 Task: Create fields in player object.
Action: Mouse moved to (1136, 89)
Screenshot: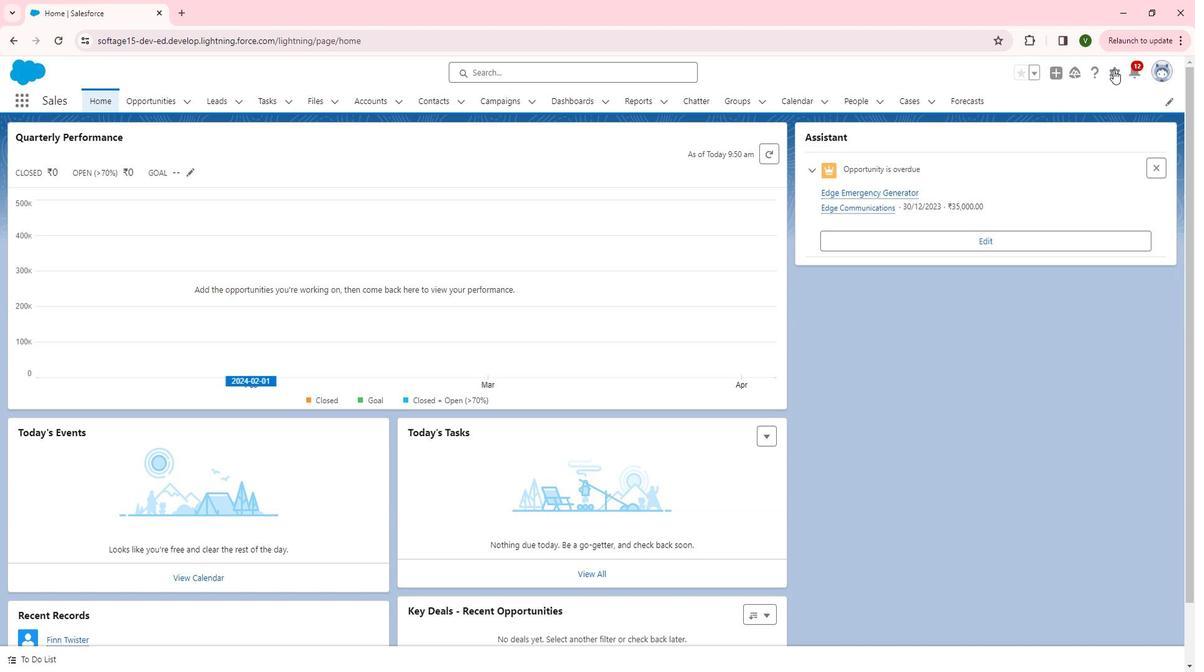 
Action: Mouse pressed left at (1136, 89)
Screenshot: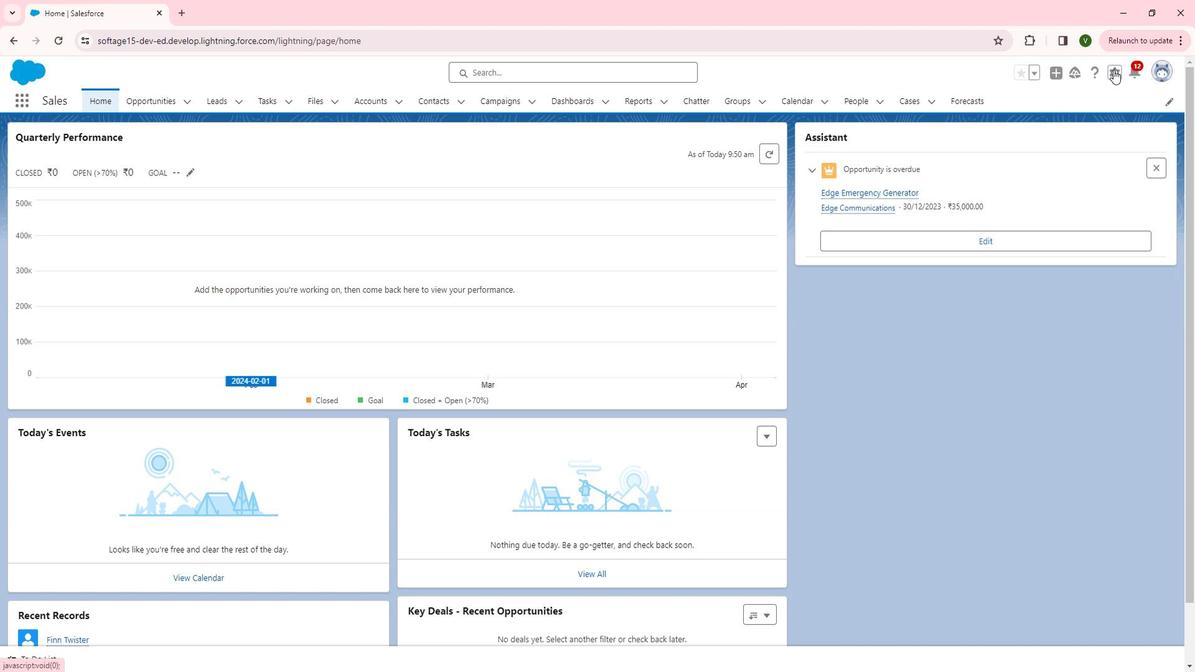 
Action: Mouse moved to (1088, 122)
Screenshot: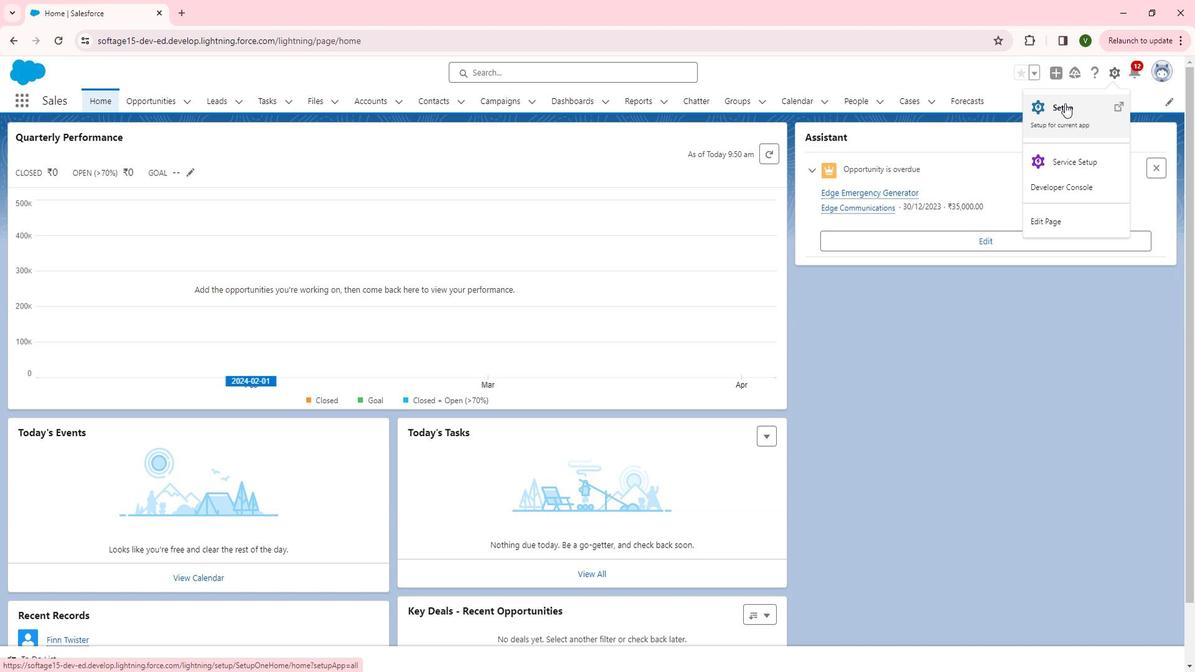 
Action: Mouse pressed left at (1088, 122)
Screenshot: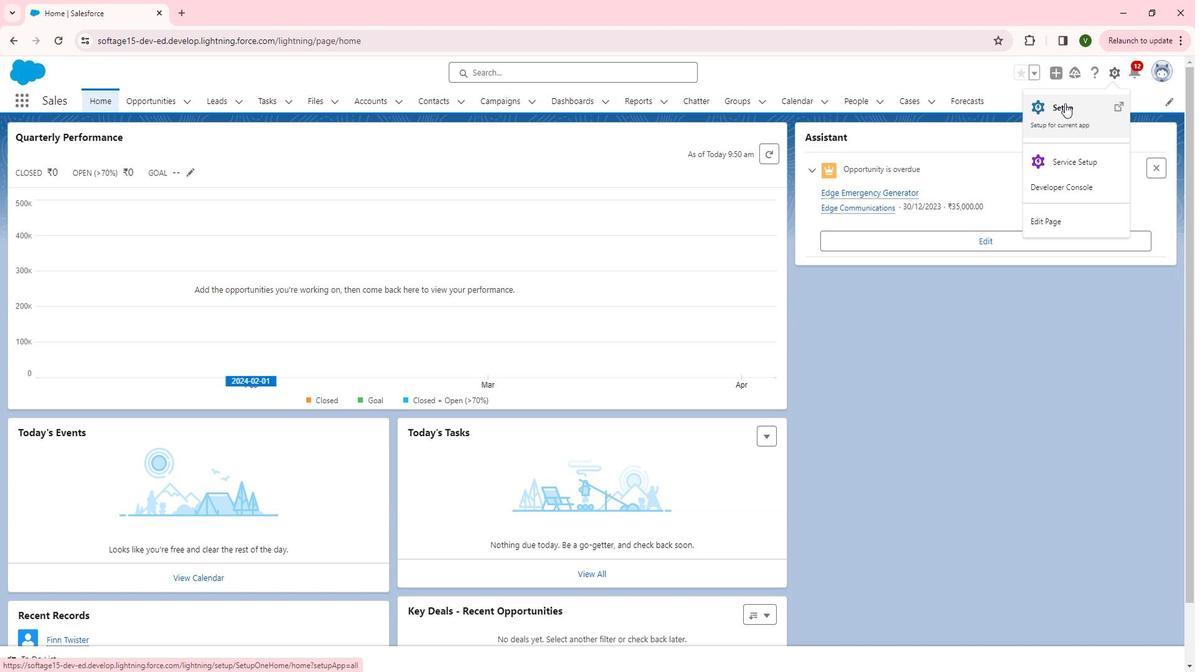 
Action: Mouse moved to (145, 359)
Screenshot: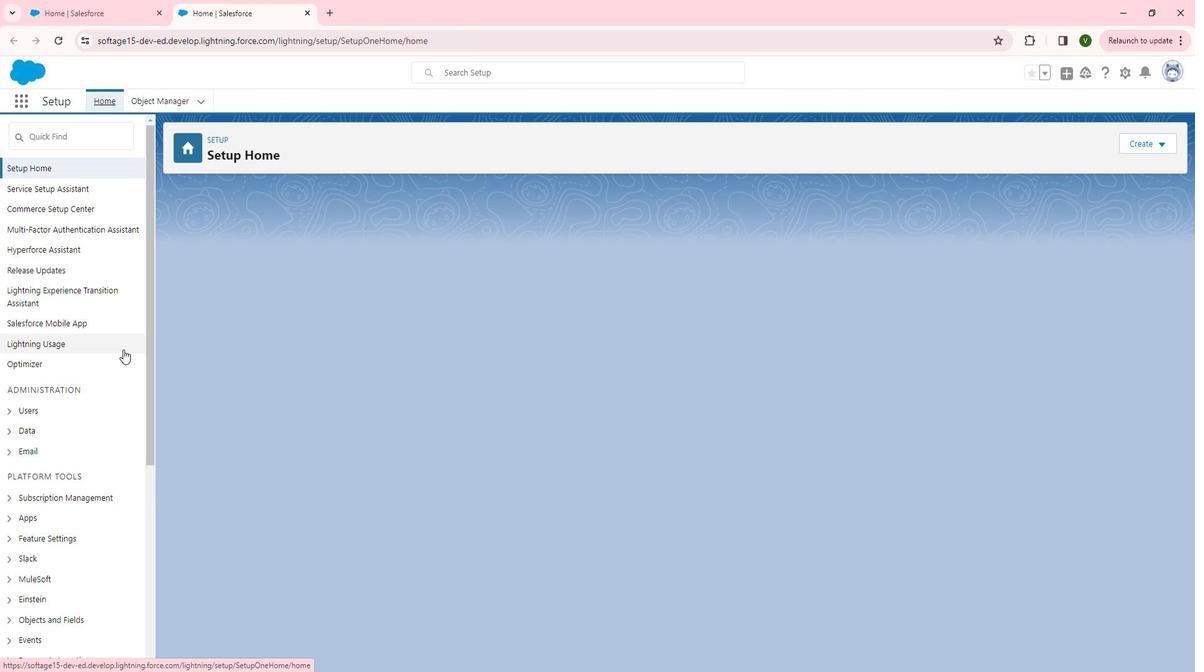 
Action: Mouse scrolled (145, 358) with delta (0, 0)
Screenshot: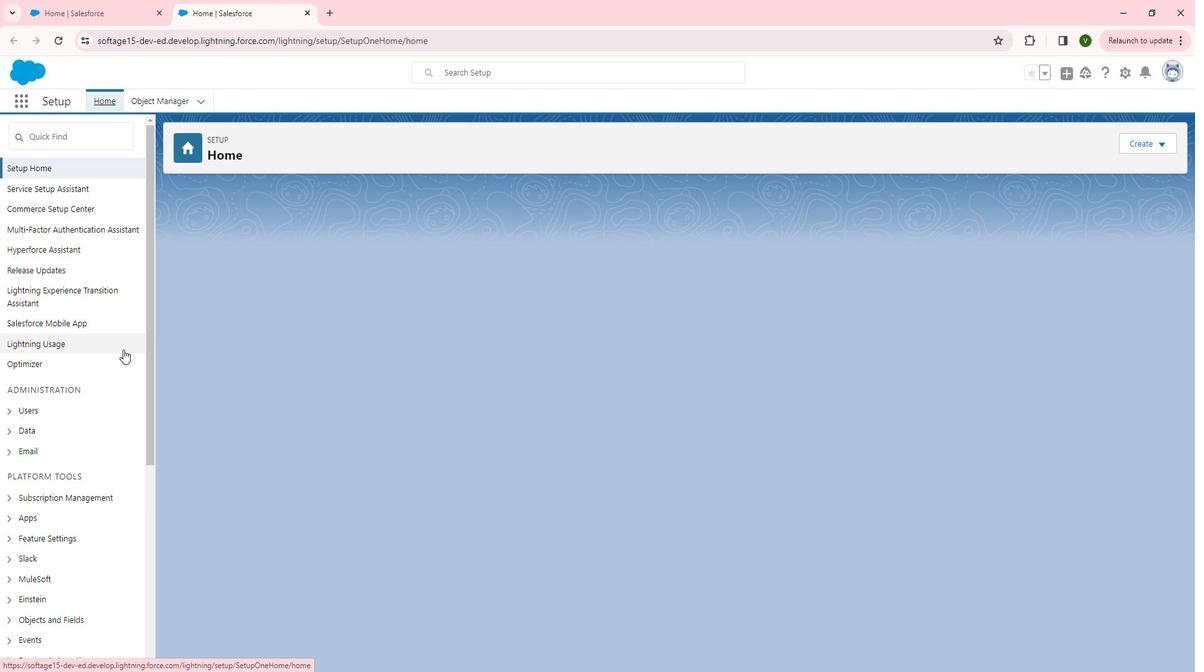 
Action: Mouse scrolled (145, 358) with delta (0, 0)
Screenshot: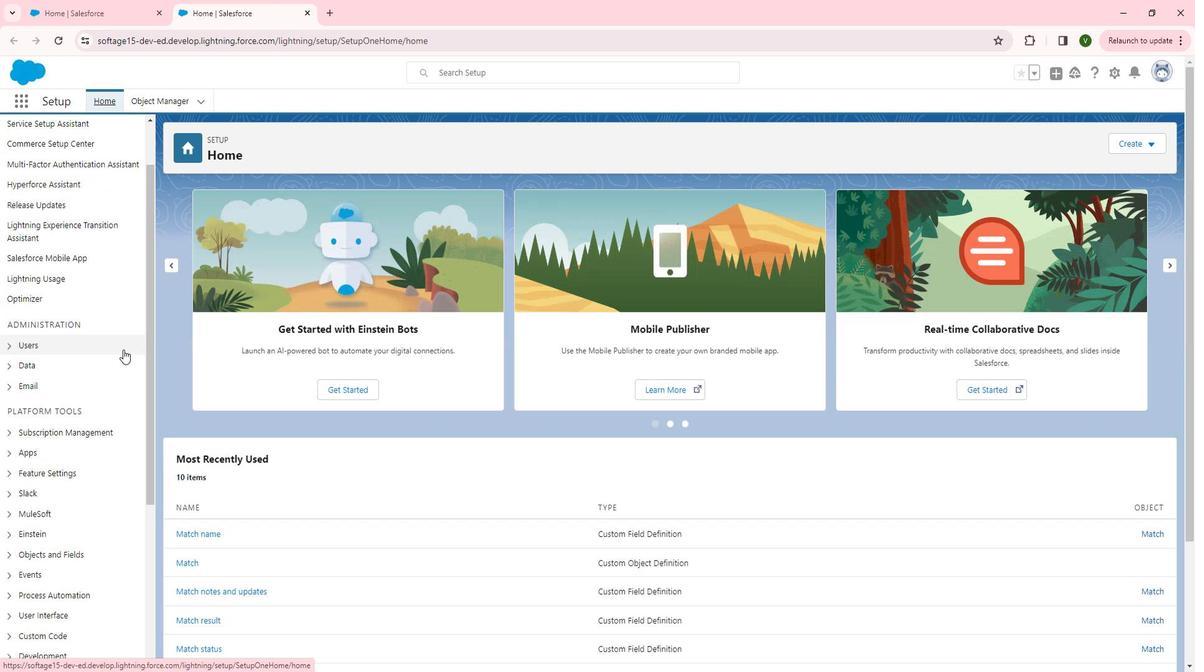
Action: Mouse moved to (33, 492)
Screenshot: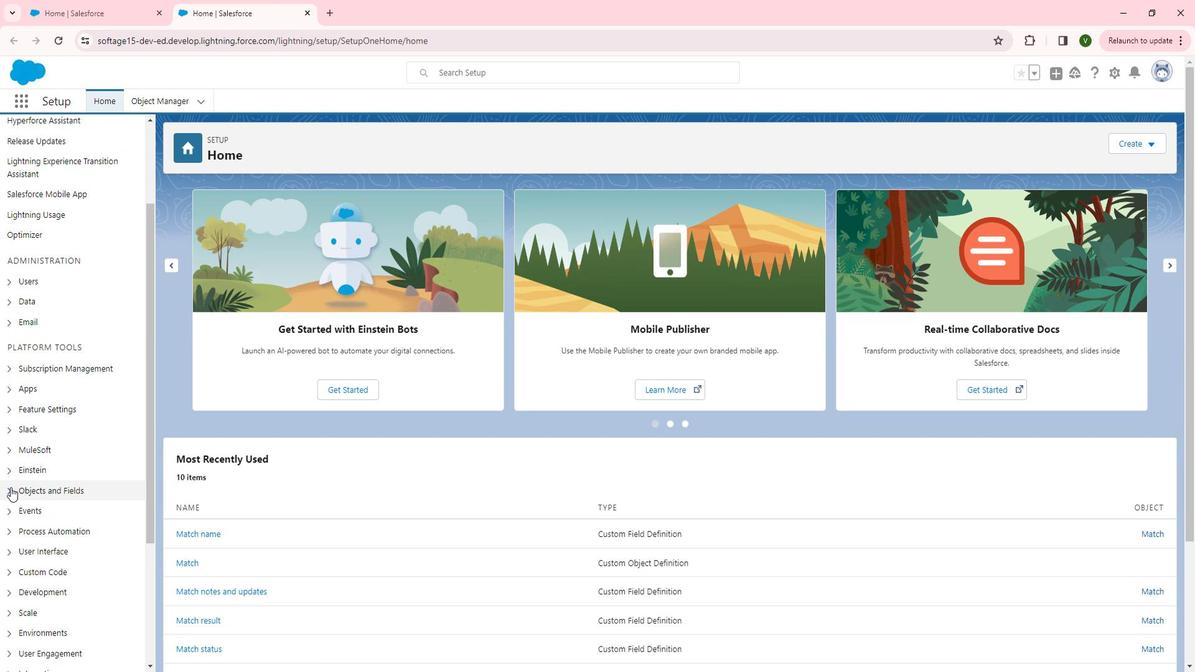 
Action: Mouse pressed left at (33, 492)
Screenshot: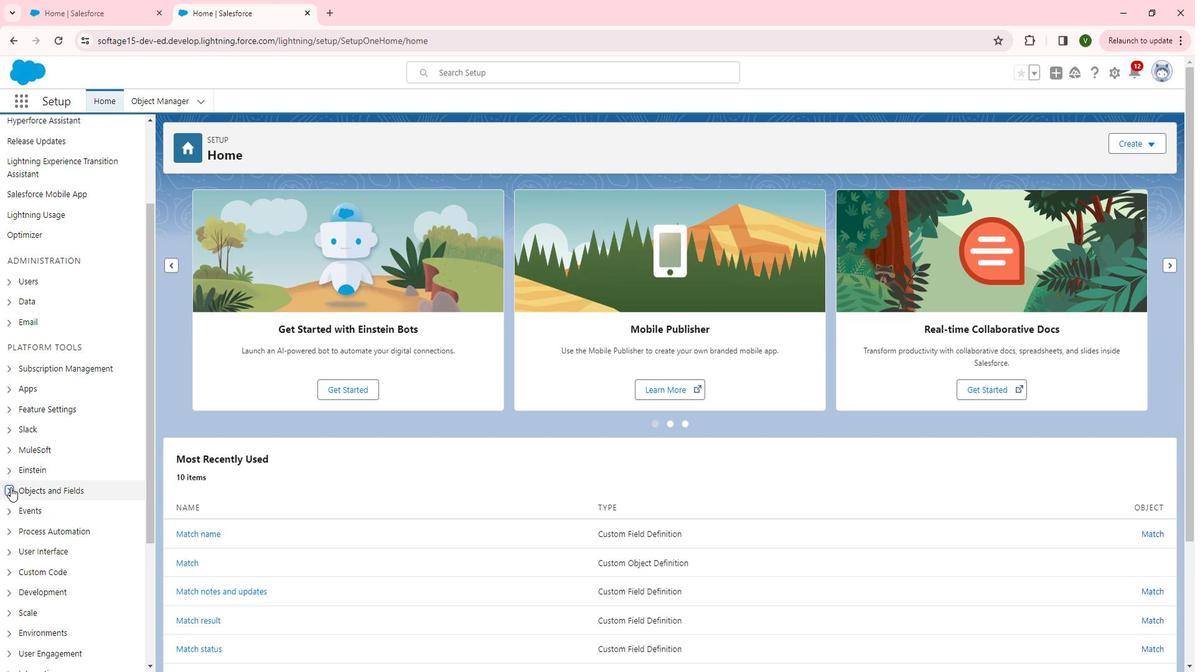 
Action: Mouse moved to (87, 513)
Screenshot: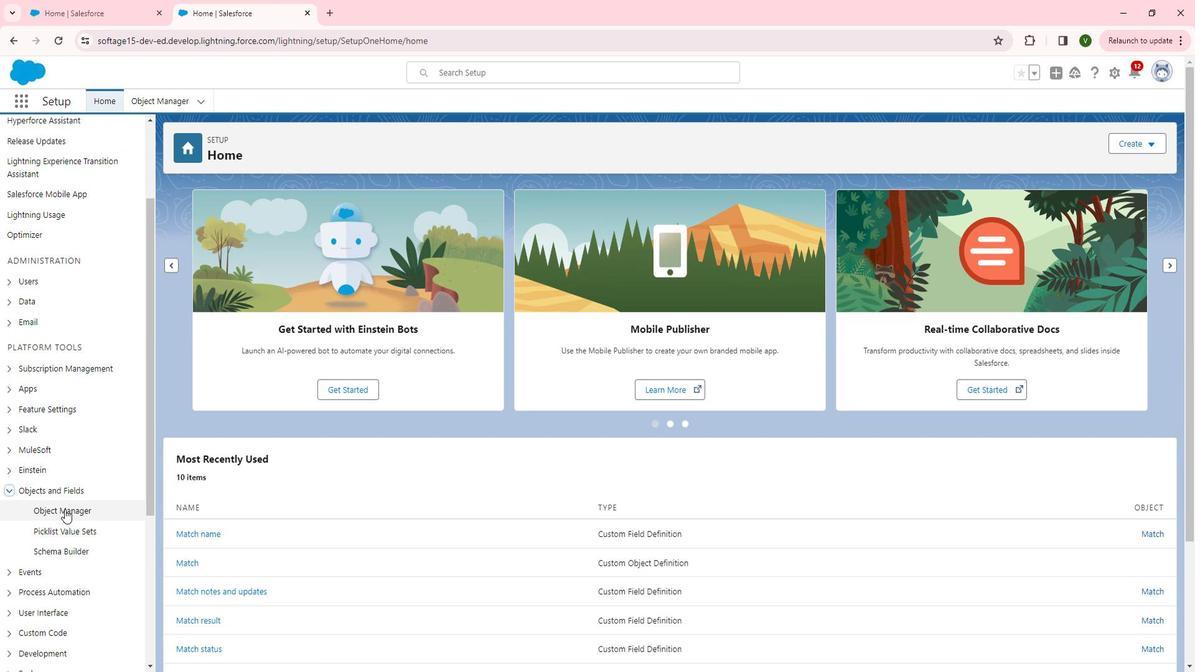
Action: Mouse pressed left at (87, 513)
Screenshot: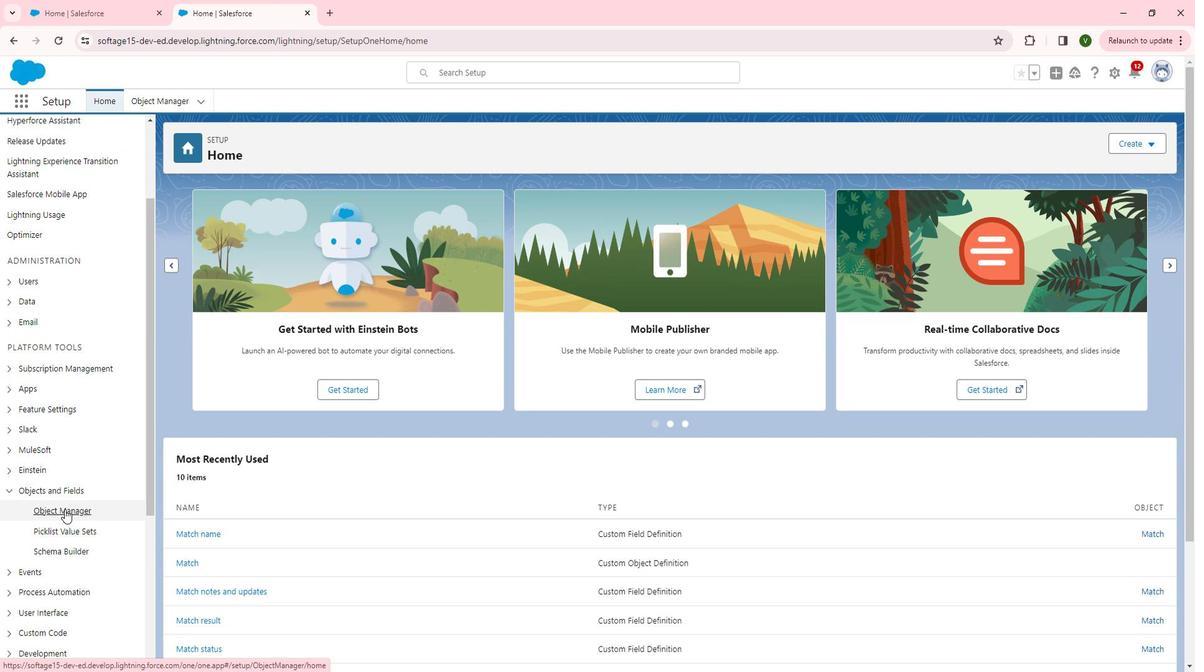 
Action: Mouse moved to (260, 449)
Screenshot: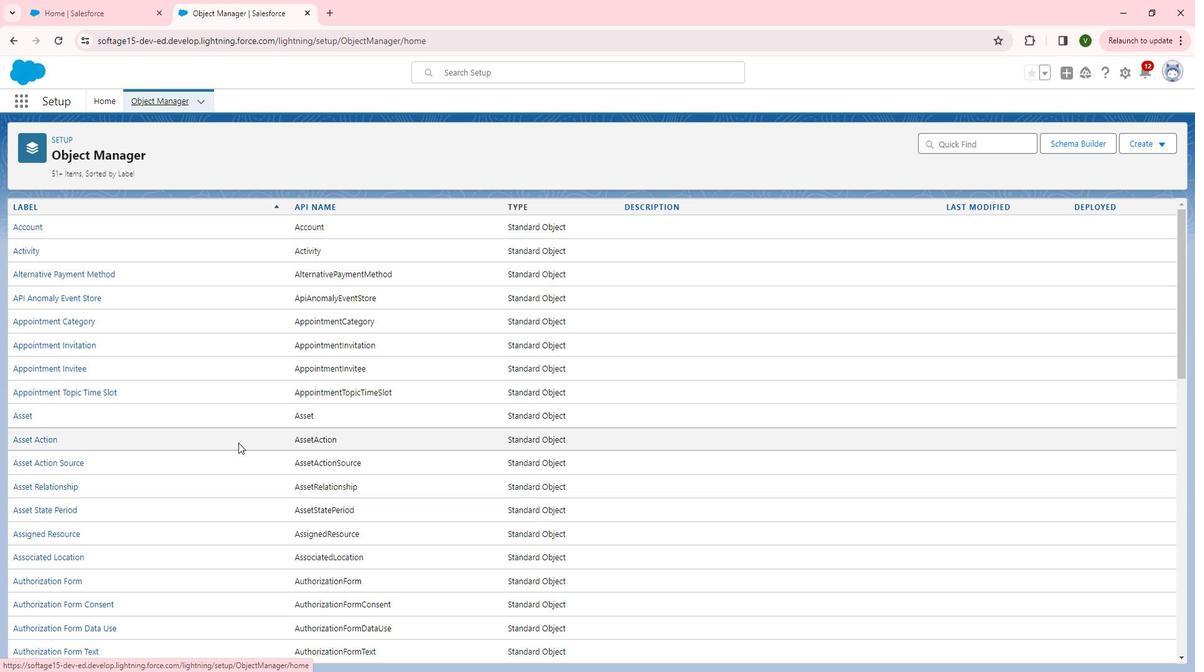 
Action: Mouse scrolled (260, 448) with delta (0, 0)
Screenshot: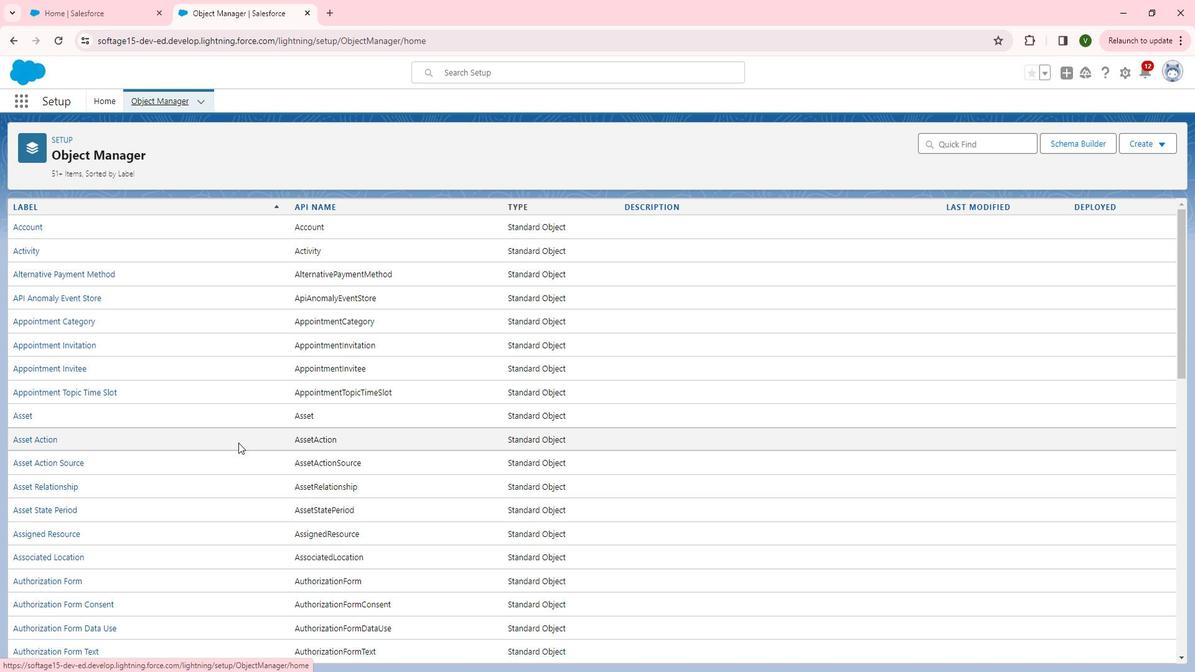 
Action: Mouse scrolled (260, 448) with delta (0, 0)
Screenshot: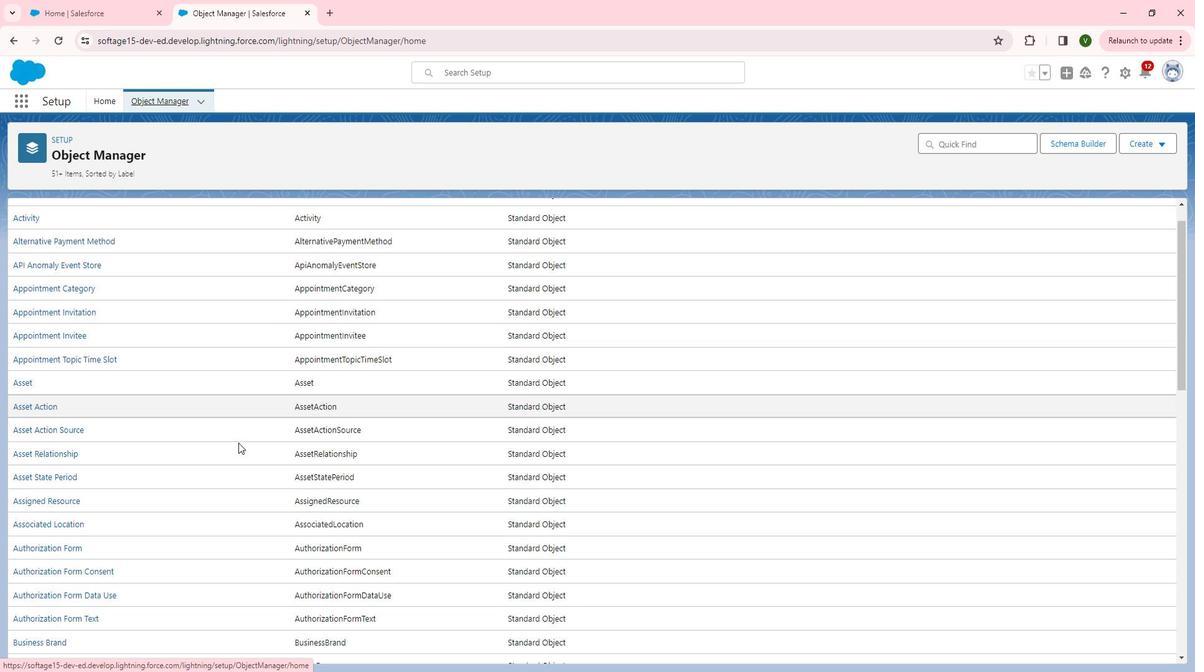 
Action: Mouse scrolled (260, 448) with delta (0, 0)
Screenshot: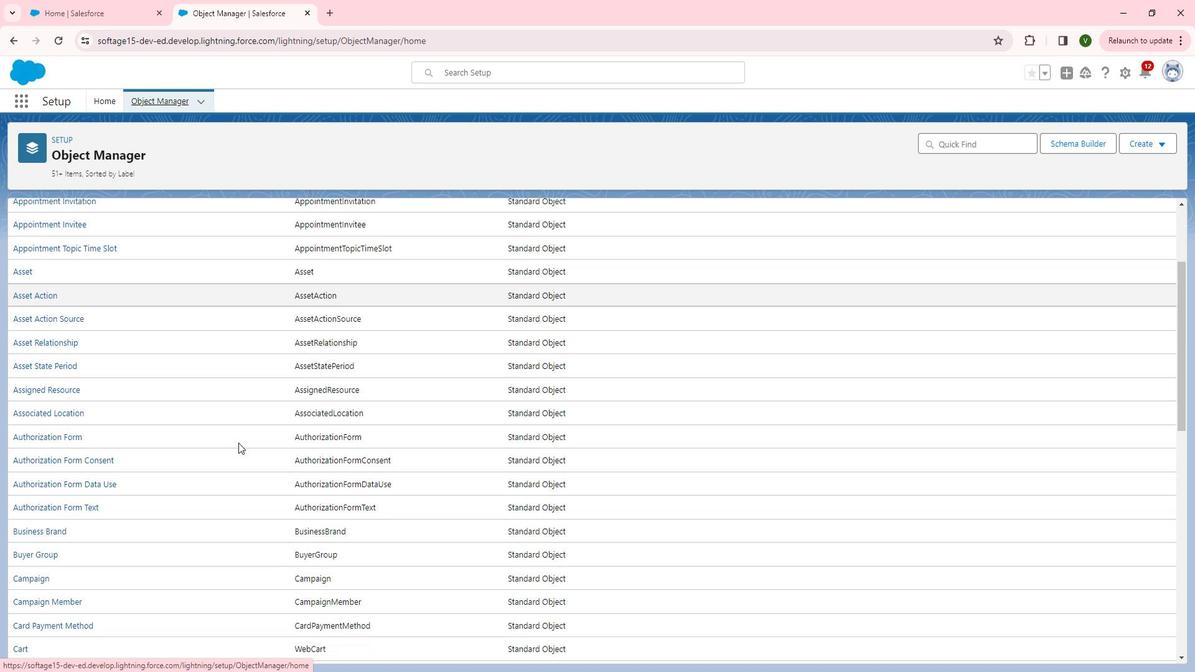 
Action: Mouse scrolled (260, 448) with delta (0, 0)
Screenshot: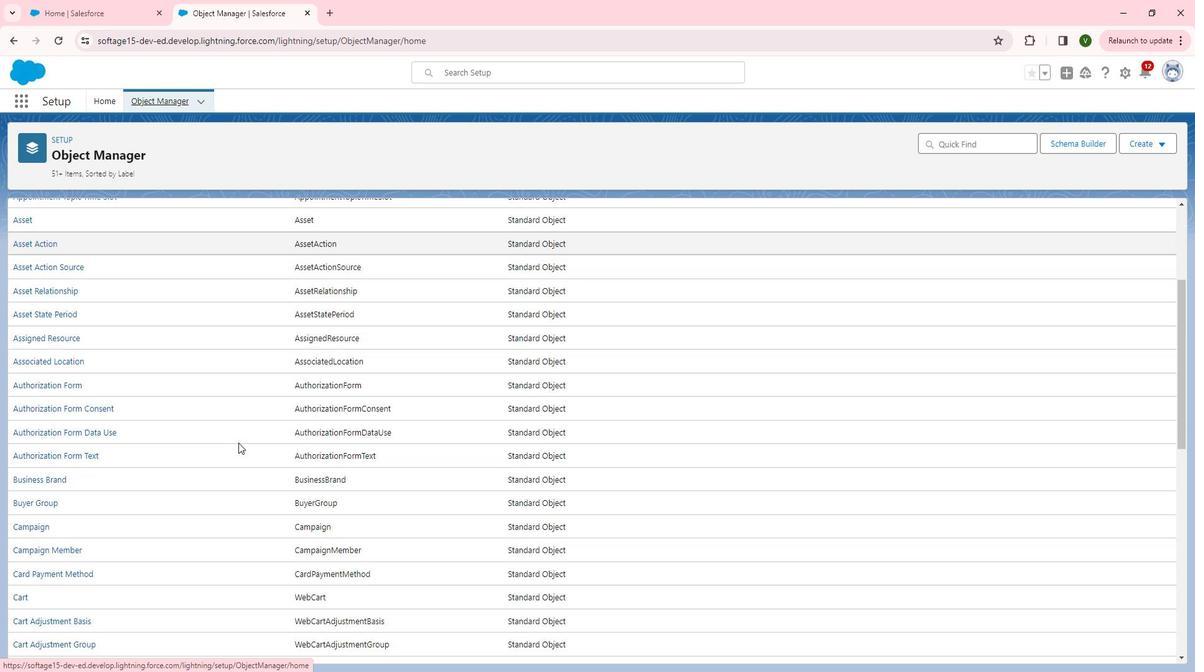 
Action: Mouse scrolled (260, 448) with delta (0, 0)
Screenshot: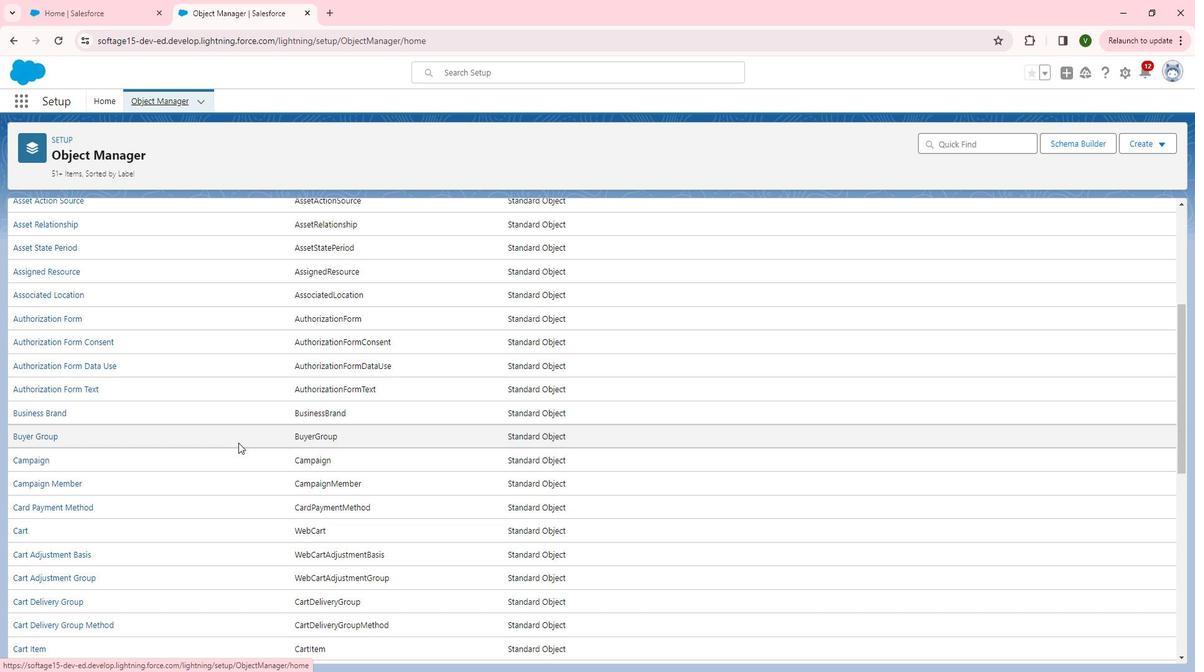 
Action: Mouse scrolled (260, 448) with delta (0, 0)
Screenshot: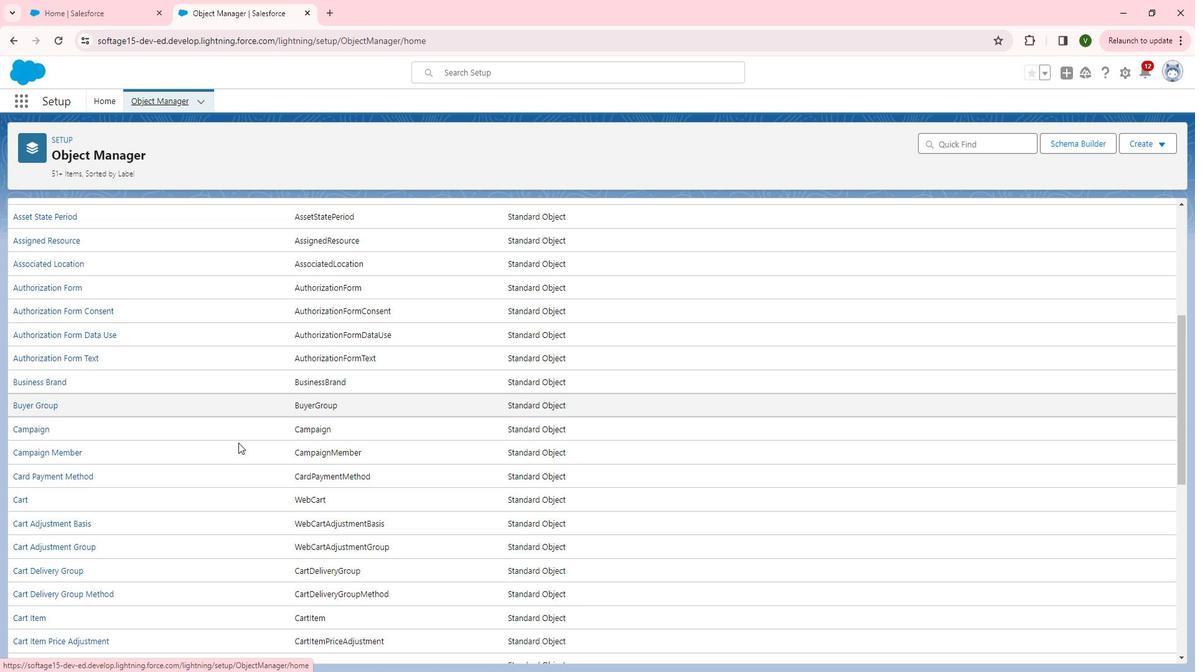 
Action: Mouse scrolled (260, 448) with delta (0, 0)
Screenshot: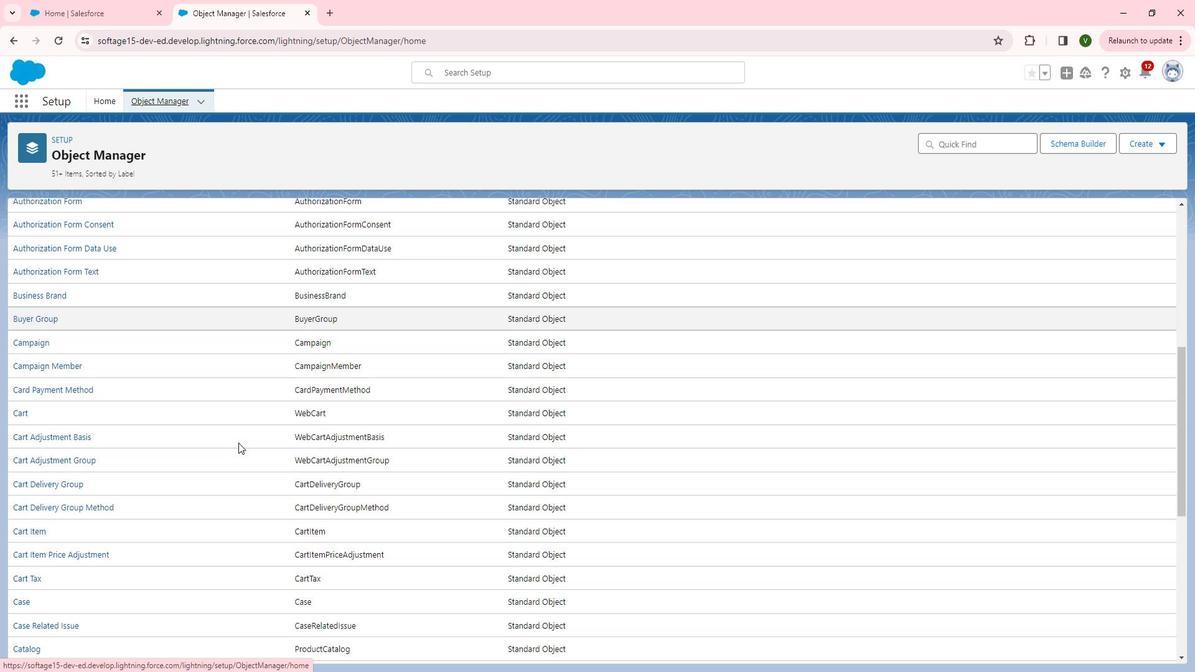 
Action: Mouse scrolled (260, 448) with delta (0, 0)
Screenshot: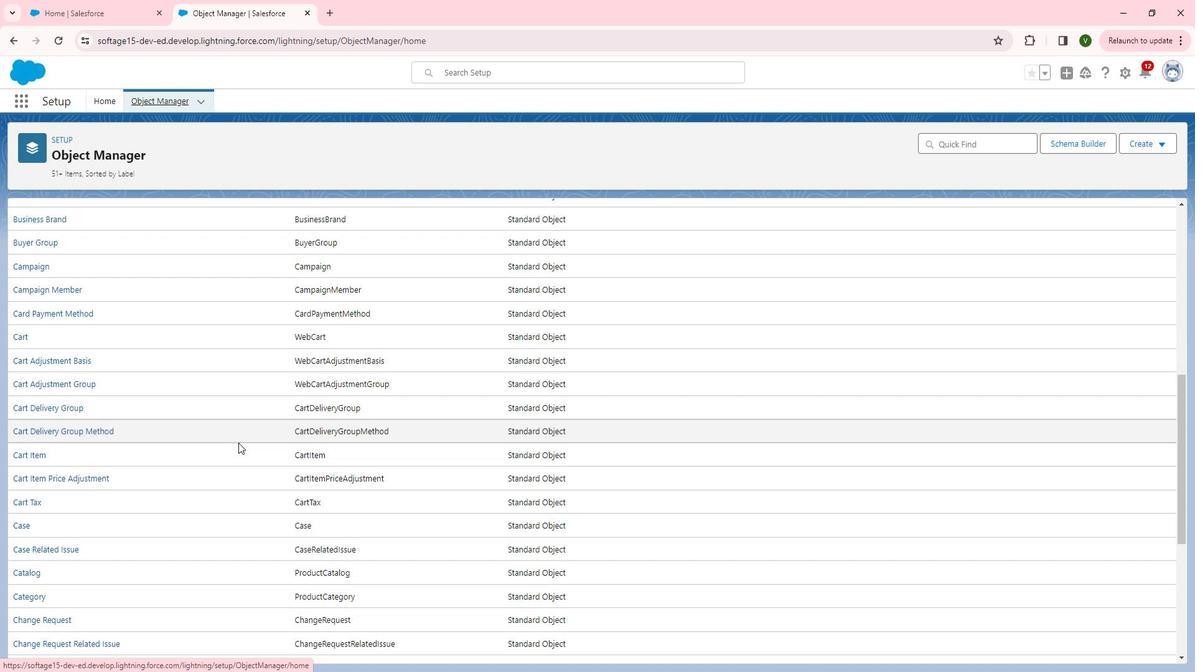 
Action: Mouse scrolled (260, 448) with delta (0, 0)
Screenshot: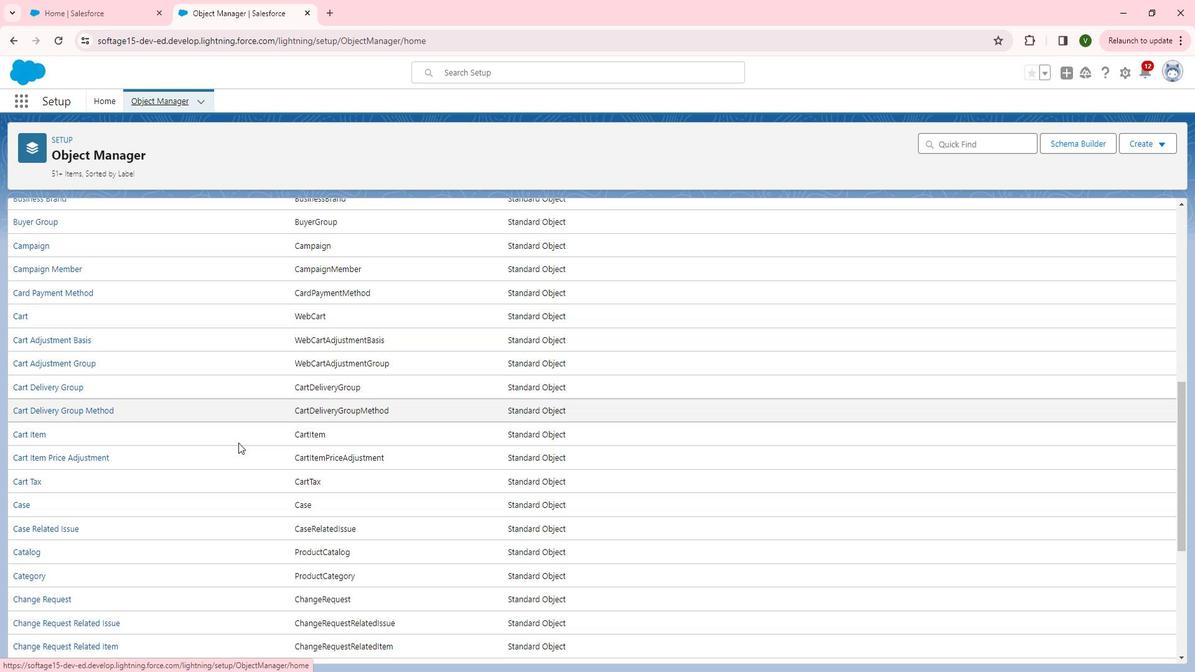 
Action: Mouse scrolled (260, 448) with delta (0, 0)
Screenshot: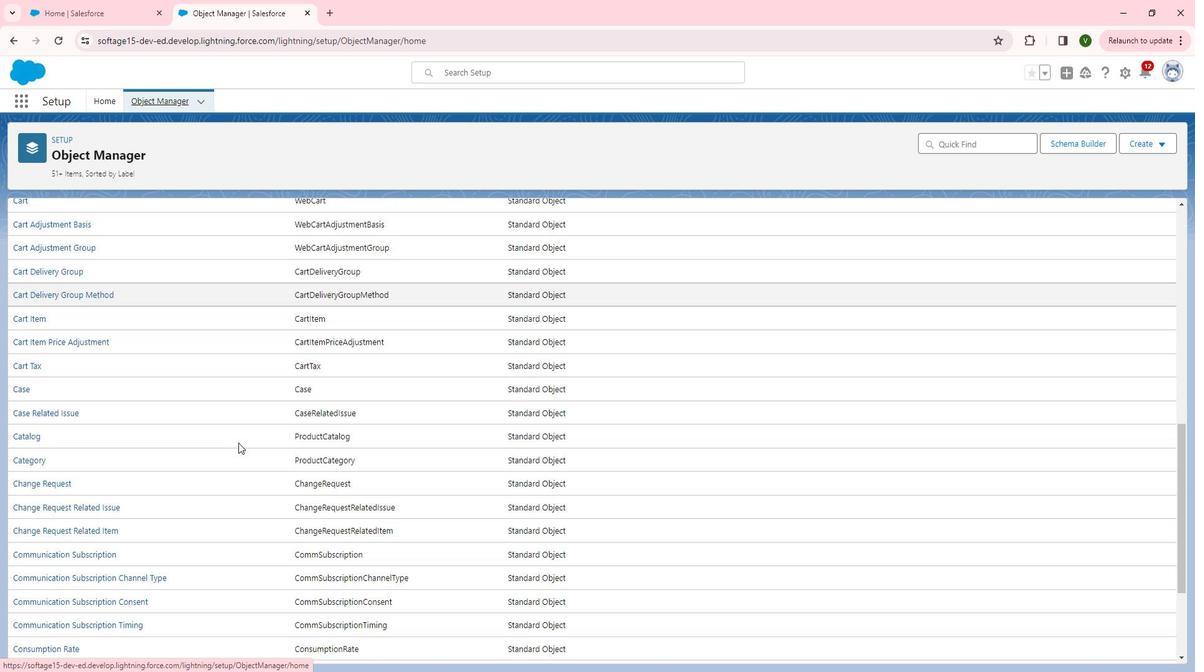
Action: Mouse scrolled (260, 448) with delta (0, 0)
Screenshot: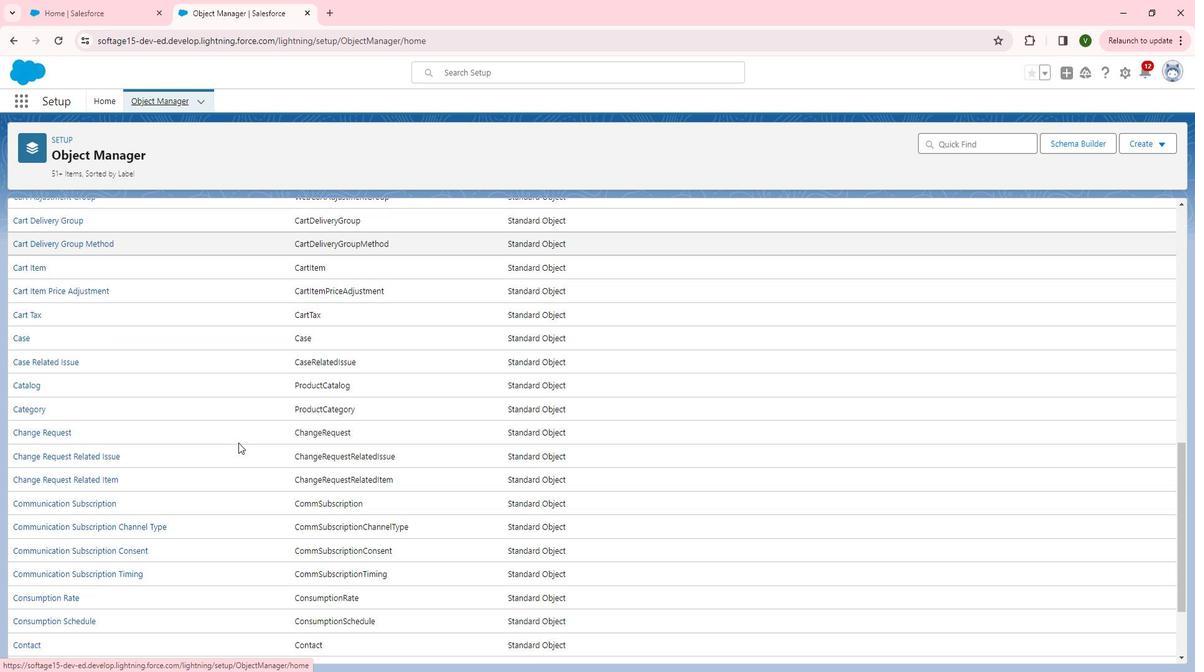 
Action: Mouse moved to (261, 449)
Screenshot: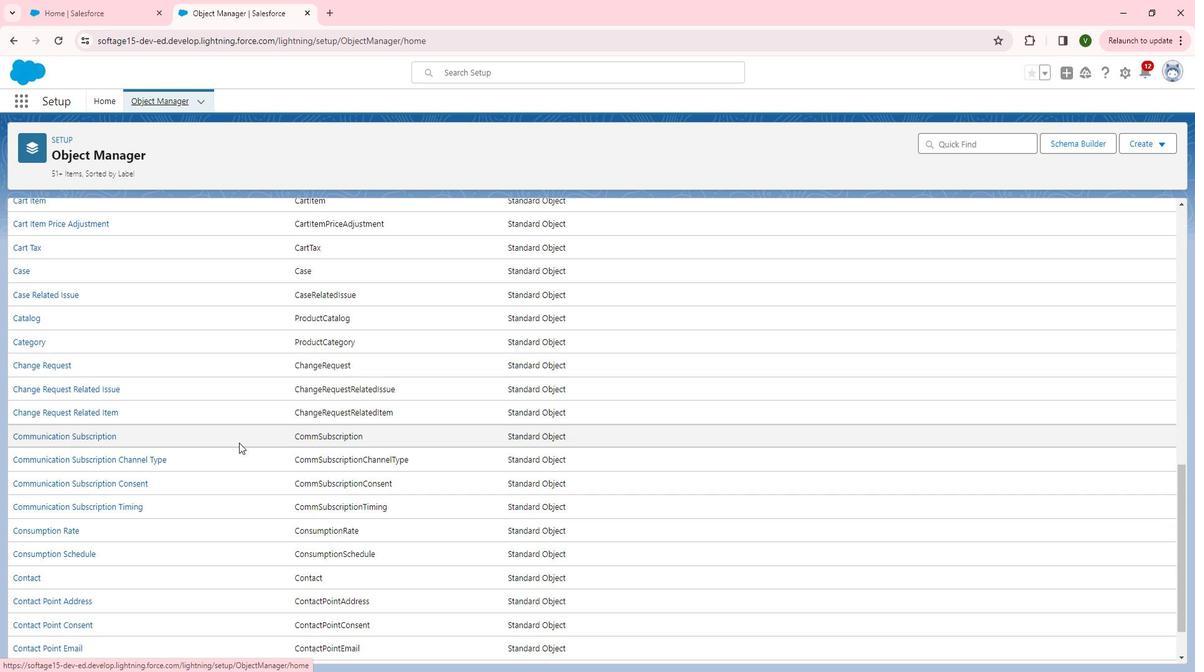 
Action: Mouse scrolled (261, 448) with delta (0, 0)
Screenshot: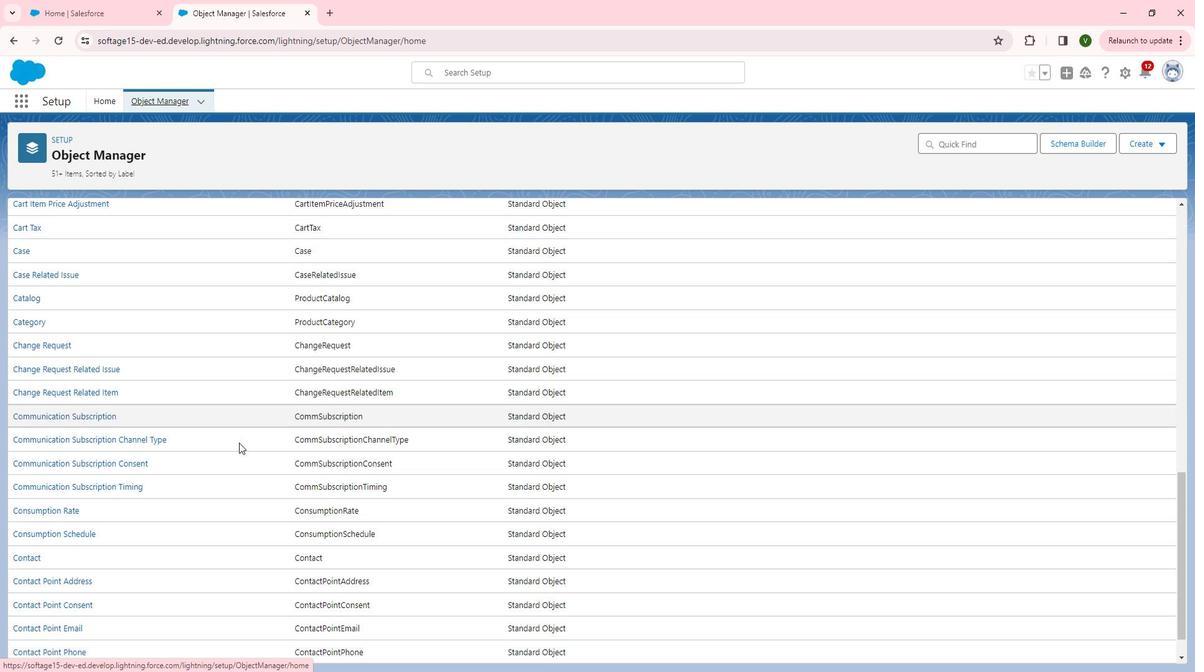 
Action: Mouse scrolled (261, 448) with delta (0, 0)
Screenshot: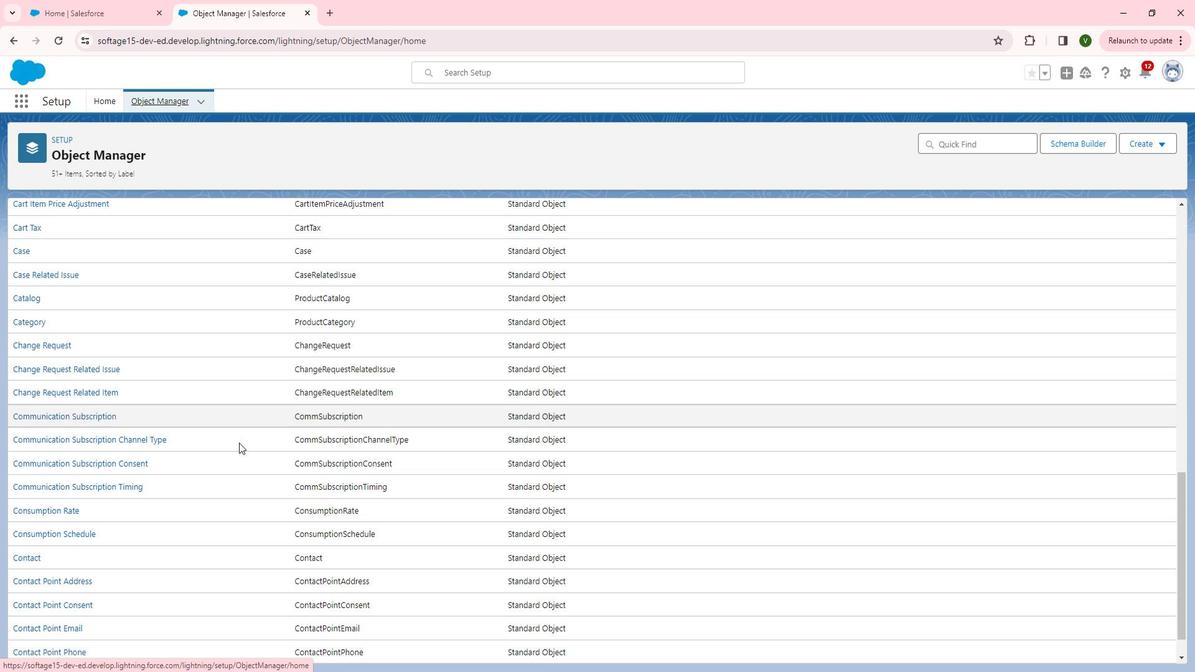 
Action: Mouse scrolled (261, 448) with delta (0, 0)
Screenshot: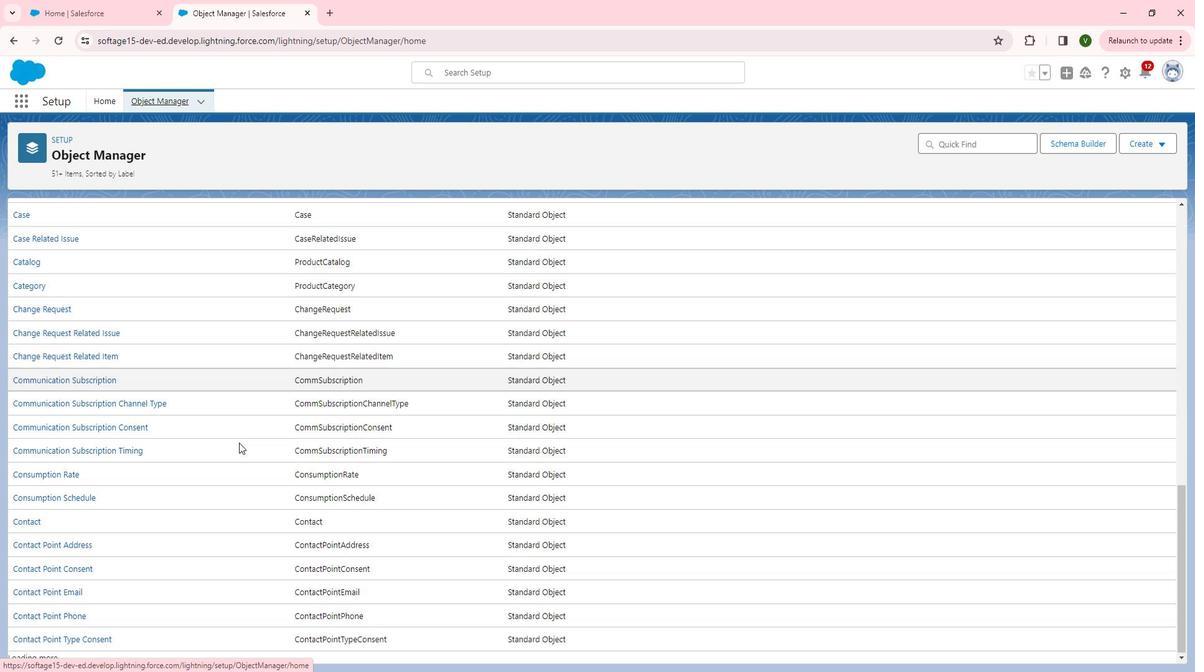 
Action: Mouse scrolled (261, 448) with delta (0, 0)
Screenshot: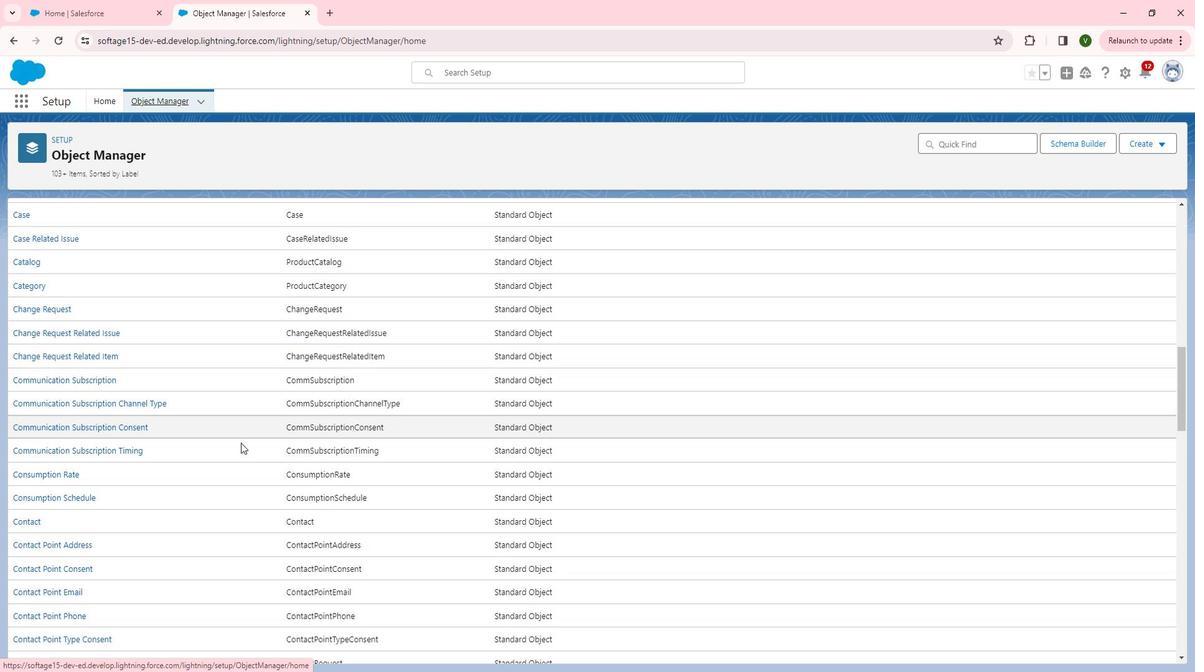 
Action: Mouse moved to (263, 449)
Screenshot: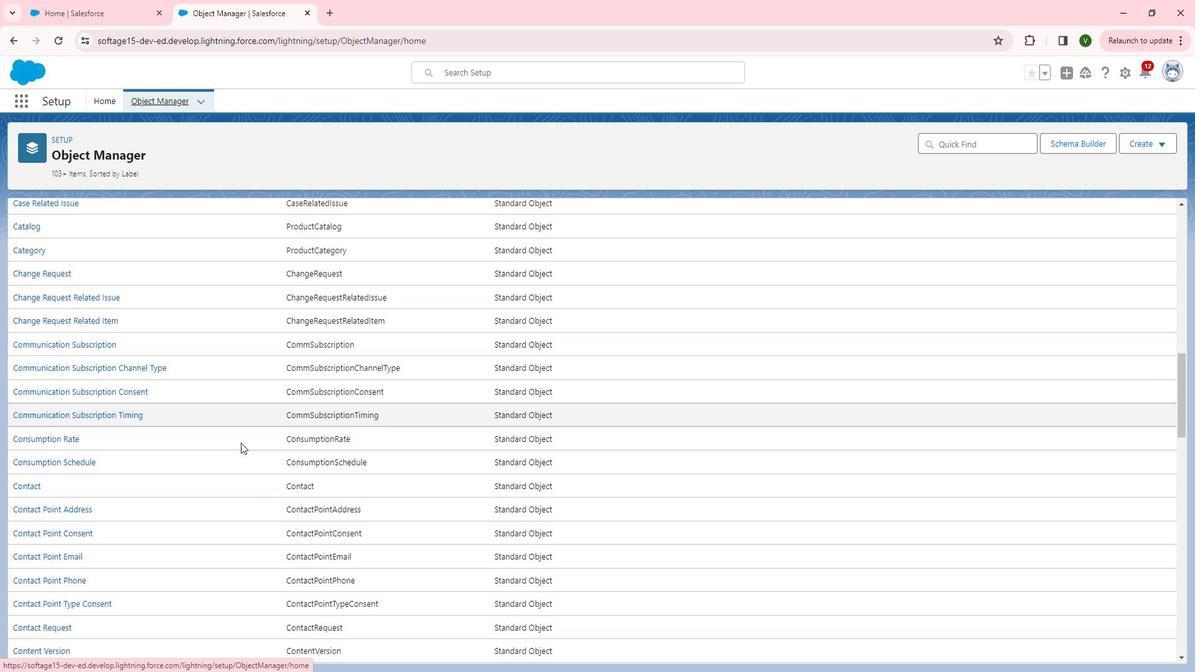 
Action: Mouse scrolled (263, 448) with delta (0, 0)
Screenshot: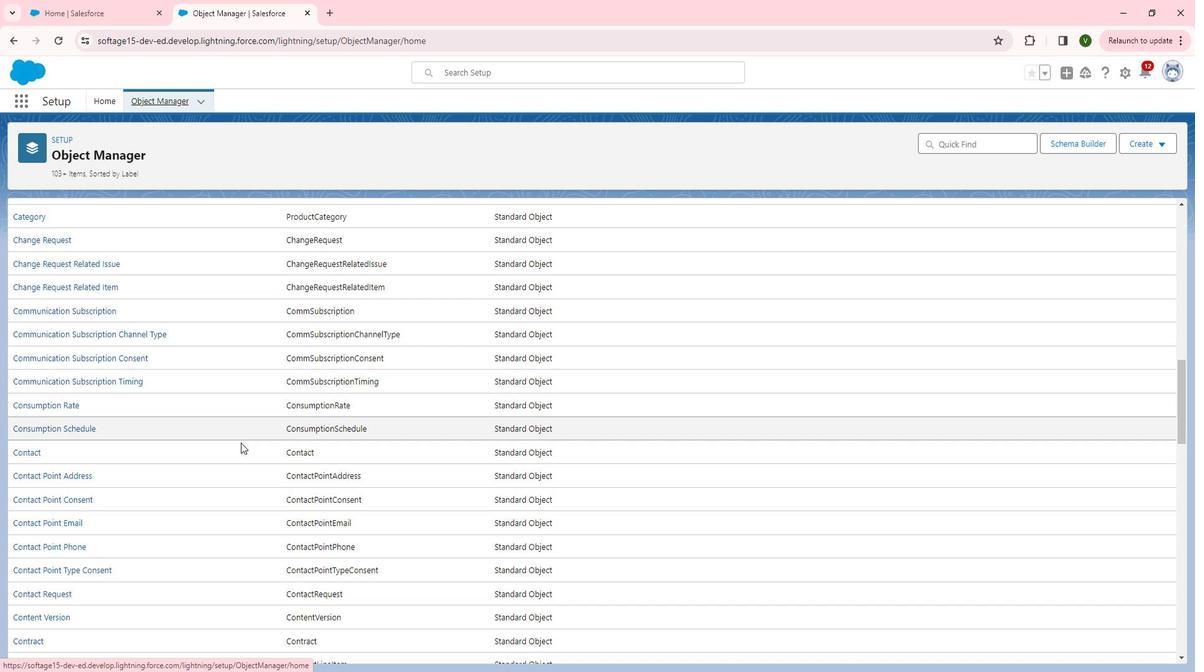 
Action: Mouse scrolled (263, 448) with delta (0, 0)
Screenshot: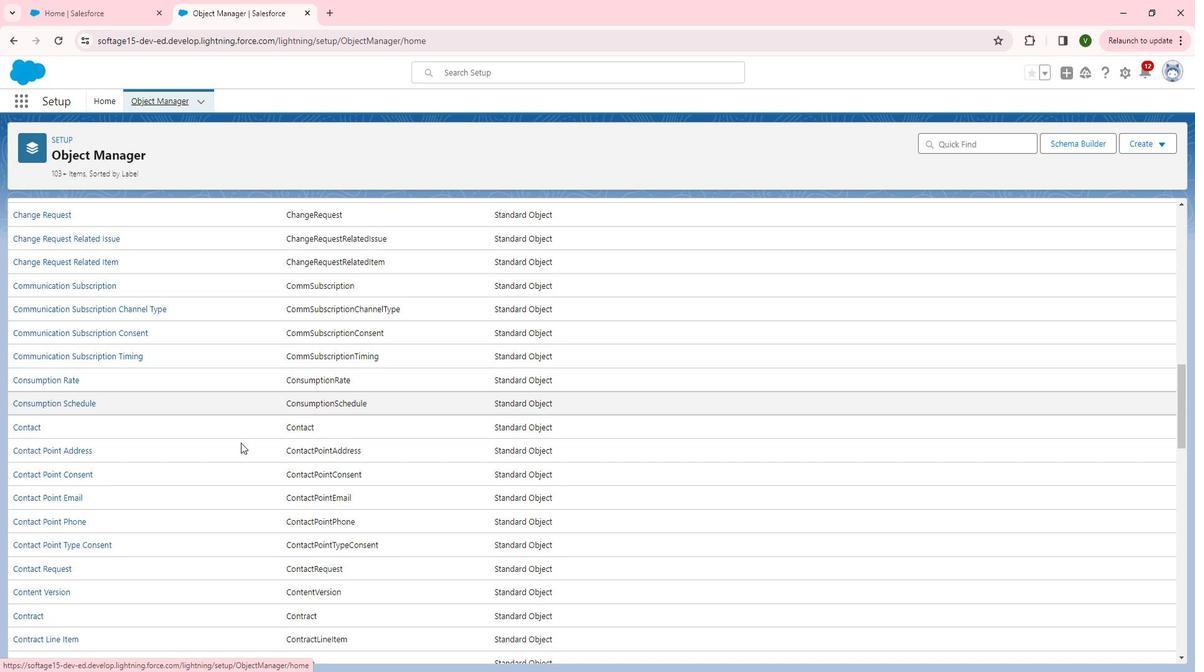 
Action: Mouse scrolled (263, 448) with delta (0, 0)
Screenshot: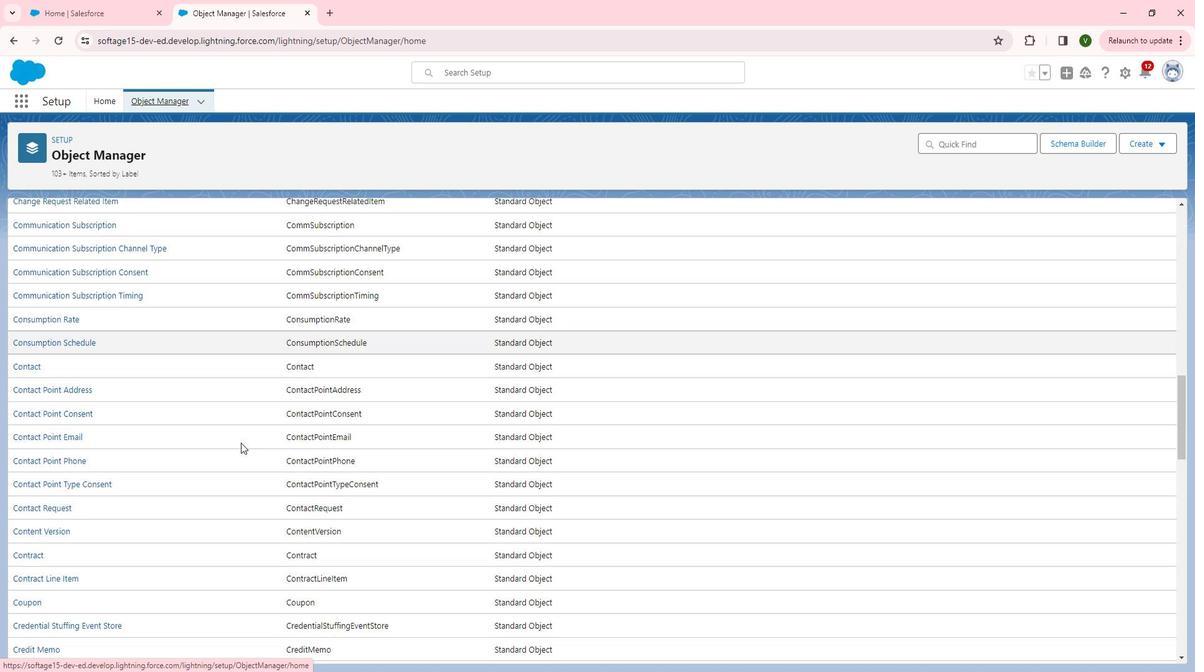 
Action: Mouse scrolled (263, 448) with delta (0, 0)
Screenshot: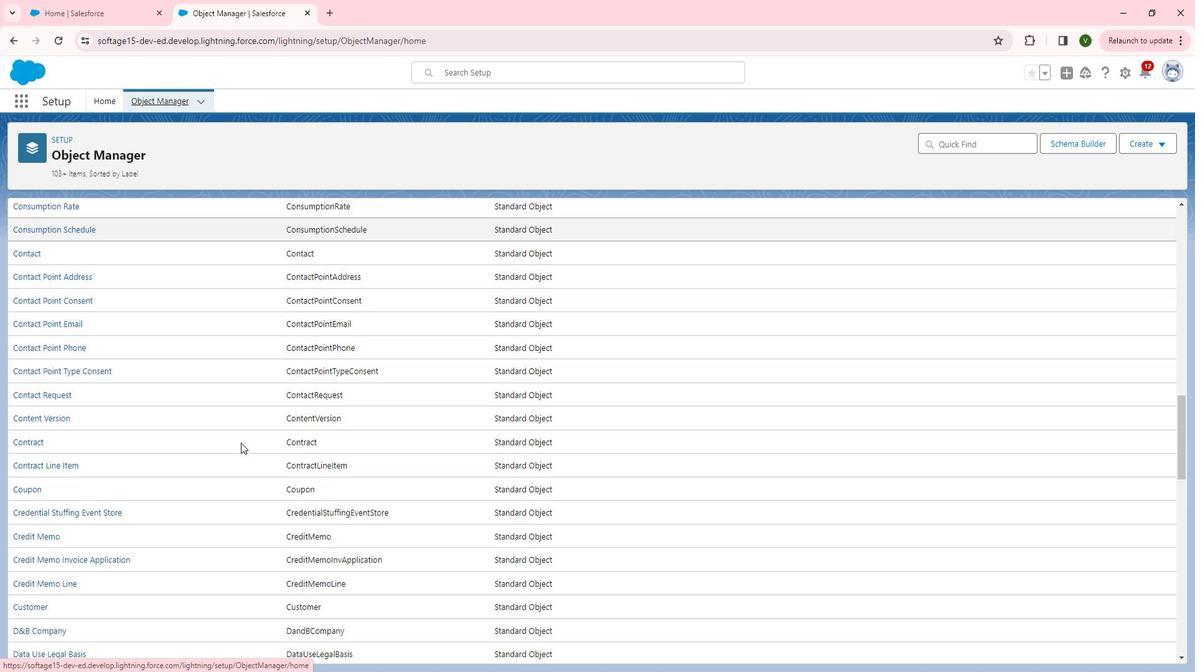 
Action: Mouse scrolled (263, 448) with delta (0, 0)
Screenshot: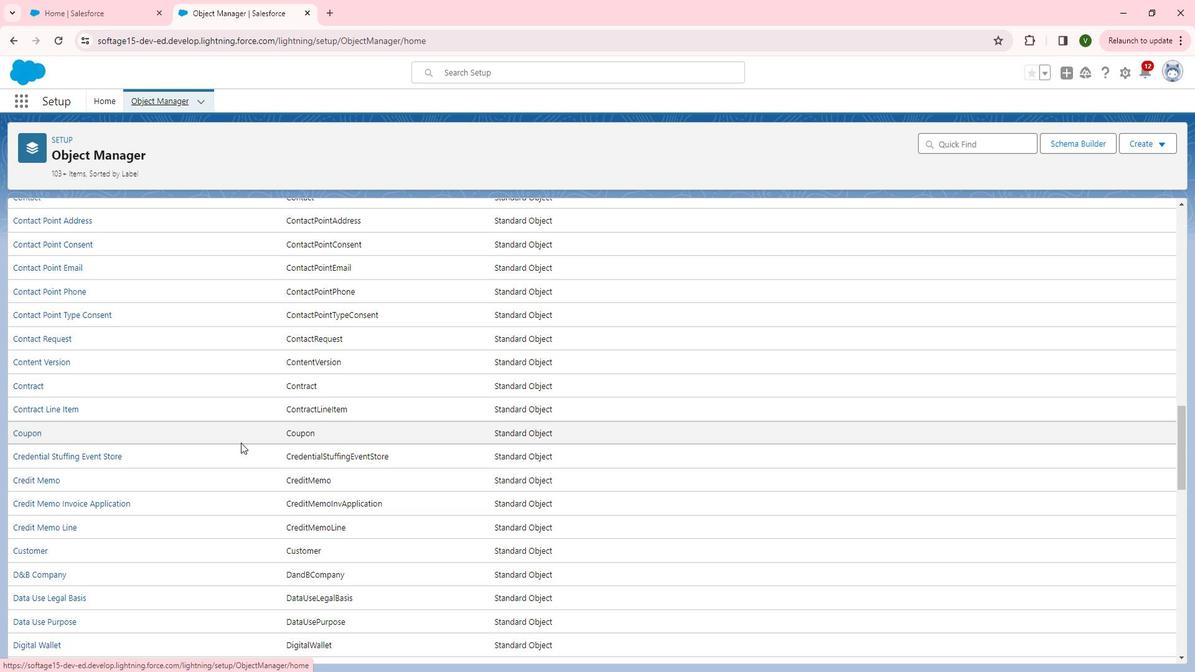
Action: Mouse scrolled (263, 448) with delta (0, 0)
Screenshot: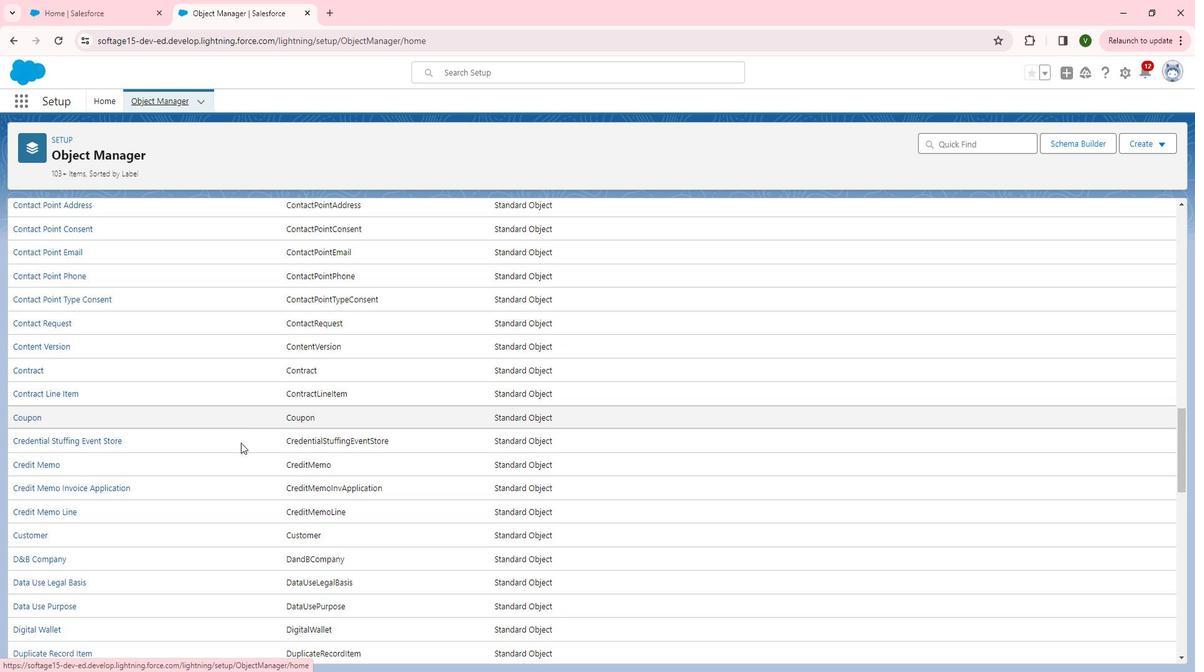
Action: Mouse scrolled (263, 448) with delta (0, 0)
Screenshot: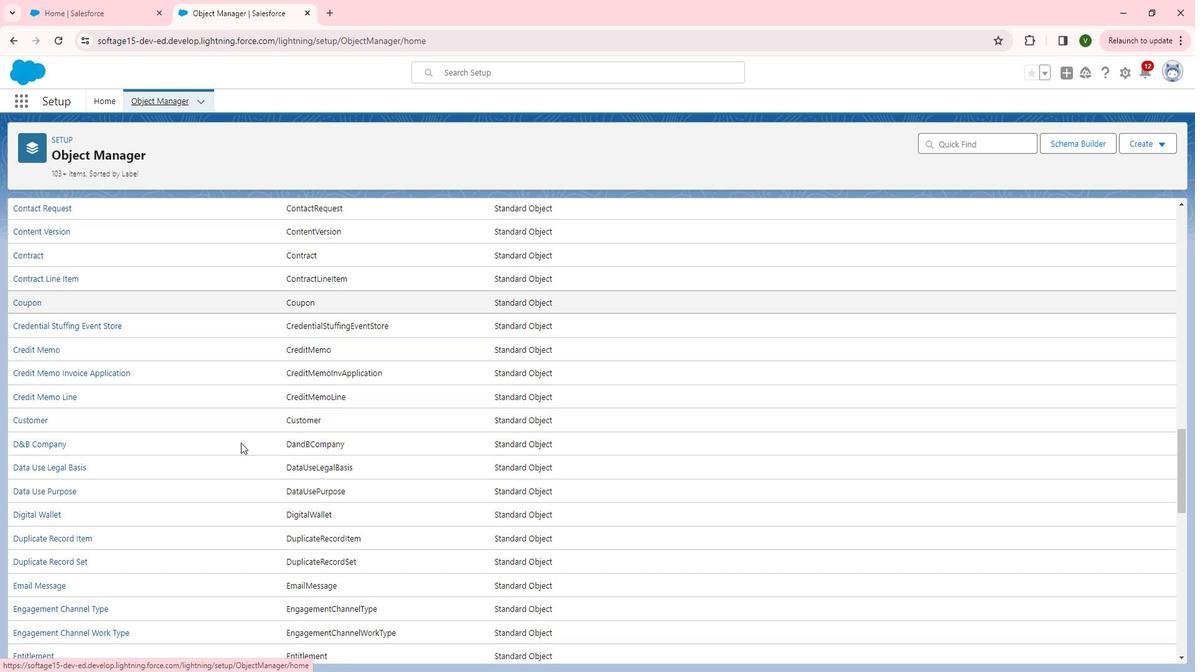 
Action: Mouse scrolled (263, 448) with delta (0, 0)
Screenshot: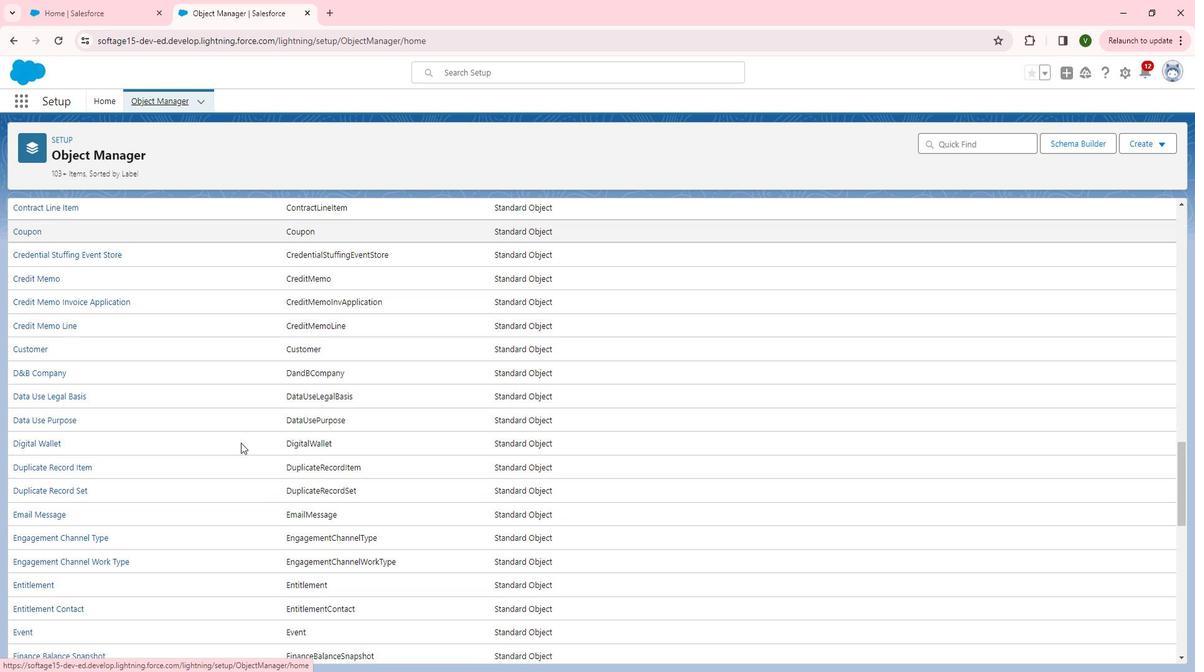 
Action: Mouse moved to (264, 448)
Screenshot: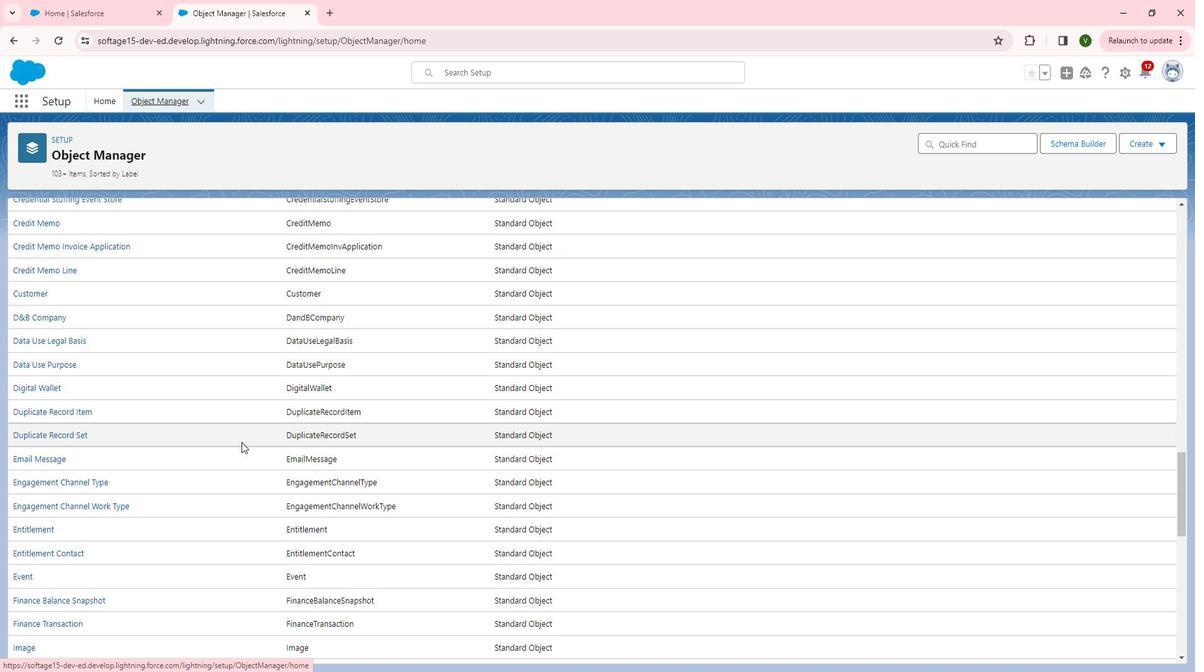 
Action: Mouse scrolled (264, 447) with delta (0, 0)
Screenshot: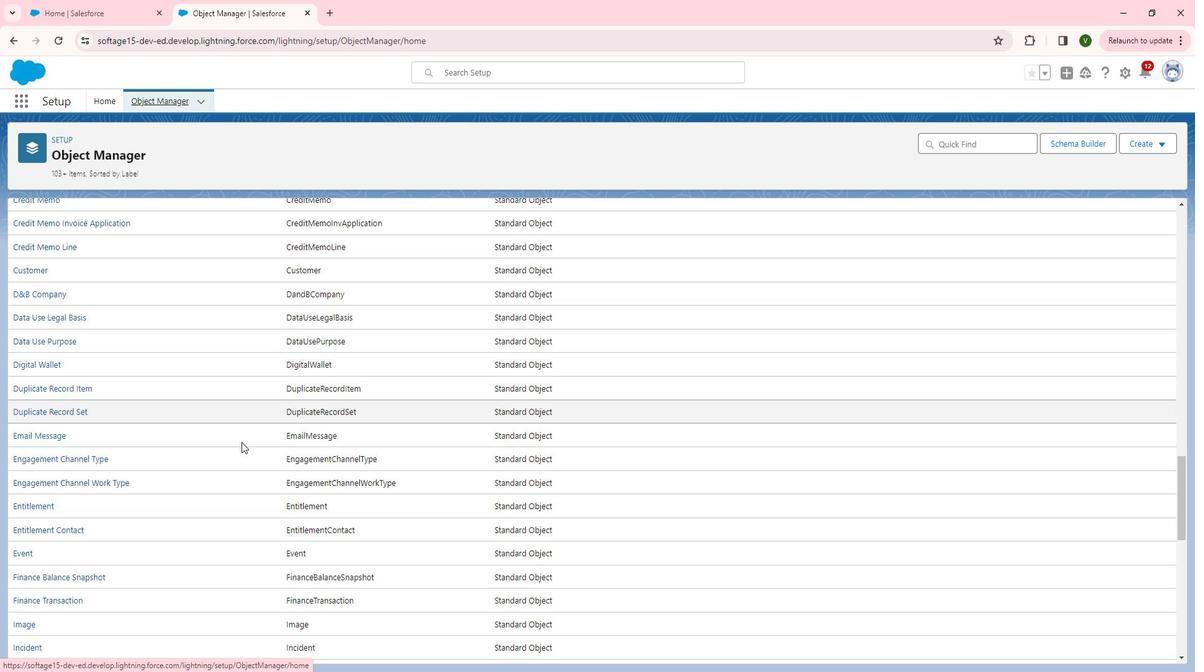 
Action: Mouse scrolled (264, 447) with delta (0, 0)
Screenshot: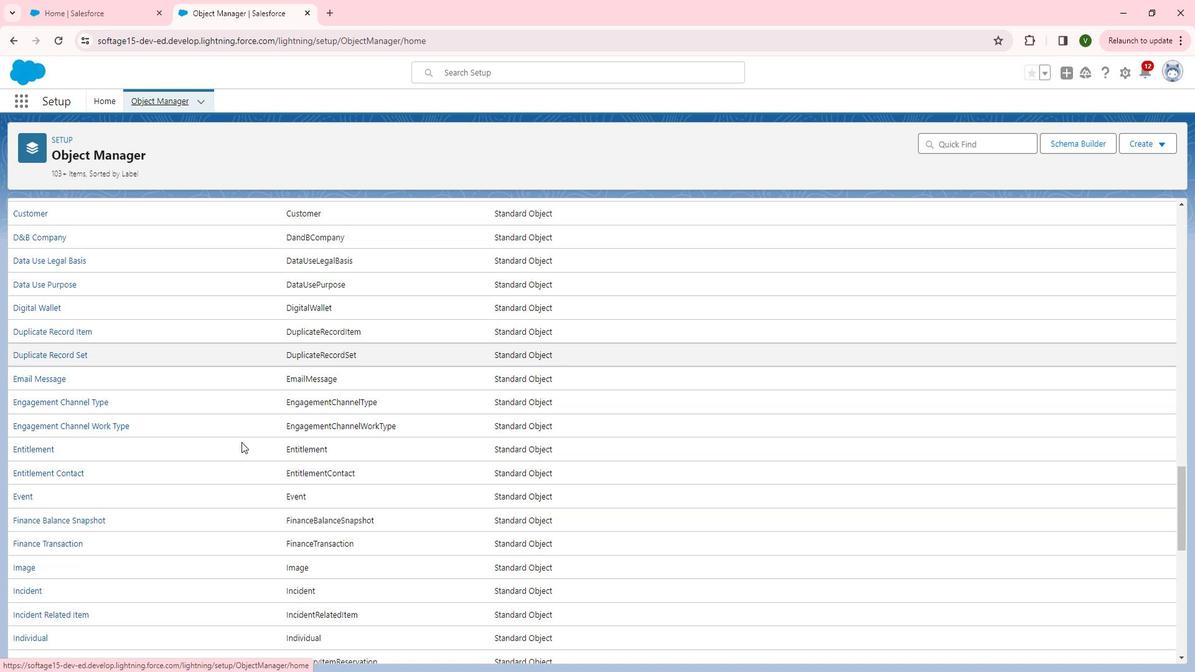 
Action: Mouse scrolled (264, 447) with delta (0, 0)
Screenshot: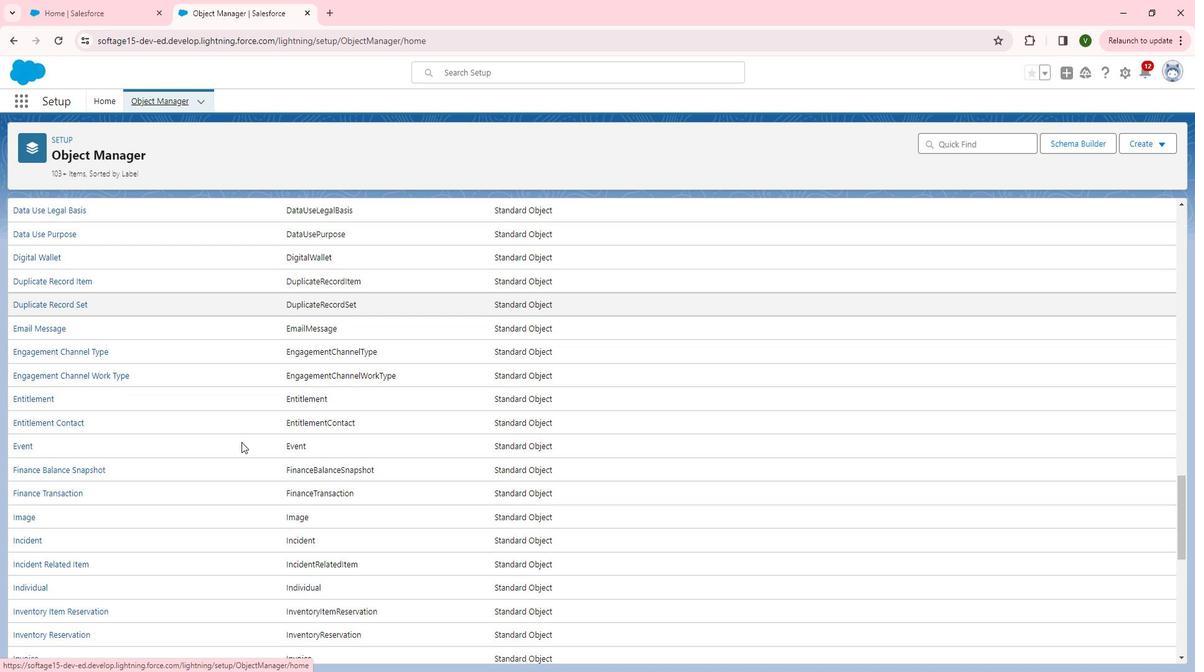 
Action: Mouse scrolled (264, 447) with delta (0, 0)
Screenshot: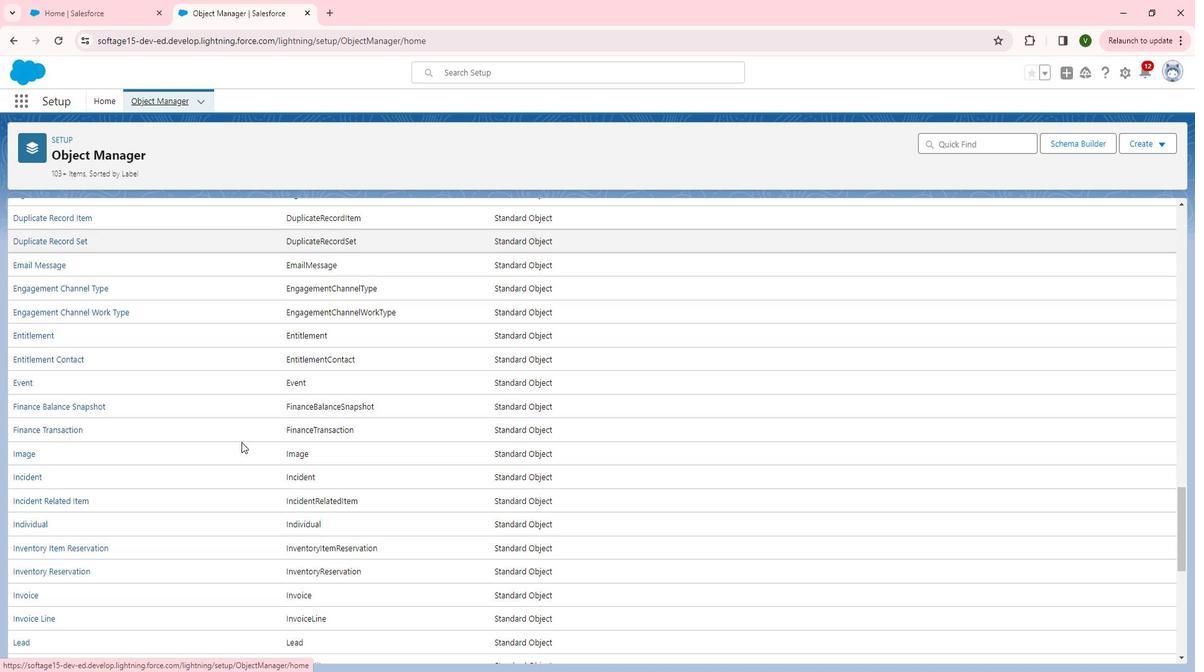
Action: Mouse scrolled (264, 447) with delta (0, 0)
Screenshot: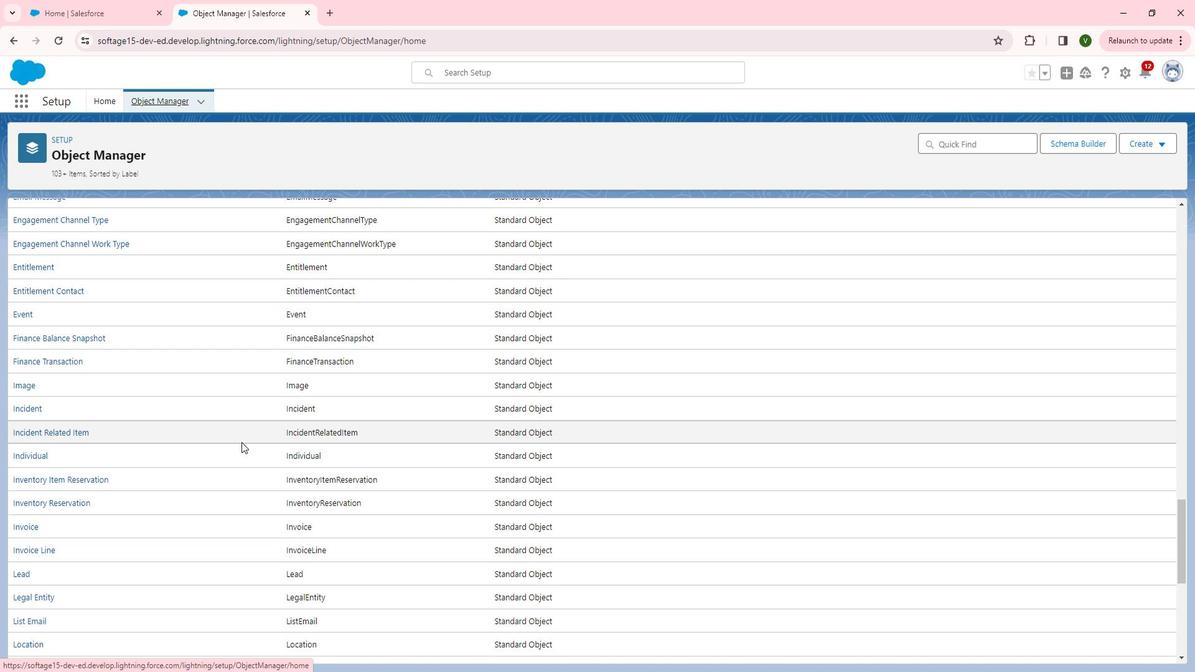 
Action: Mouse scrolled (264, 447) with delta (0, 0)
Screenshot: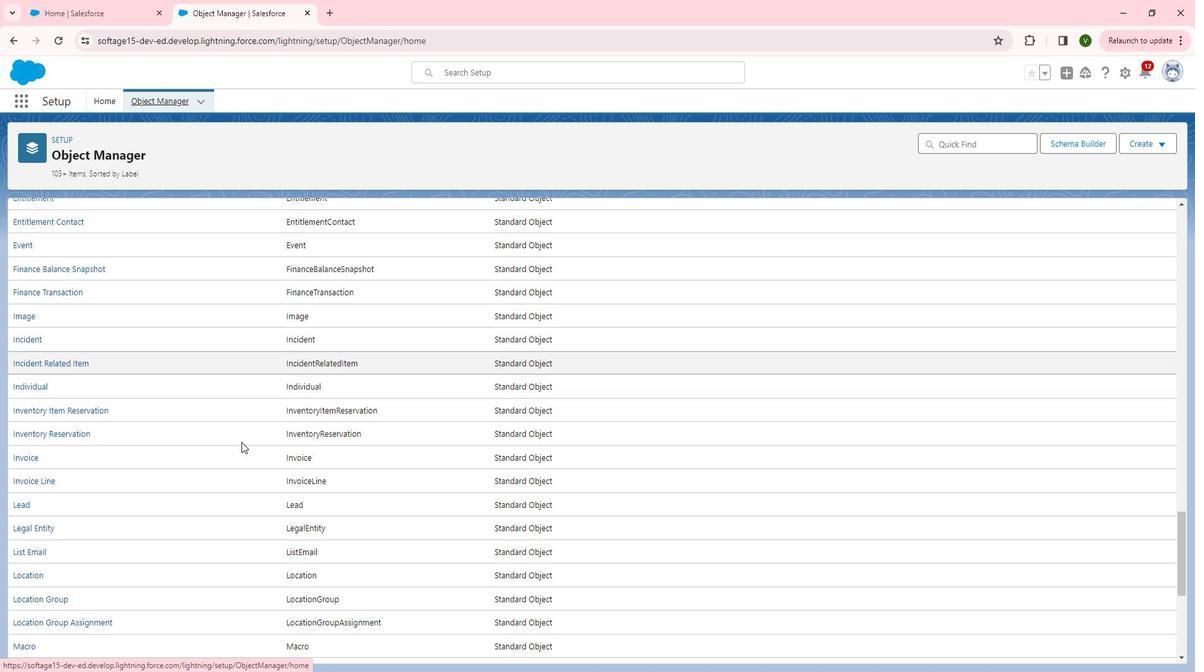 
Action: Mouse scrolled (264, 447) with delta (0, 0)
Screenshot: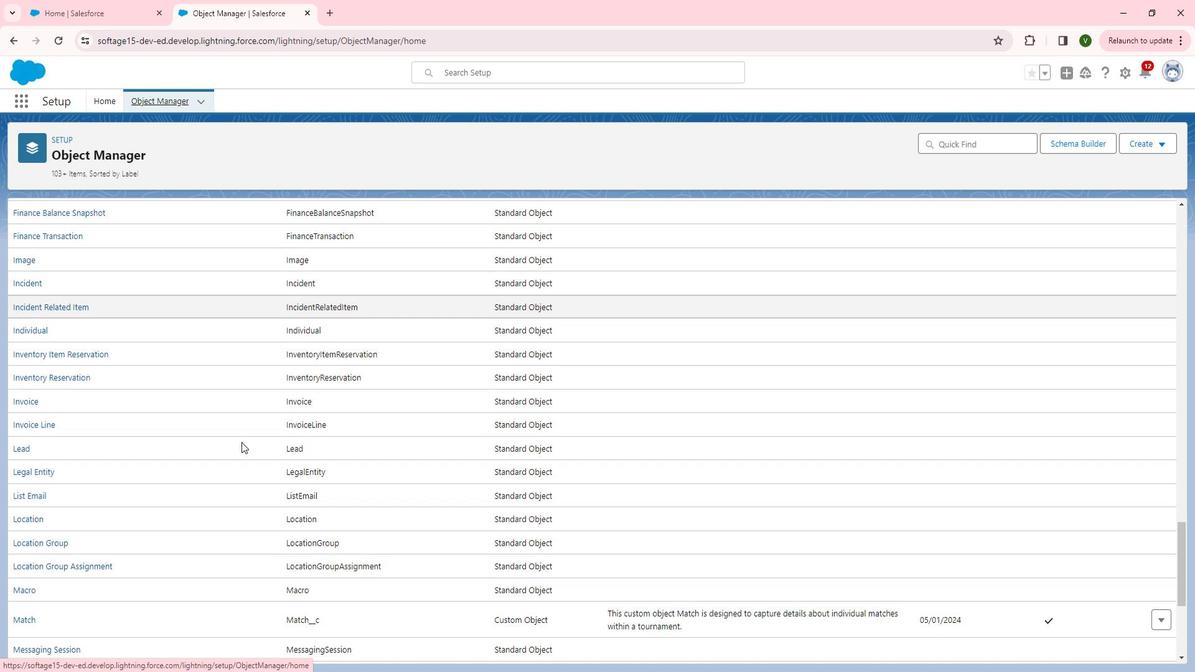 
Action: Mouse scrolled (264, 447) with delta (0, 0)
Screenshot: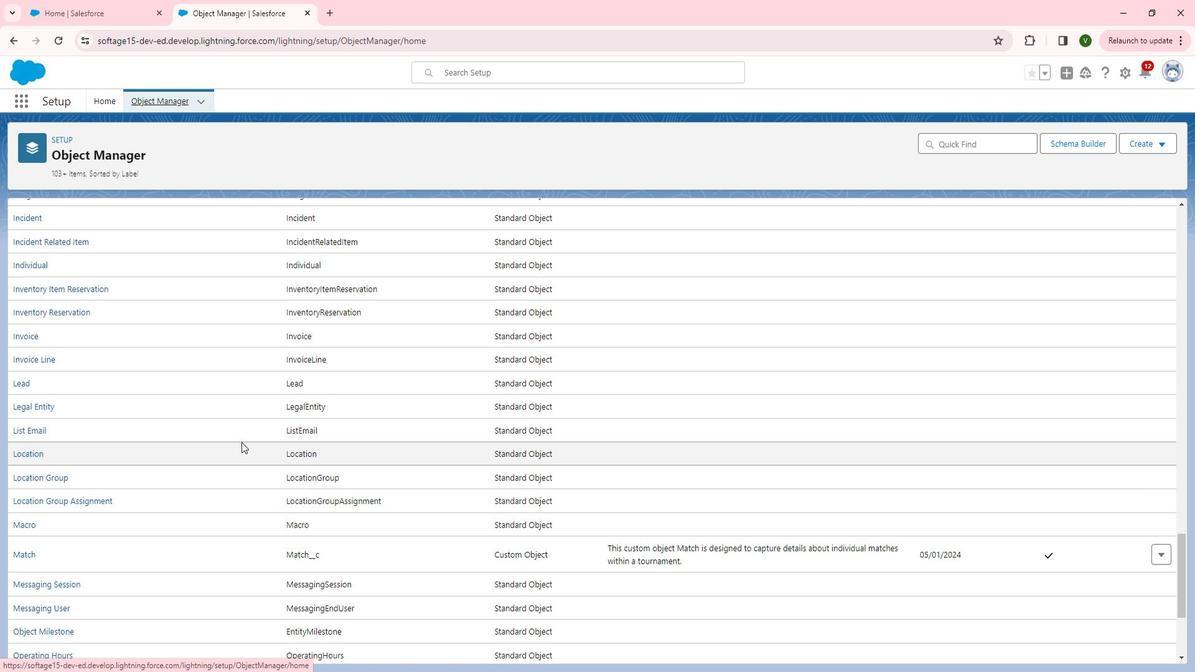 
Action: Mouse scrolled (264, 447) with delta (0, 0)
Screenshot: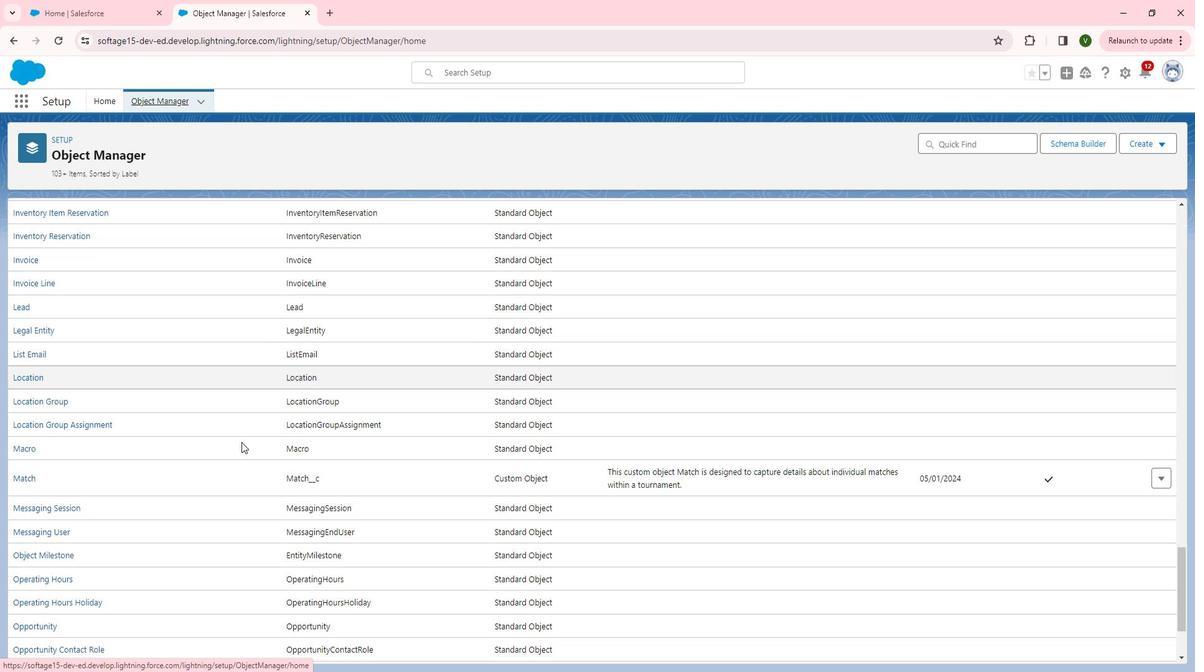 
Action: Mouse scrolled (264, 447) with delta (0, 0)
Screenshot: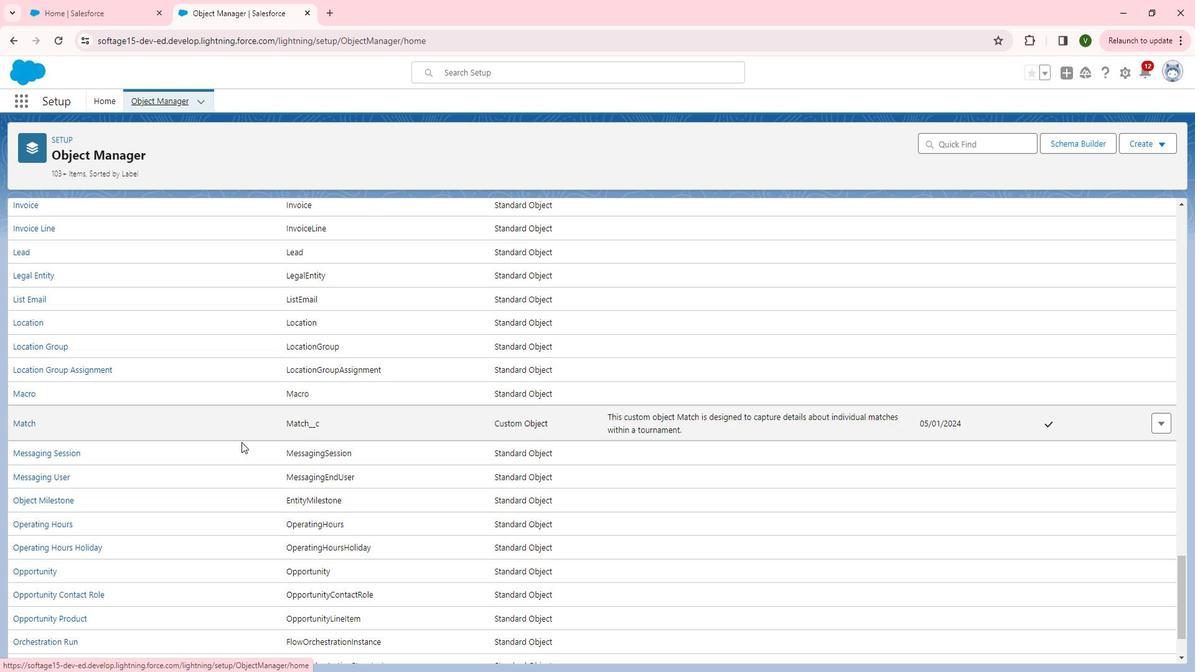 
Action: Mouse scrolled (264, 447) with delta (0, 0)
Screenshot: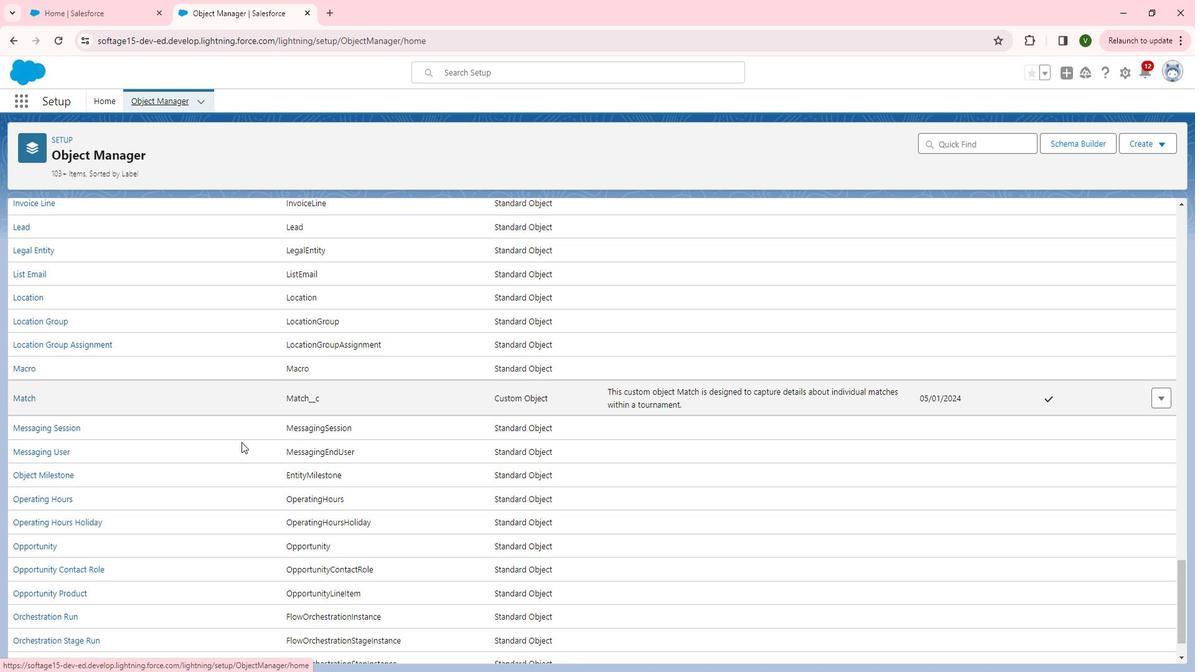 
Action: Mouse scrolled (264, 447) with delta (0, 0)
Screenshot: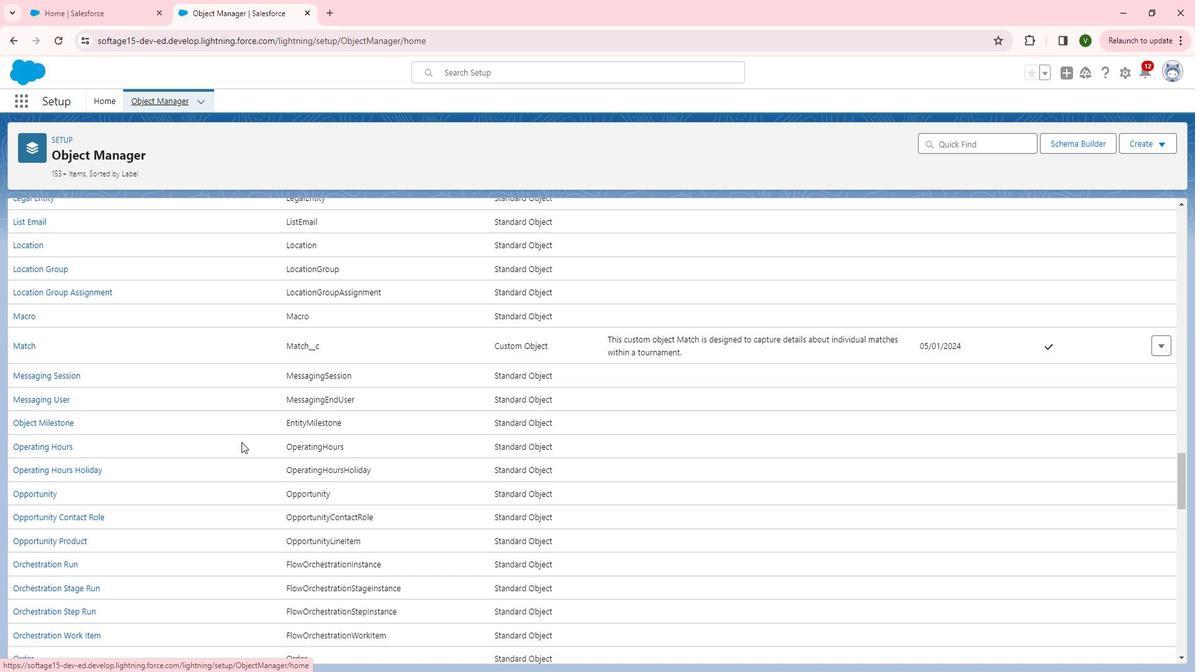 
Action: Mouse scrolled (264, 447) with delta (0, 0)
Screenshot: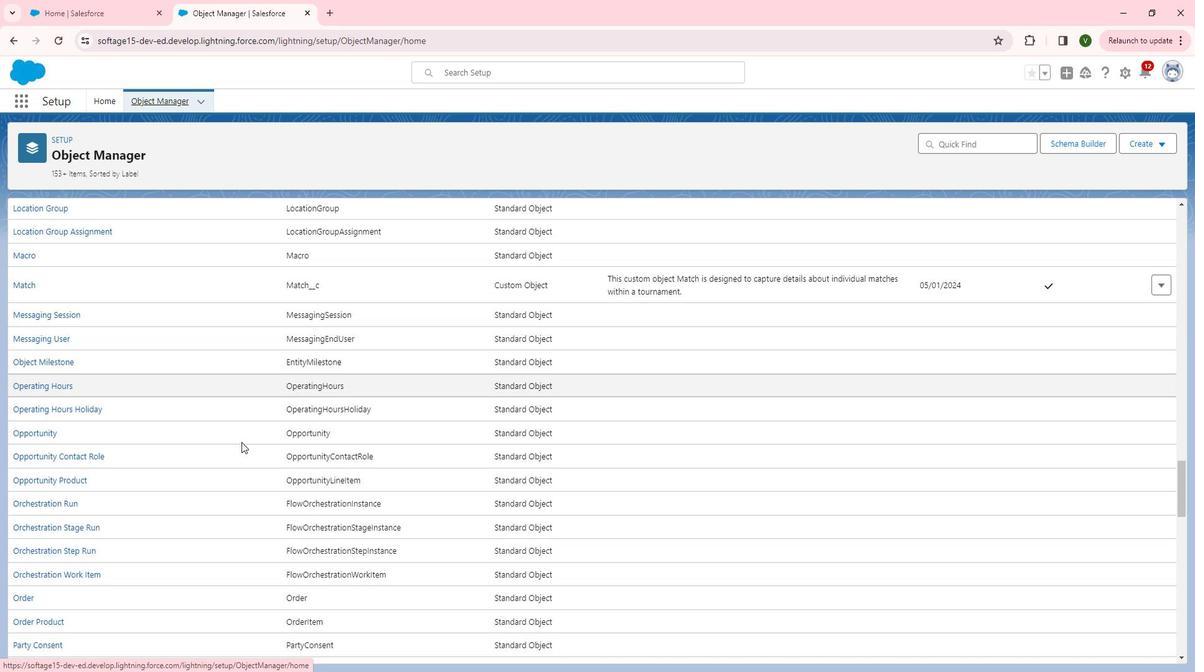 
Action: Mouse scrolled (264, 447) with delta (0, 0)
Screenshot: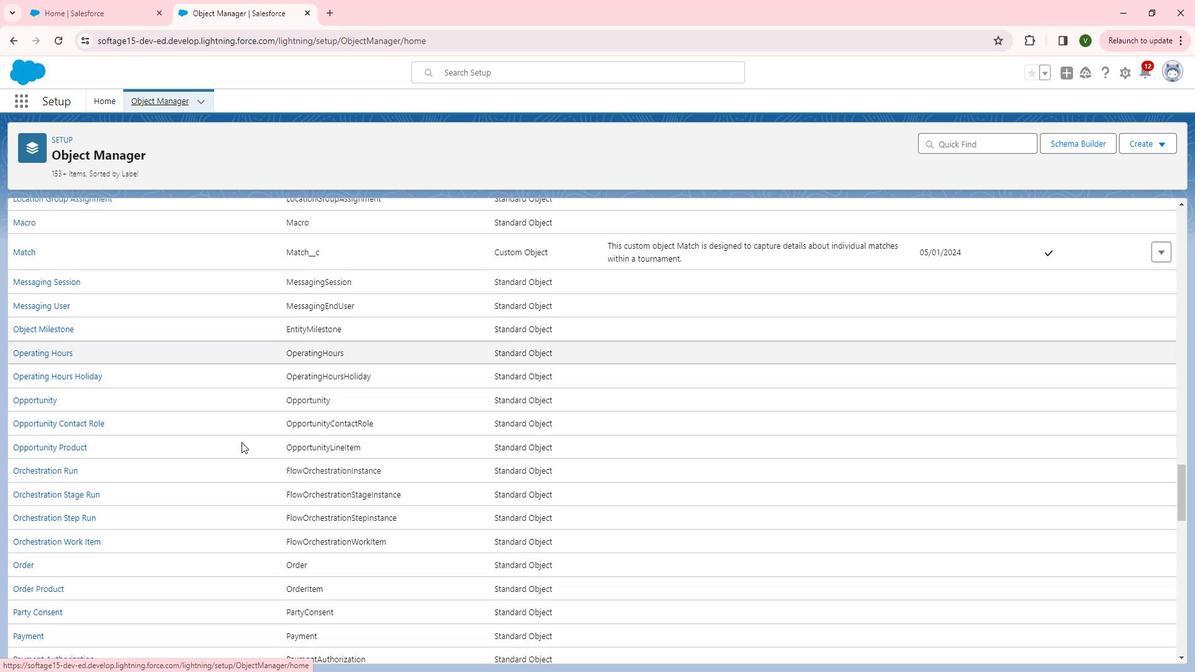 
Action: Mouse scrolled (264, 447) with delta (0, 0)
Screenshot: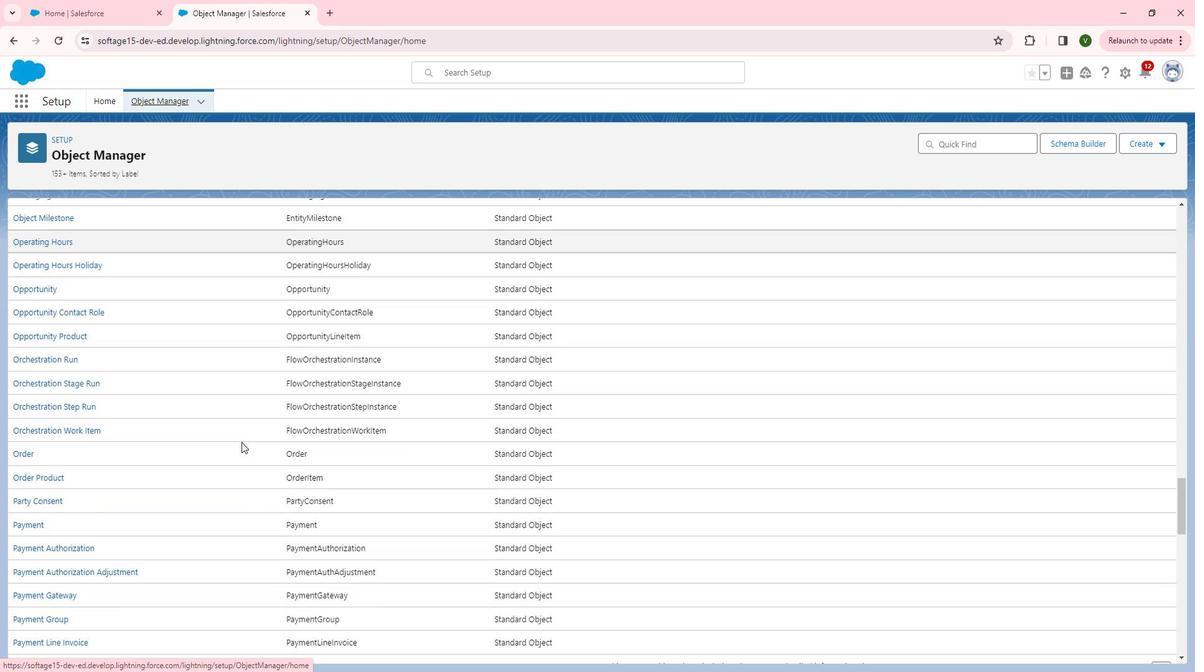 
Action: Mouse scrolled (264, 447) with delta (0, 0)
Screenshot: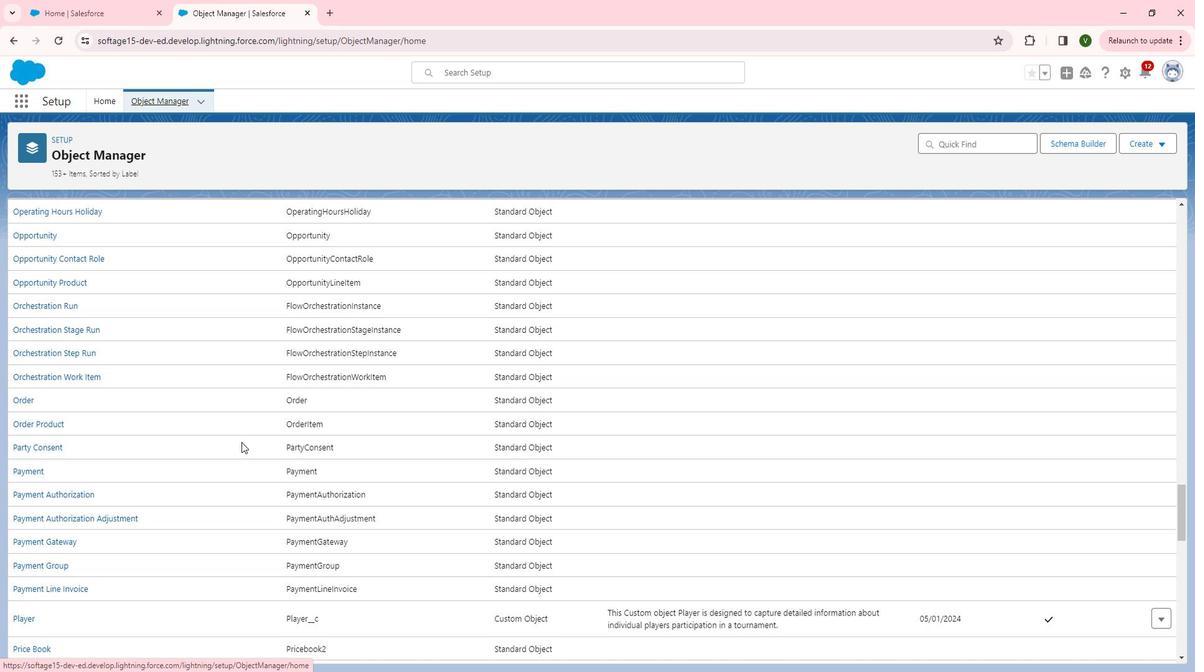 
Action: Mouse scrolled (264, 447) with delta (0, 0)
Screenshot: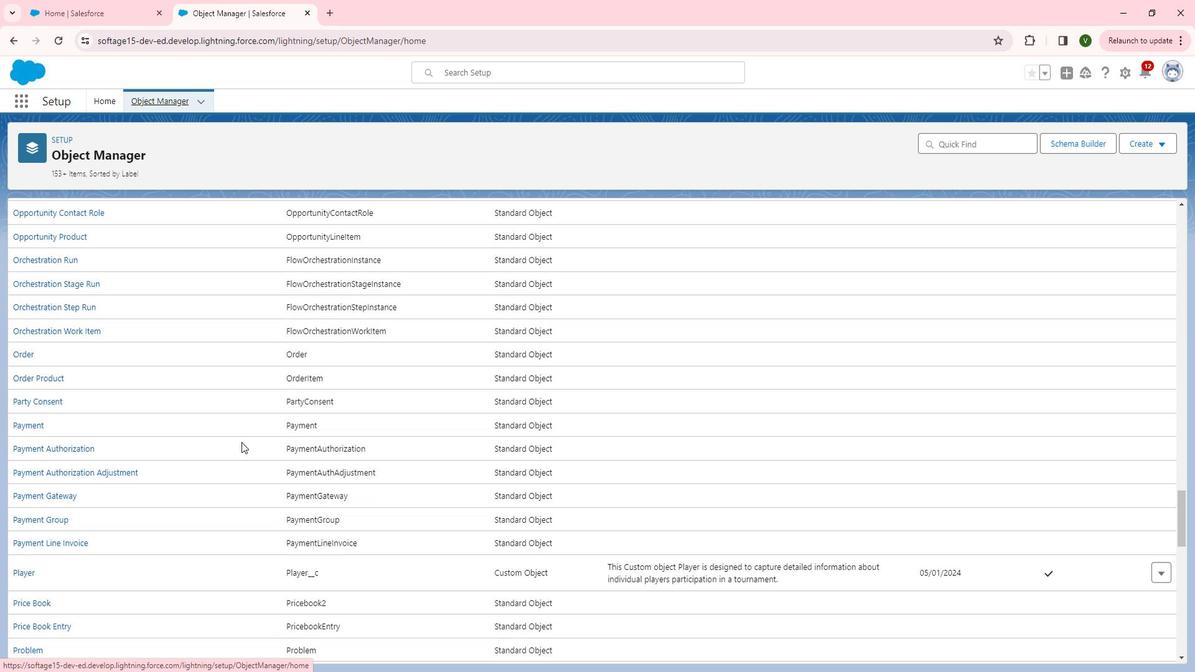 
Action: Mouse scrolled (264, 447) with delta (0, 0)
Screenshot: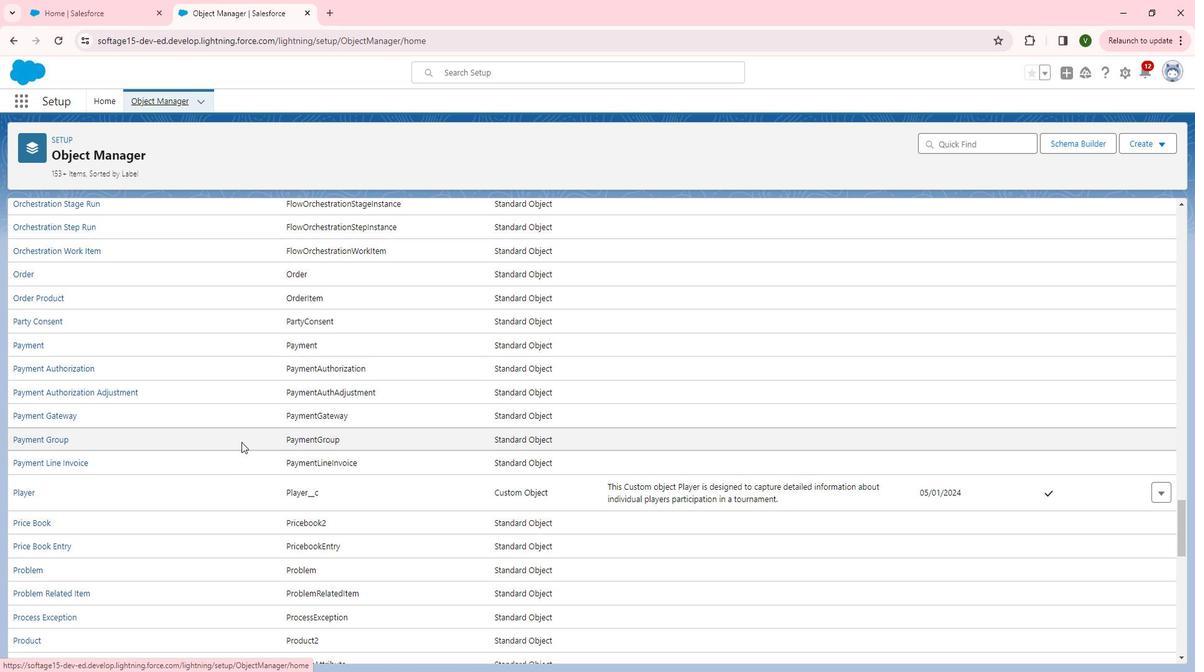
Action: Mouse moved to (44, 435)
Screenshot: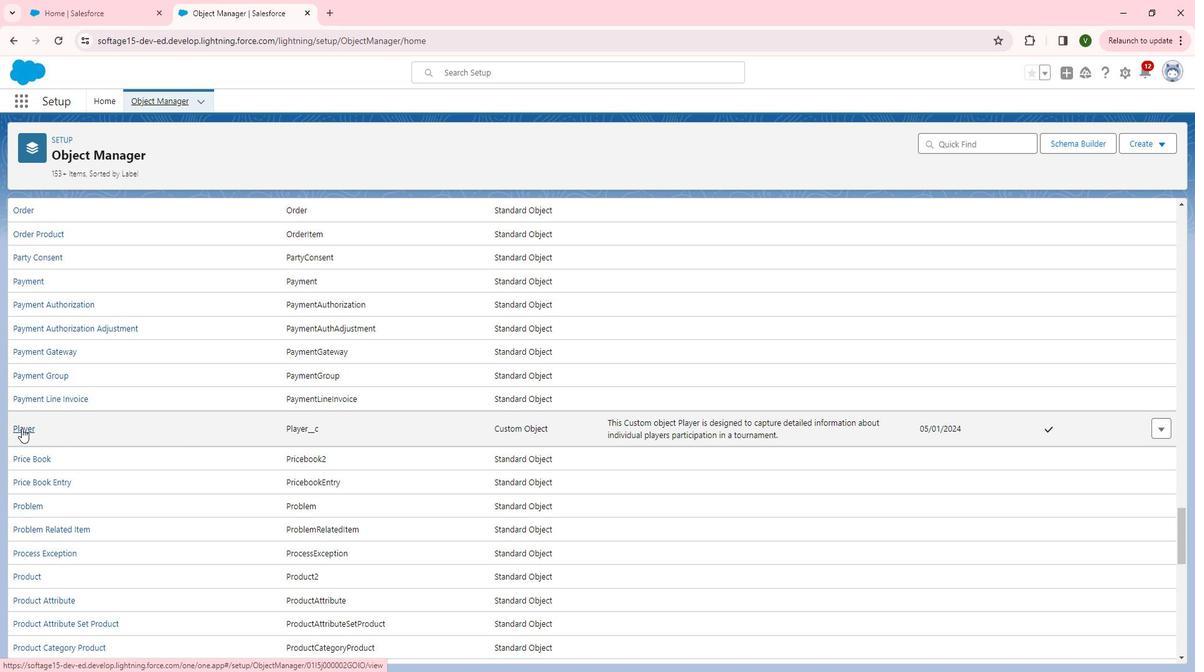 
Action: Mouse pressed left at (44, 435)
Screenshot: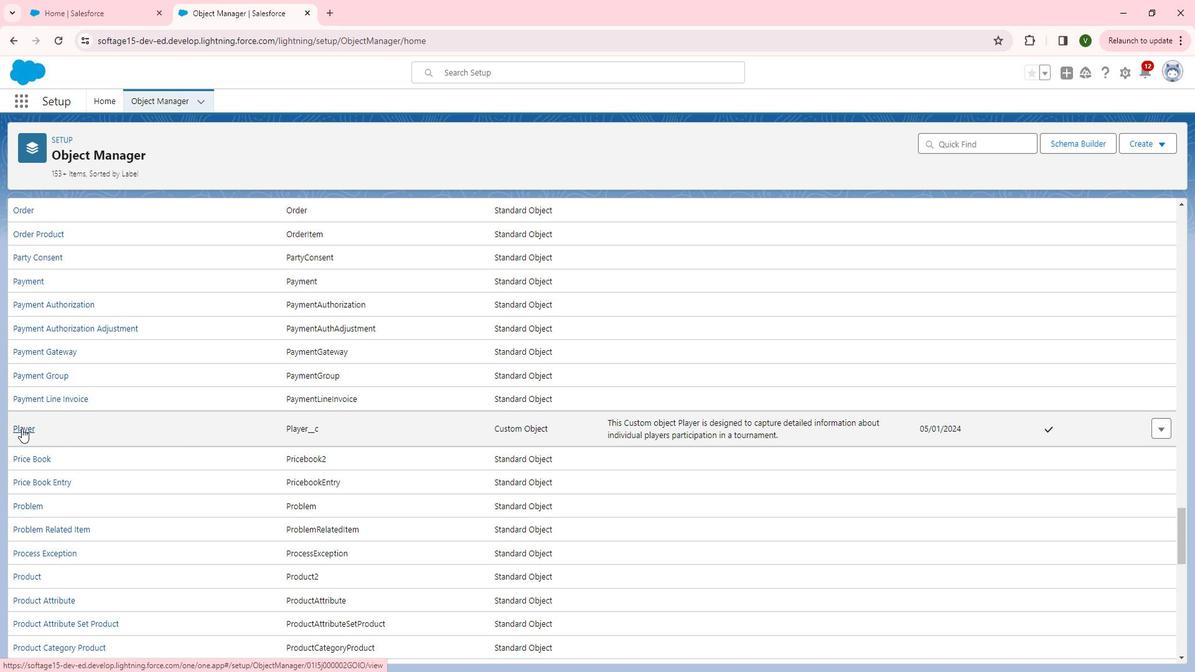 
Action: Mouse moved to (82, 242)
Screenshot: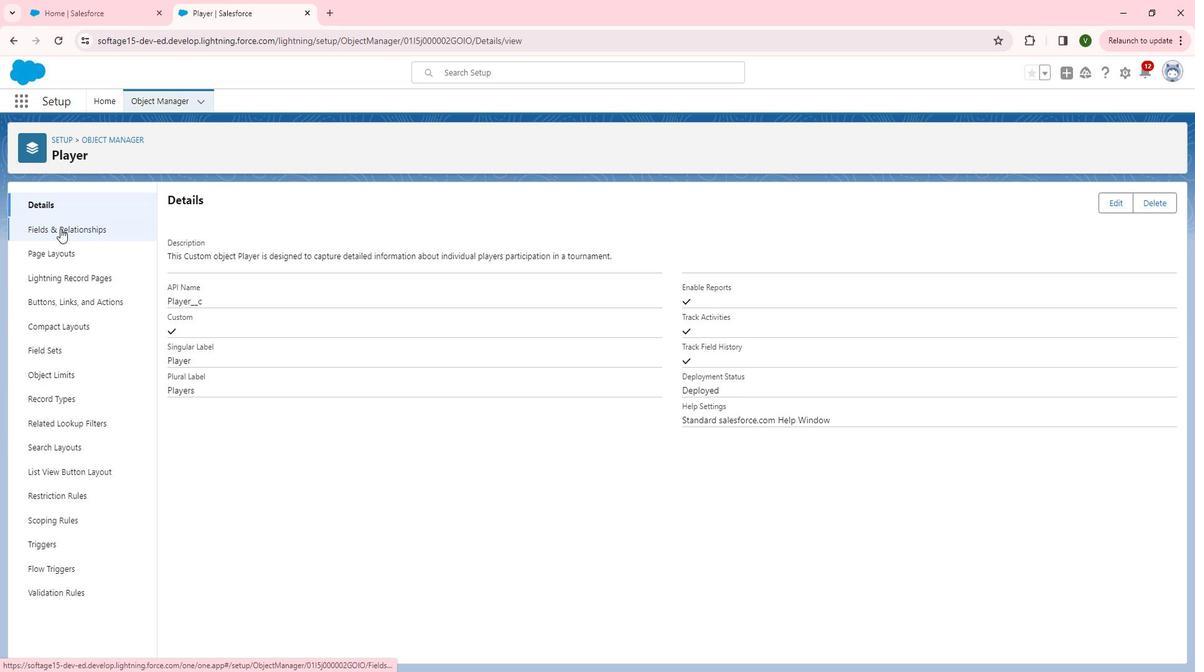 
Action: Mouse pressed left at (82, 242)
Screenshot: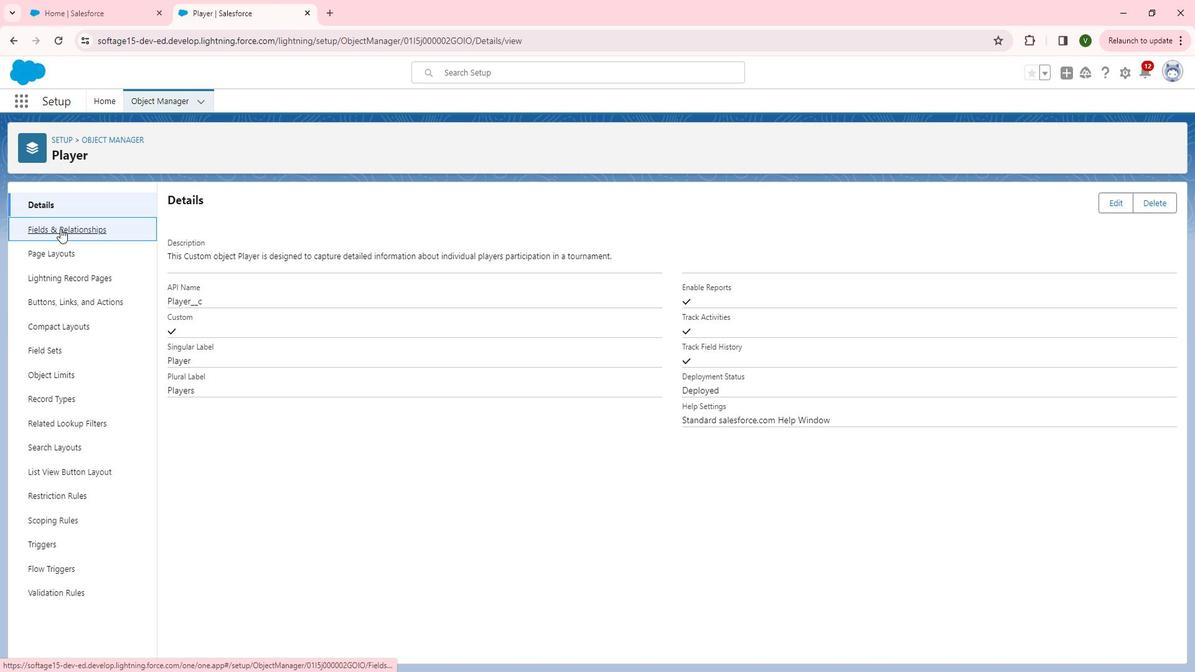 
Action: Mouse moved to (836, 450)
Screenshot: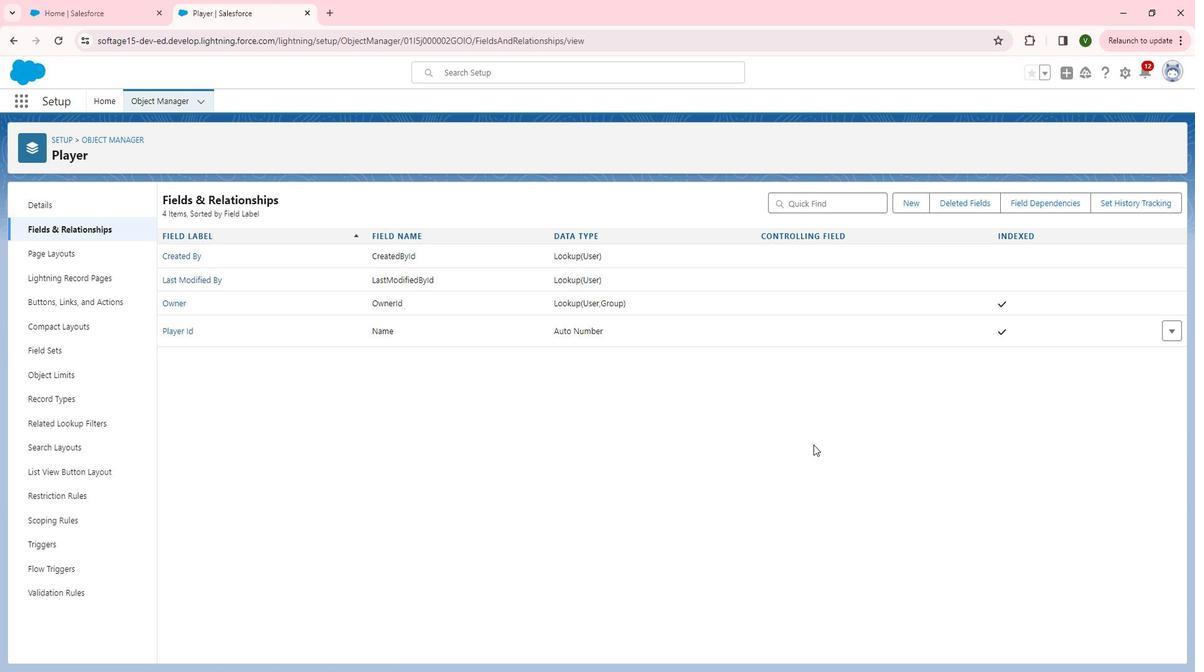 
Action: Mouse pressed left at (836, 450)
Screenshot: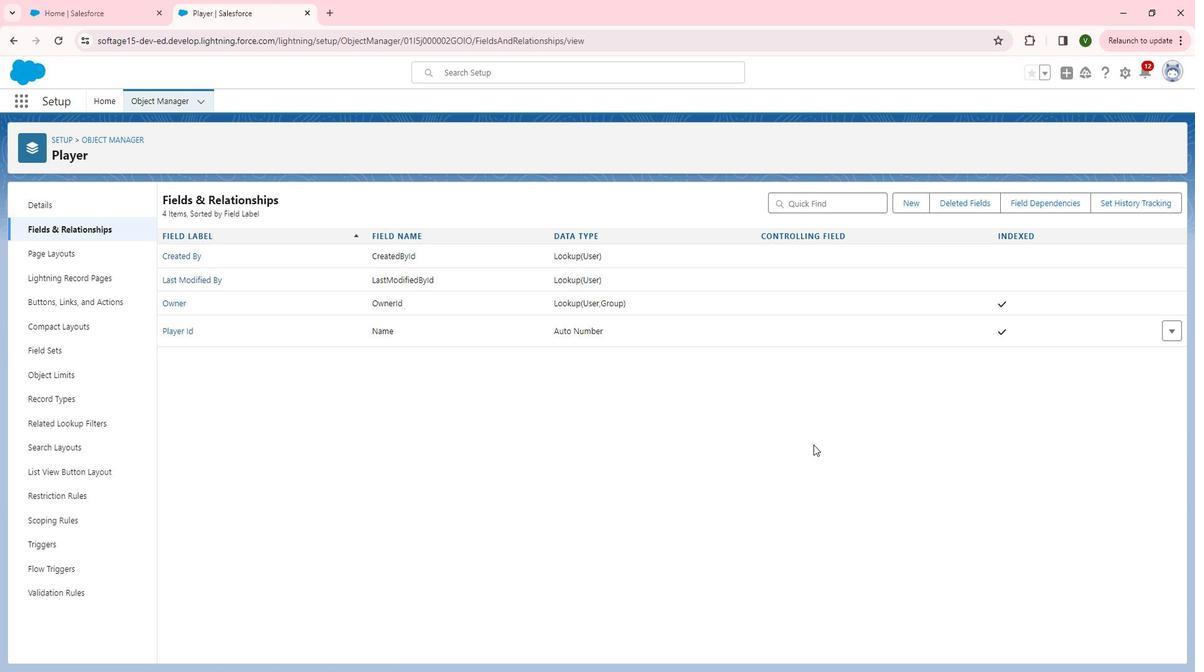 
Action: Mouse moved to (933, 216)
Screenshot: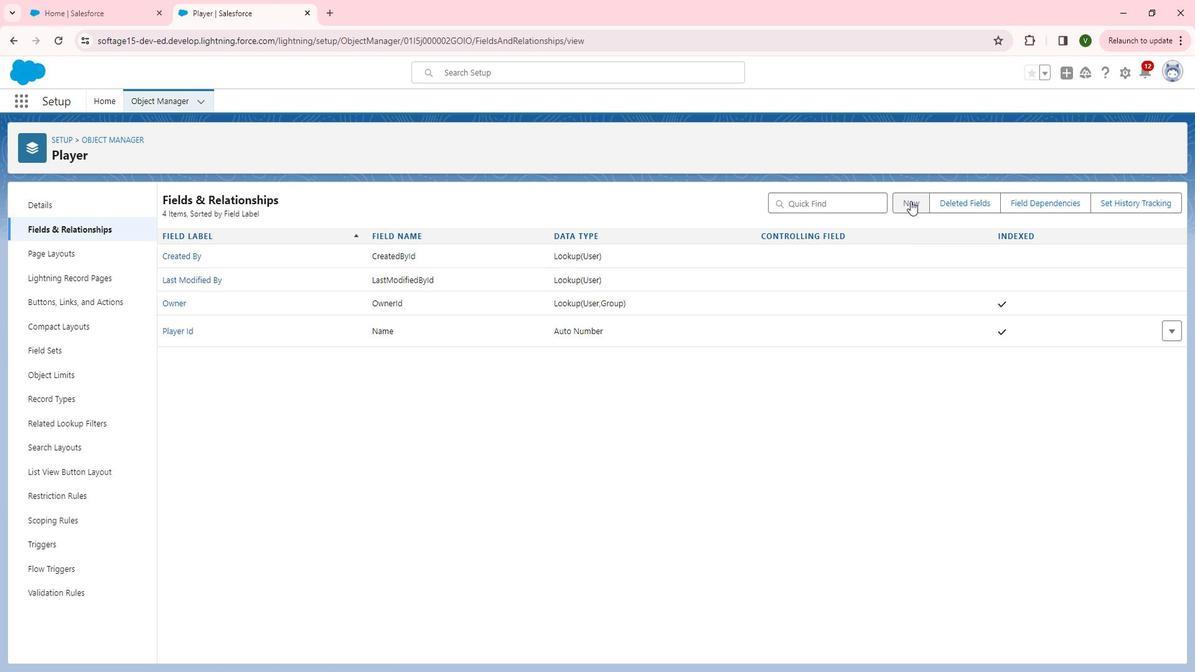 
Action: Mouse pressed left at (933, 216)
Screenshot: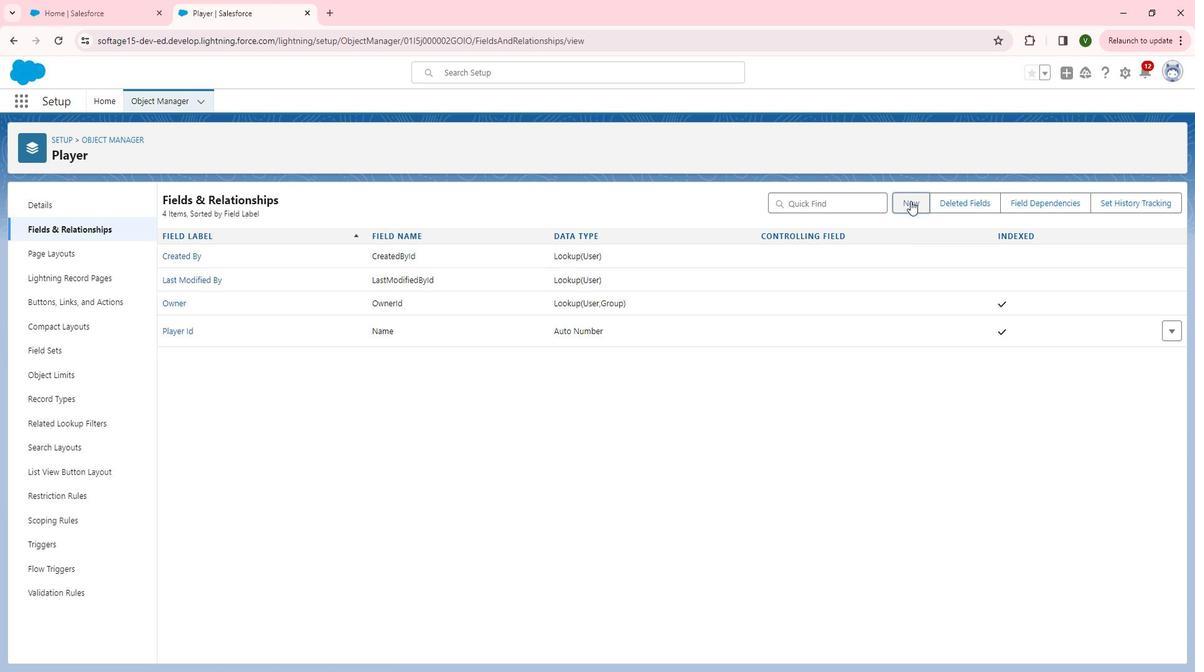 
Action: Mouse moved to (459, 530)
Screenshot: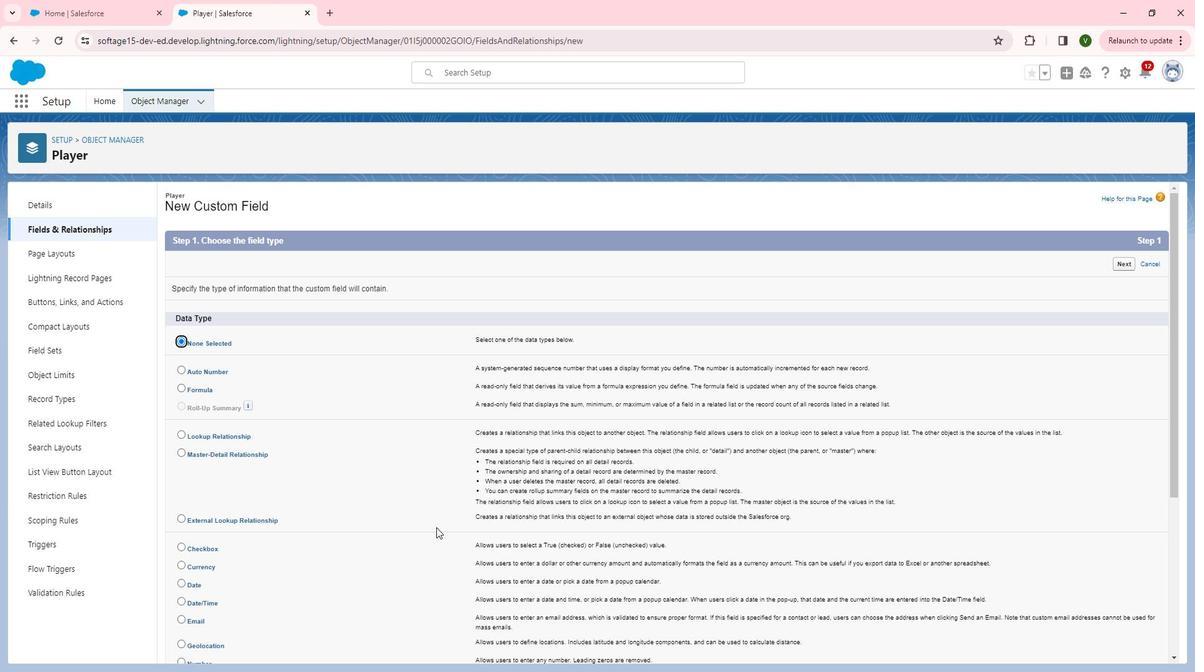 
Action: Mouse scrolled (459, 530) with delta (0, 0)
Screenshot: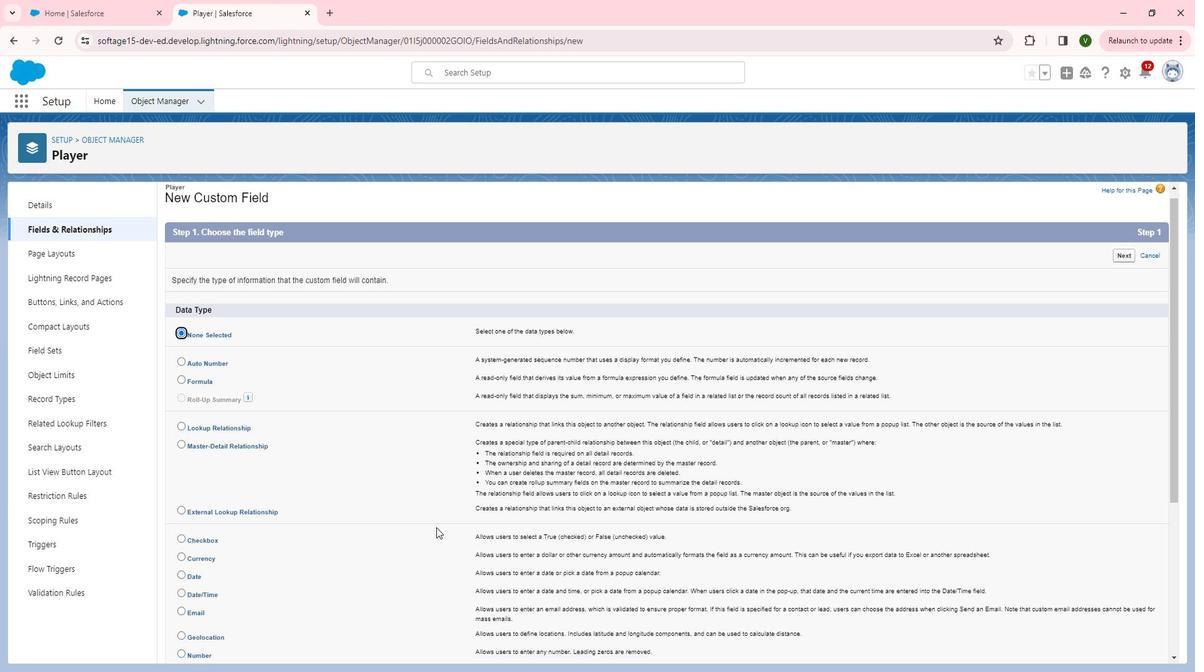 
Action: Mouse scrolled (459, 530) with delta (0, 0)
Screenshot: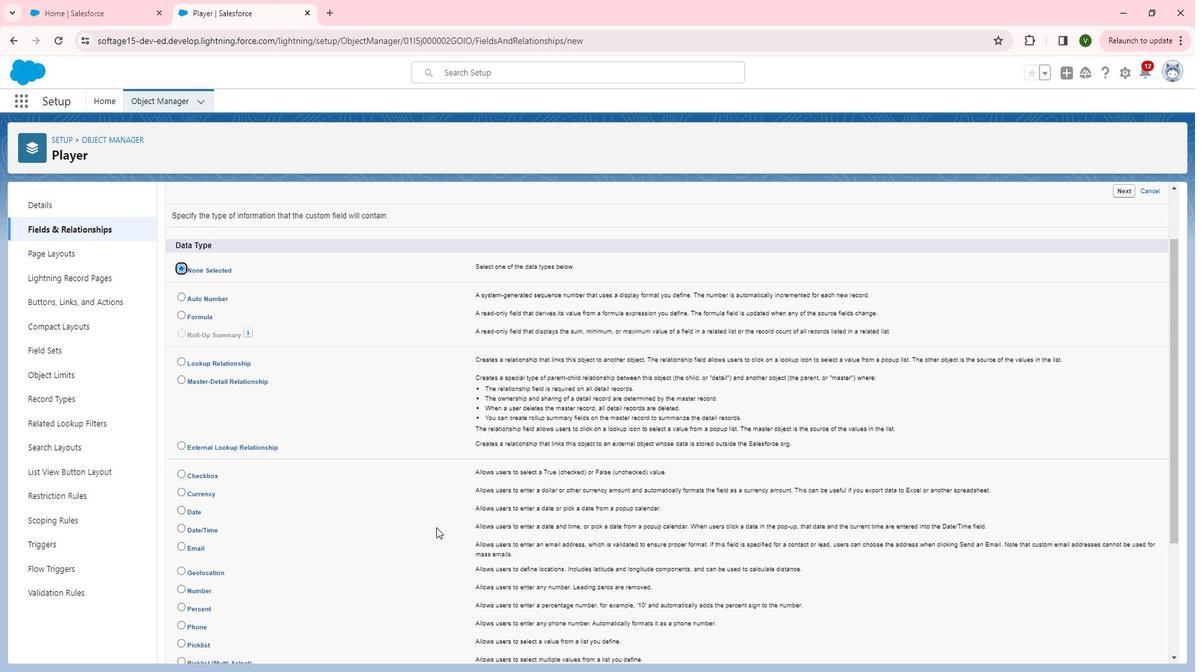 
Action: Mouse moved to (246, 569)
Screenshot: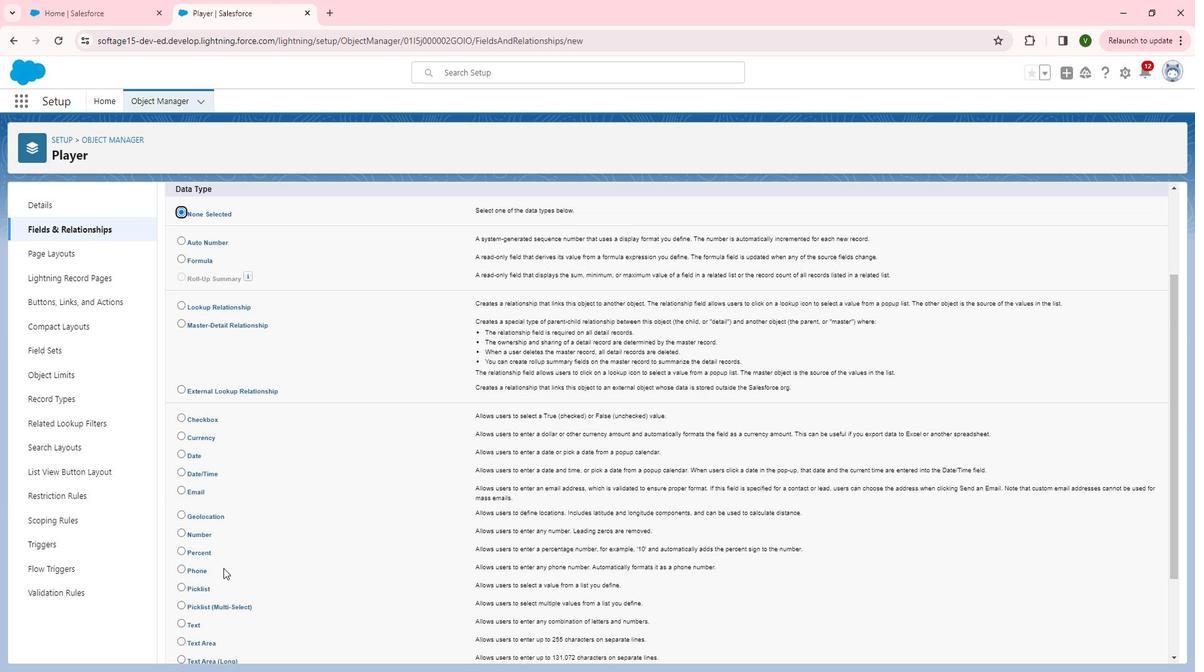 
Action: Mouse scrolled (246, 569) with delta (0, 0)
Screenshot: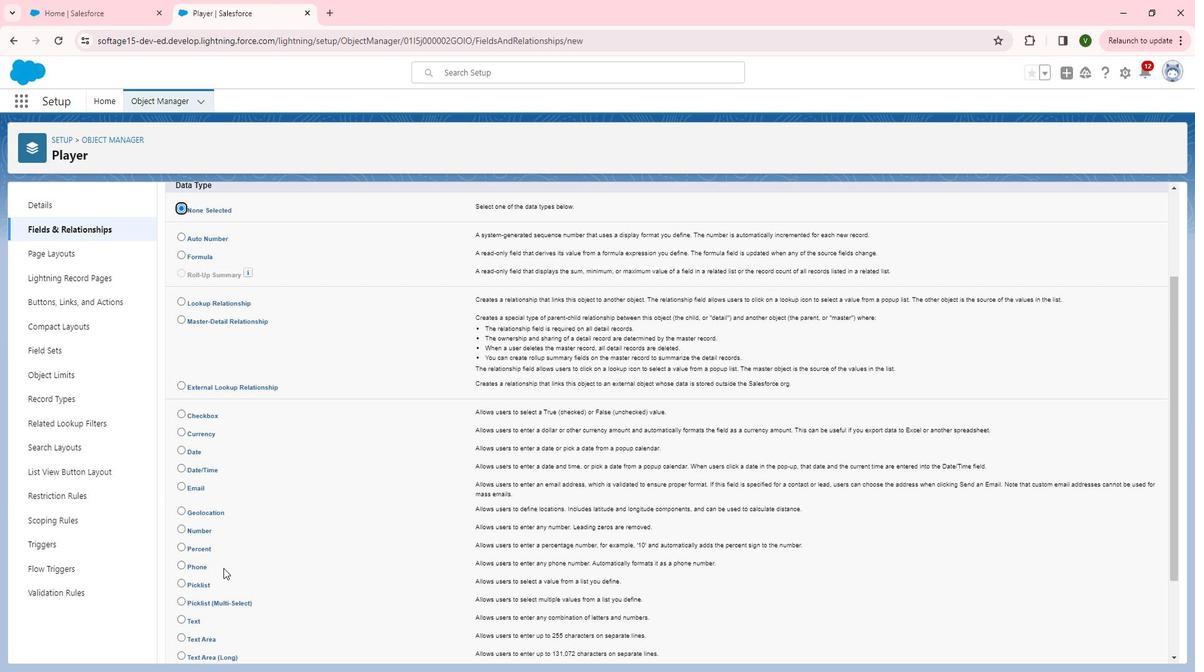 
Action: Mouse scrolled (246, 569) with delta (0, 0)
Screenshot: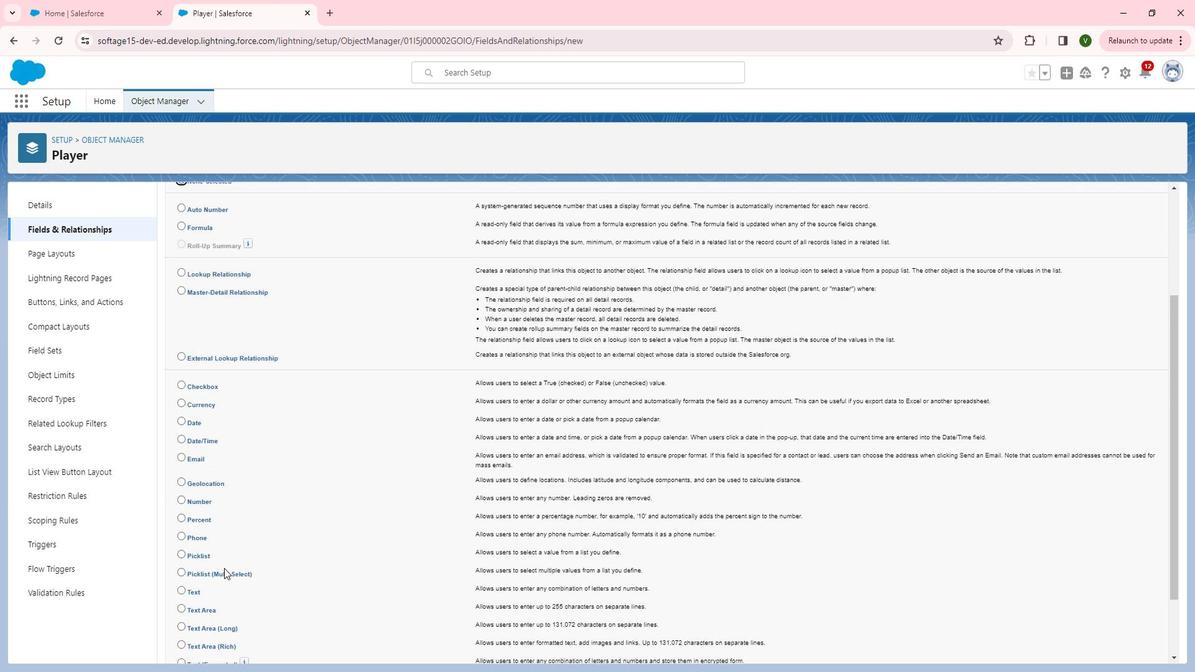 
Action: Mouse moved to (201, 511)
Screenshot: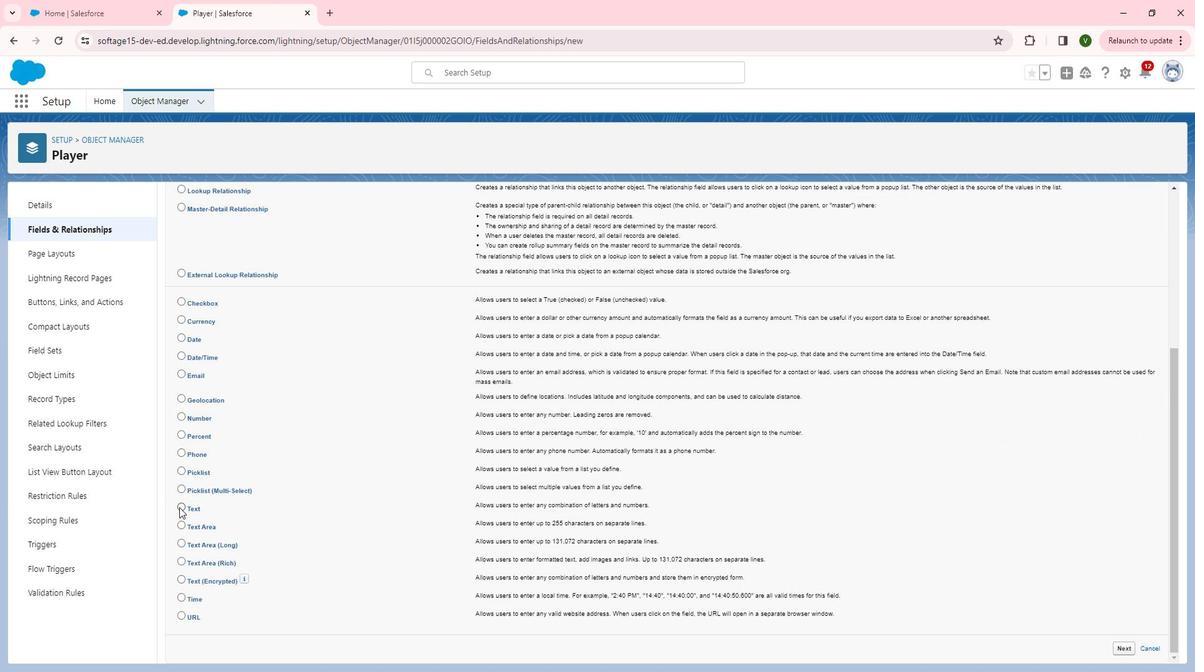 
Action: Mouse pressed left at (201, 511)
Screenshot: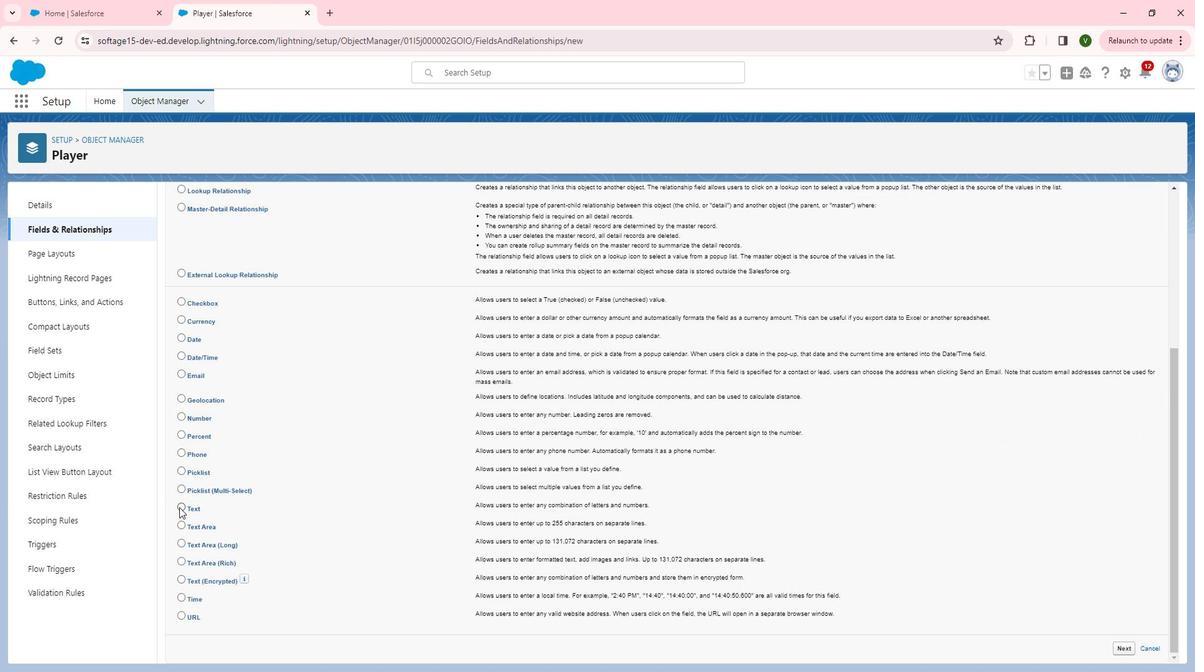 
Action: Mouse moved to (1152, 649)
Screenshot: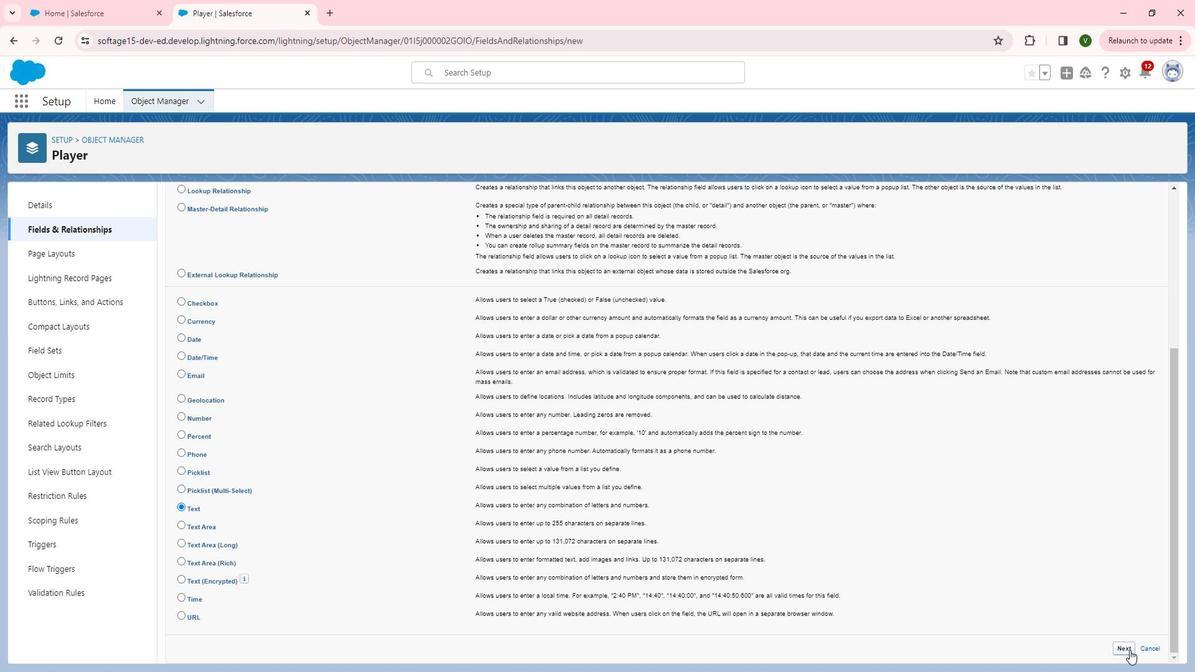 
Action: Mouse pressed left at (1152, 649)
Screenshot: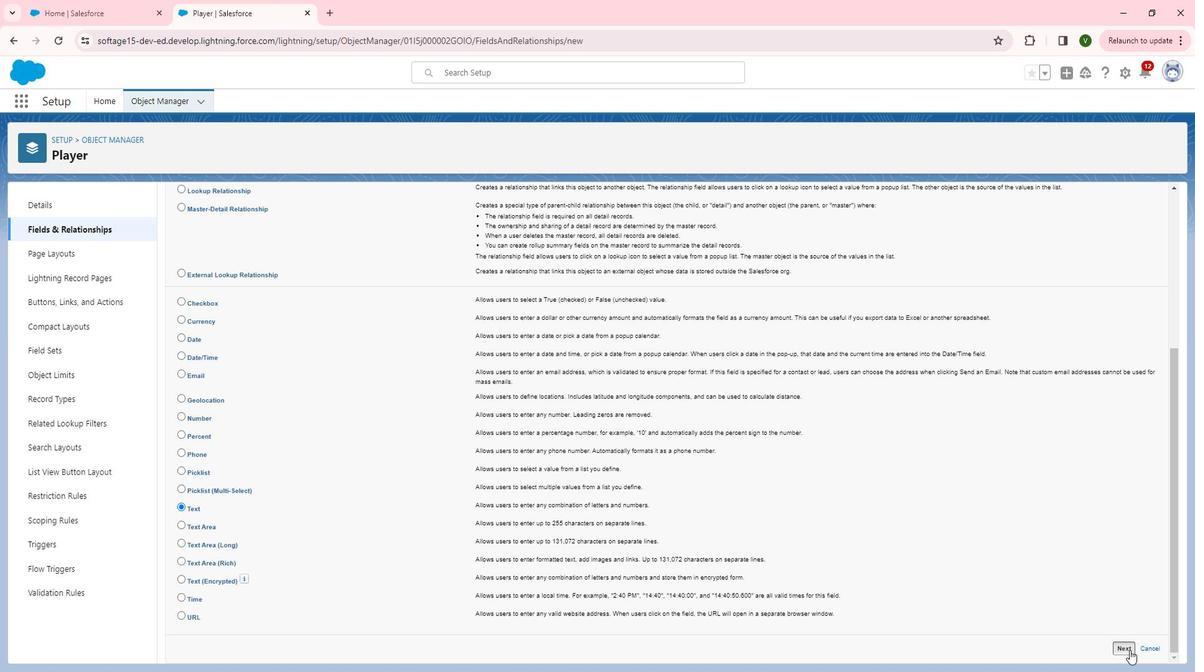 
Action: Mouse moved to (383, 300)
Screenshot: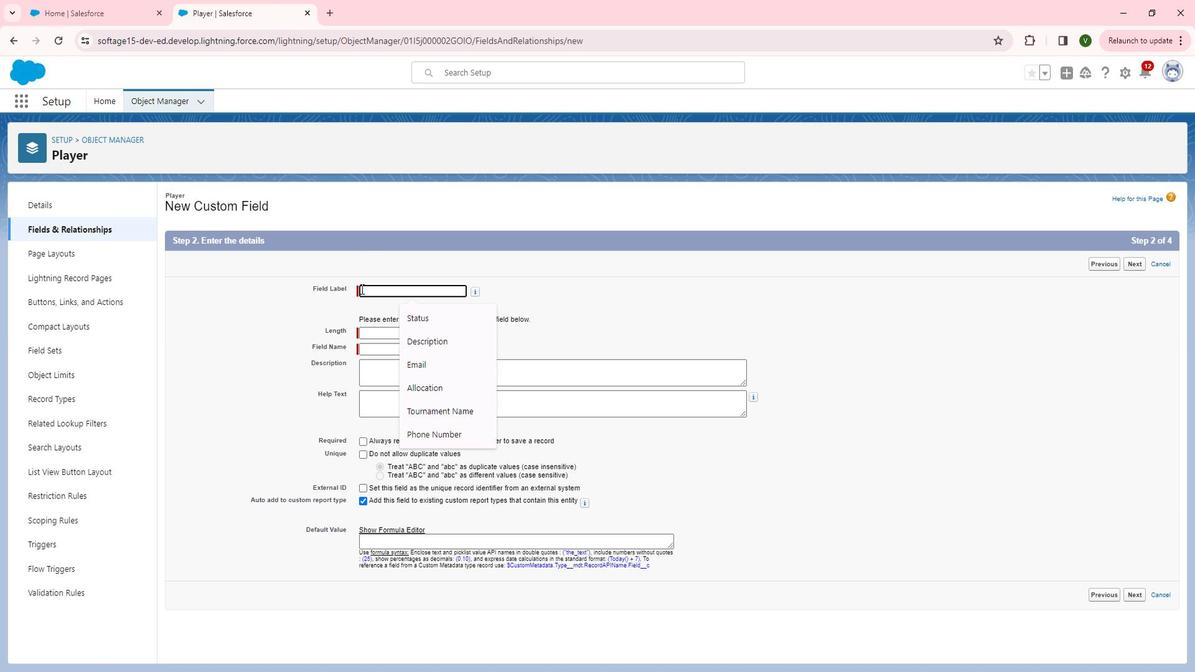 
Action: Mouse pressed left at (383, 300)
Screenshot: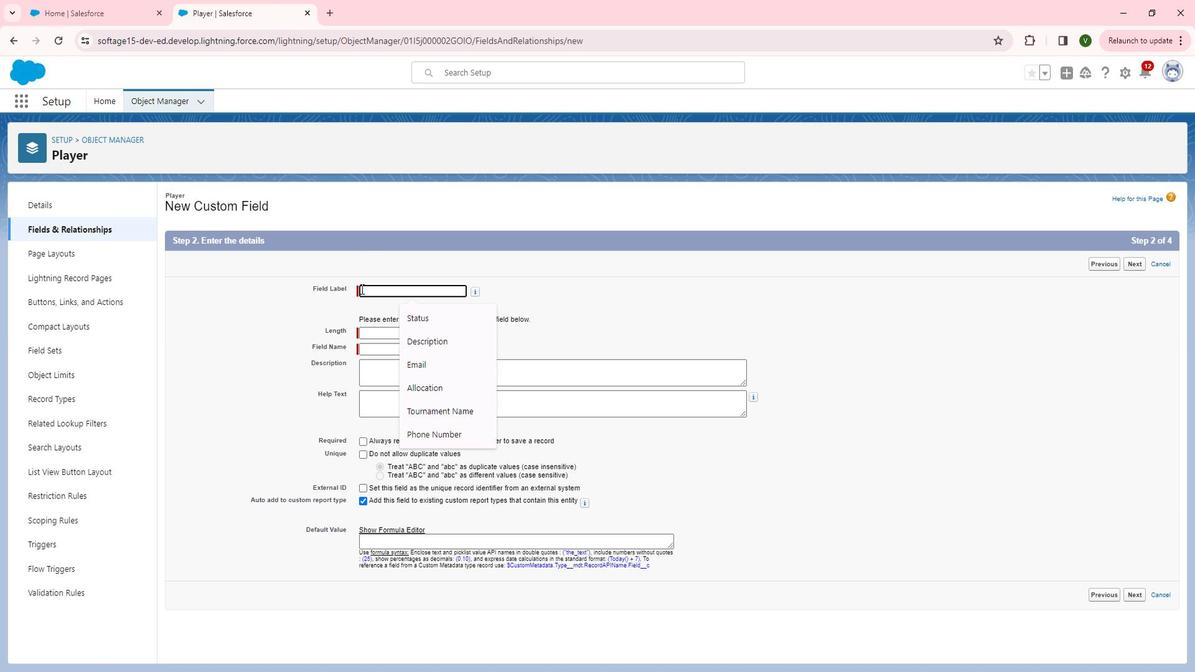 
Action: Mouse moved to (389, 298)
Screenshot: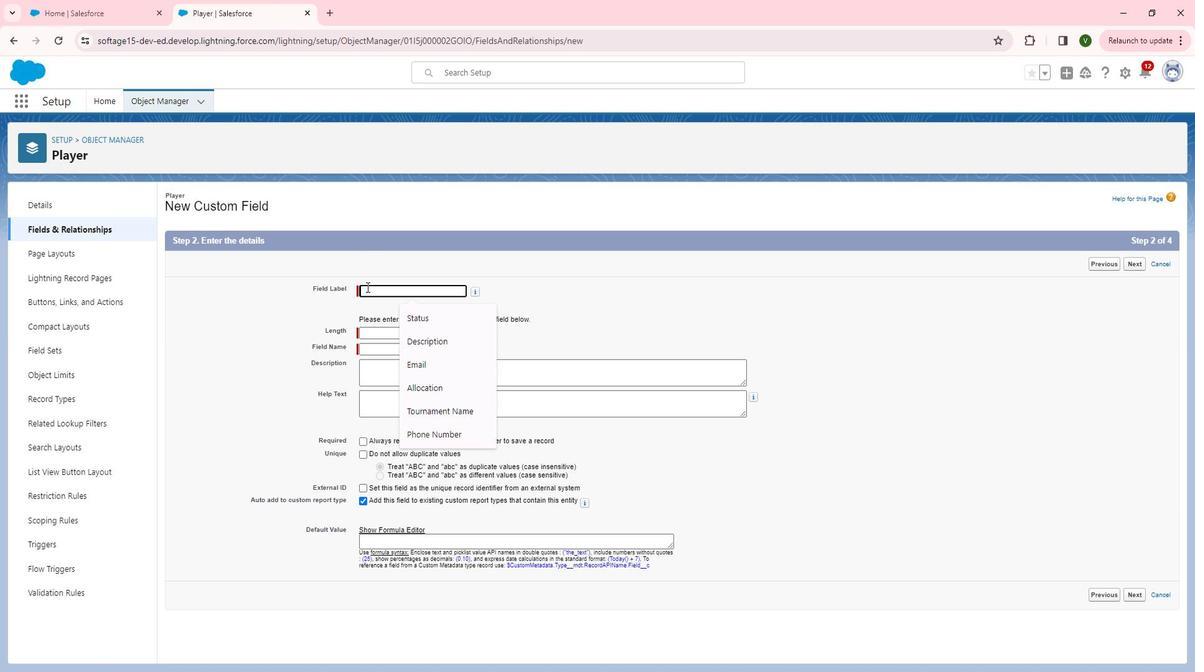 
Action: Key pressed <Key.shift>Player<Key.space><Key.shift>Name<Key.tab><Key.tab>255<Key.tab><Key.tab><Key.tab><Key.shift>This<Key.space>field<Key.space>is<Key.space>for<Key.space>the<Key.space>used<Key.space>to<Key.space>capture<Key.space>the<Key.space>complete<Key.space>name<Key.space>of<Key.space>the<Key.space>player<Key.space>for<Key.space>identification<Key.space>and<Key.space>reference<Key.space>purposes<Key.space>in<Key.space>the<Key.space>system.<Key.tab><Key.shift>Enter<Key.space>the<Key.space>full<Key.space>name<Key.space>of<Key.space>the<Key.space>player.<Key.space>fo<Key.backspace><Key.backspace><Key.shift><Key.shift><Key.shift><Key.shift><Key.shift><Key.shift><Key.shift><Key.shift><Key.shift><Key.shift><Key.shift><Key.shift><Key.shift><Key.shift><Key.shift><Key.shift><Key.shift><Key.shift><Key.shift><Key.shift><Key.shift><Key.shift><Key.shift><Key.shift><Key.shift><Key.shift><Key.shift><Key.shift>For<Key.space>the<Key.space>identification<Key.space>and<Key.space>reference<Key.space>purposes<Key.space>in<Key.space>the<Key.space>system.<Key.tab><Key.tab><Key.tab><Key.tab><Key.tab><Key.tab><Key.tab><Key.tab><Key.tab><Key.tab>
Screenshot: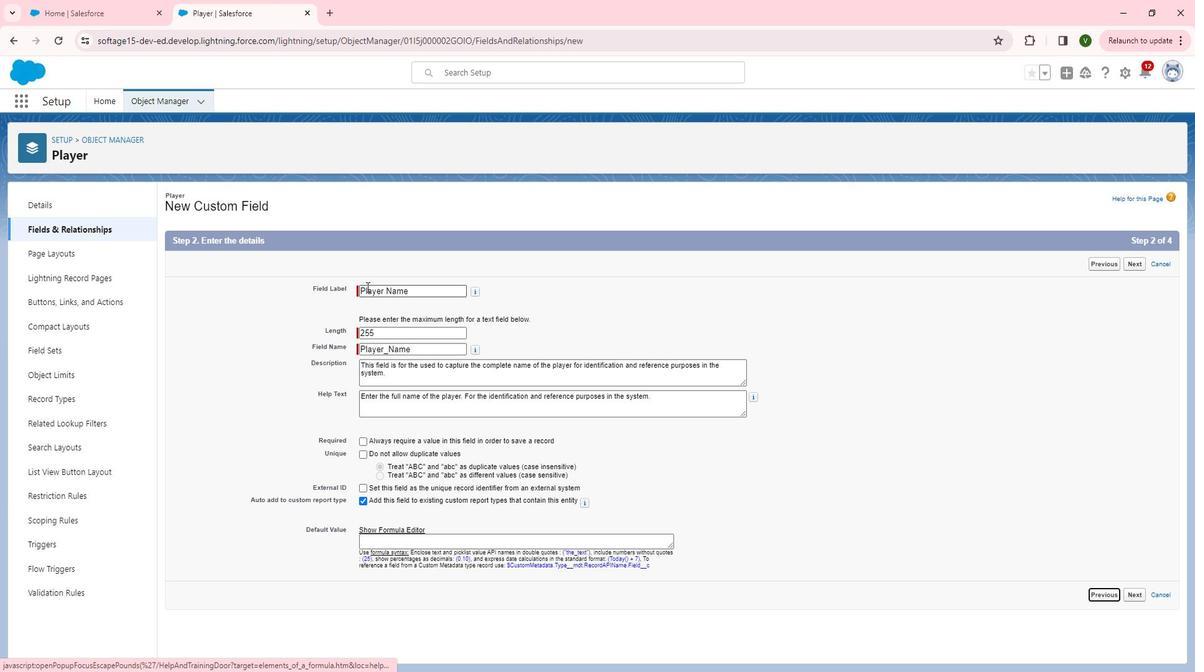
Action: Mouse moved to (1162, 592)
Screenshot: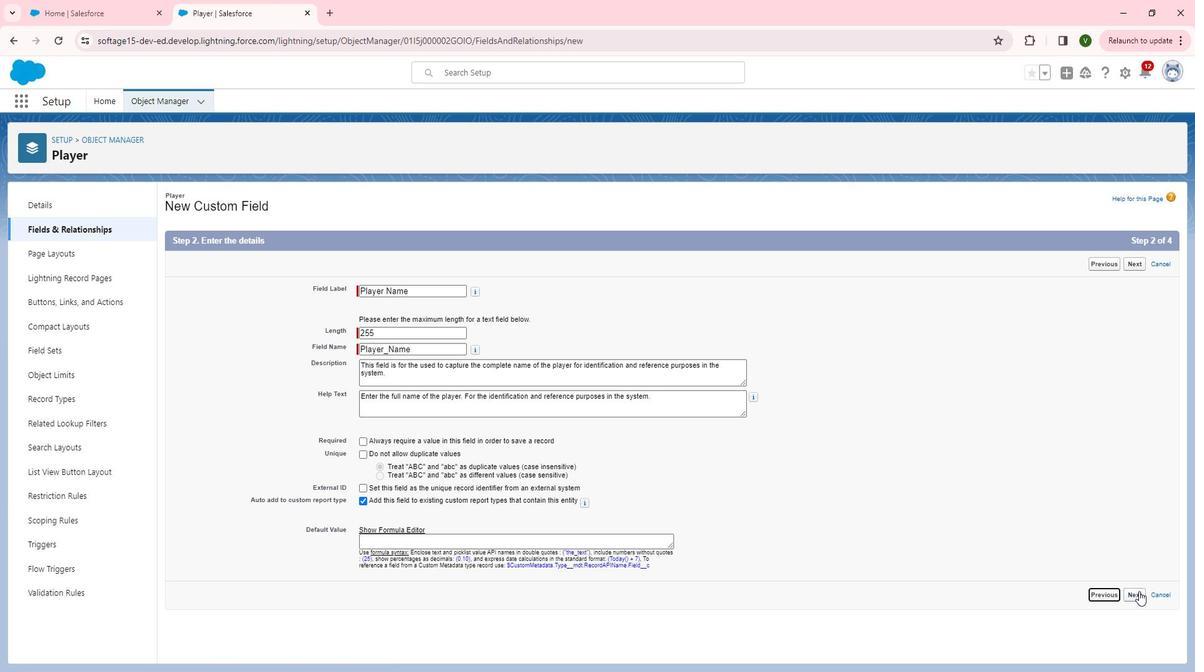 
Action: Mouse pressed left at (1162, 592)
Screenshot: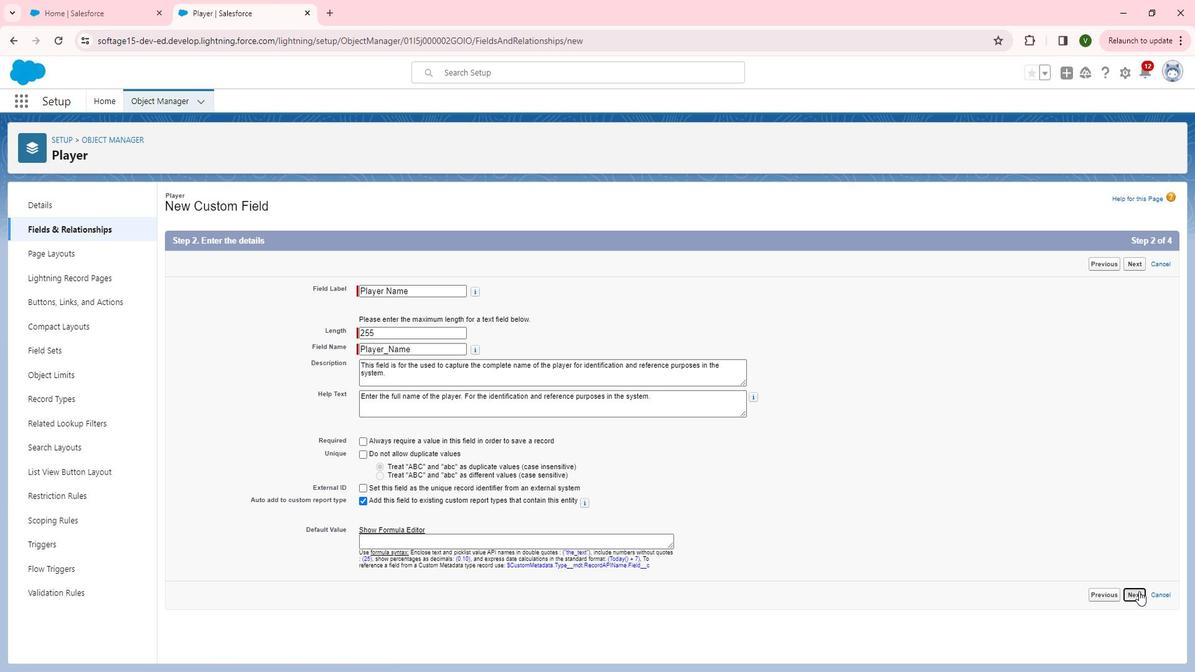 
Action: Mouse moved to (867, 379)
Screenshot: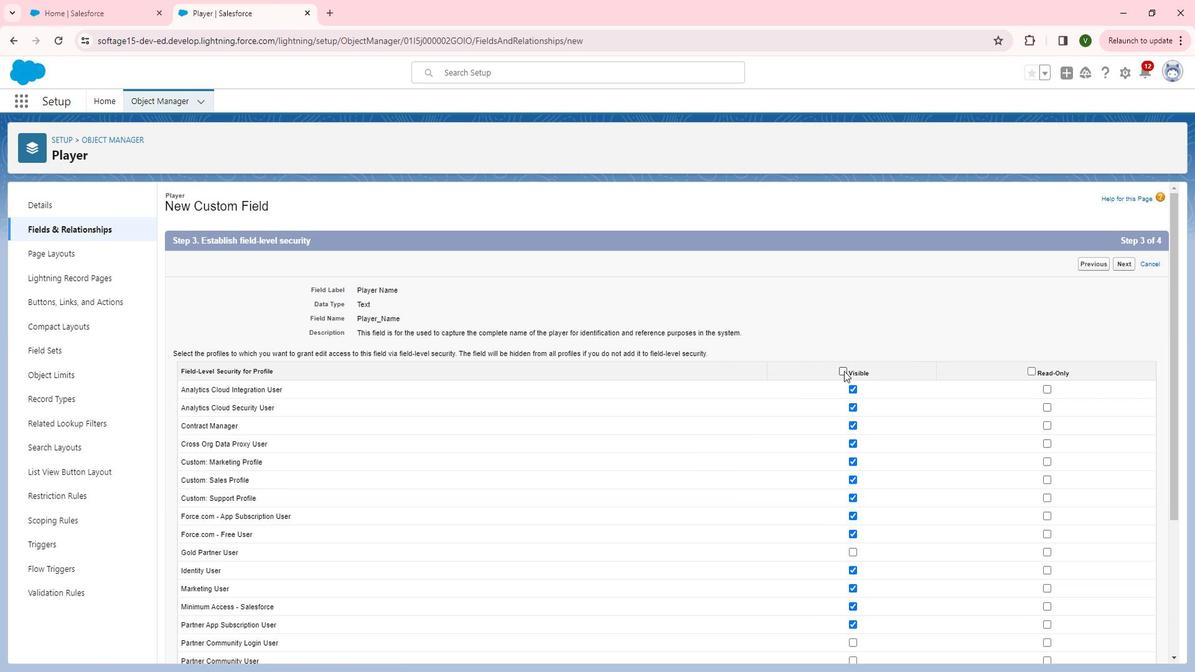 
Action: Mouse pressed left at (867, 379)
Screenshot: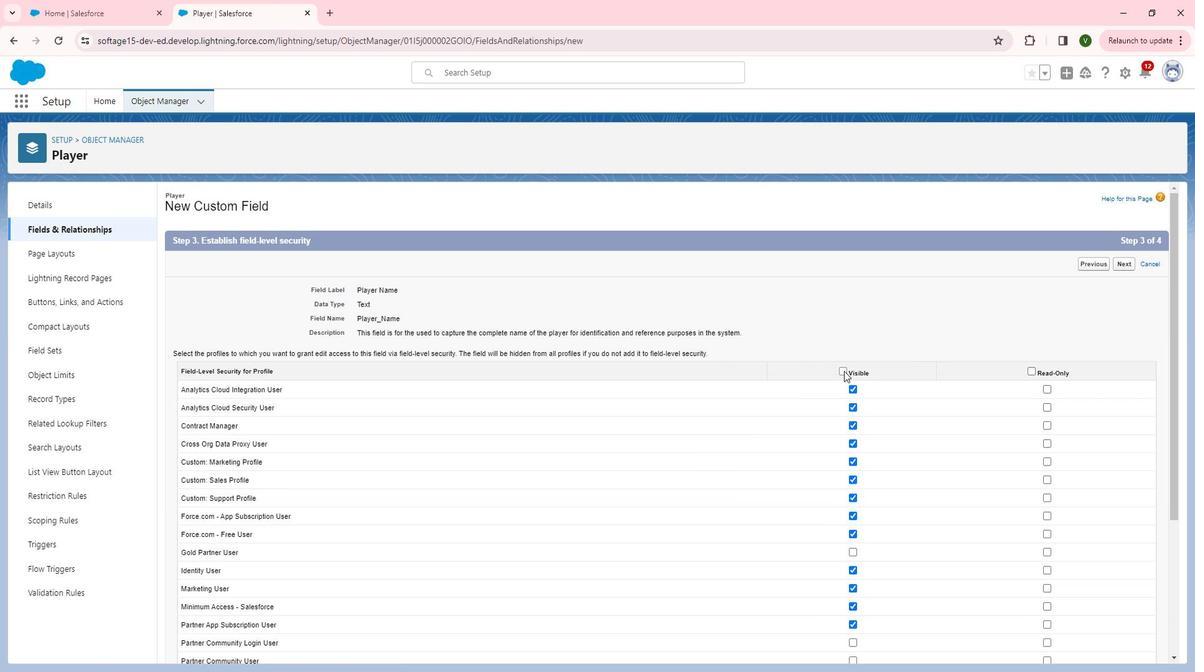 
Action: Mouse moved to (1159, 312)
Screenshot: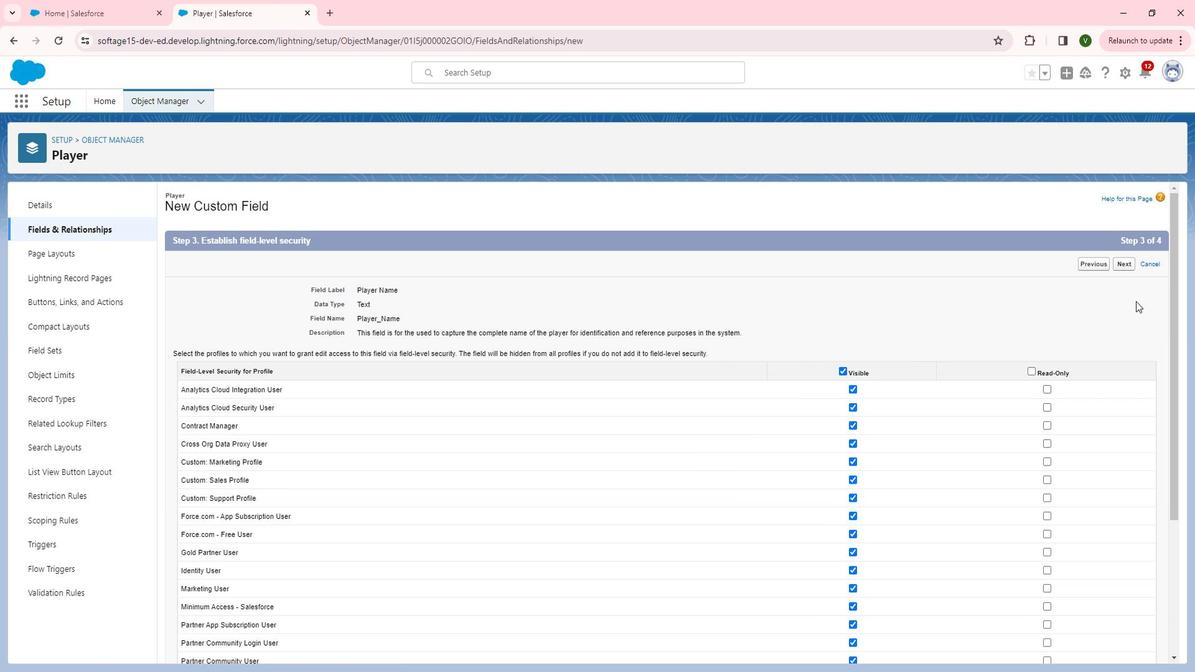
Action: Mouse scrolled (1159, 312) with delta (0, 0)
Screenshot: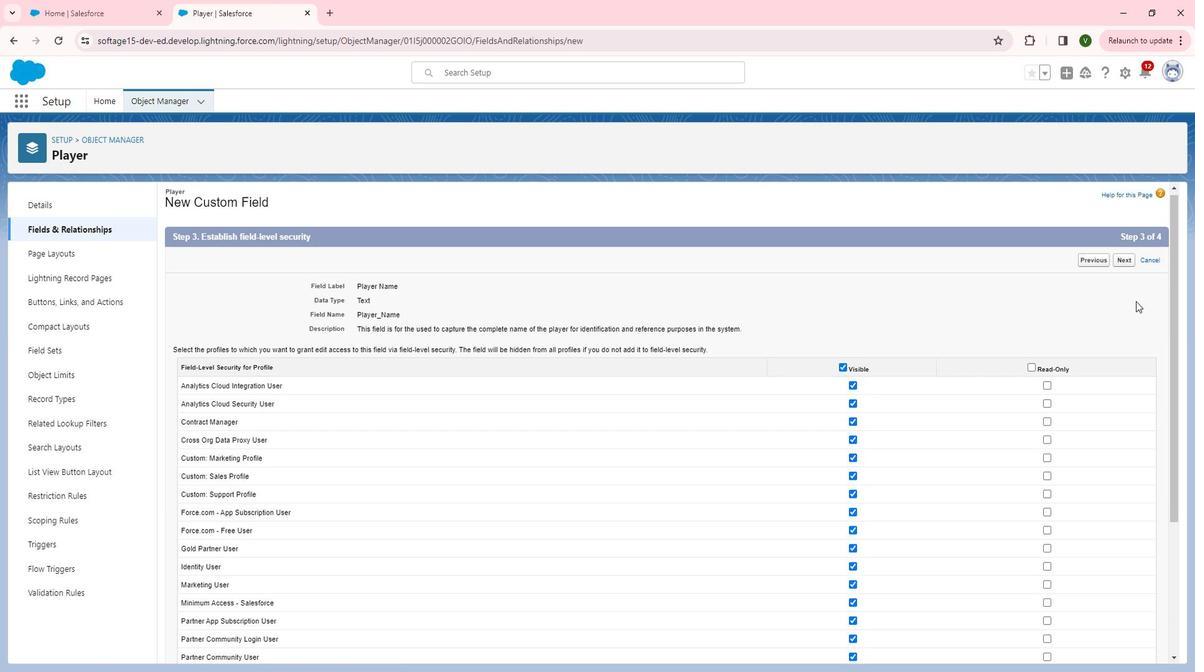 
Action: Mouse scrolled (1159, 312) with delta (0, 0)
Screenshot: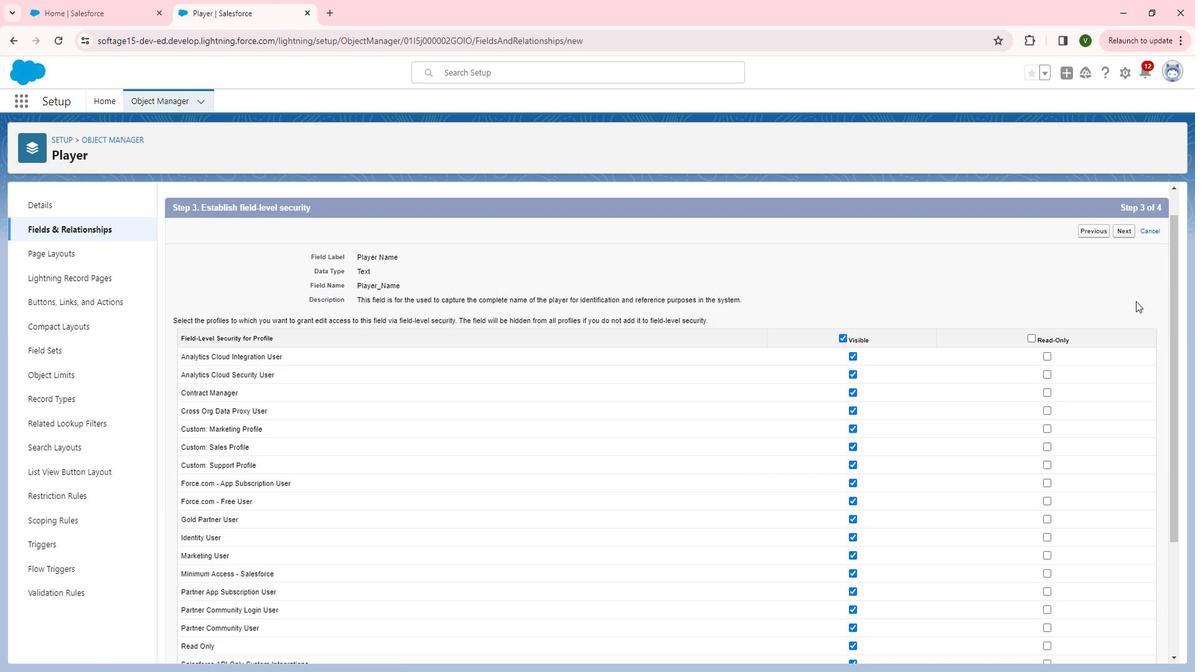 
Action: Mouse moved to (1169, 312)
Screenshot: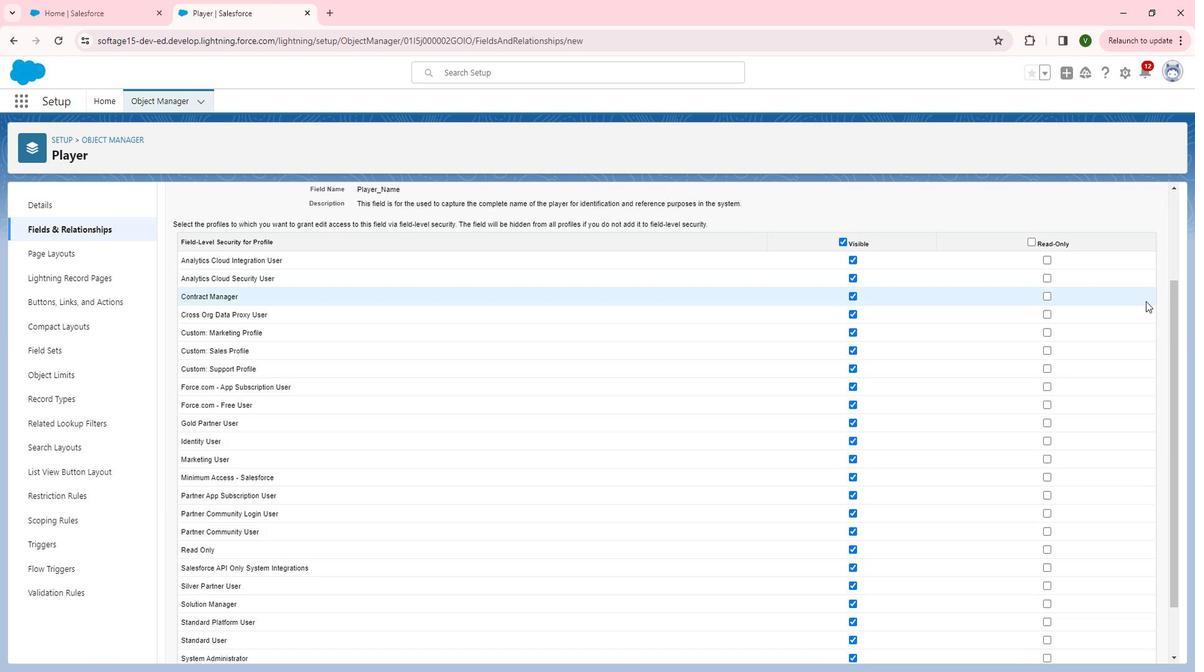 
Action: Mouse scrolled (1169, 312) with delta (0, 0)
Screenshot: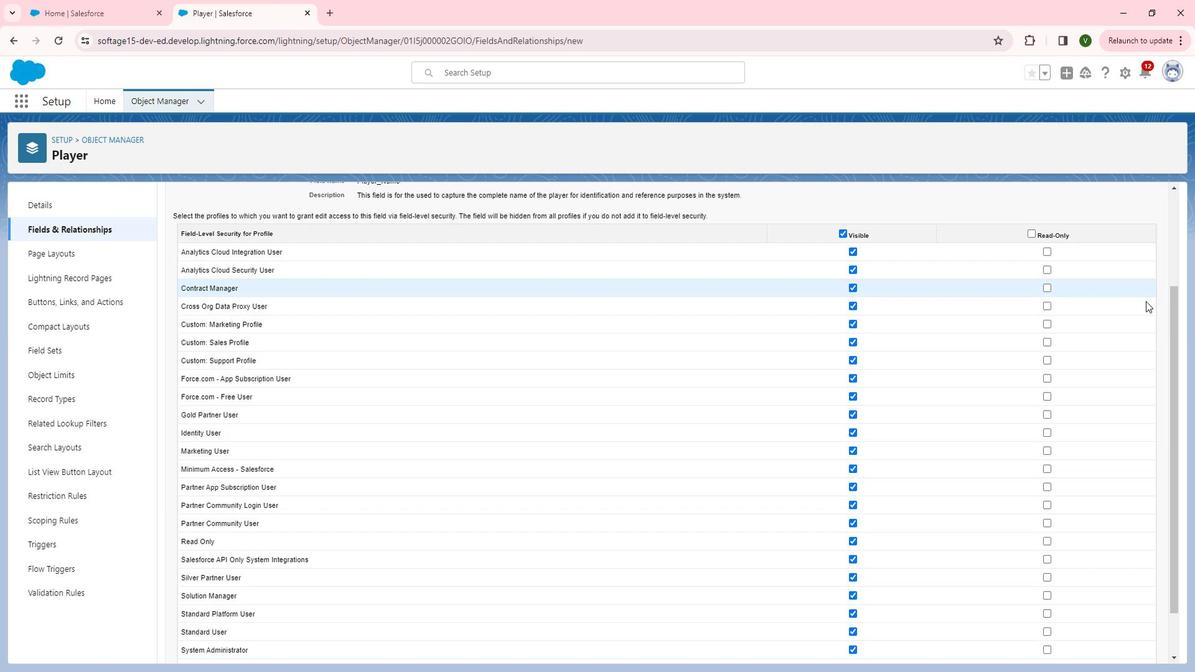 
Action: Mouse moved to (1069, 212)
Screenshot: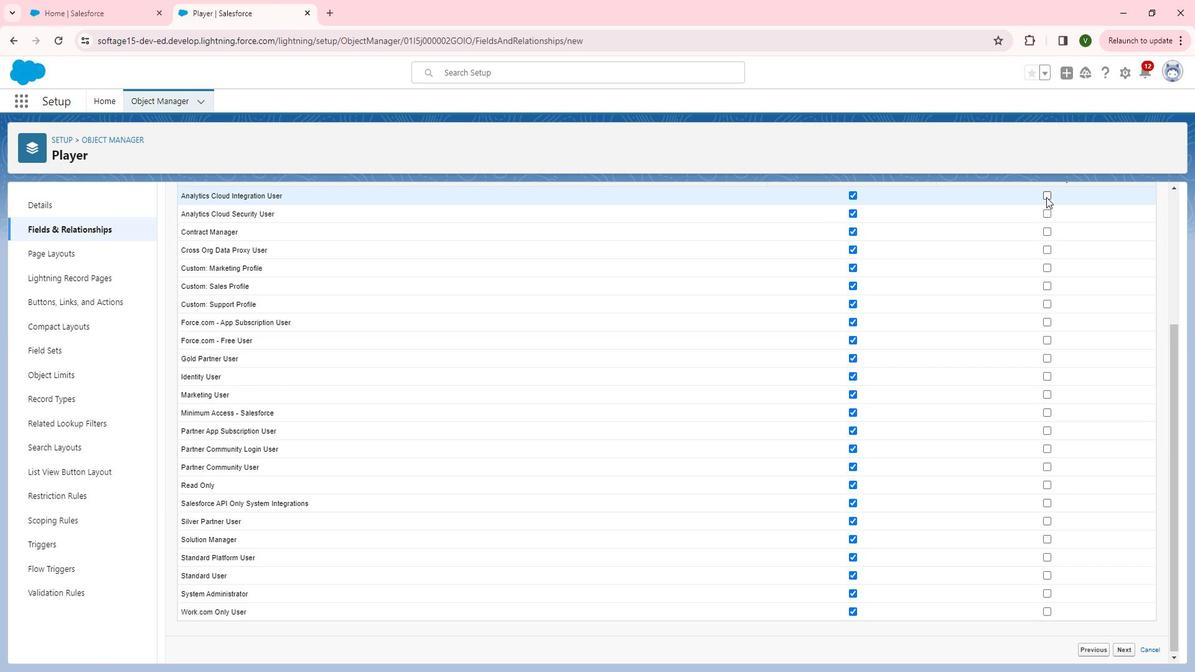 
Action: Mouse pressed left at (1069, 212)
Screenshot: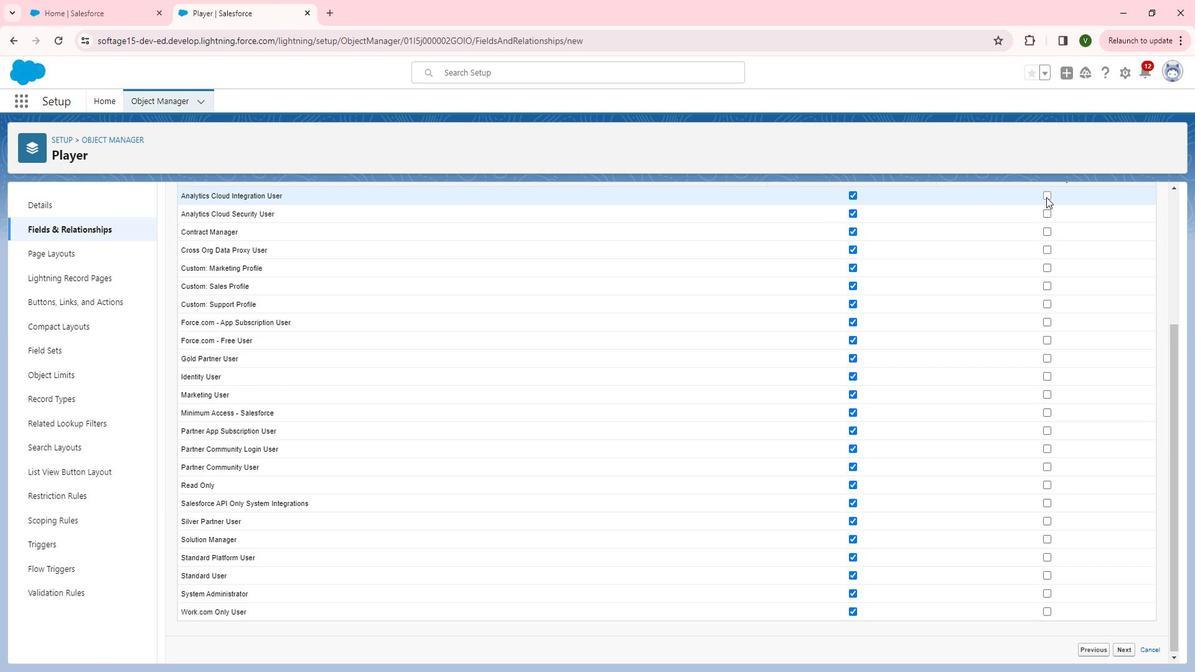 
Action: Mouse moved to (1069, 258)
Screenshot: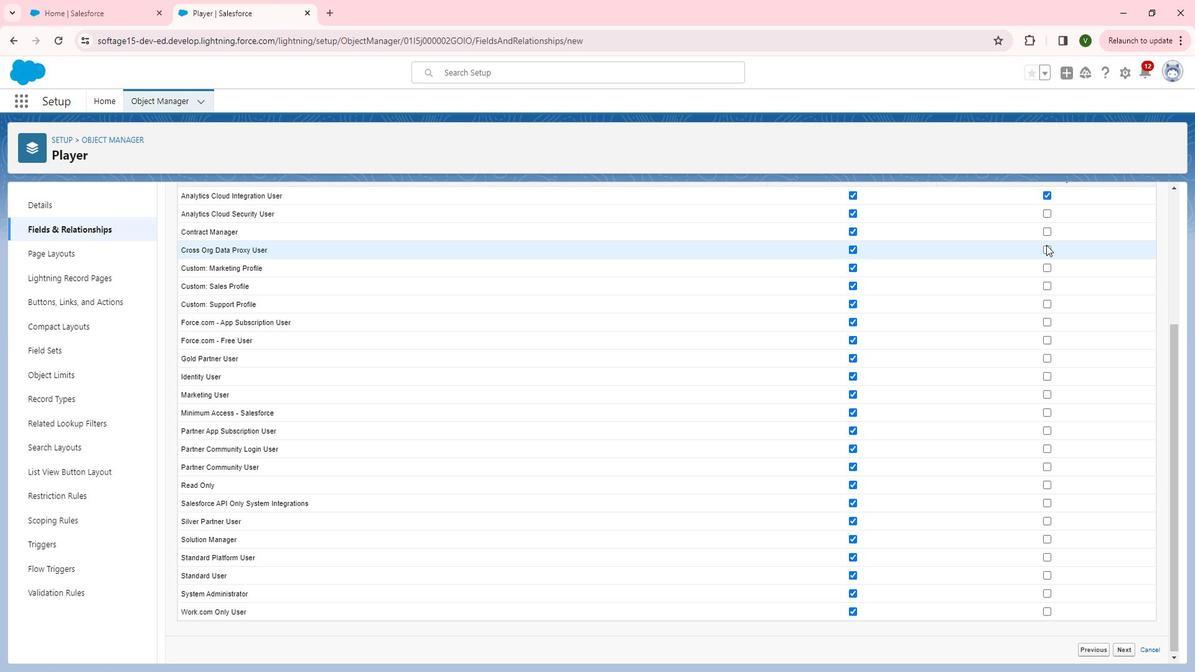 
Action: Mouse pressed left at (1069, 258)
Screenshot: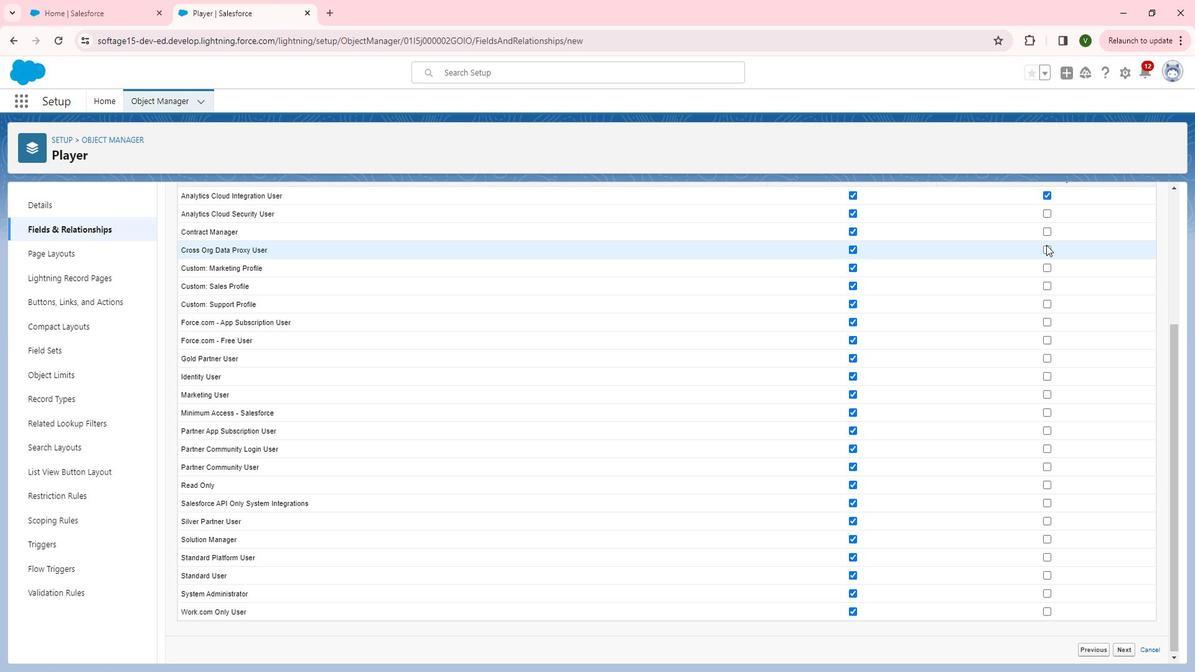 
Action: Mouse moved to (1069, 260)
Screenshot: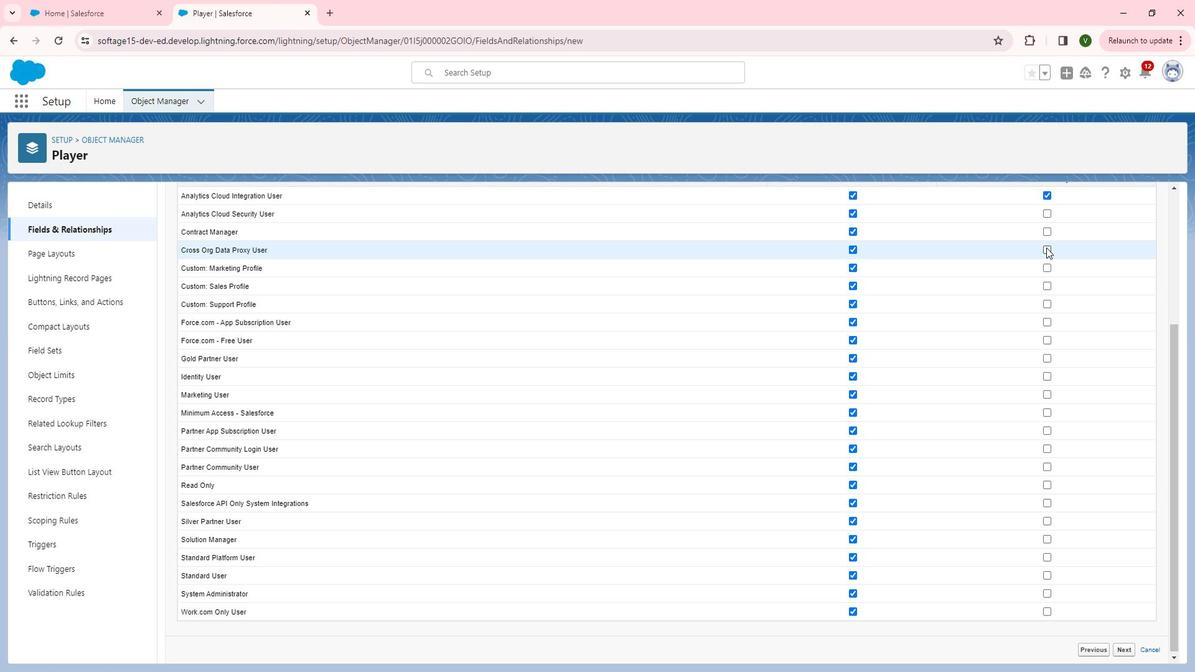 
Action: Mouse pressed left at (1069, 260)
Screenshot: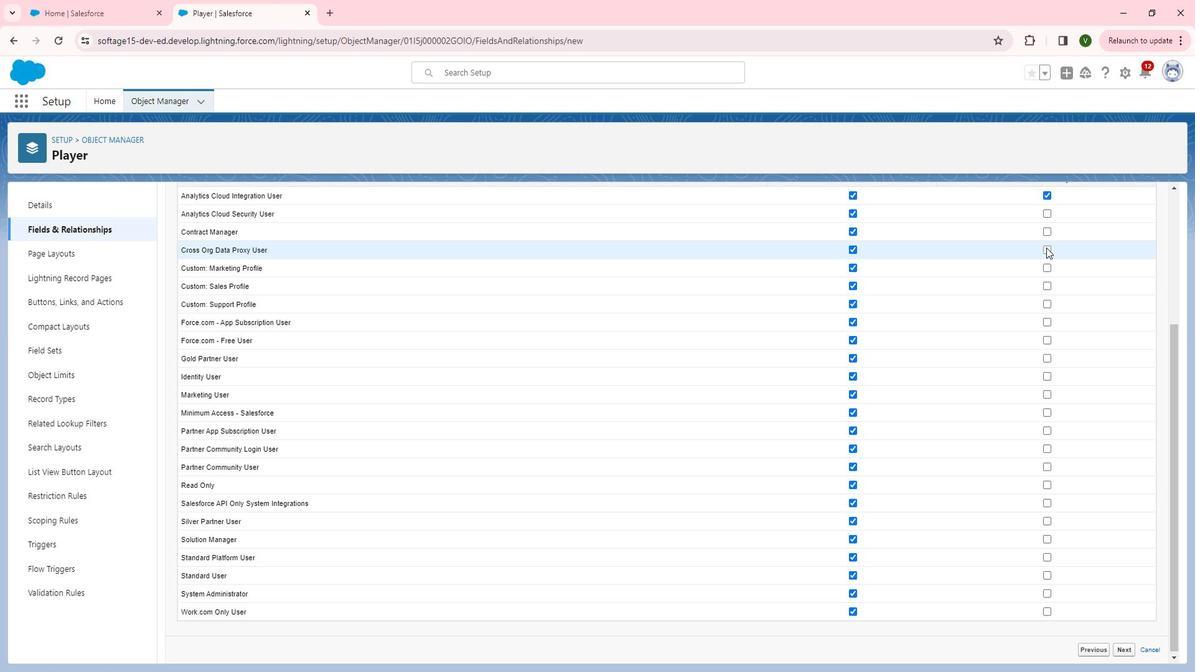 
Action: Mouse moved to (1071, 283)
Screenshot: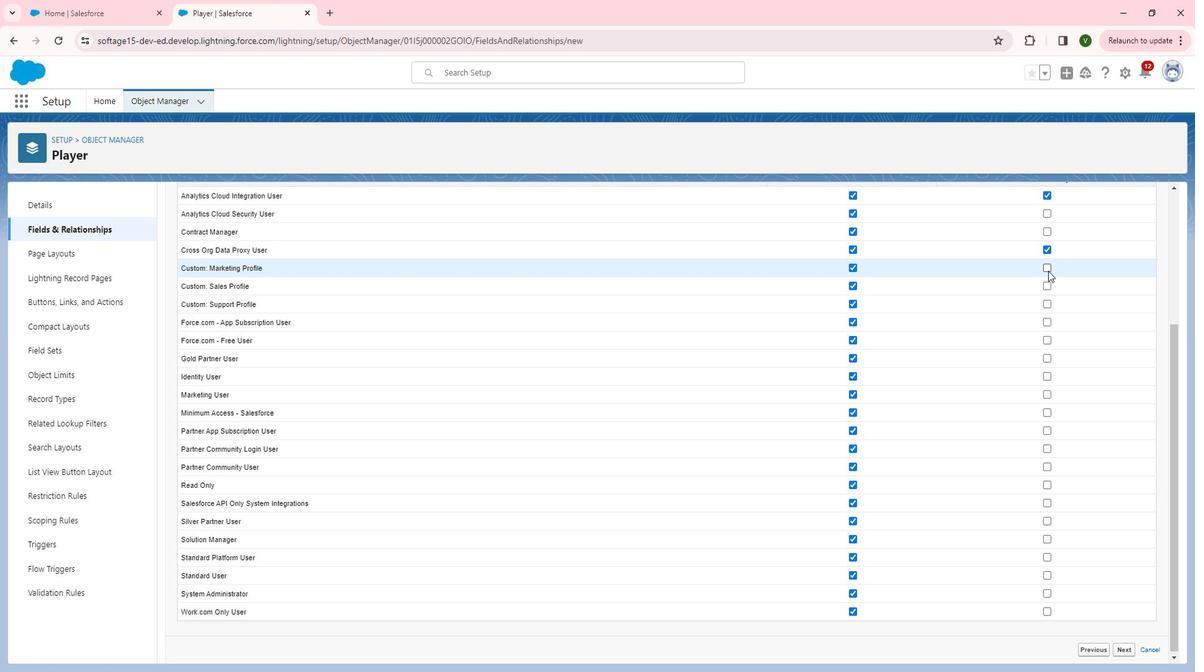 
Action: Mouse pressed left at (1071, 283)
Screenshot: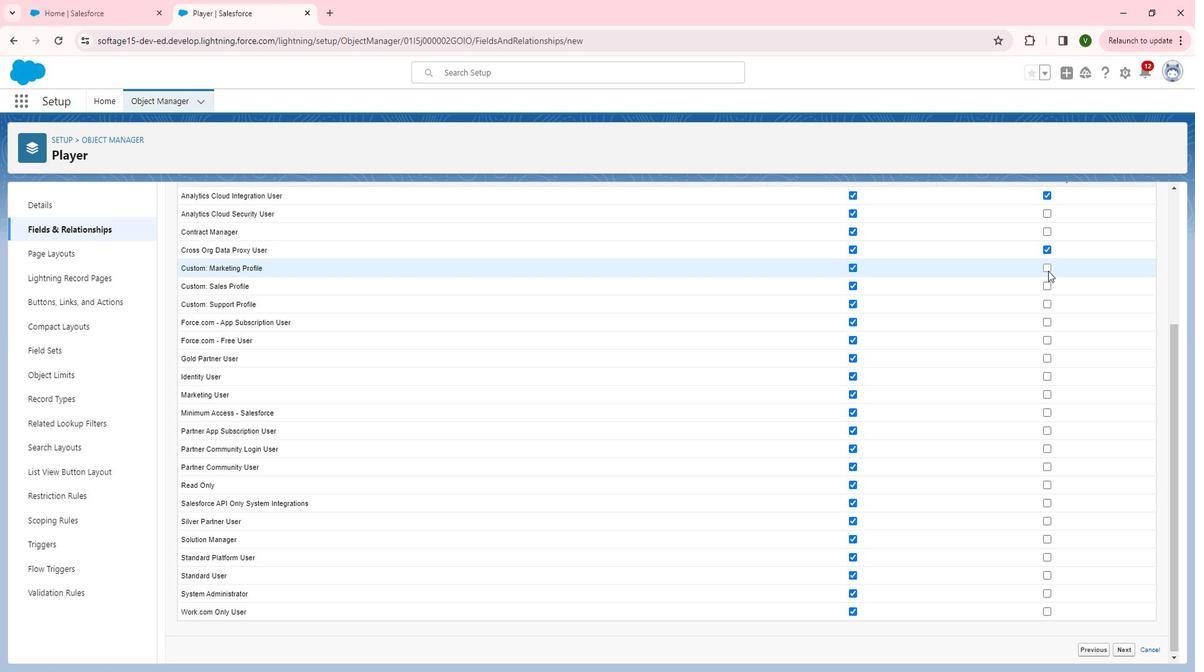 
Action: Mouse moved to (1070, 330)
Screenshot: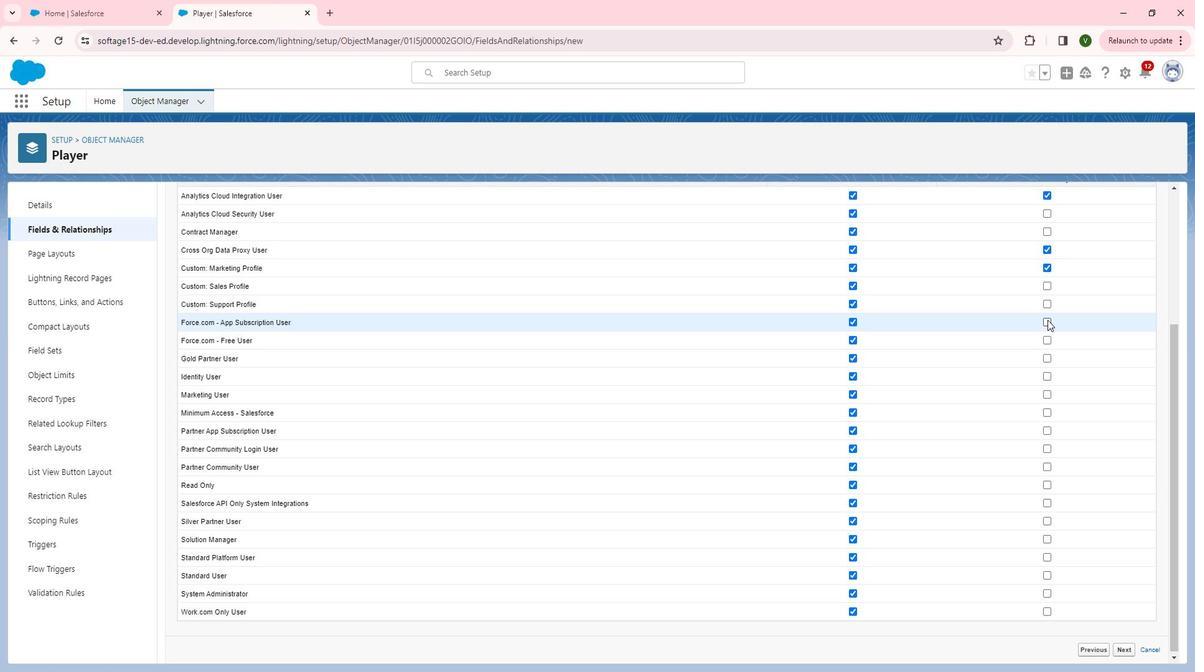 
Action: Mouse pressed left at (1070, 330)
Screenshot: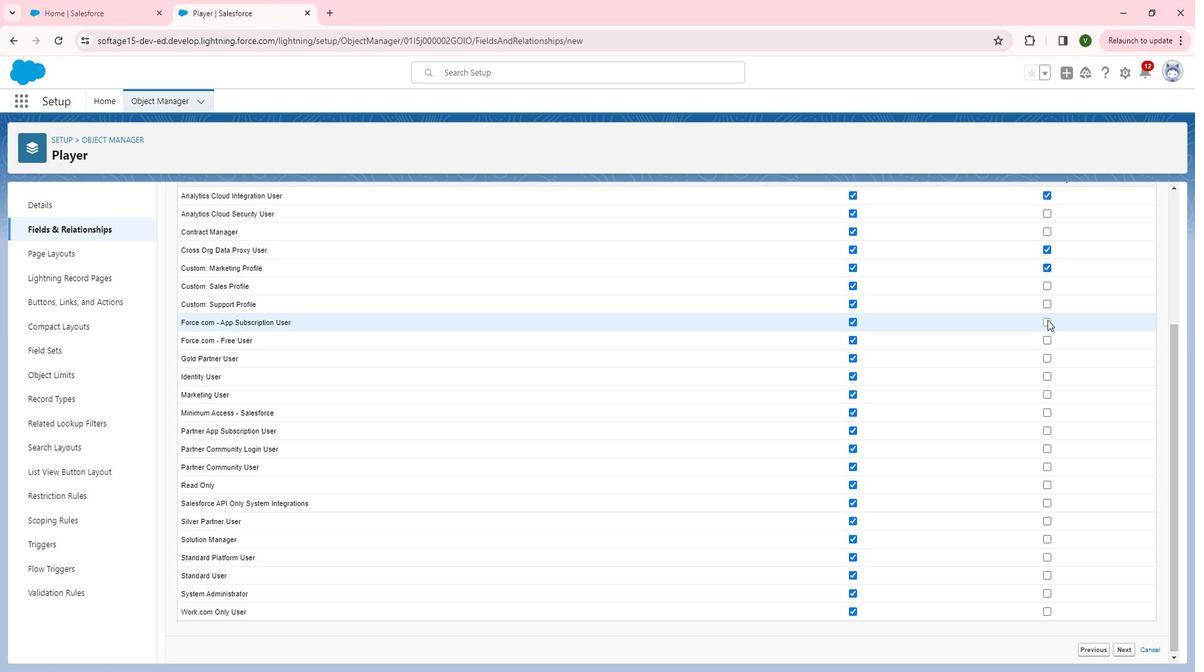 
Action: Mouse moved to (1068, 350)
Screenshot: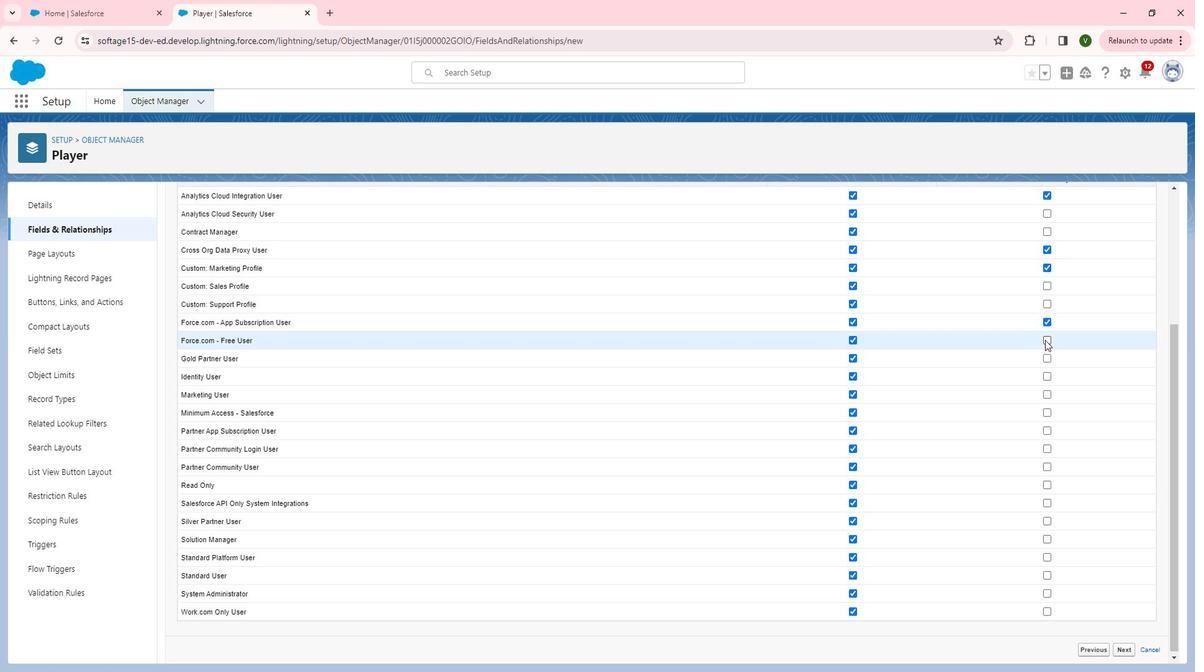 
Action: Mouse pressed left at (1068, 350)
Screenshot: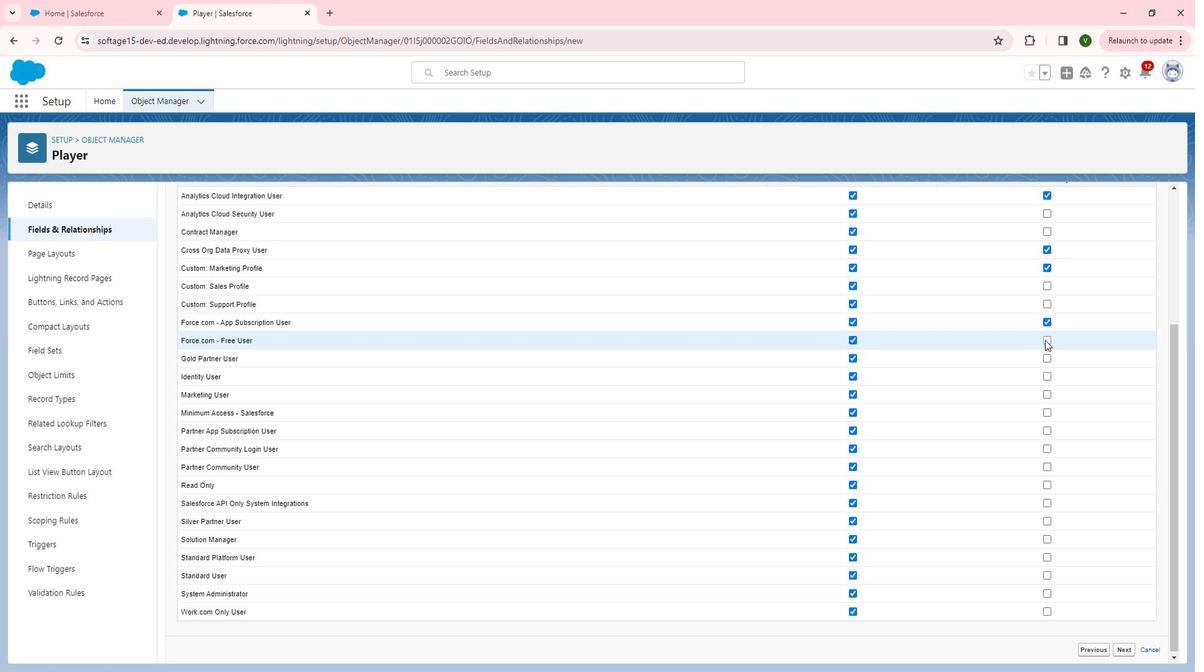 
Action: Mouse moved to (1070, 404)
Screenshot: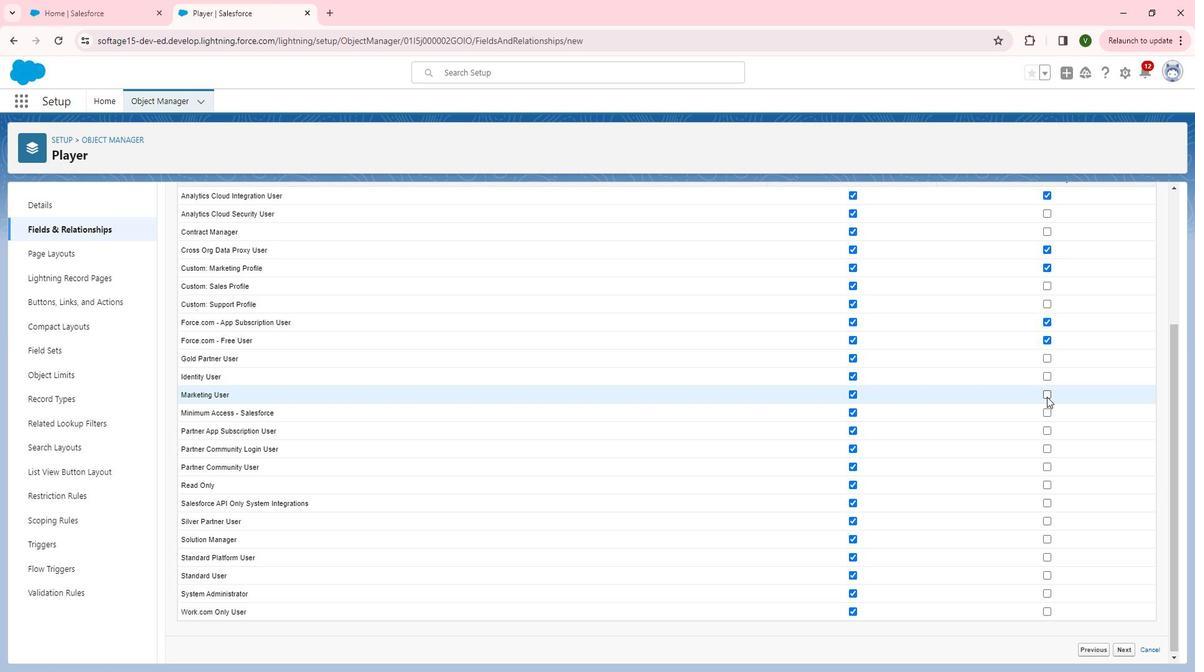 
Action: Mouse pressed left at (1070, 404)
Screenshot: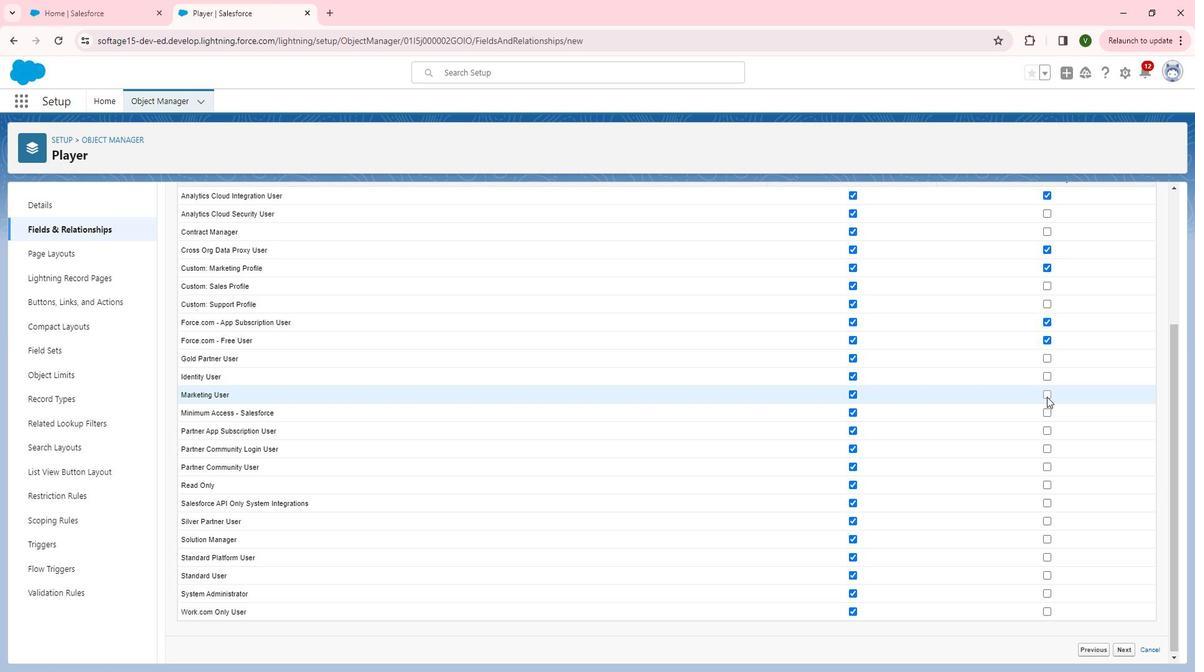 
Action: Mouse moved to (1068, 440)
Screenshot: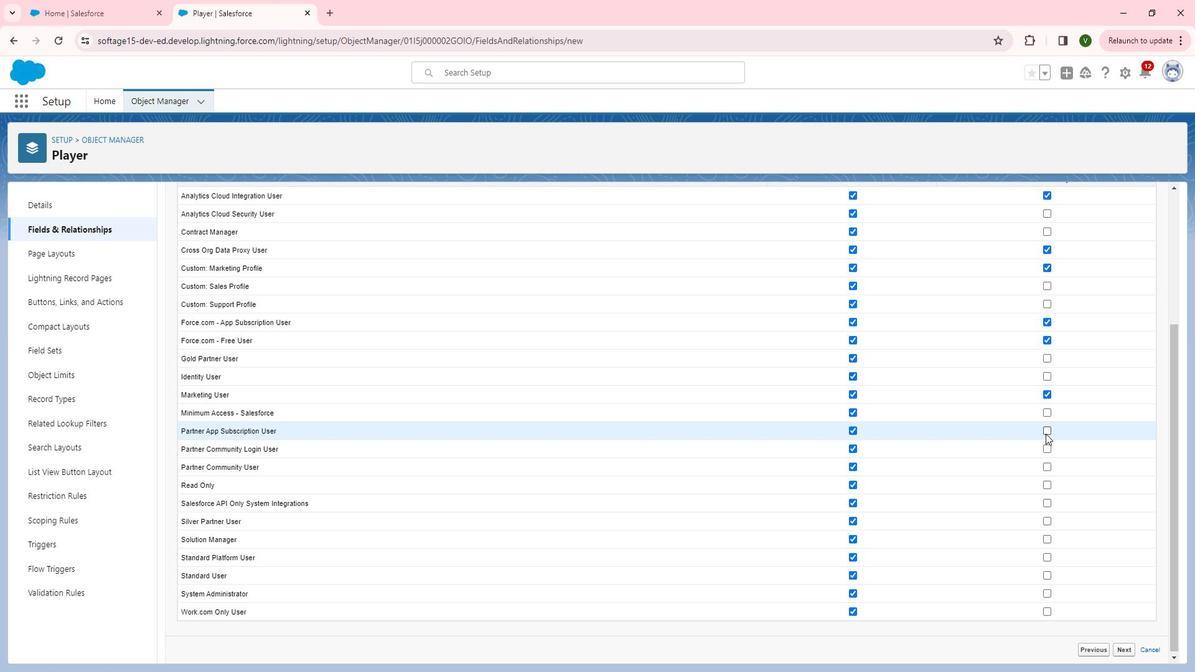 
Action: Mouse pressed left at (1068, 440)
Screenshot: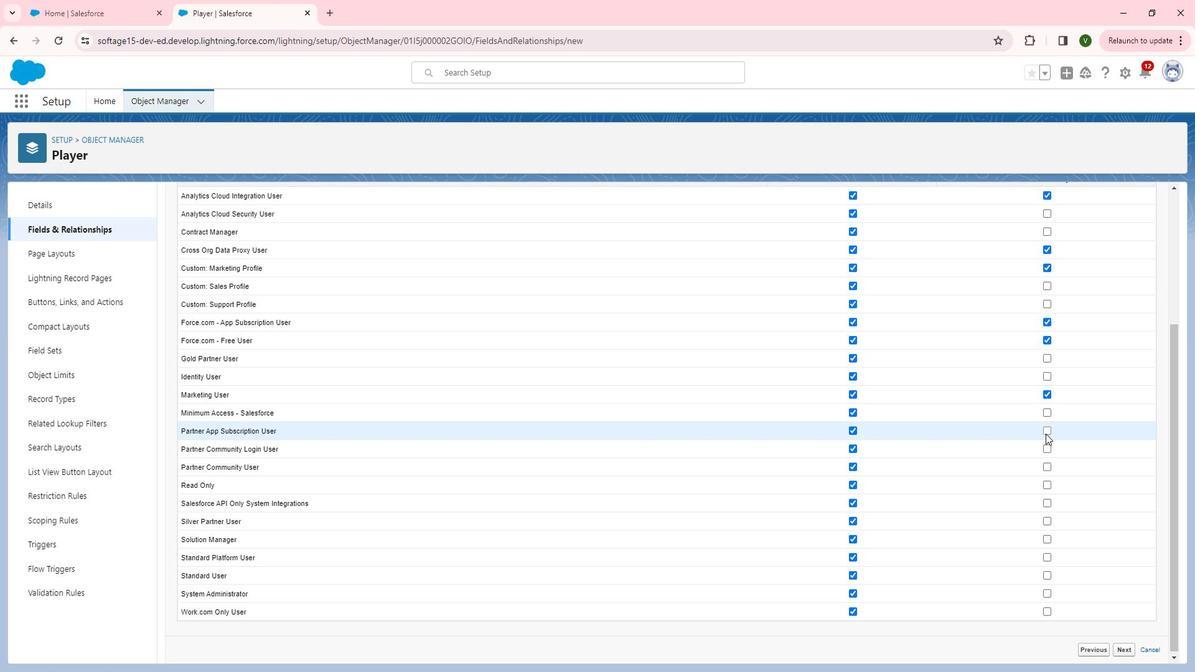 
Action: Mouse moved to (1067, 485)
Screenshot: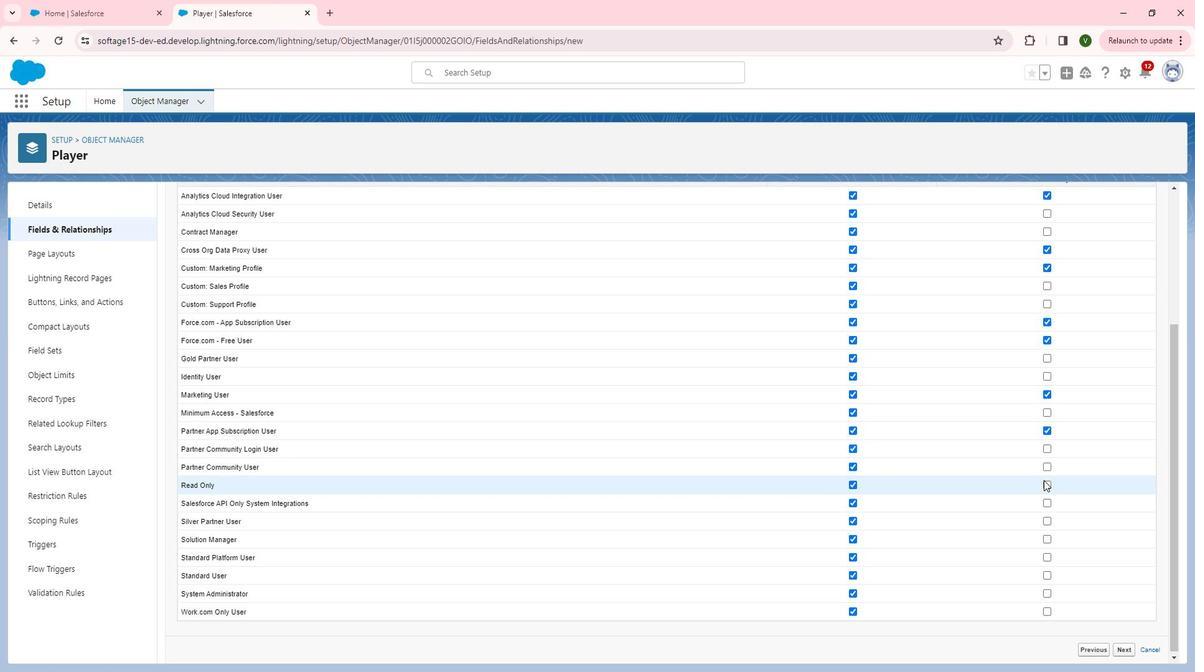 
Action: Mouse pressed left at (1067, 485)
Screenshot: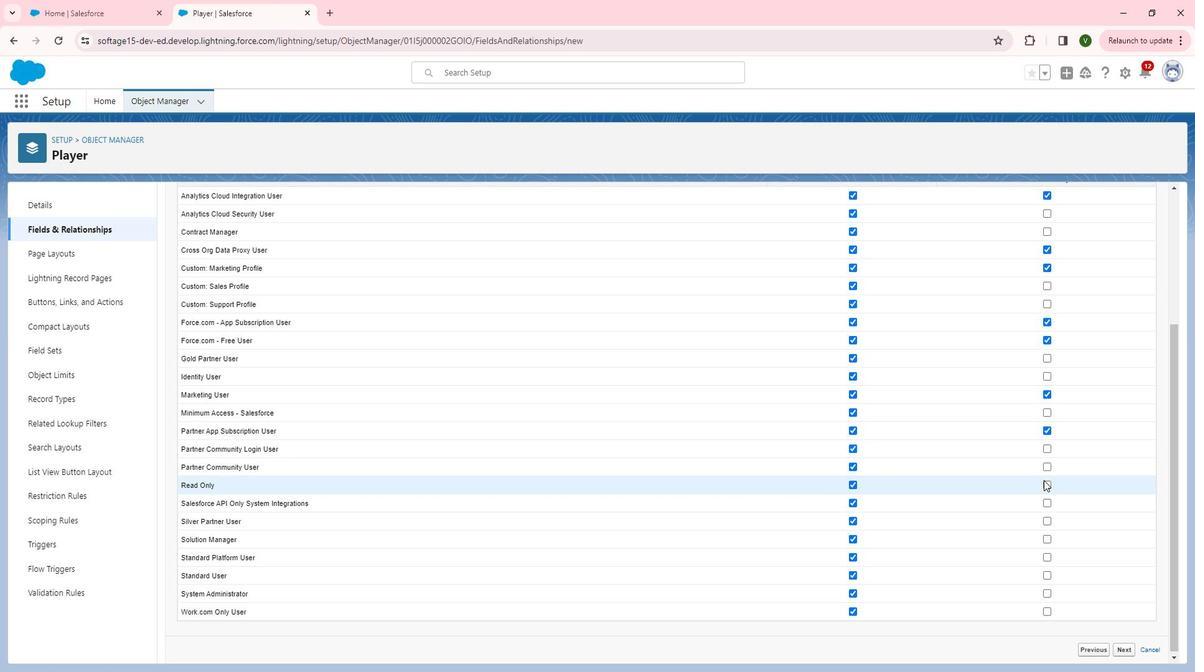 
Action: Mouse moved to (1072, 490)
Screenshot: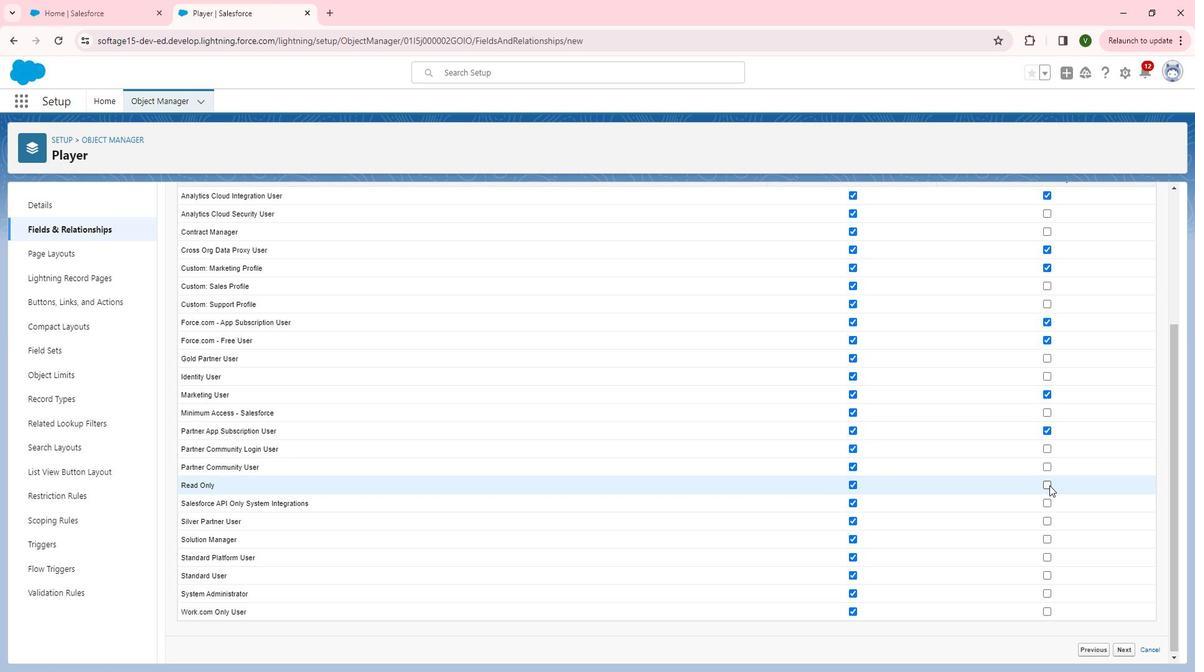 
Action: Mouse pressed left at (1072, 490)
Screenshot: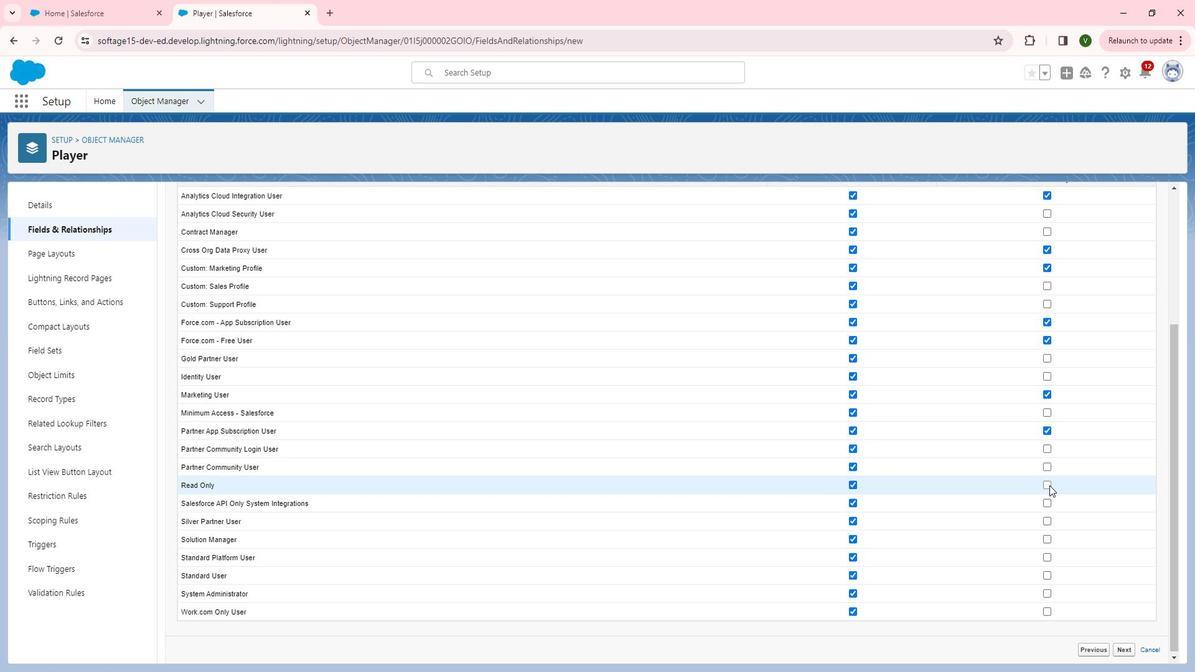 
Action: Mouse moved to (1070, 523)
Screenshot: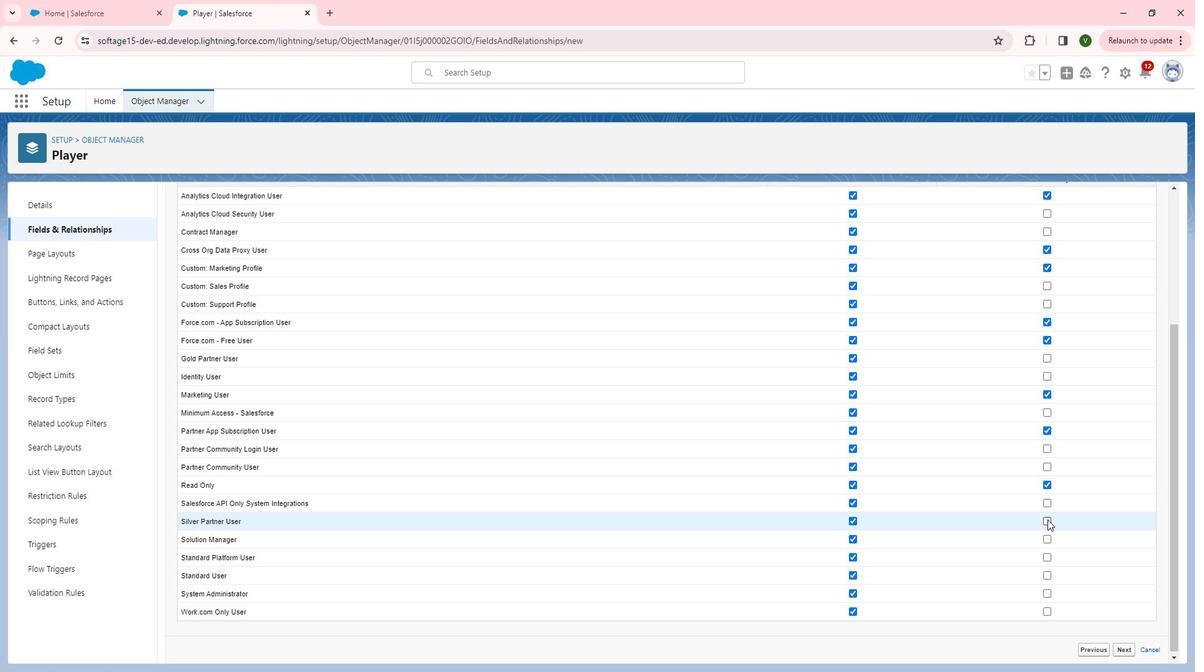
Action: Mouse pressed left at (1070, 523)
Screenshot: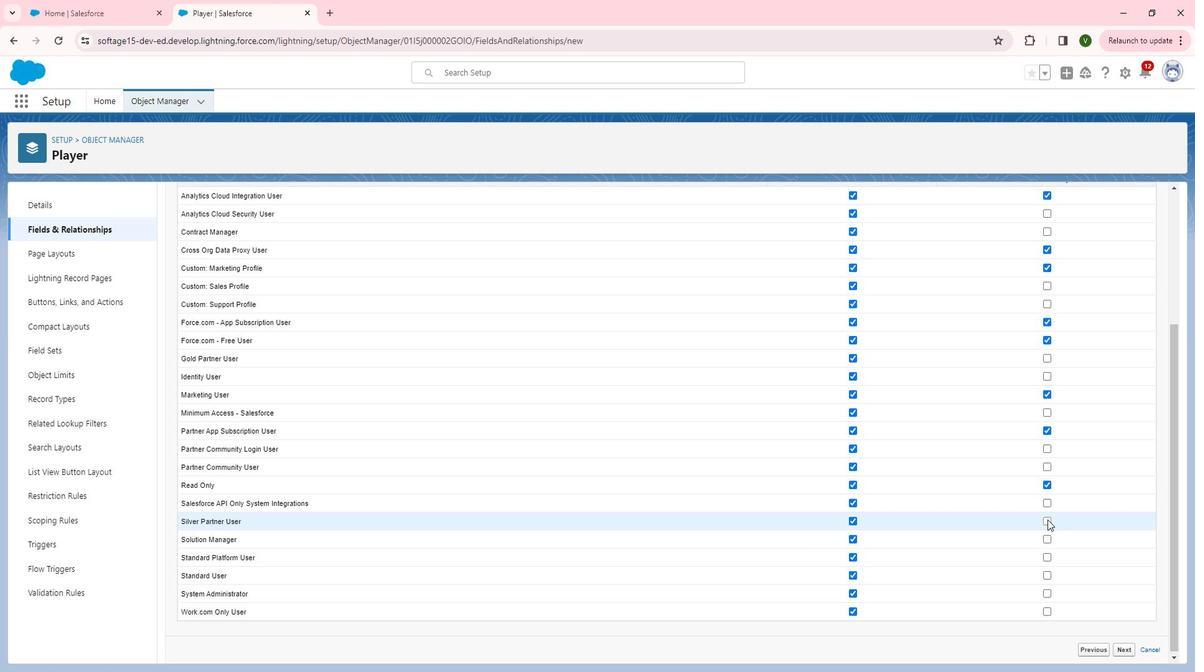 
Action: Mouse moved to (1070, 611)
Screenshot: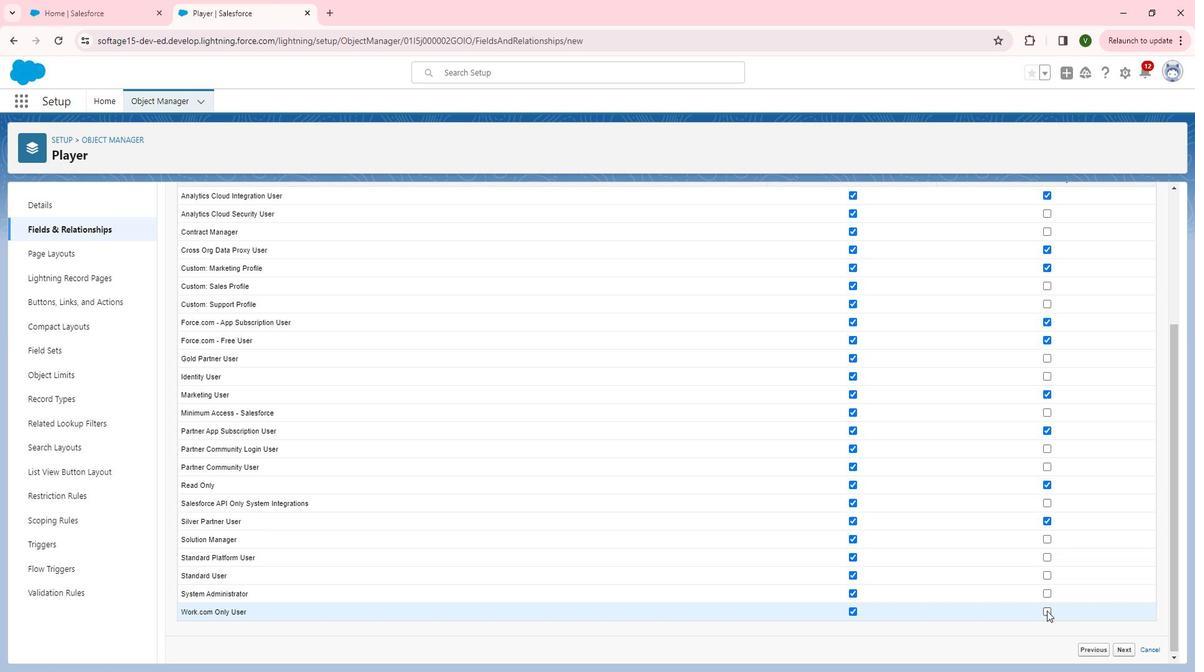 
Action: Mouse pressed left at (1070, 611)
Screenshot: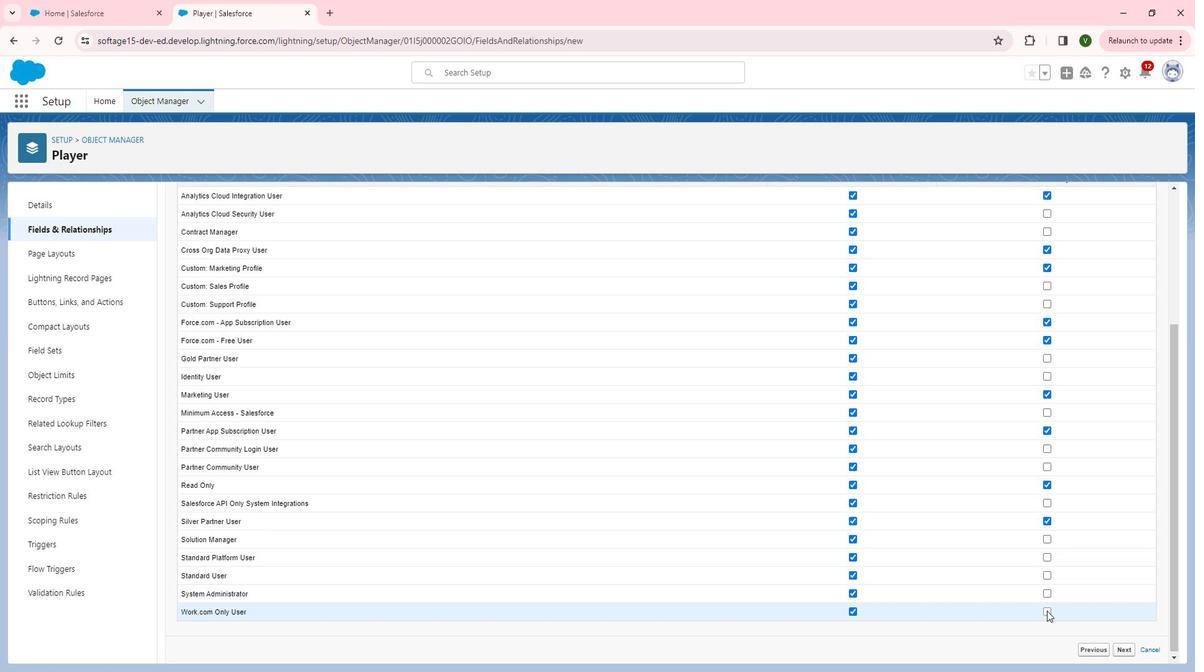 
Action: Mouse moved to (872, 507)
Screenshot: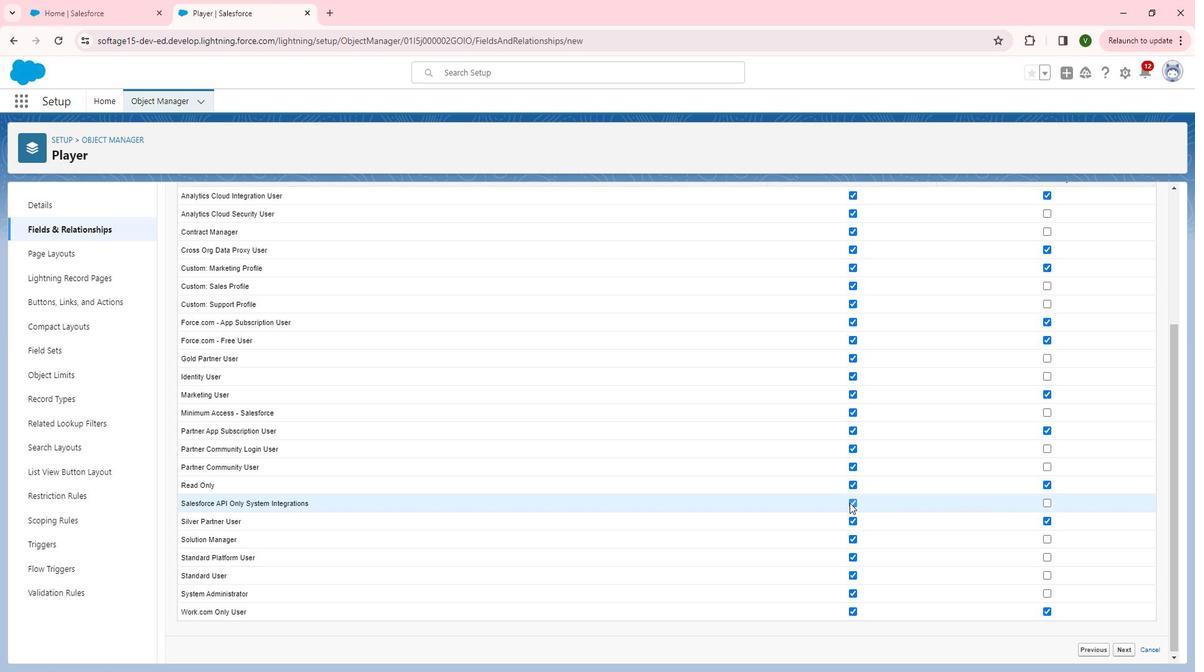 
Action: Mouse pressed left at (872, 507)
Screenshot: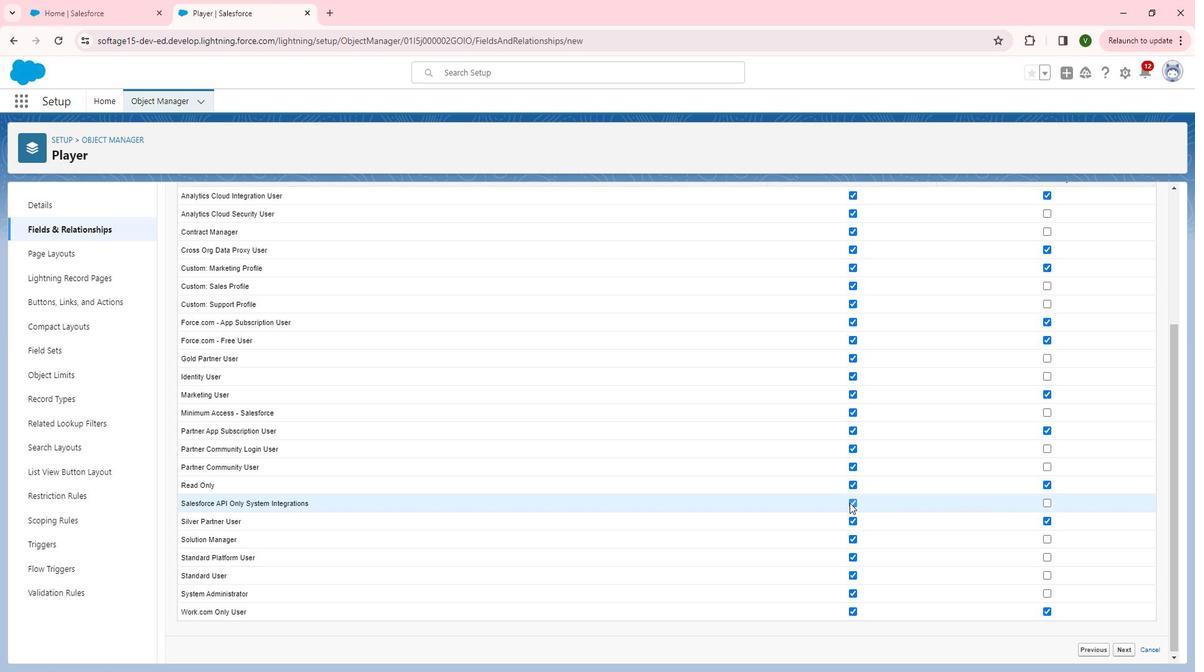 
Action: Mouse moved to (870, 470)
Screenshot: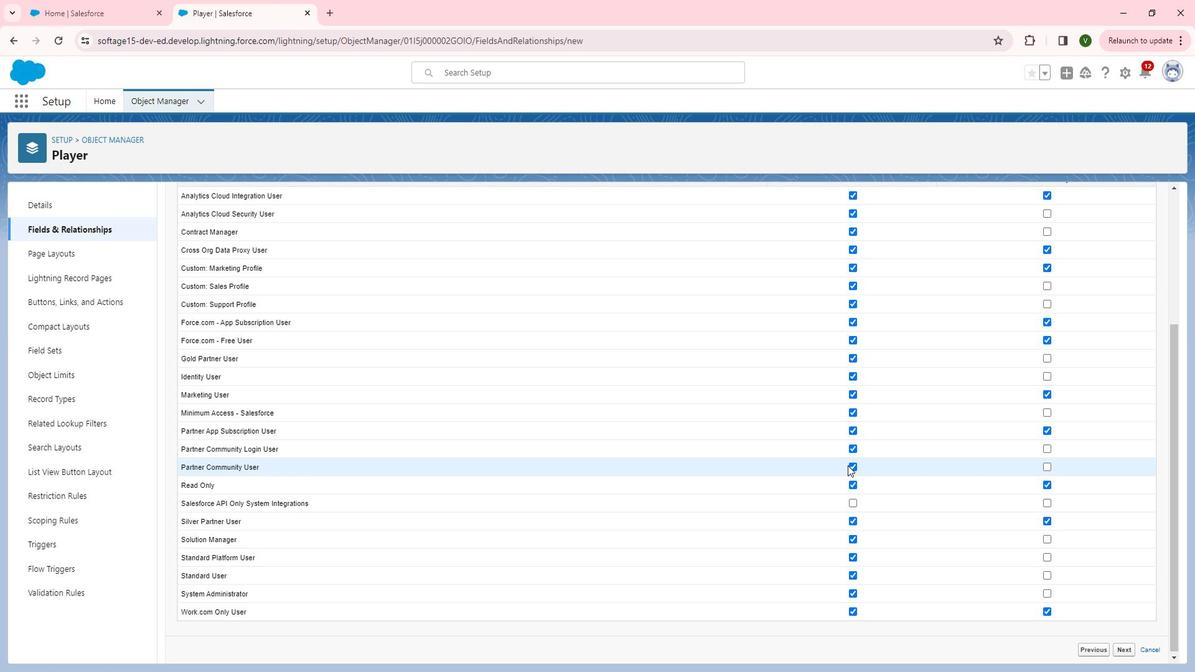 
Action: Mouse pressed left at (870, 470)
Screenshot: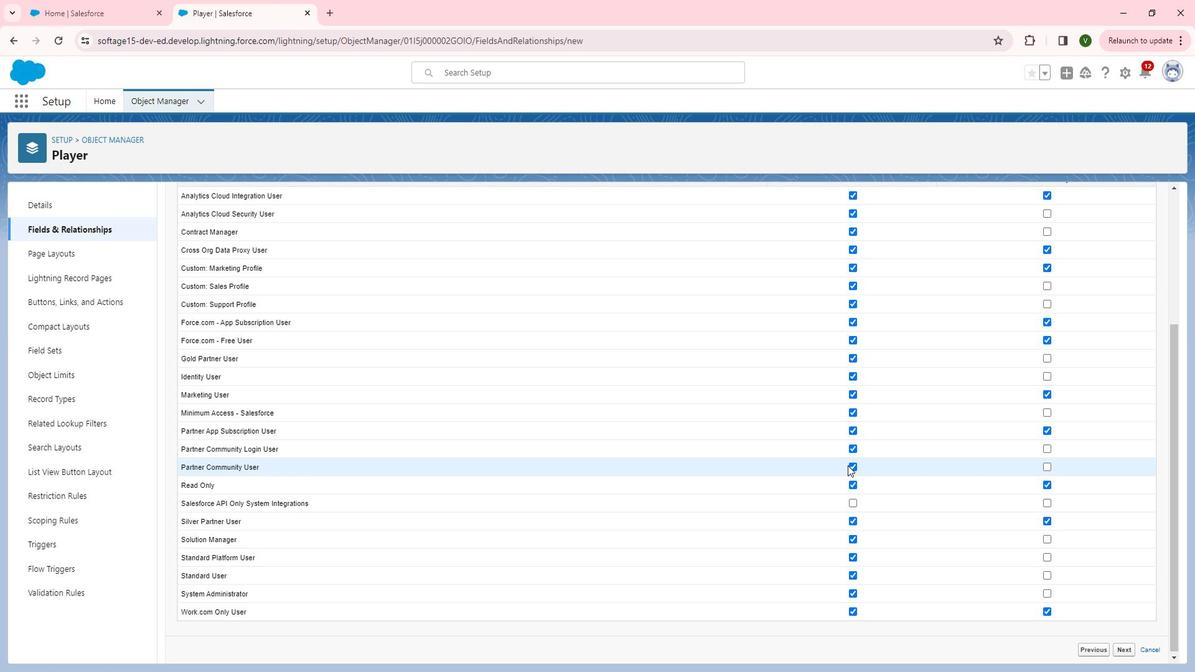 
Action: Mouse moved to (877, 472)
Screenshot: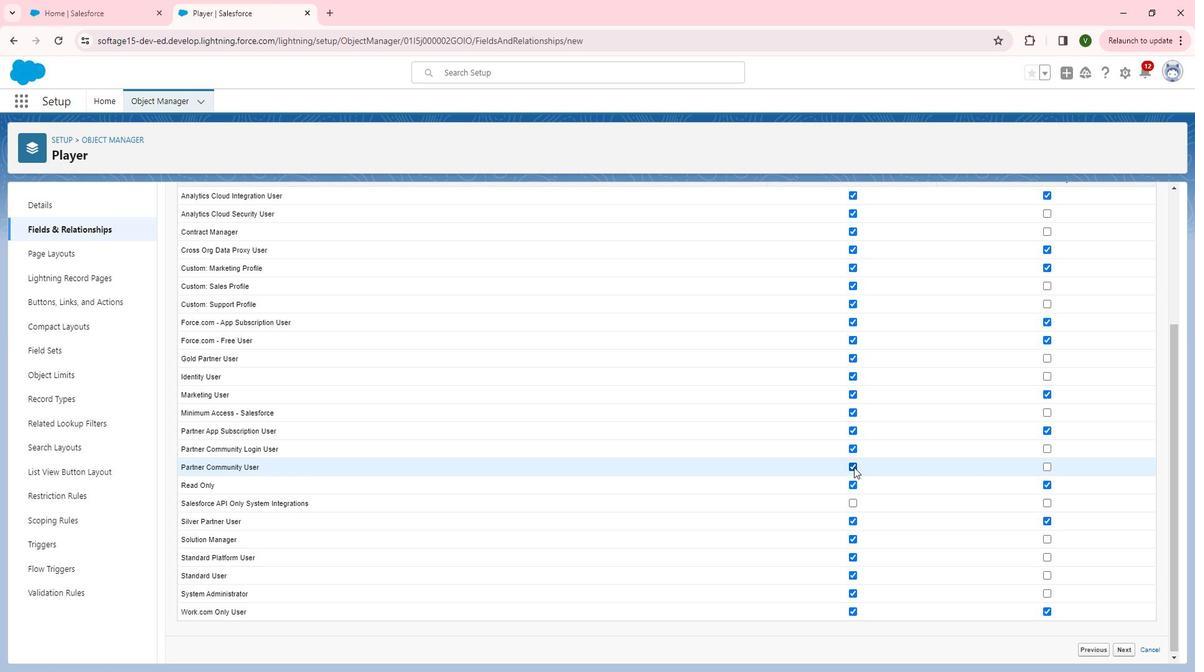 
Action: Mouse pressed left at (877, 472)
Screenshot: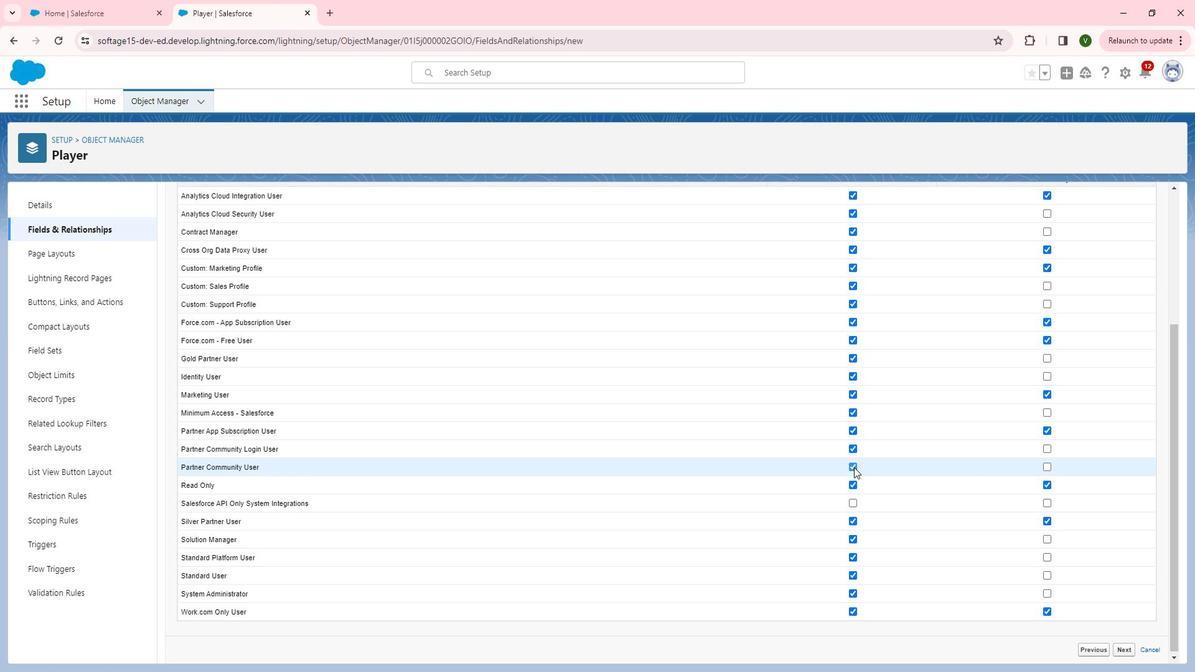 
Action: Mouse moved to (877, 454)
Screenshot: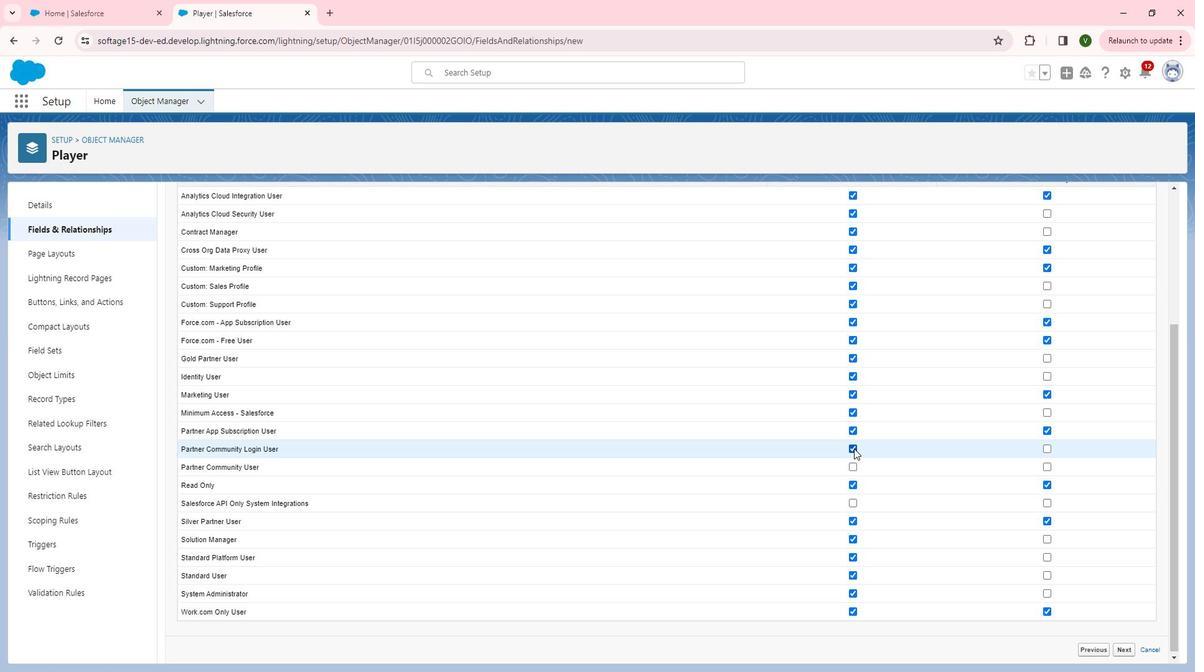 
Action: Mouse pressed left at (877, 454)
Screenshot: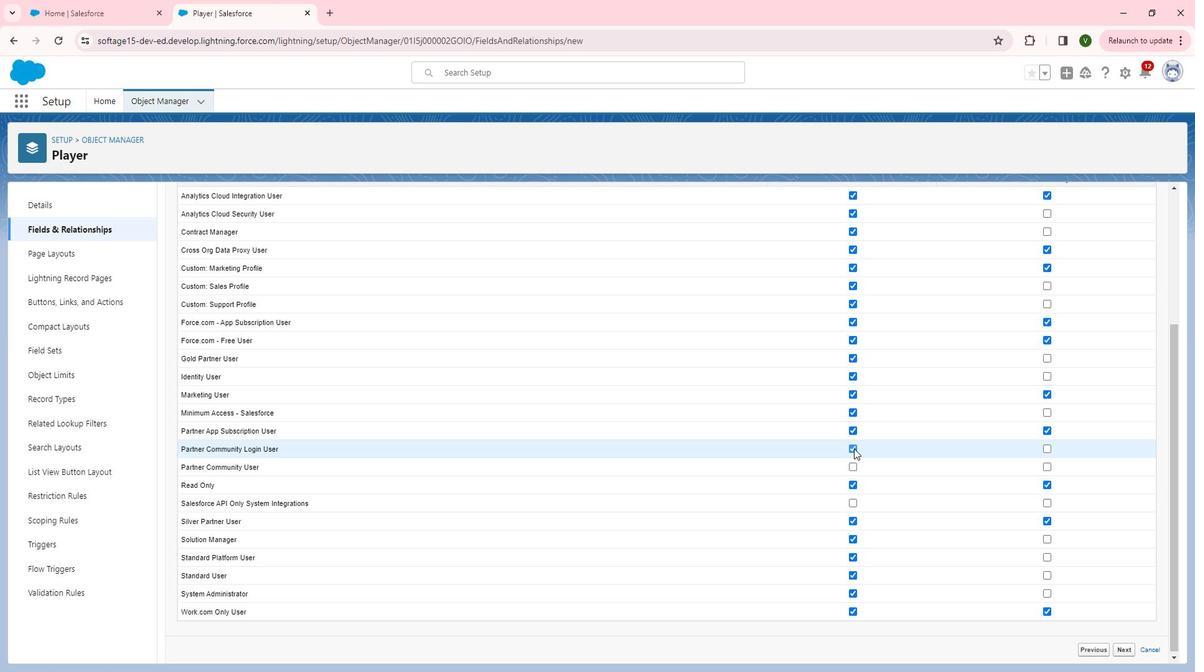 
Action: Mouse moved to (877, 416)
Screenshot: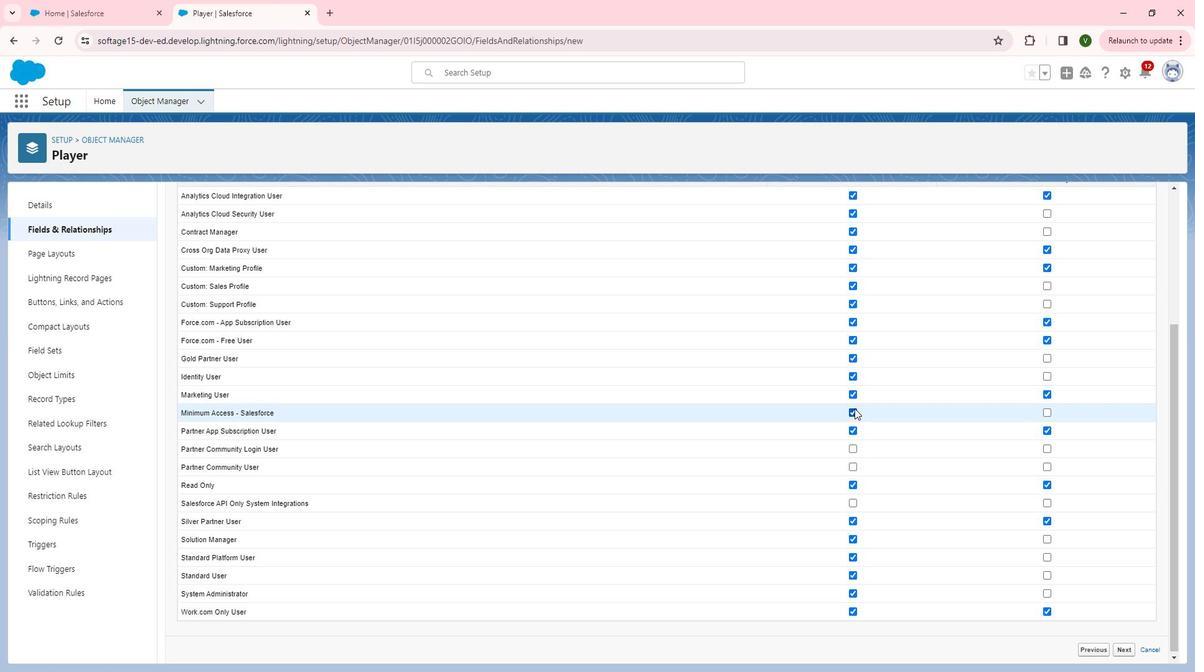 
Action: Mouse pressed left at (877, 416)
Screenshot: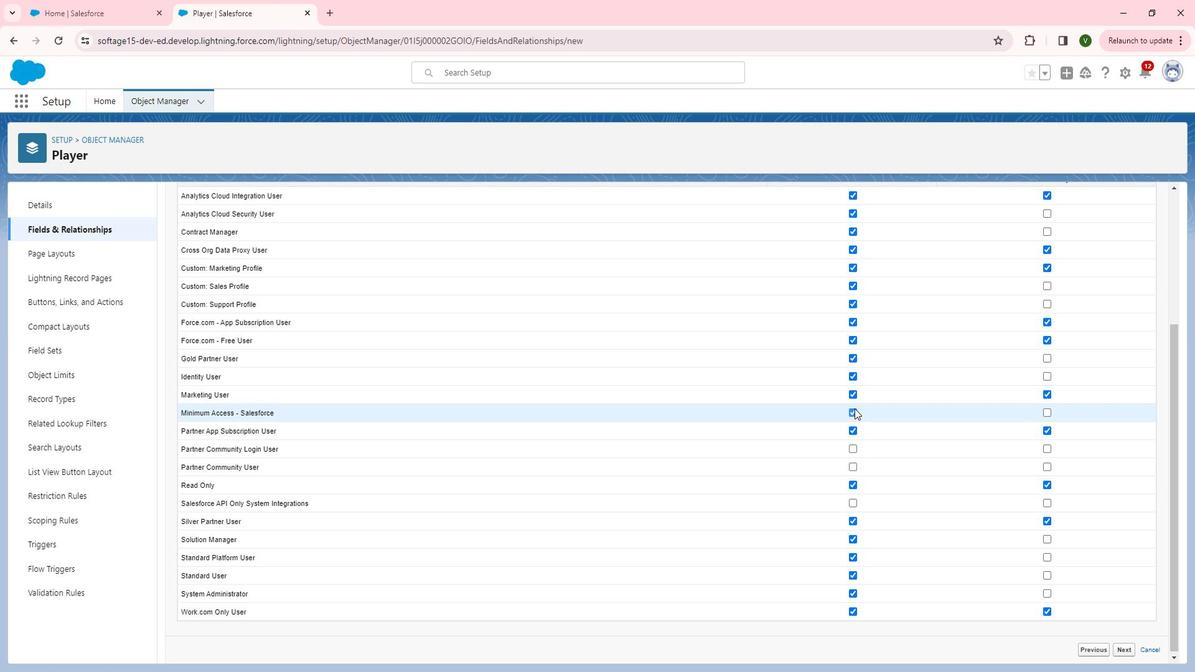 
Action: Mouse moved to (876, 386)
Screenshot: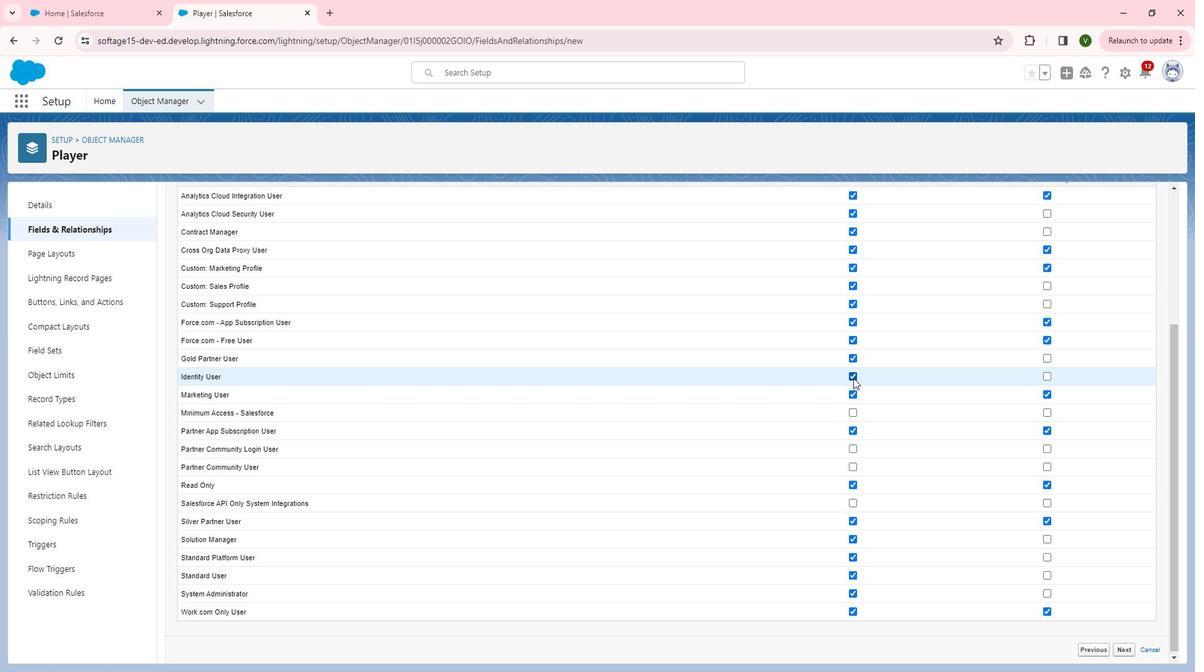 
Action: Mouse pressed left at (876, 386)
Screenshot: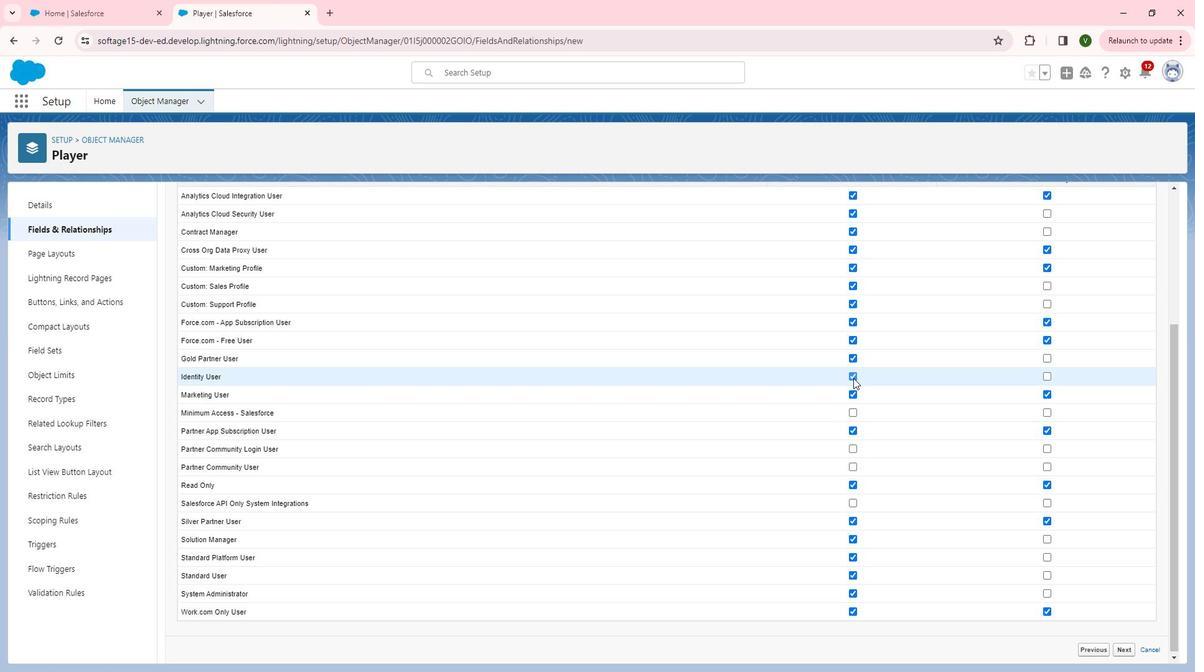 
Action: Mouse scrolled (876, 387) with delta (0, 0)
Screenshot: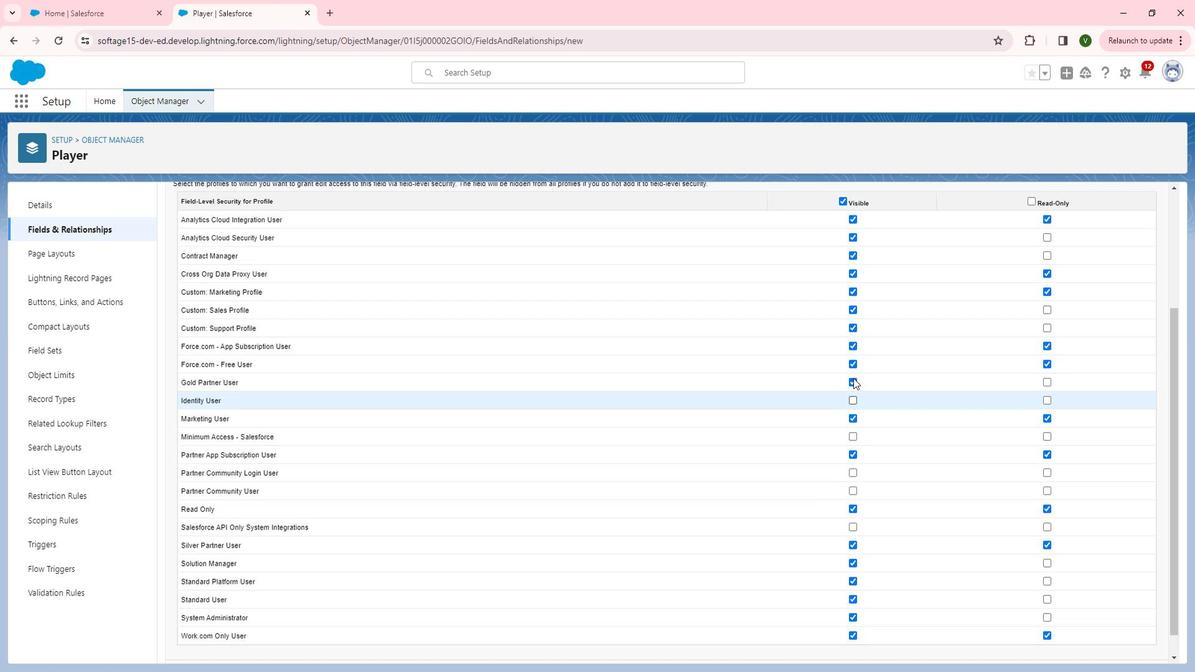 
Action: Mouse moved to (873, 381)
Screenshot: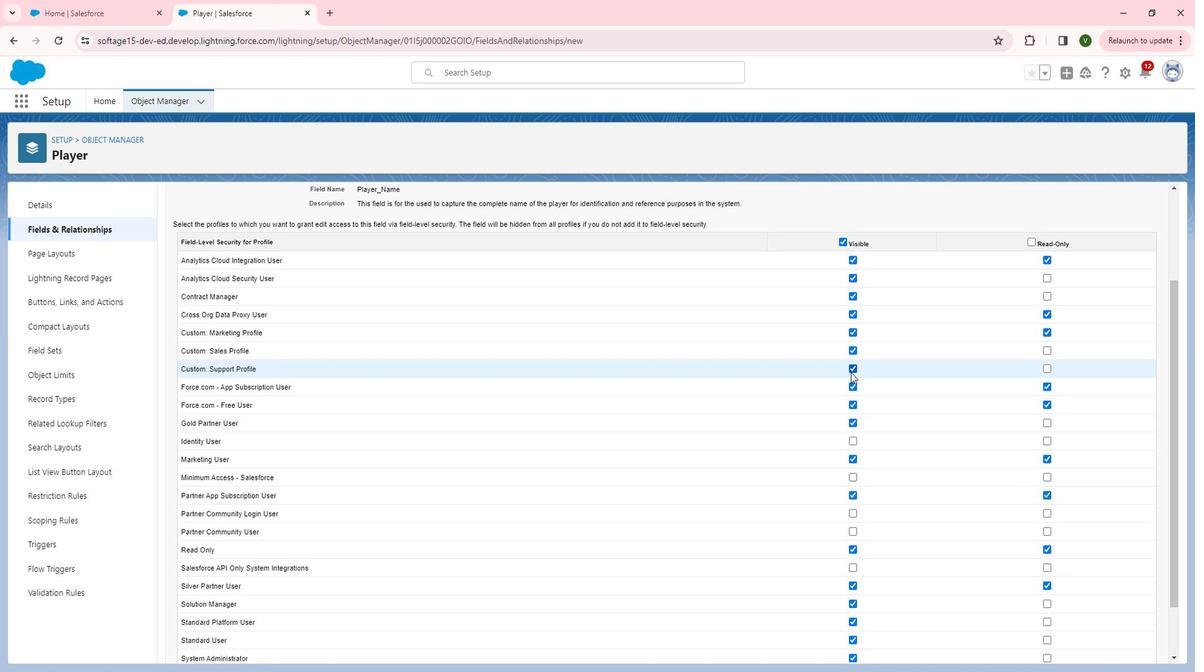 
Action: Mouse pressed left at (873, 381)
Screenshot: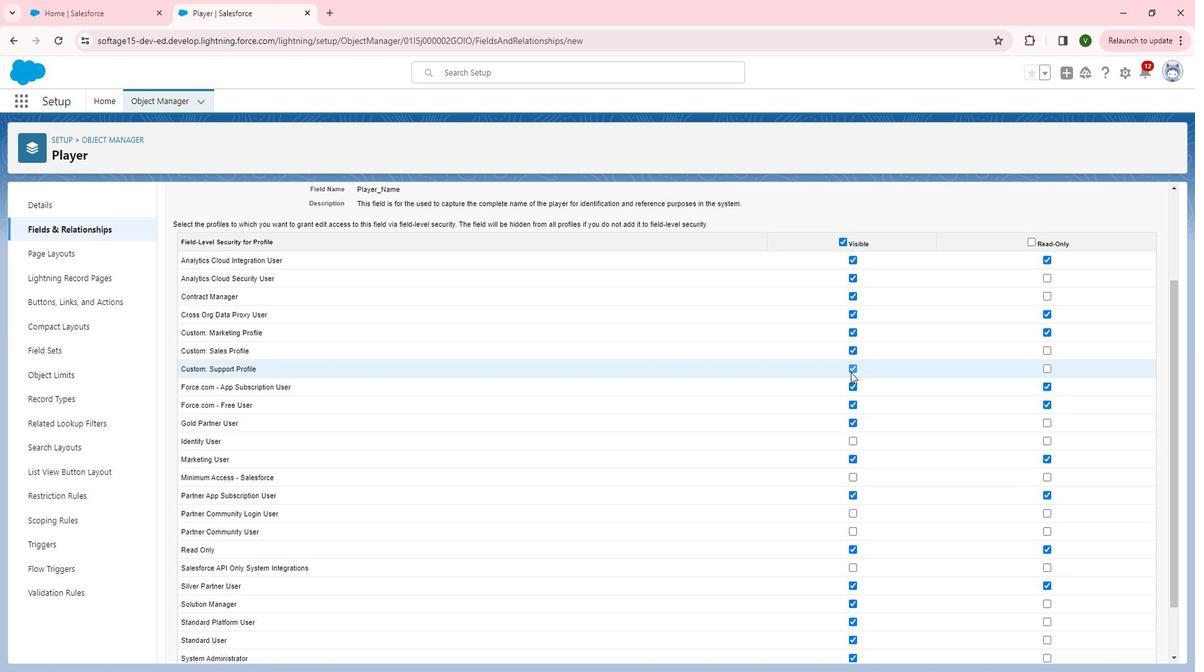 
Action: Mouse moved to (877, 362)
Screenshot: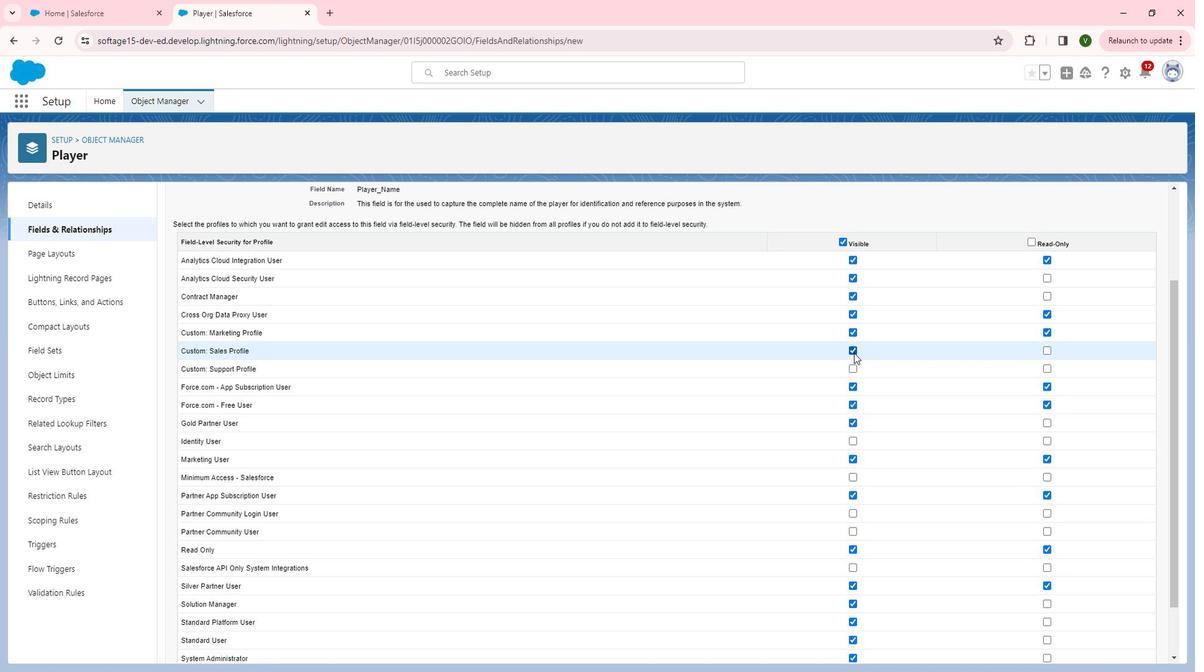 
Action: Mouse pressed left at (877, 362)
Screenshot: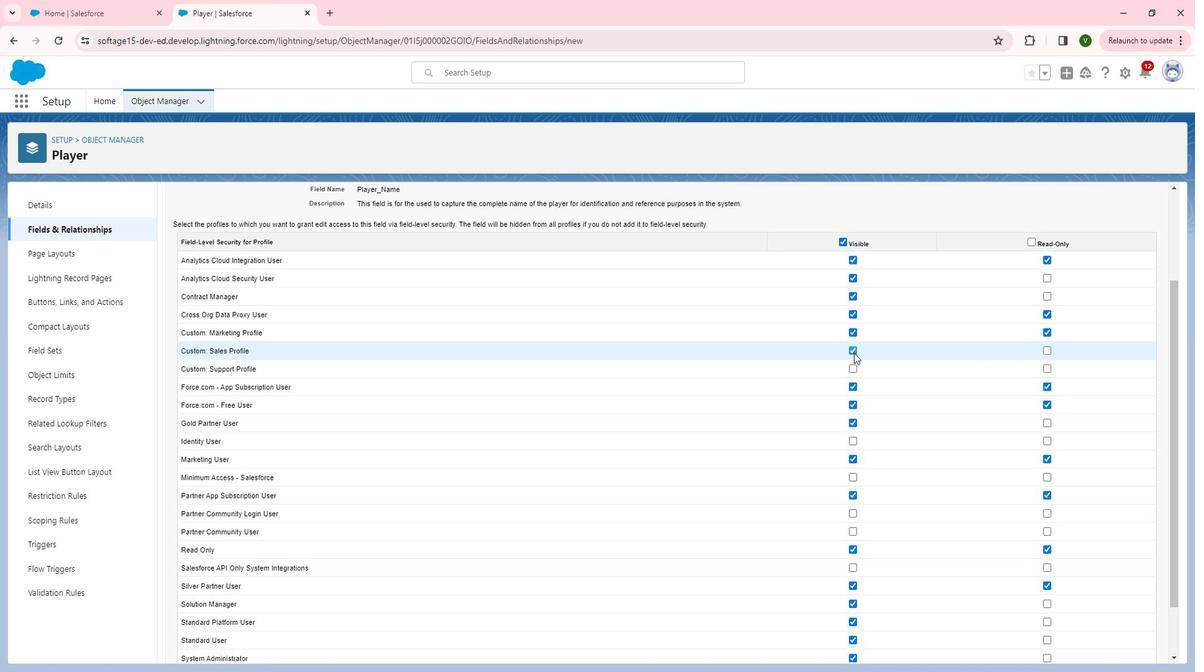 
Action: Mouse moved to (874, 308)
Screenshot: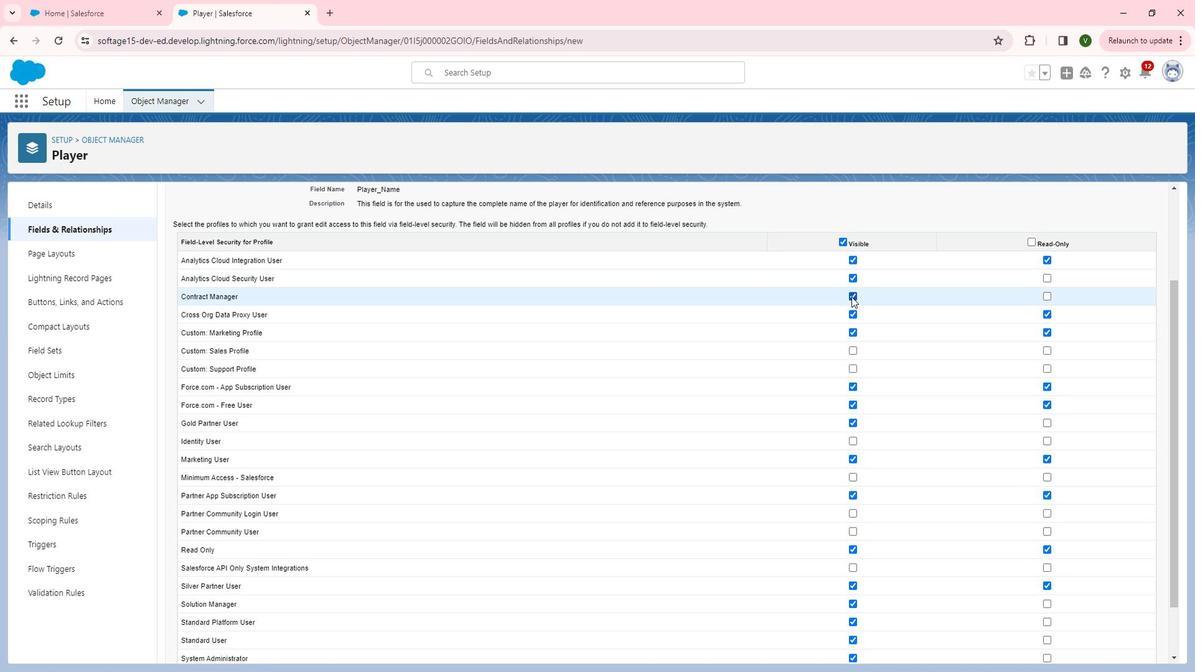 
Action: Mouse pressed left at (874, 308)
Screenshot: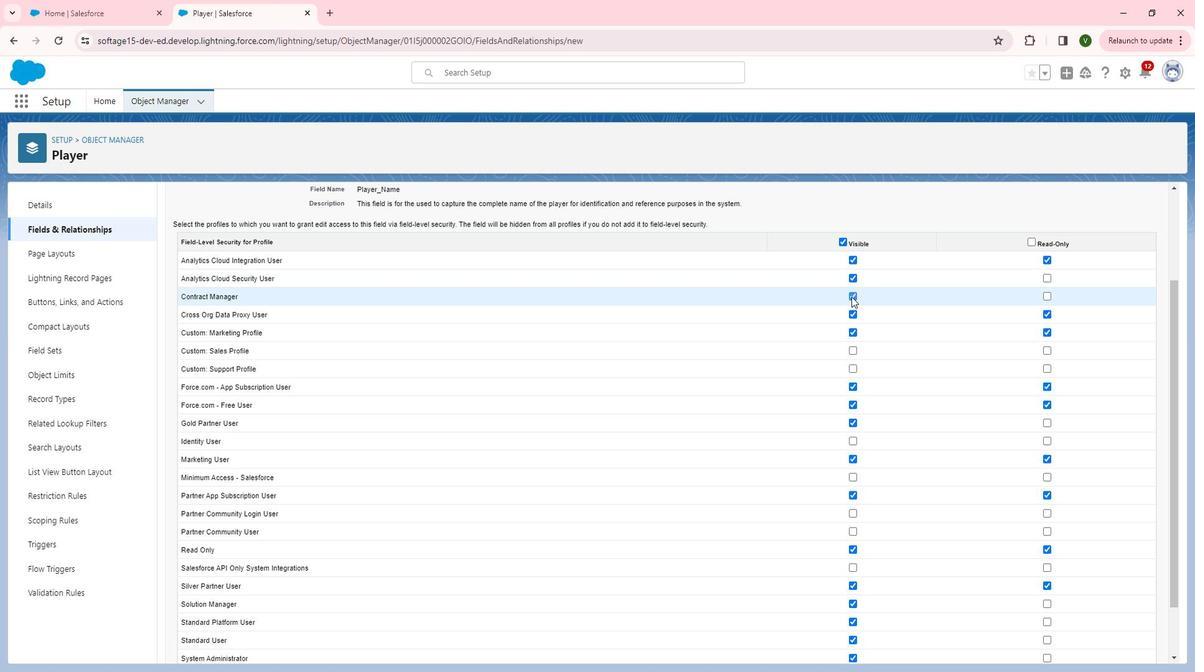 
Action: Mouse moved to (873, 293)
Screenshot: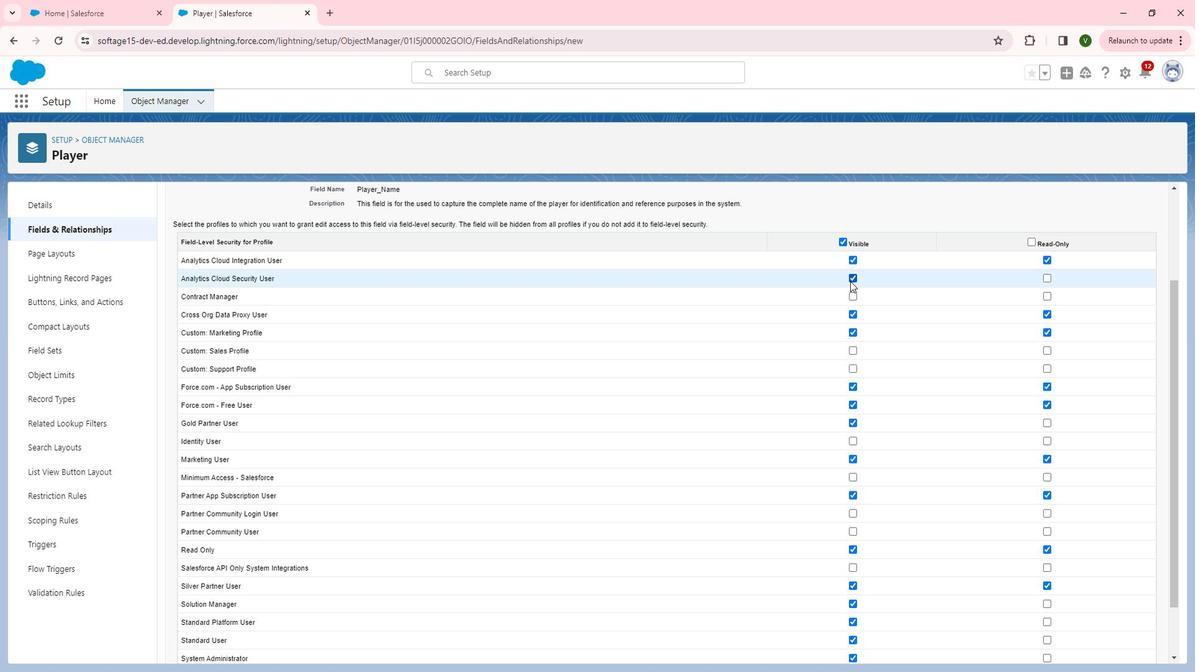 
Action: Mouse pressed left at (873, 293)
Screenshot: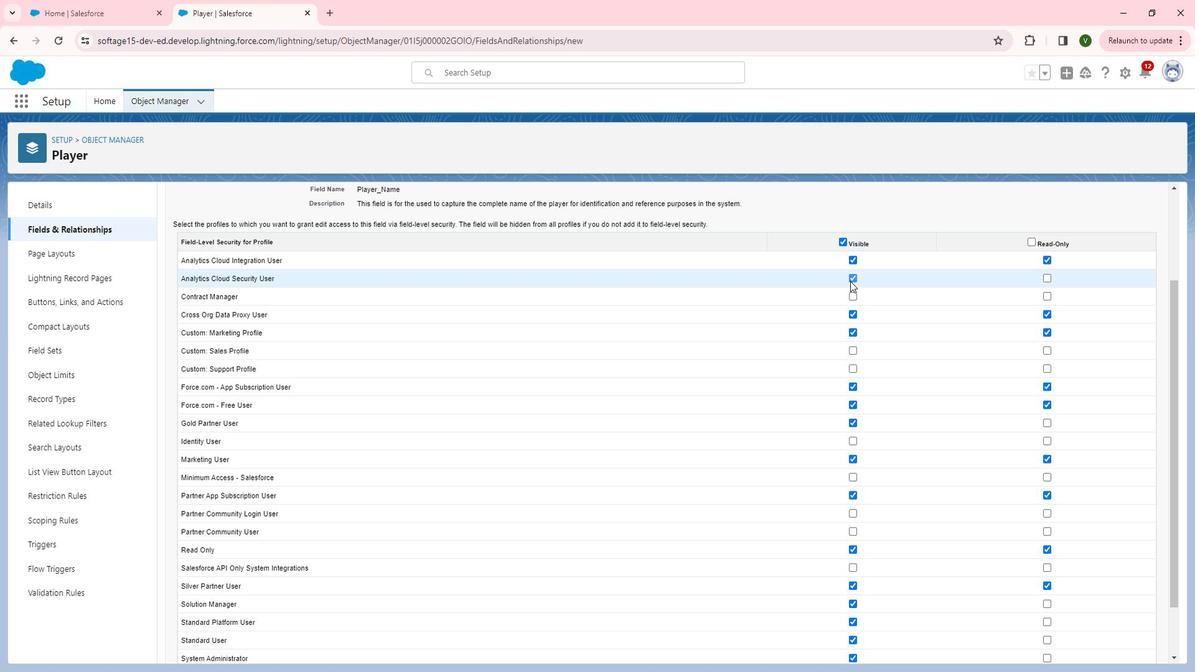 
Action: Mouse moved to (981, 465)
Screenshot: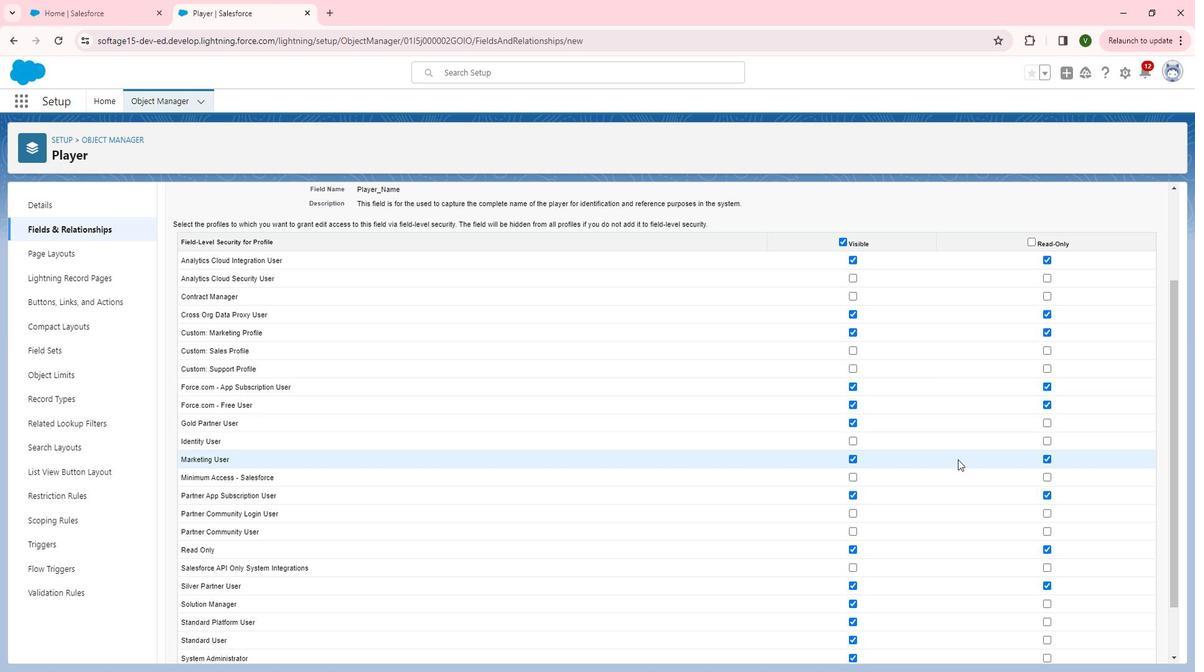
Action: Mouse scrolled (981, 464) with delta (0, 0)
Screenshot: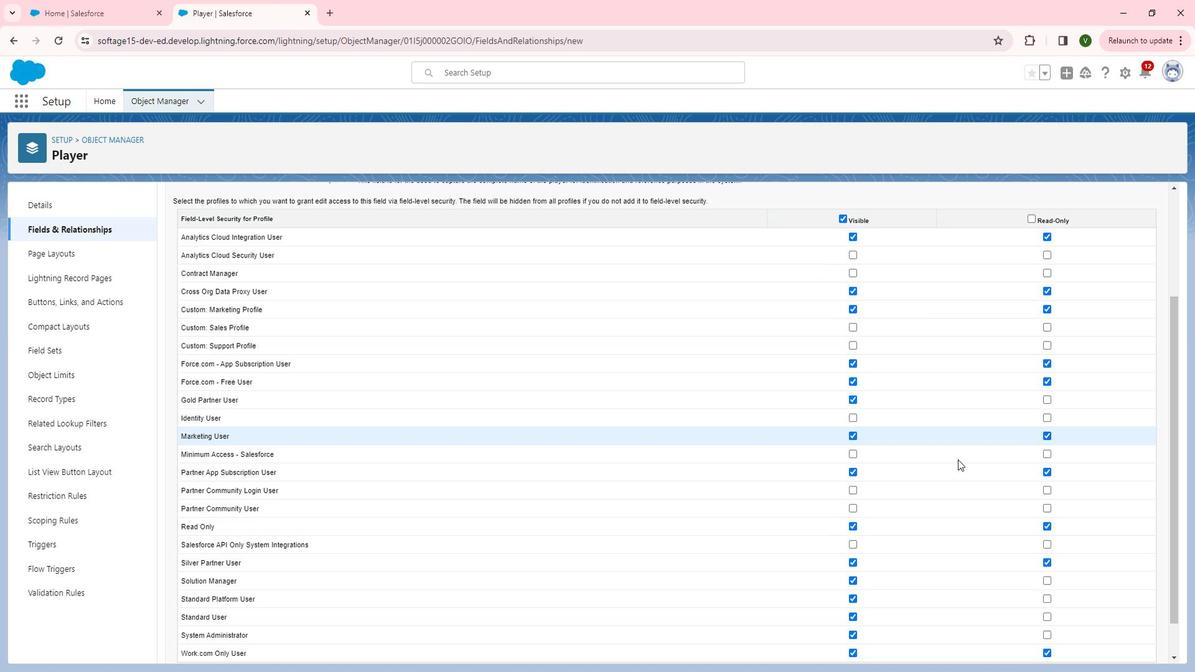 
Action: Mouse scrolled (981, 464) with delta (0, 0)
Screenshot: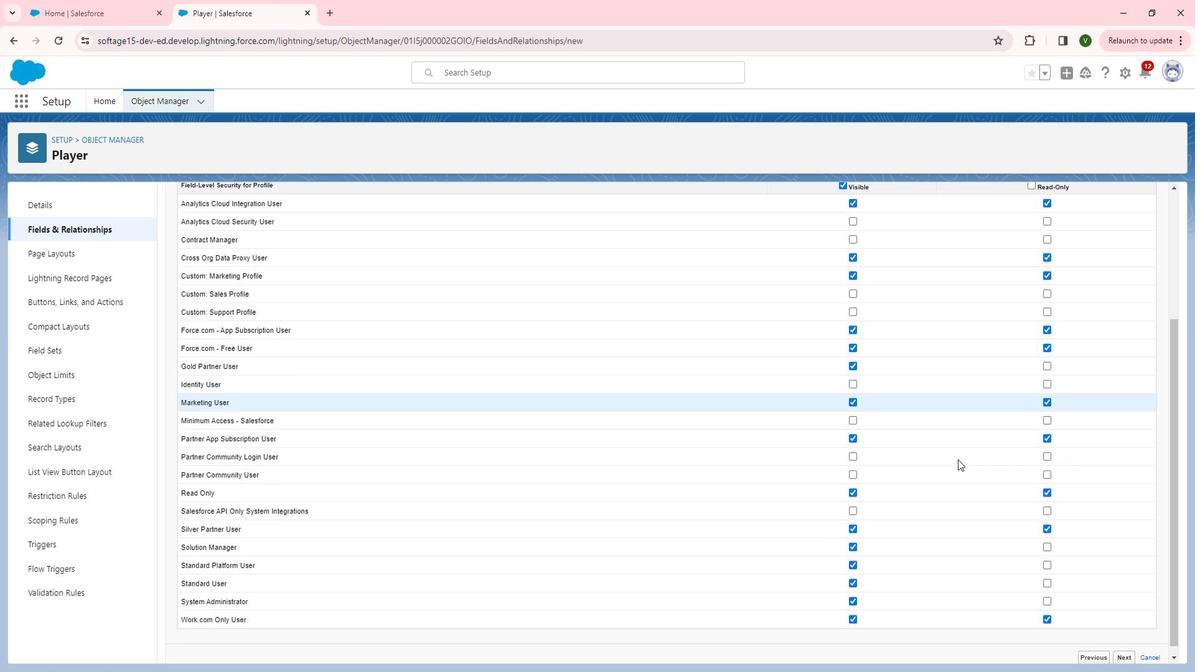 
Action: Mouse moved to (1149, 646)
Screenshot: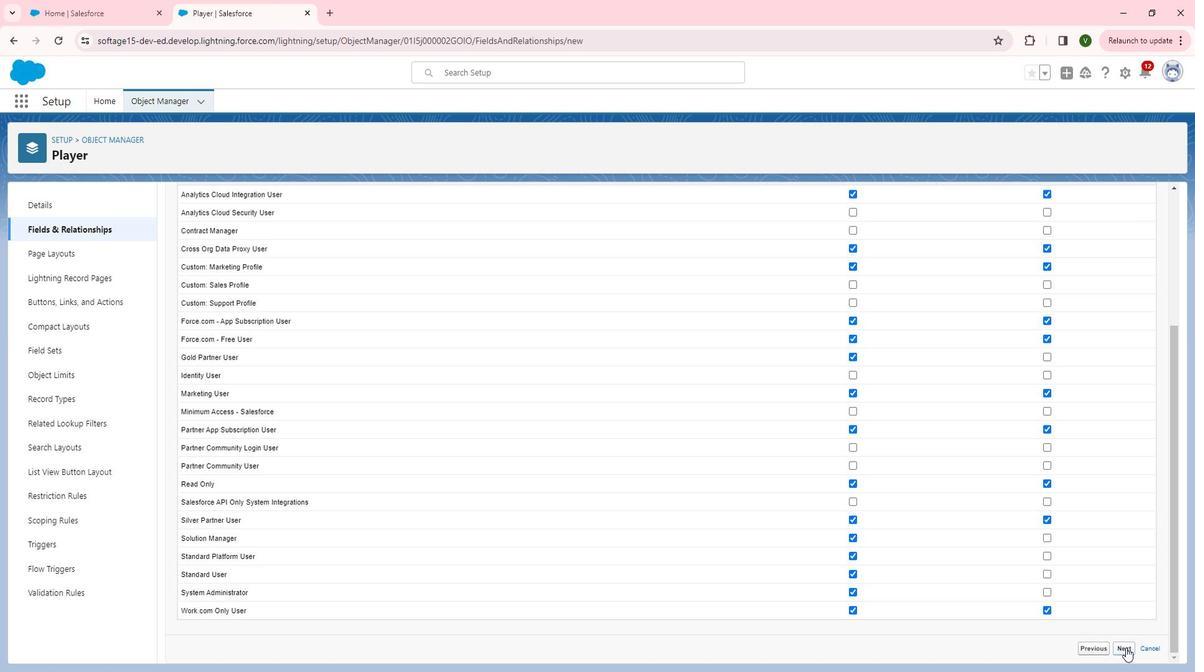 
Action: Mouse pressed left at (1149, 646)
Screenshot: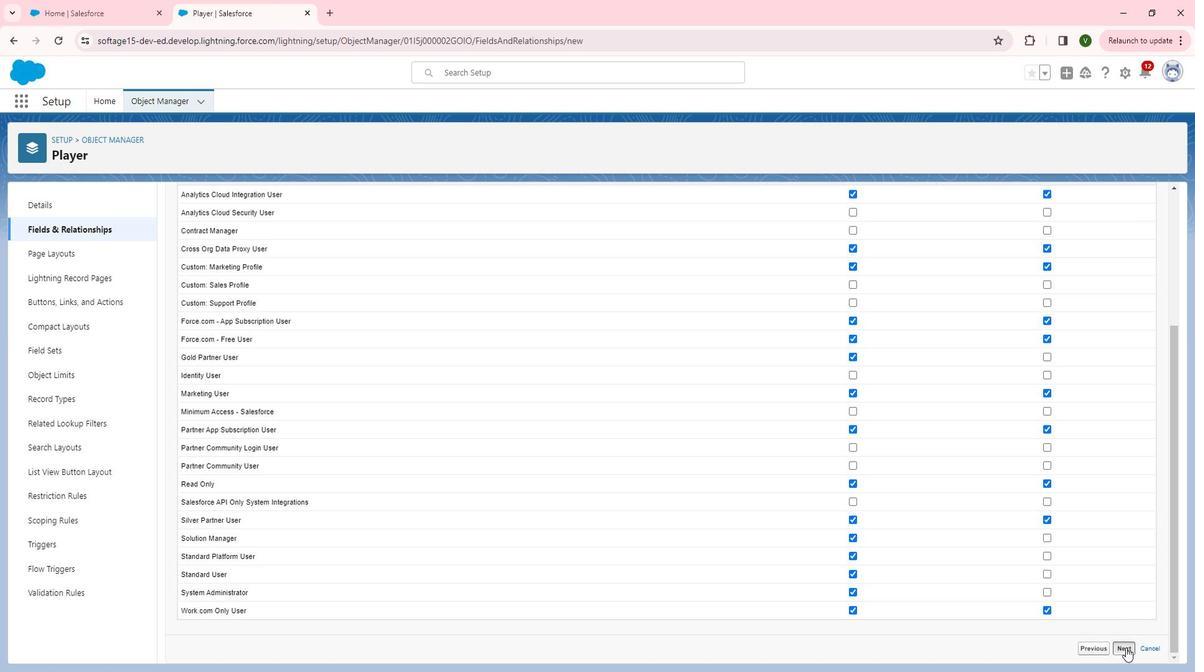 
Action: Mouse moved to (1158, 461)
Screenshot: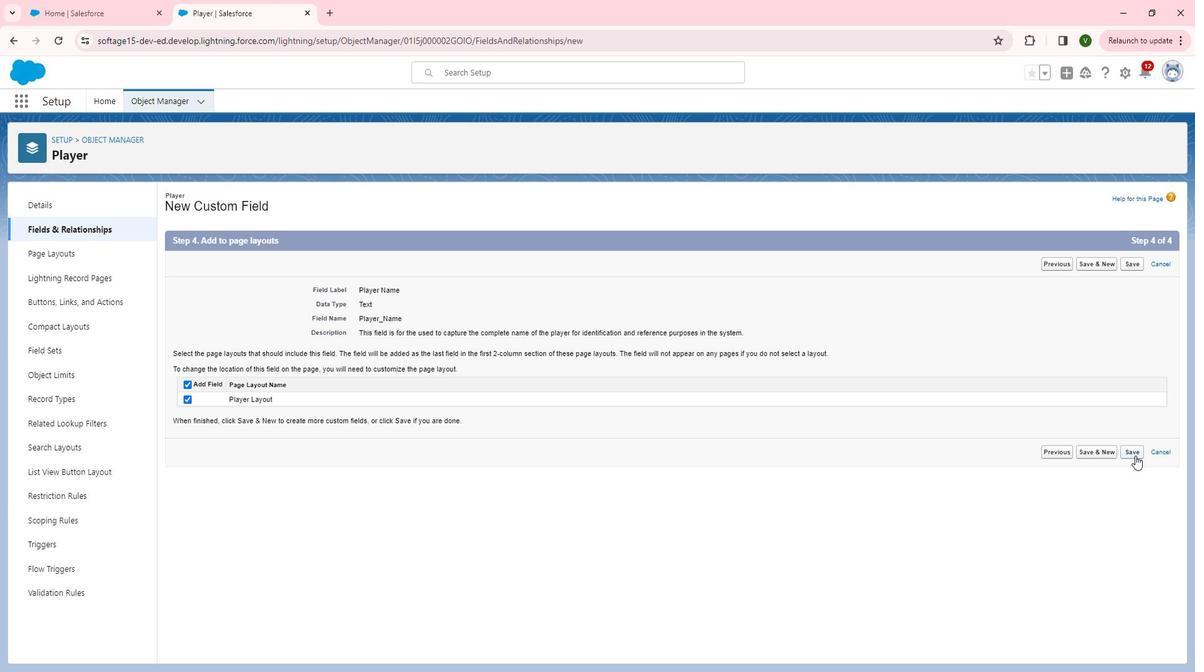 
Action: Mouse pressed left at (1158, 461)
Screenshot: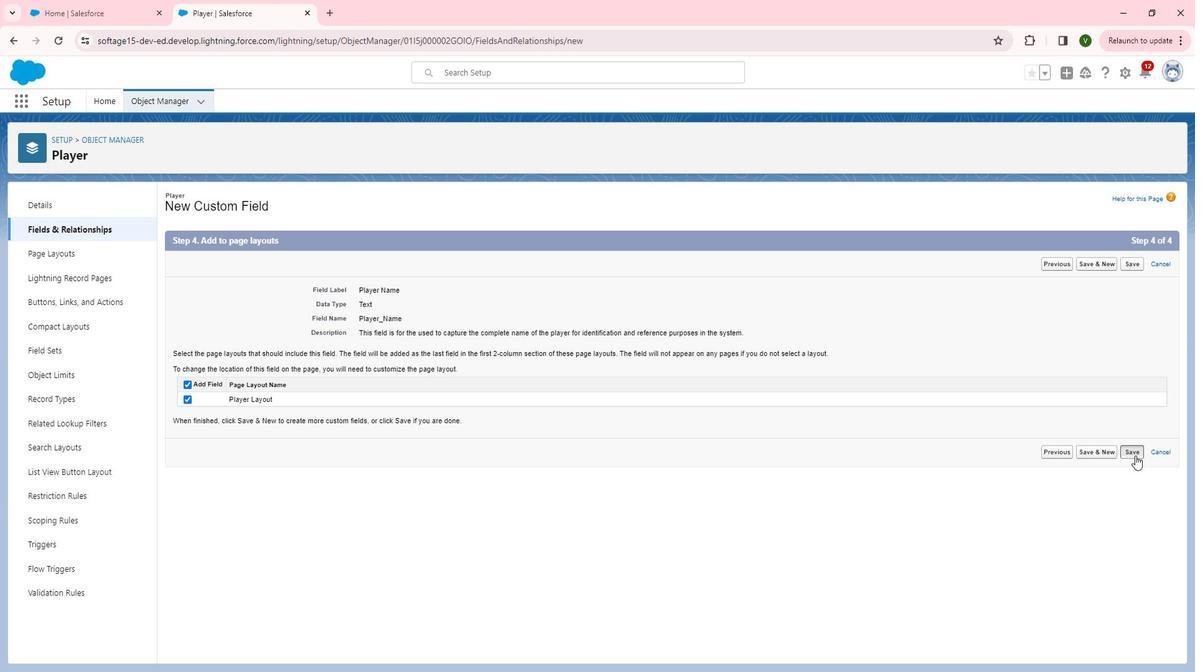 
Action: Mouse moved to (936, 219)
Screenshot: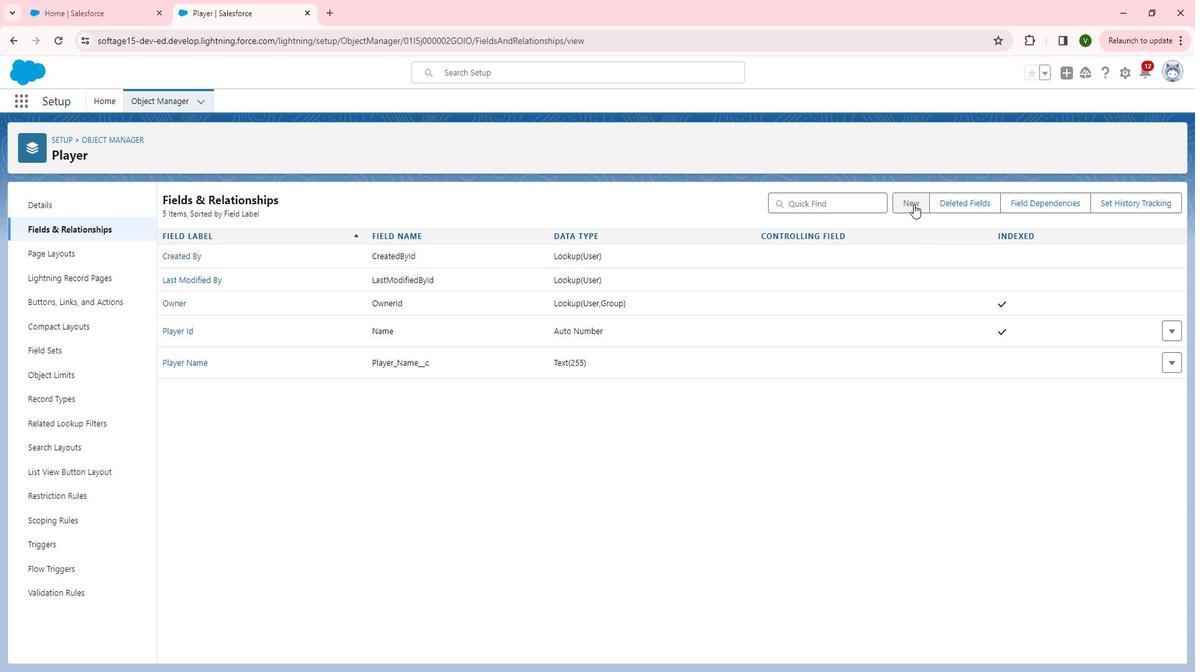 
Action: Mouse pressed left at (936, 219)
Screenshot: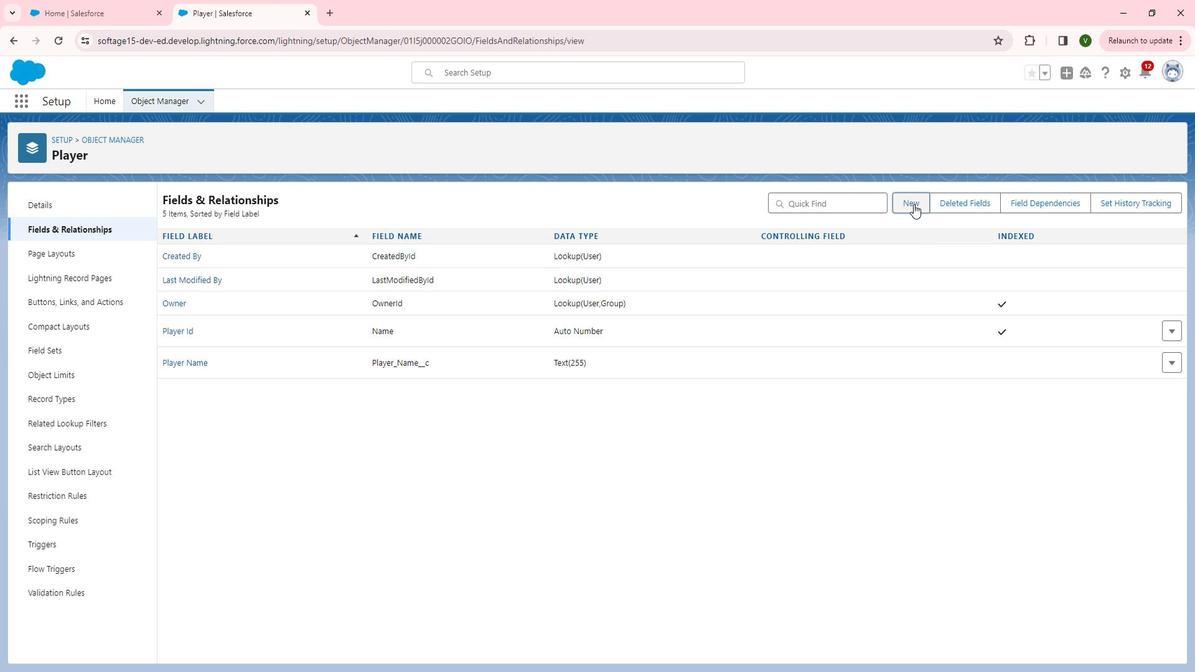 
Action: Mouse moved to (231, 520)
Screenshot: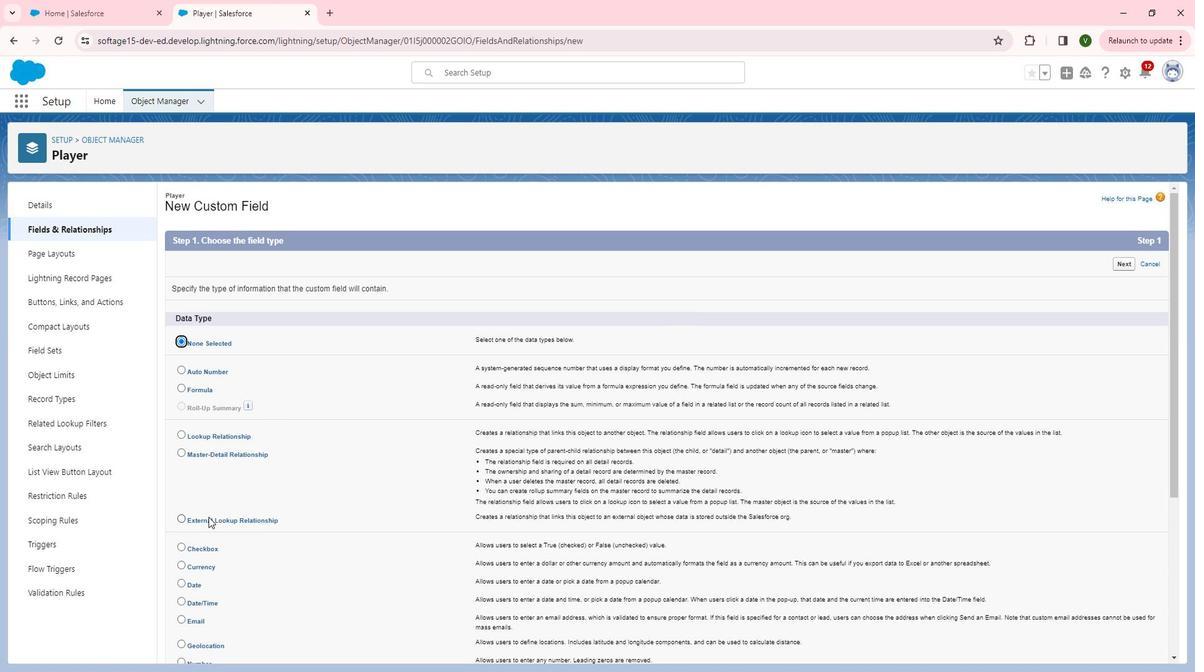 
Action: Mouse scrolled (231, 520) with delta (0, 0)
Screenshot: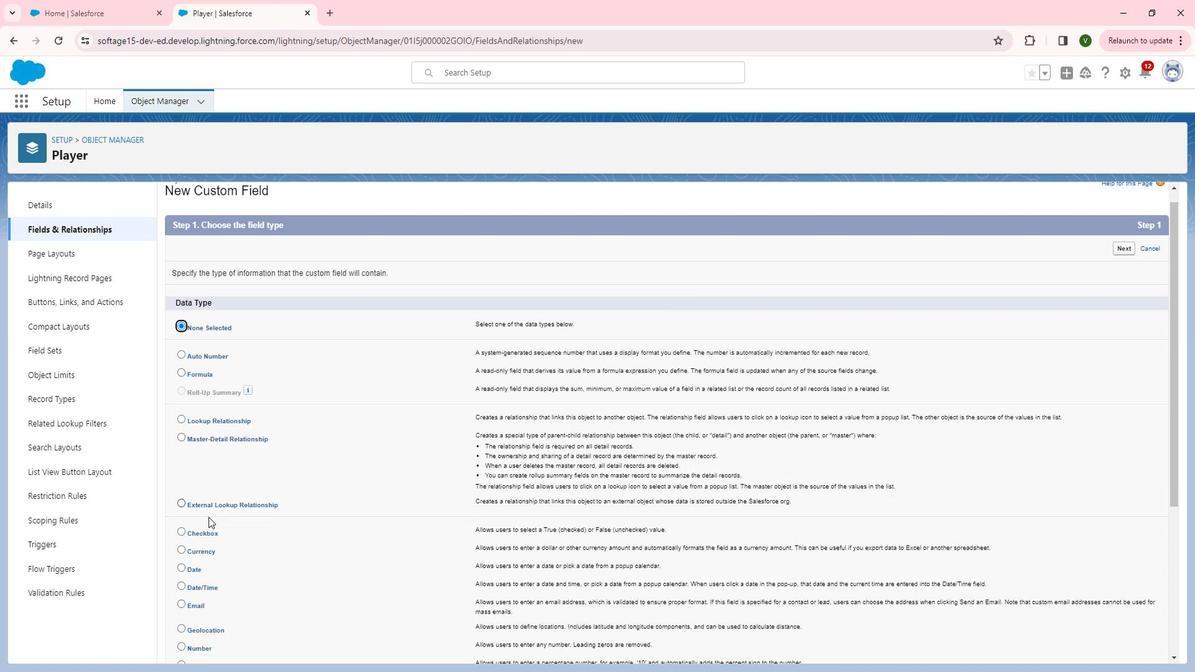 
Action: Mouse scrolled (231, 520) with delta (0, 0)
Screenshot: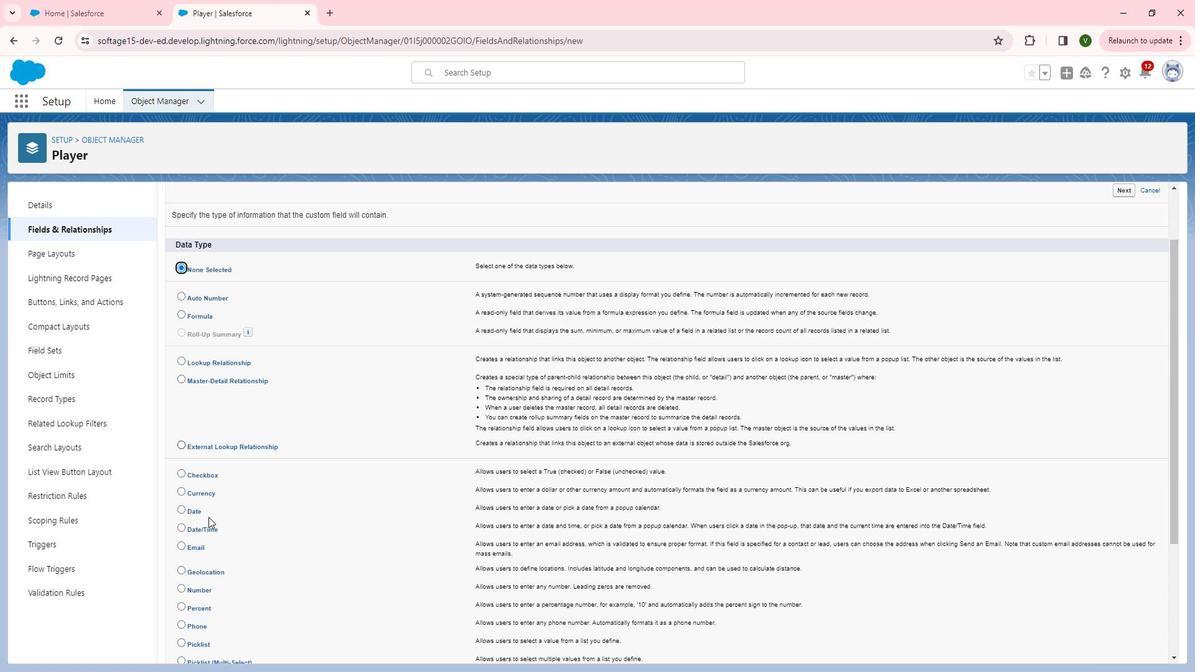 
Action: Mouse scrolled (231, 520) with delta (0, 0)
Screenshot: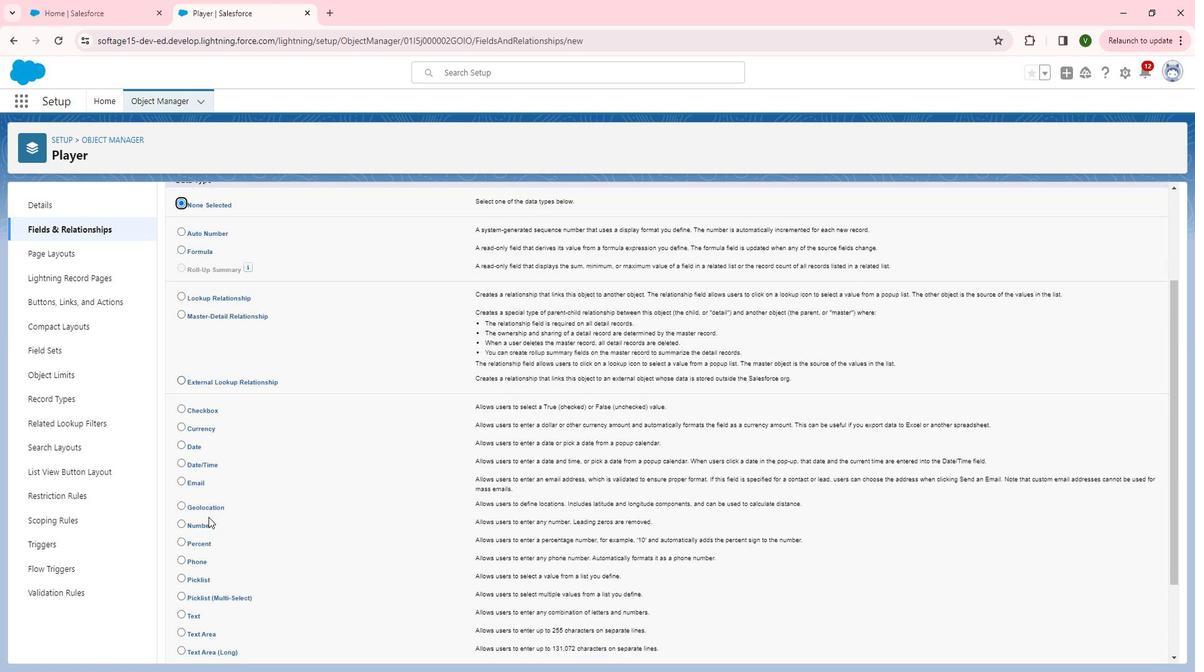 
Action: Mouse scrolled (231, 520) with delta (0, 0)
Screenshot: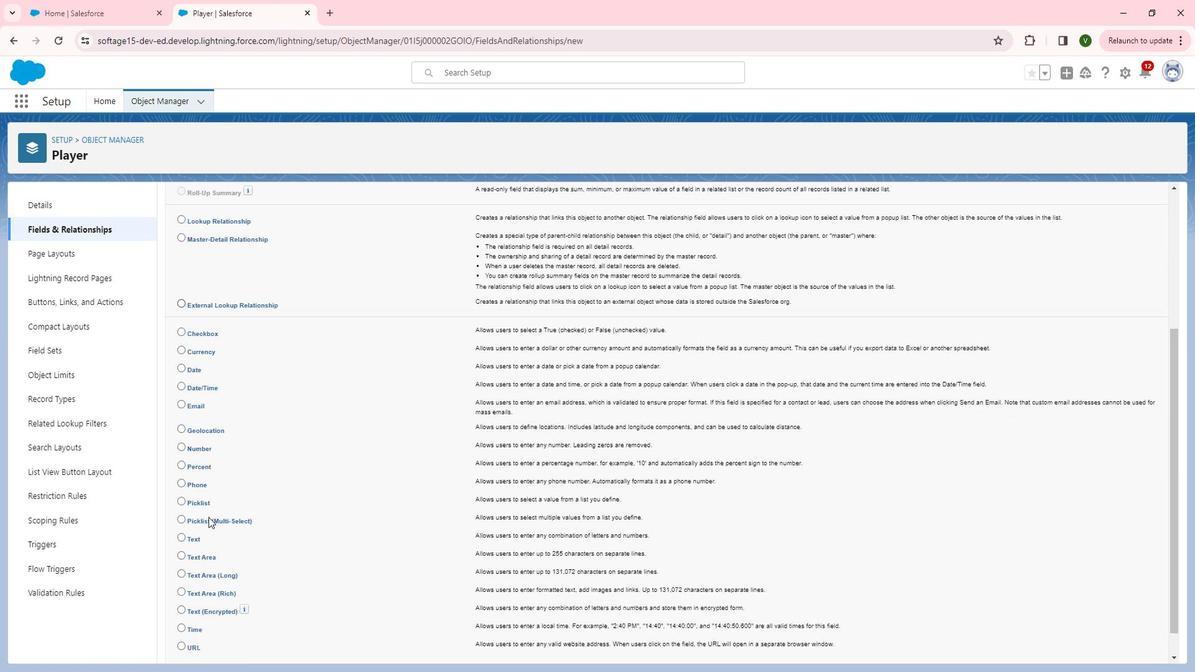 
Action: Mouse moved to (201, 511)
Screenshot: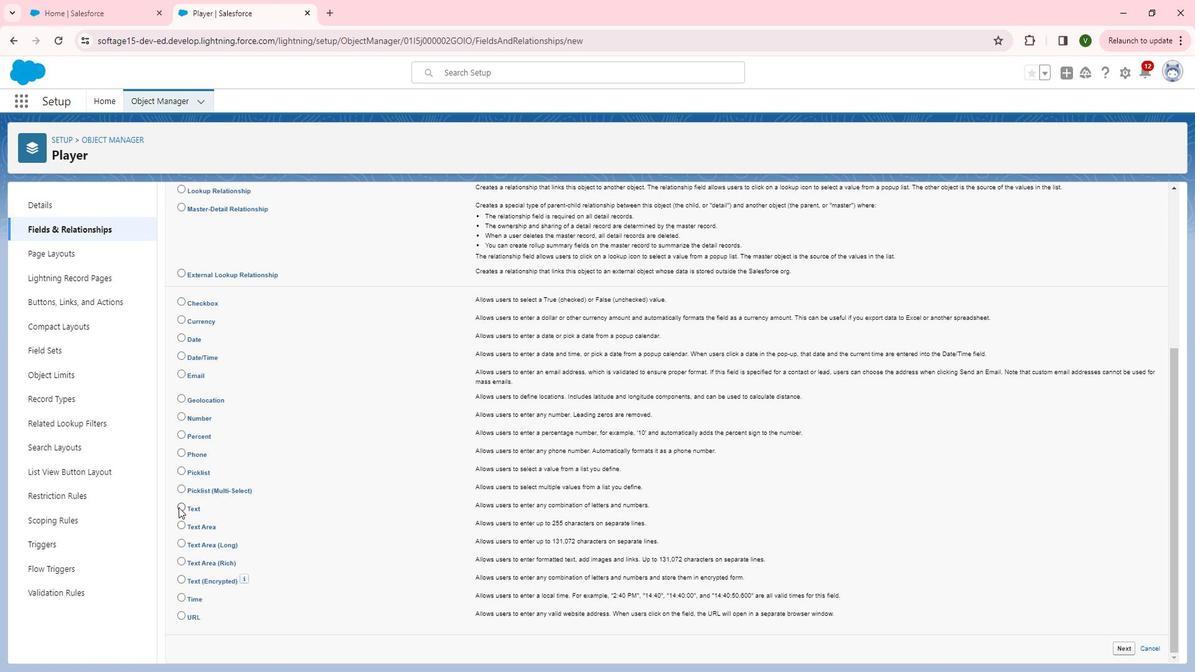 
Action: Mouse pressed left at (201, 511)
Screenshot: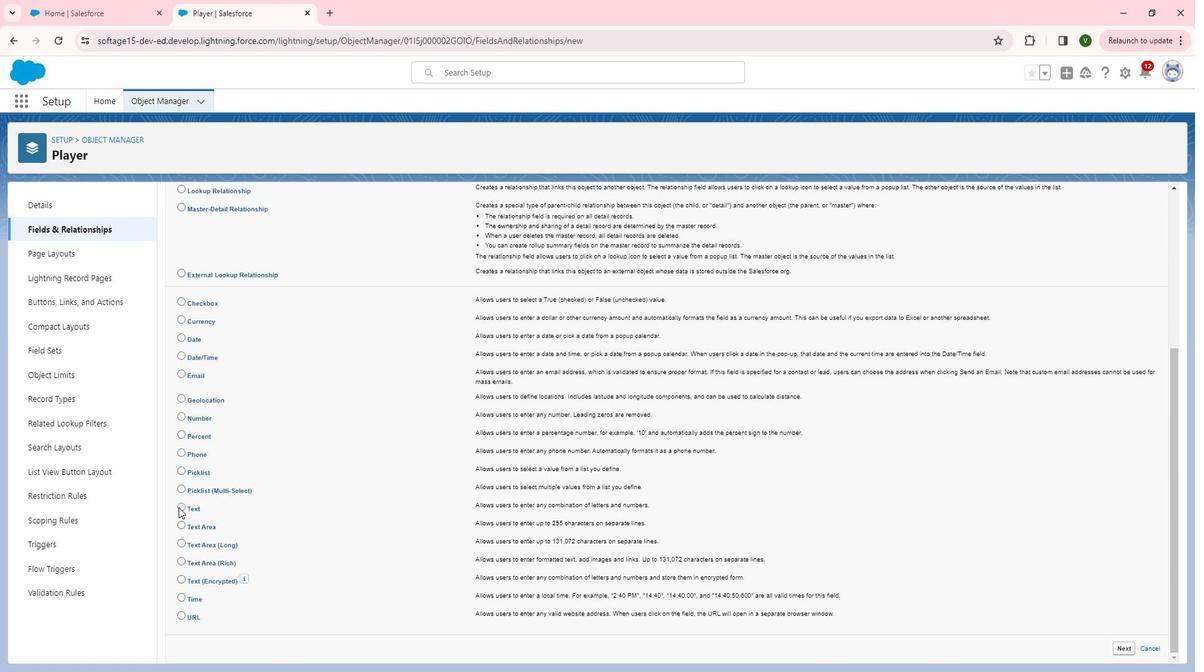 
Action: Mouse moved to (1145, 644)
Screenshot: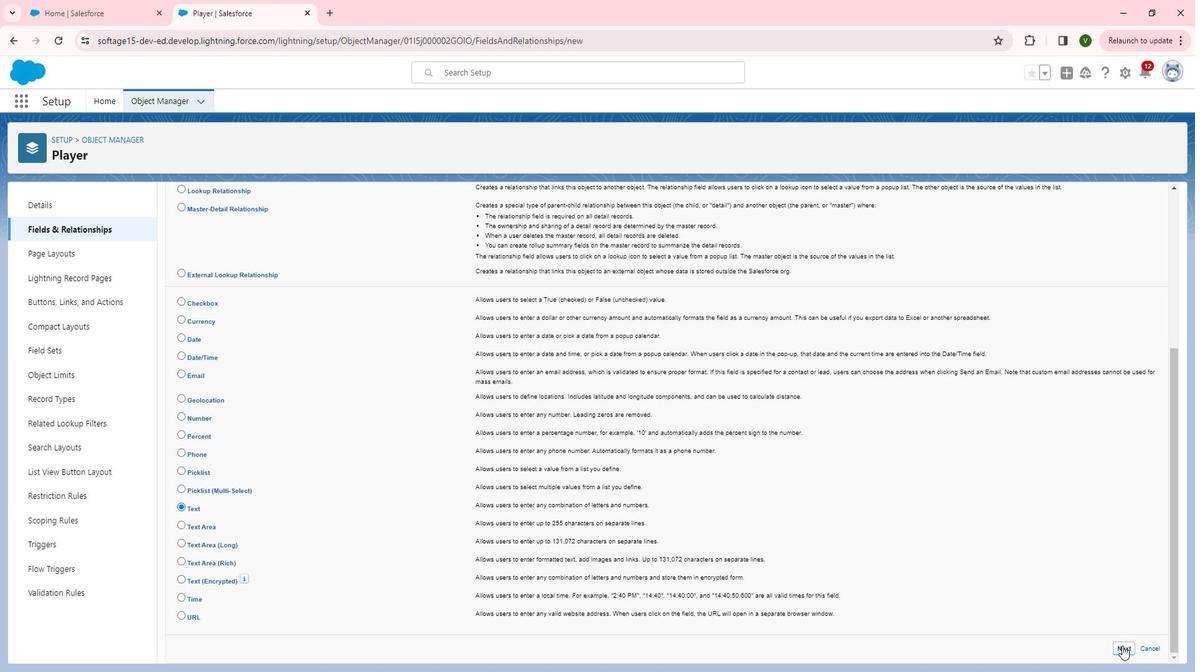 
Action: Mouse pressed left at (1145, 644)
Screenshot: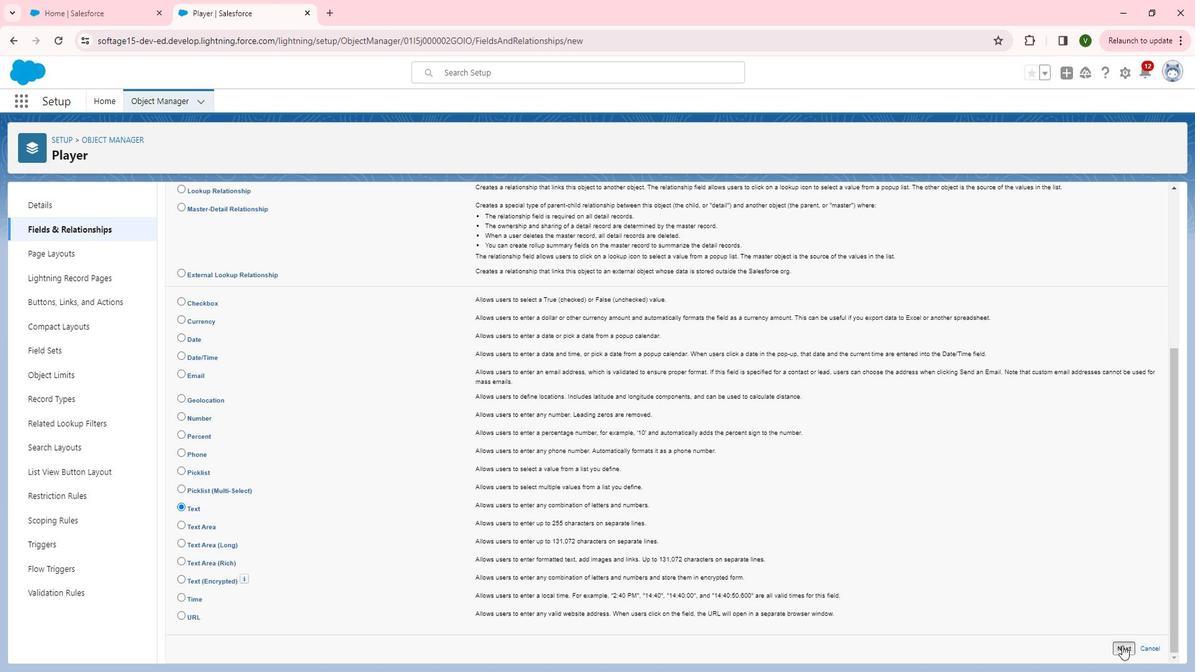 
Action: Mouse moved to (926, 530)
Screenshot: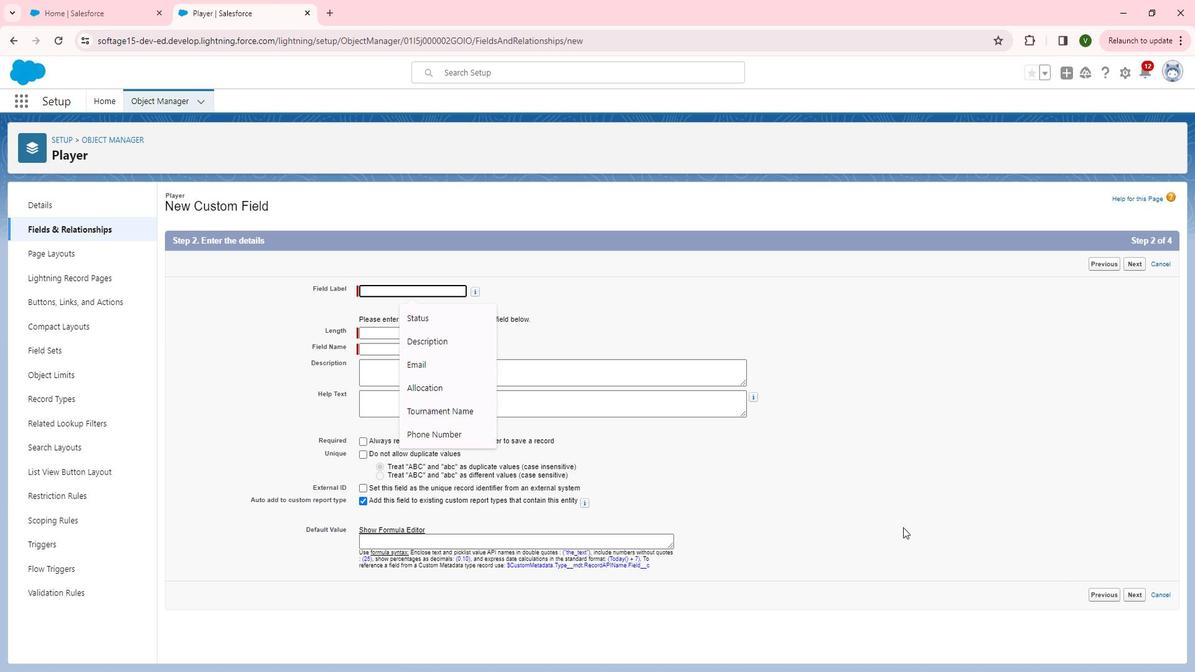 
Action: Key pressed <Key.shift><Key.shift><Key.shift>Contact<Key.space><Key.shift><Key.shift><Key.shift><Key.shift><Key.shift><Key.shift>Email<Key.tab><Key.tab>
Screenshot: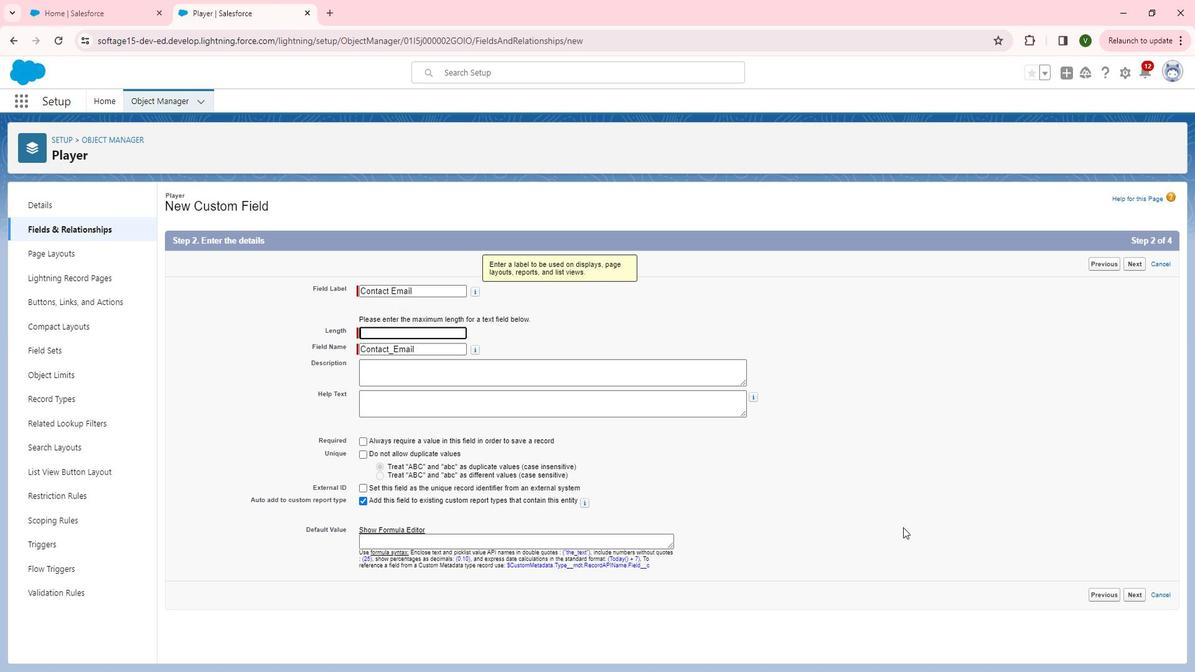 
Action: Mouse moved to (1025, 536)
Screenshot: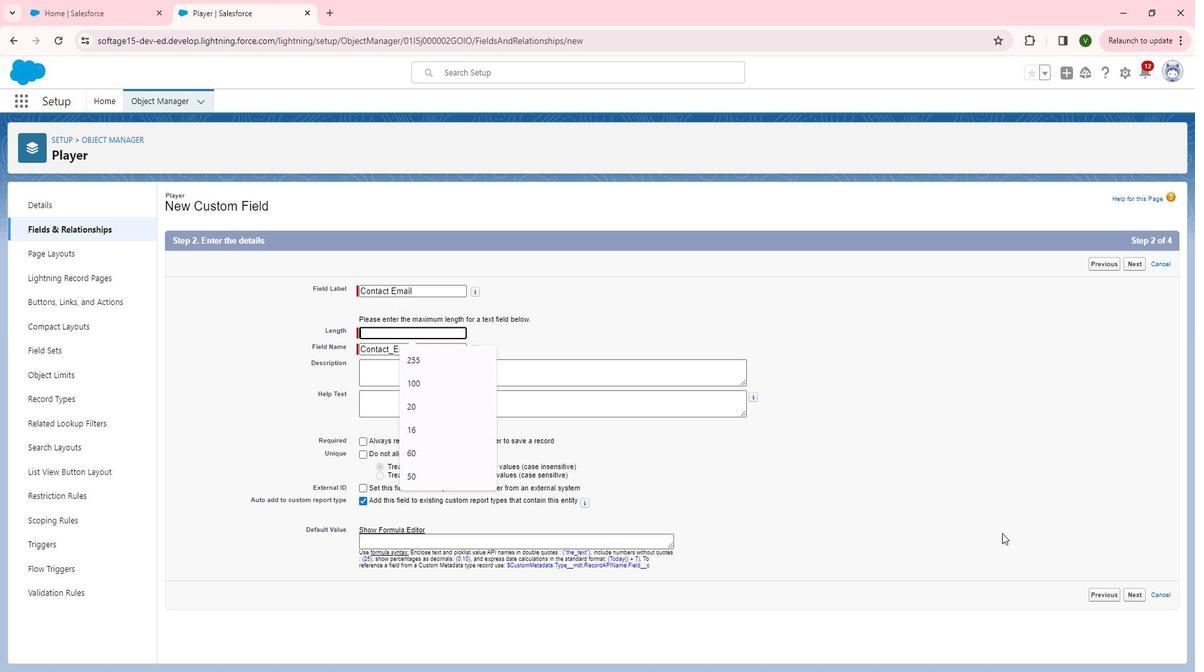 
Action: Key pressed 100<Key.backspace><Key.backspace><Key.backspace>255<Key.tab><Key.tab><Key.tab><Key.shift>This<Key.space>field<Key.space>is<Key.space>used<Key.space>tp<Key.space>capture<Key.space>the<Key.space>
Screenshot: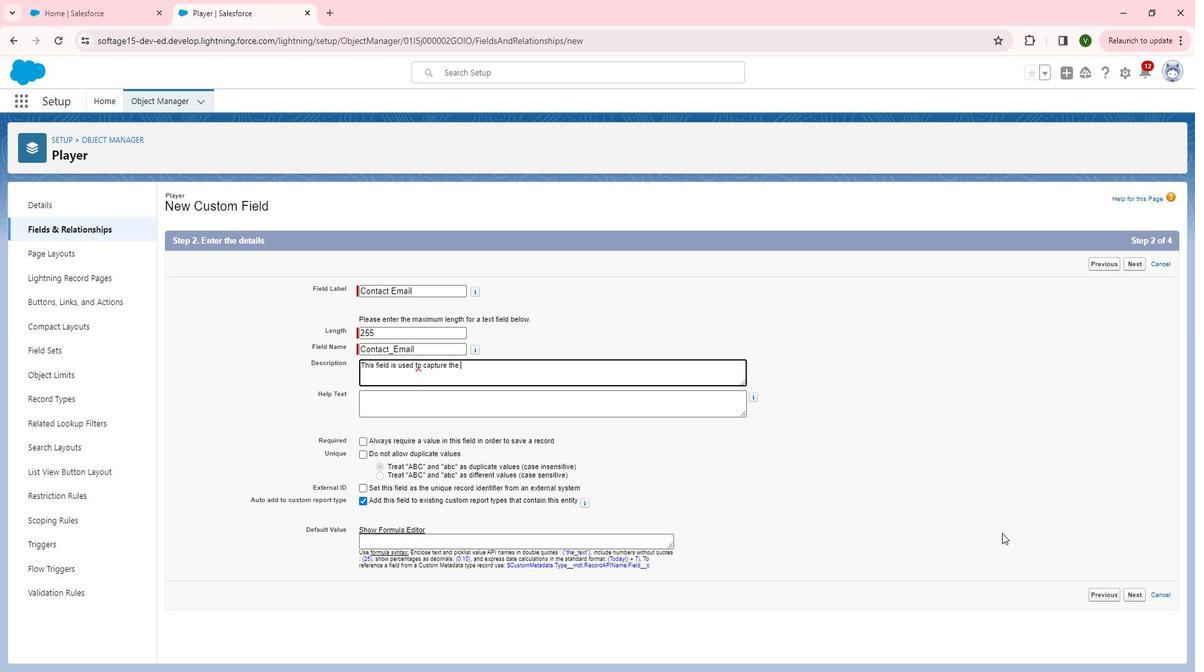 
Action: Mouse moved to (443, 376)
Screenshot: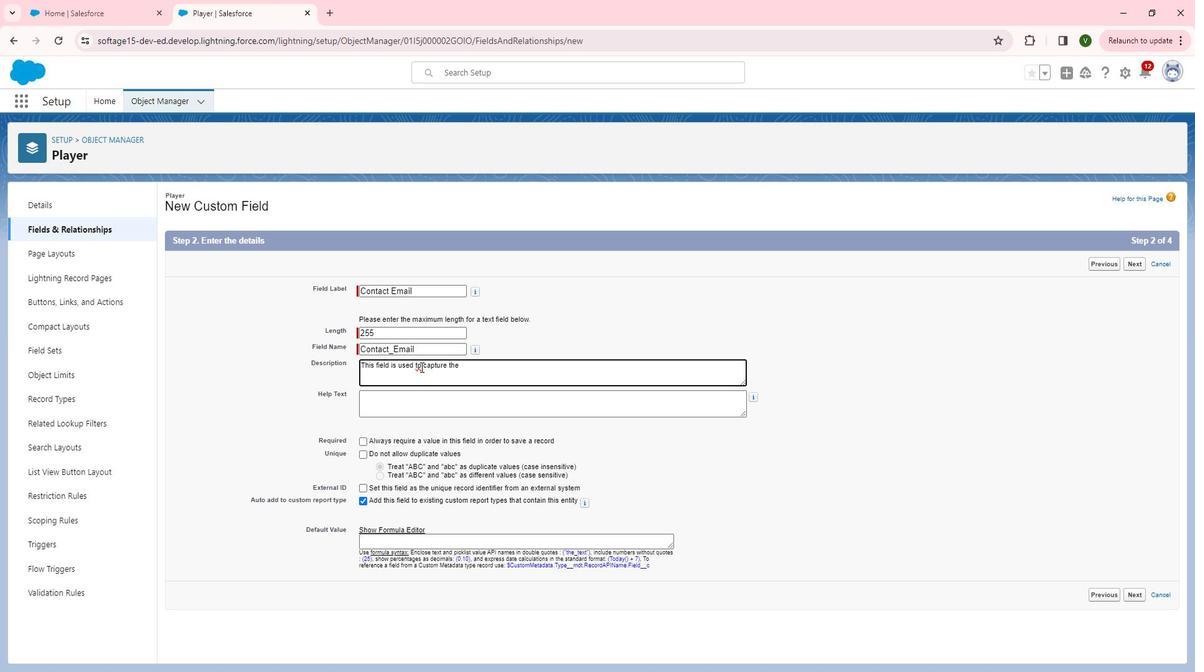 
Action: Mouse pressed left at (443, 376)
Screenshot: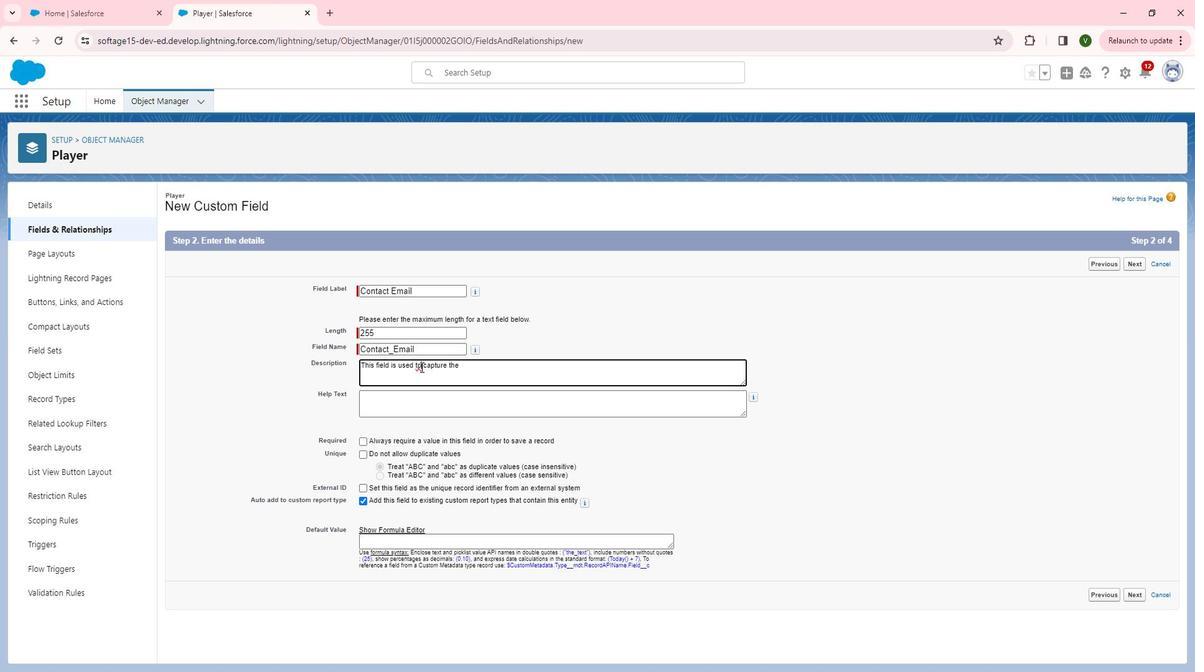 
Action: Mouse moved to (470, 401)
Screenshot: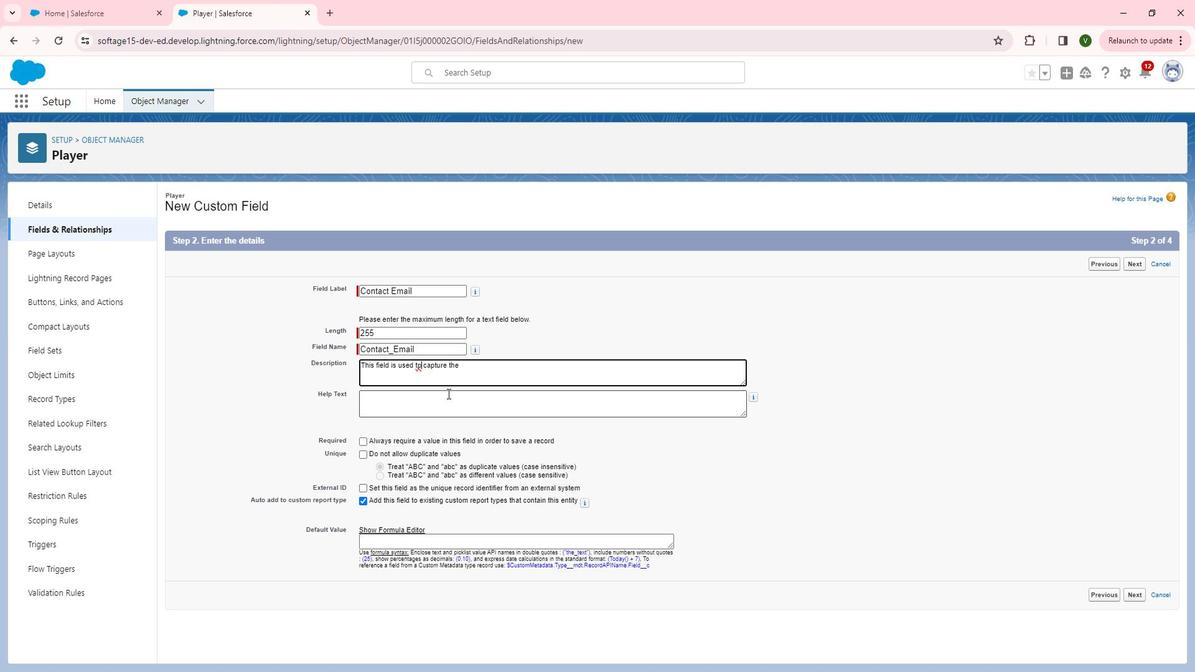 
Action: Key pressed <Key.backspace>o<Key.right><Key.right><Key.right><Key.right><Key.right><Key.right><Key.right><Key.right><Key.right><Key.right><Key.right><Key.right><Key.right>player<Key.space>email<Key.left><Key.left><Key.left><Key.left><Key.left>officiel<Key.space><Key.left><Key.left><Key.backspace><Key.right><Key.space><Key.backspace><Key.backspace>al<Key.right><Key.right><Key.right><Key.right><Key.right><Key.right><Key.right><Key.right>
Screenshot: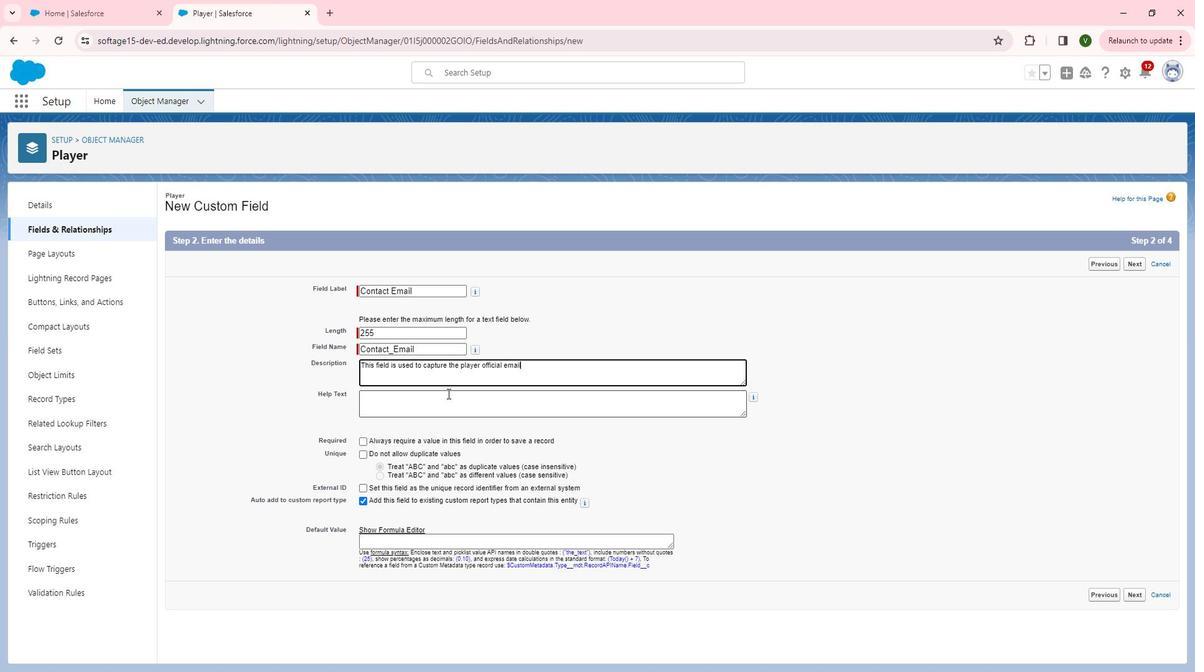 
Action: Mouse moved to (470, 401)
Screenshot: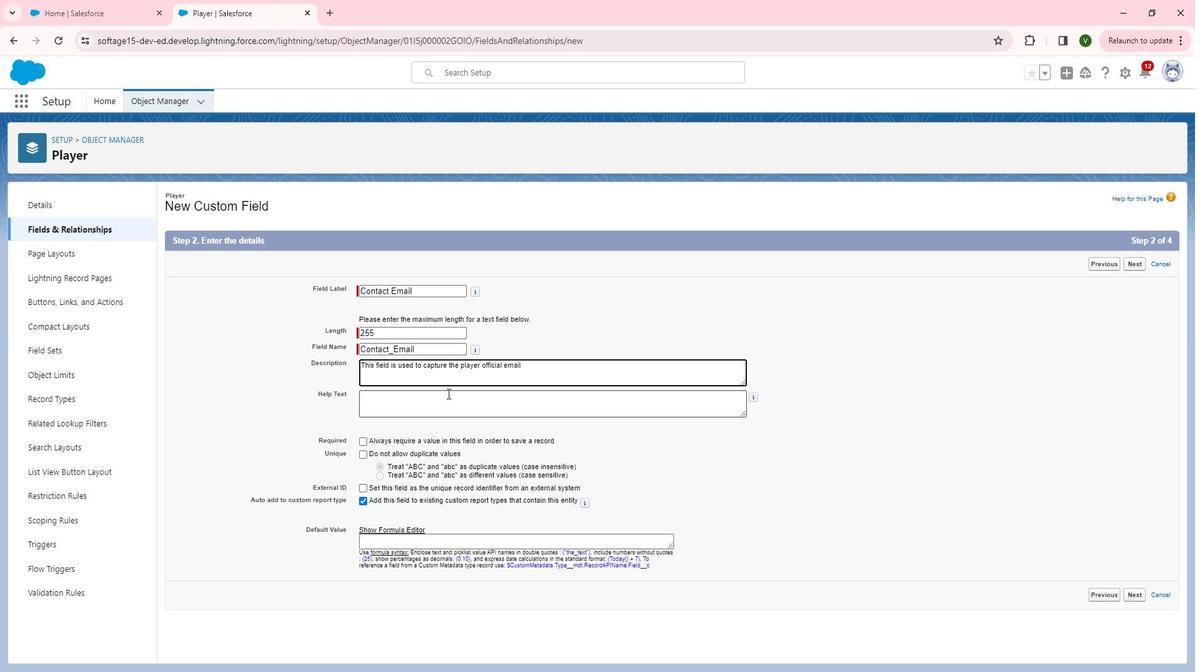
Action: Key pressed <Key.space>to<Key.space>the<Key.space>communication<Key.space>purpose<Key.space><Key.backspace>.<Key.tab><Key.shift><Key.shift><Key.shift><Key.shift><Key.shift>Enter<Key.space>the<Key.space><Key.shift><Key.shift><Key.shift><Key.shift><Key.shift><Key.shift><Key.shift><Key.shift><Key.shift><Key.shift><Key.shift><Key.shift><Key.shift><Key.shift><Key.shift><Key.shift><Key.shift><Key.shift_r>Plat<Key.backspace>yer<Key.space>official<Key.space><Key.shift>email<Key.space>e<Key.backspace>address.
Screenshot: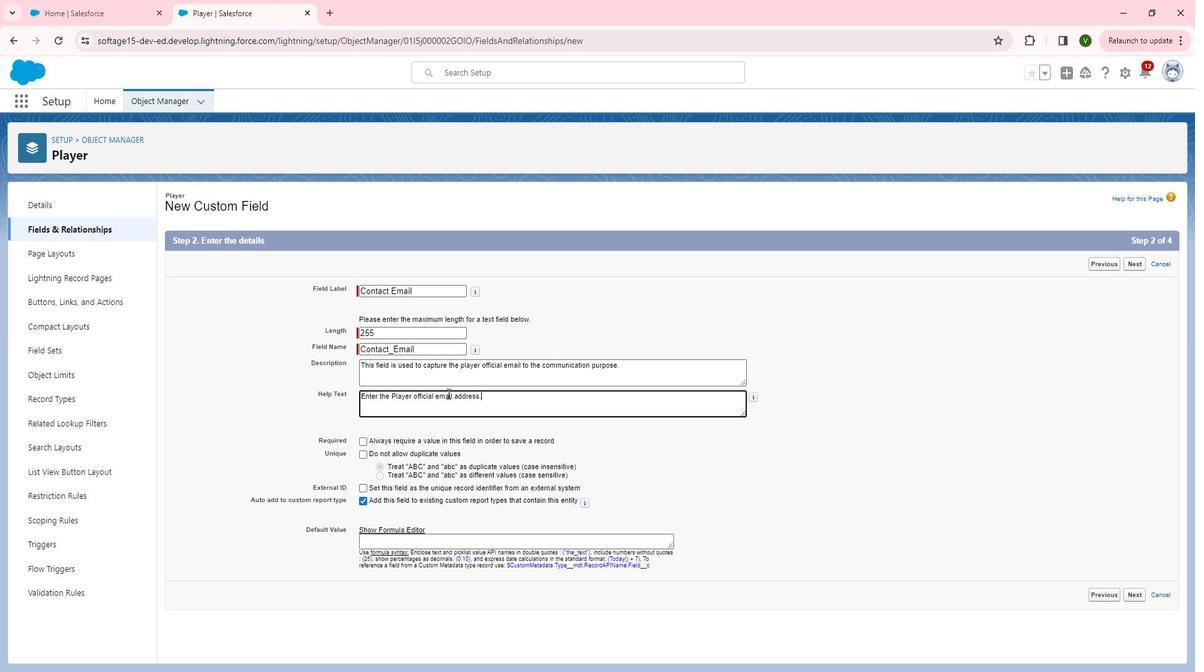 
Action: Mouse moved to (798, 493)
Screenshot: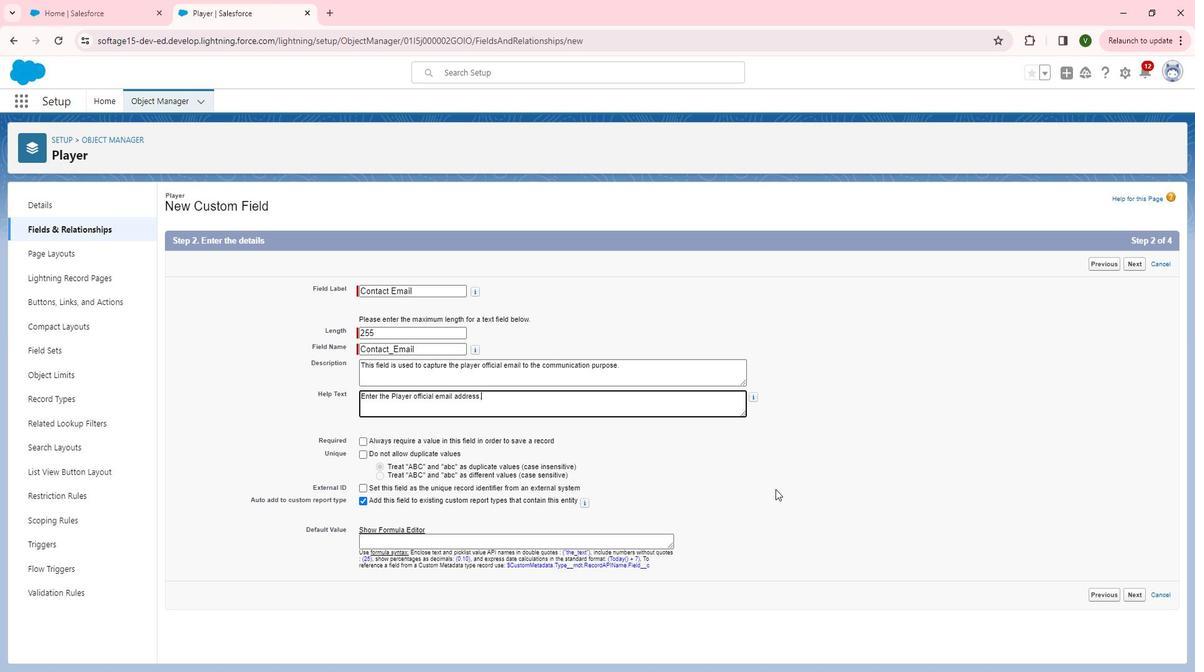 
Action: Mouse pressed left at (798, 493)
Screenshot: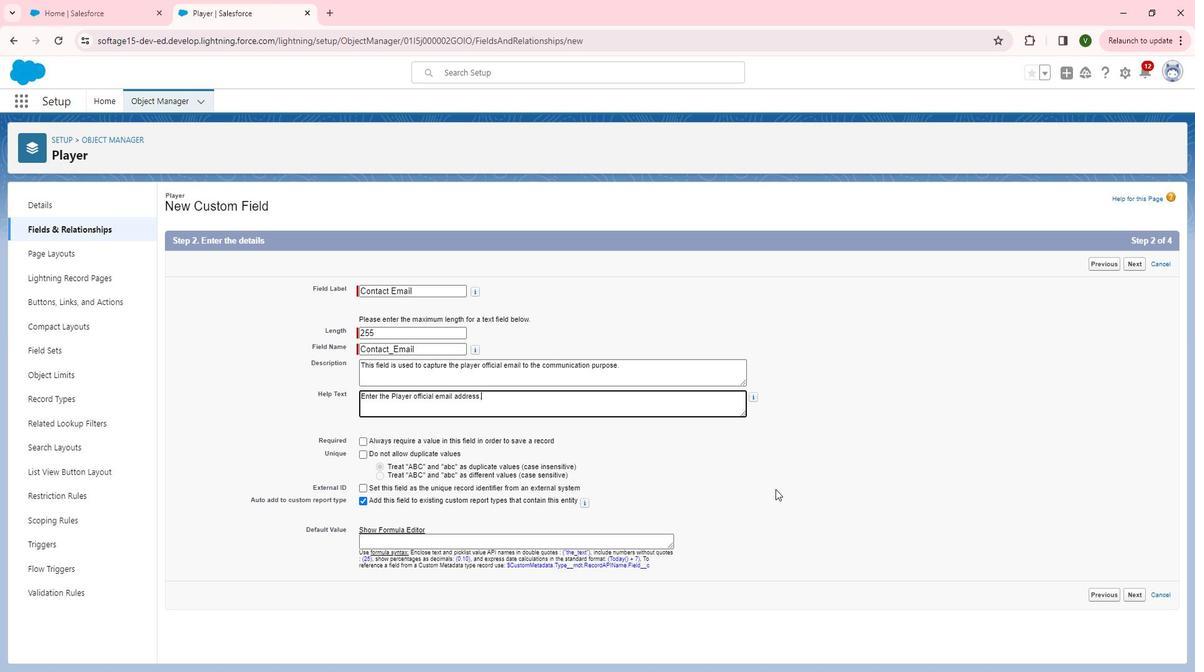 
Action: Mouse moved to (1161, 593)
Screenshot: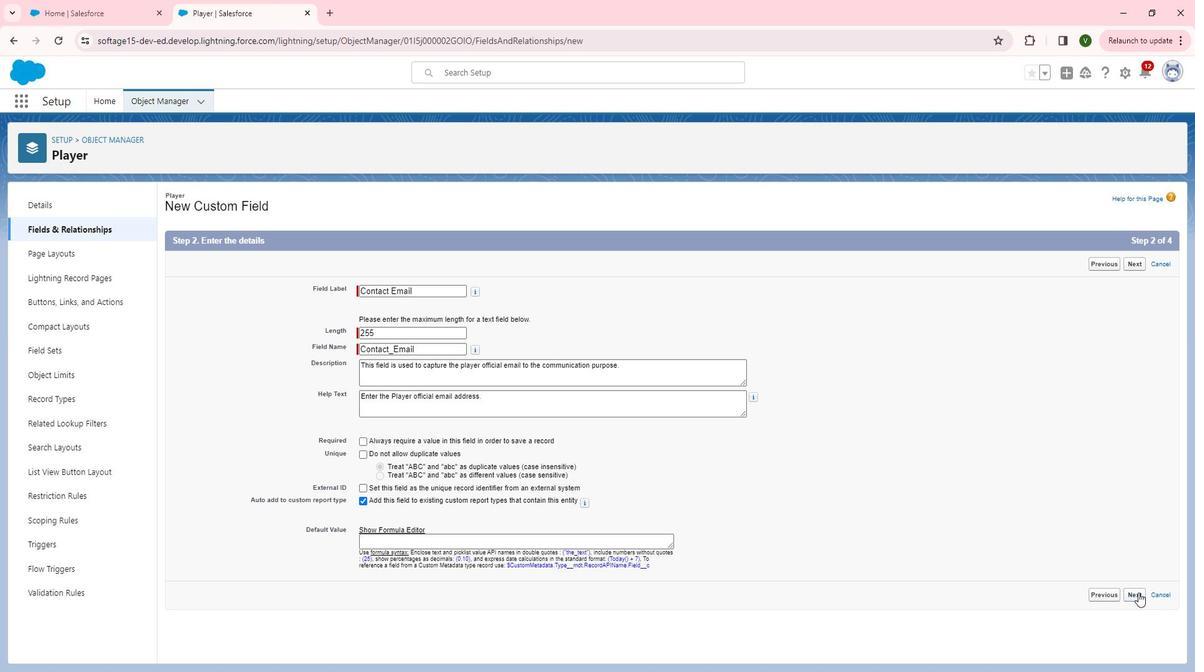 
Action: Mouse pressed left at (1161, 593)
Screenshot: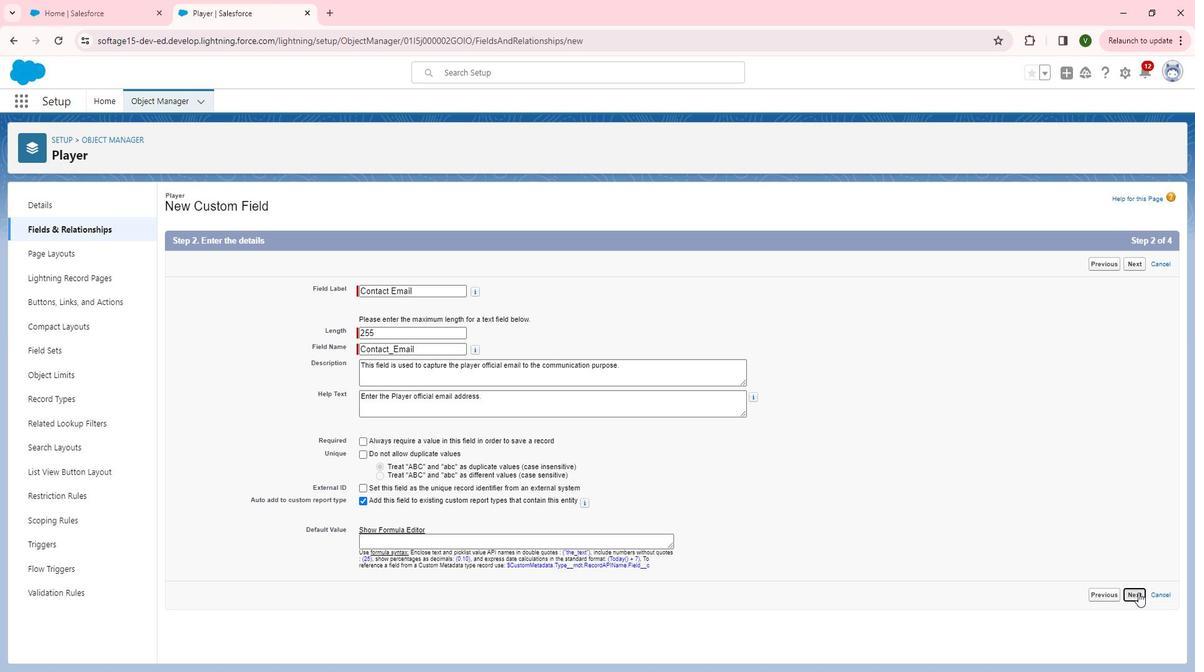 
Action: Mouse moved to (864, 380)
Screenshot: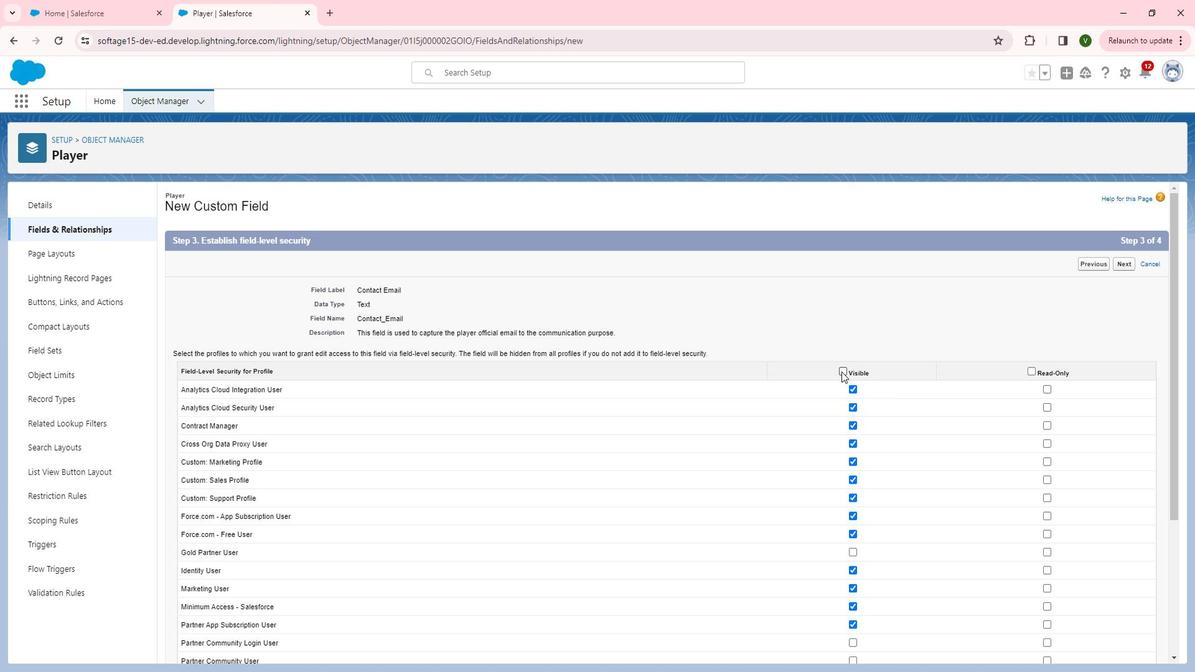 
Action: Mouse pressed left at (864, 380)
Screenshot: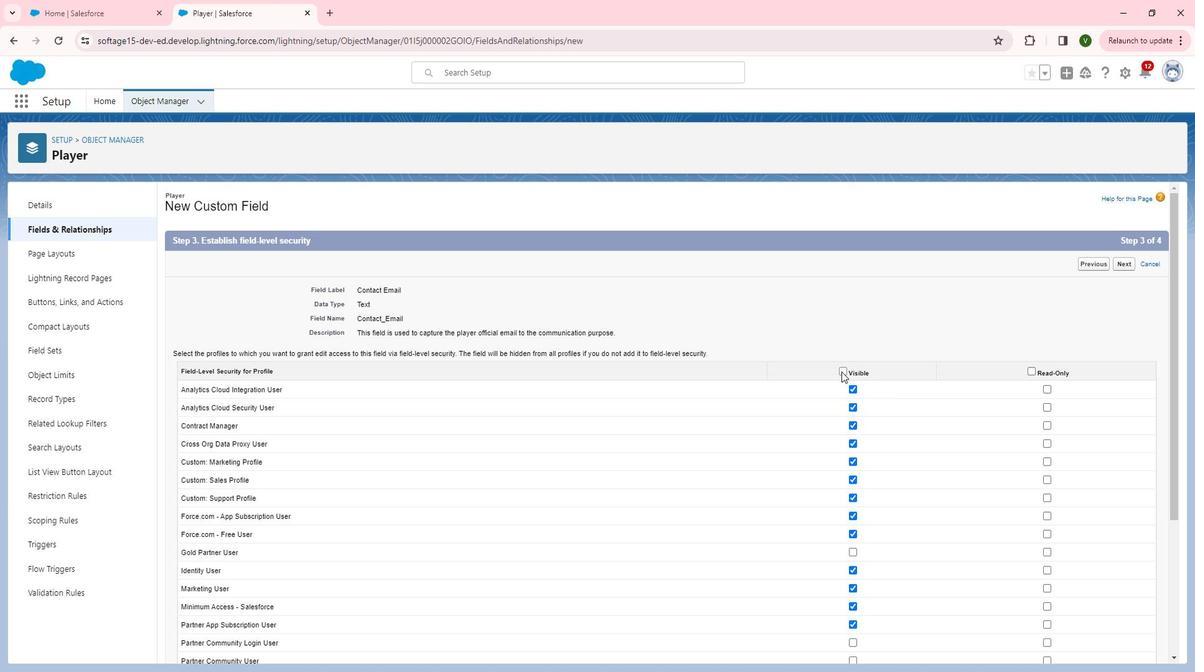 
Action: Mouse moved to (1112, 434)
Screenshot: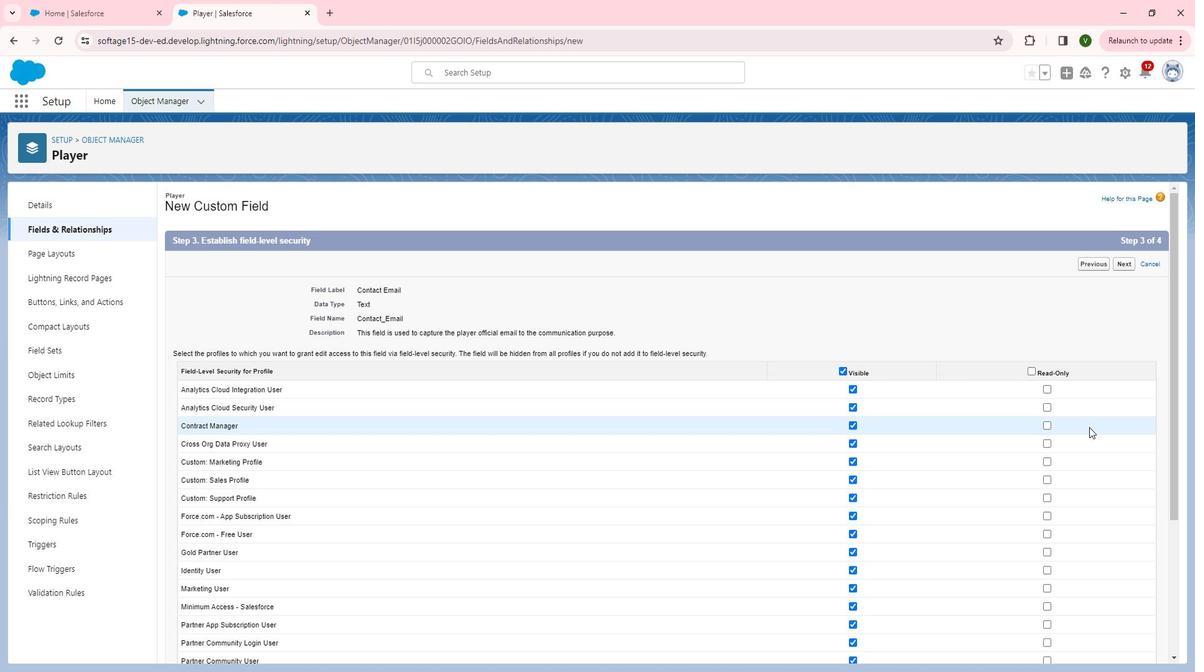 
Action: Mouse scrolled (1112, 433) with delta (0, 0)
Screenshot: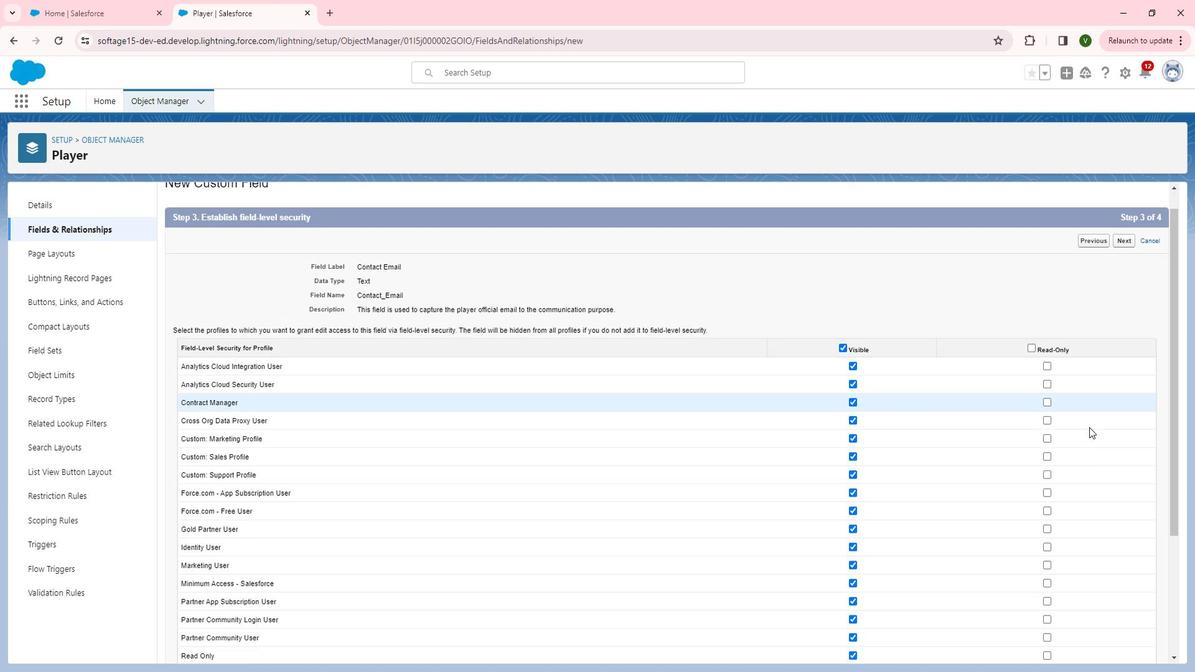 
Action: Mouse moved to (1113, 428)
Screenshot: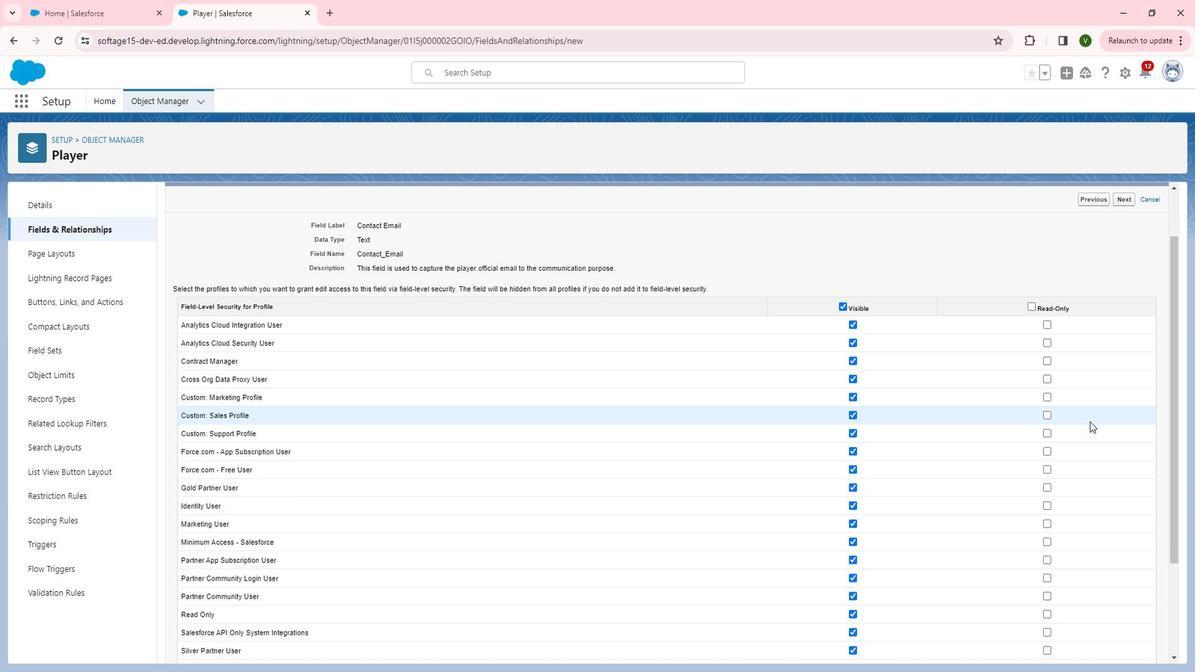 
Action: Mouse scrolled (1113, 427) with delta (0, 0)
Screenshot: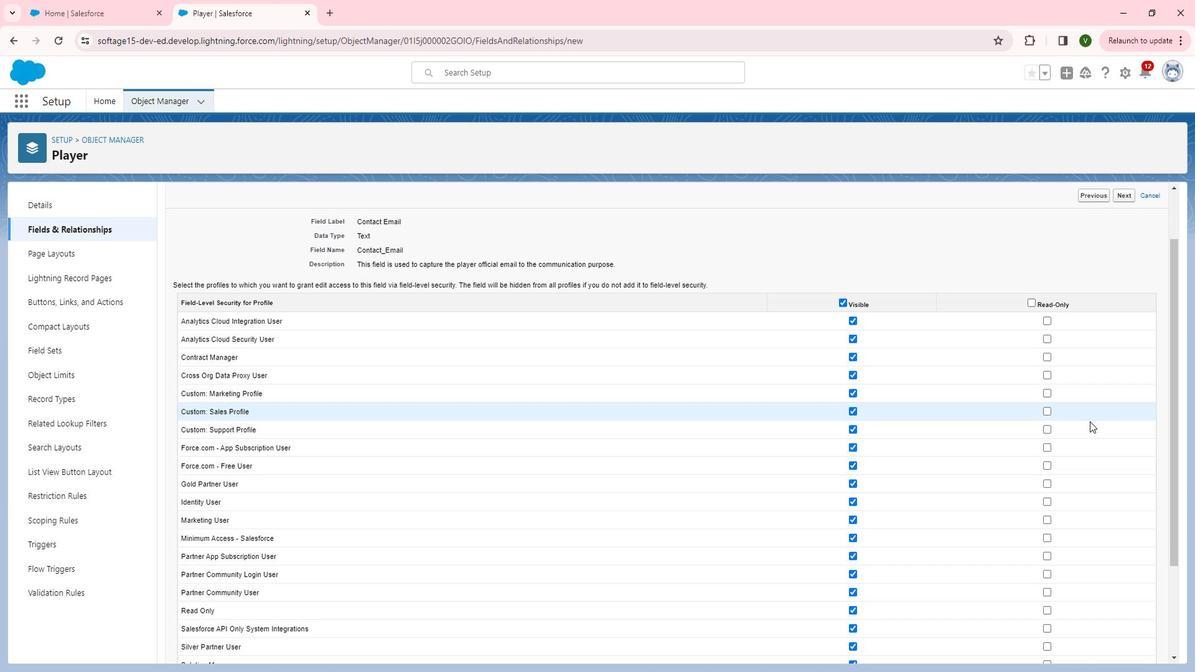 
Action: Mouse scrolled (1113, 427) with delta (0, 0)
Screenshot: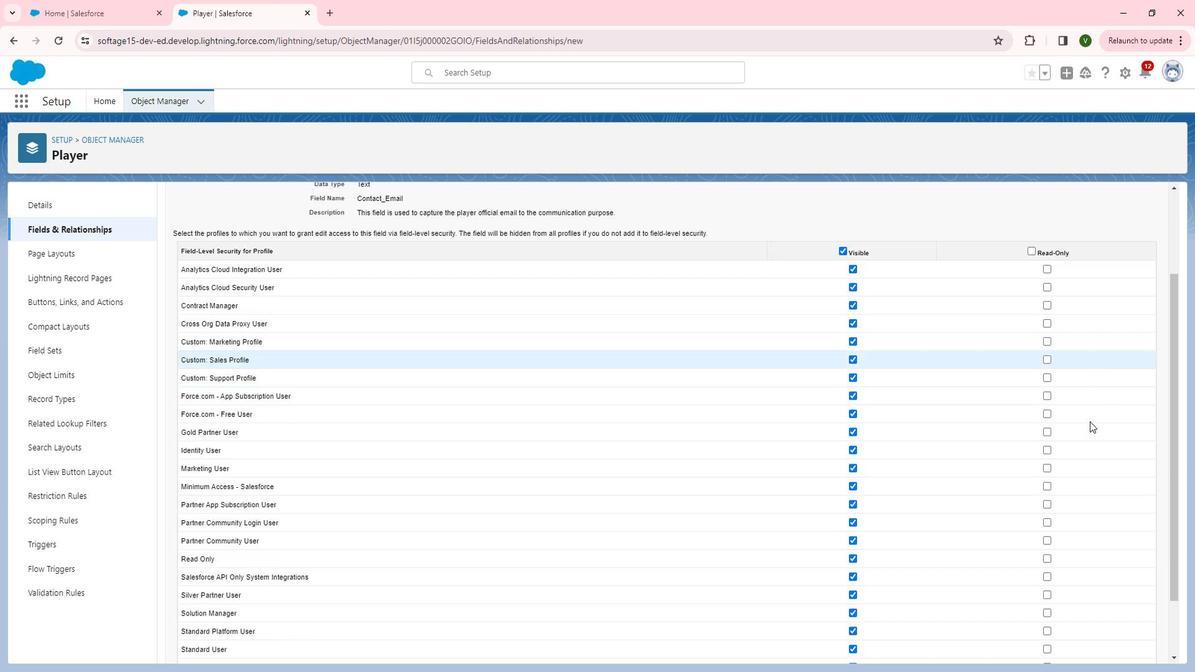 
Action: Mouse moved to (1055, 262)
Screenshot: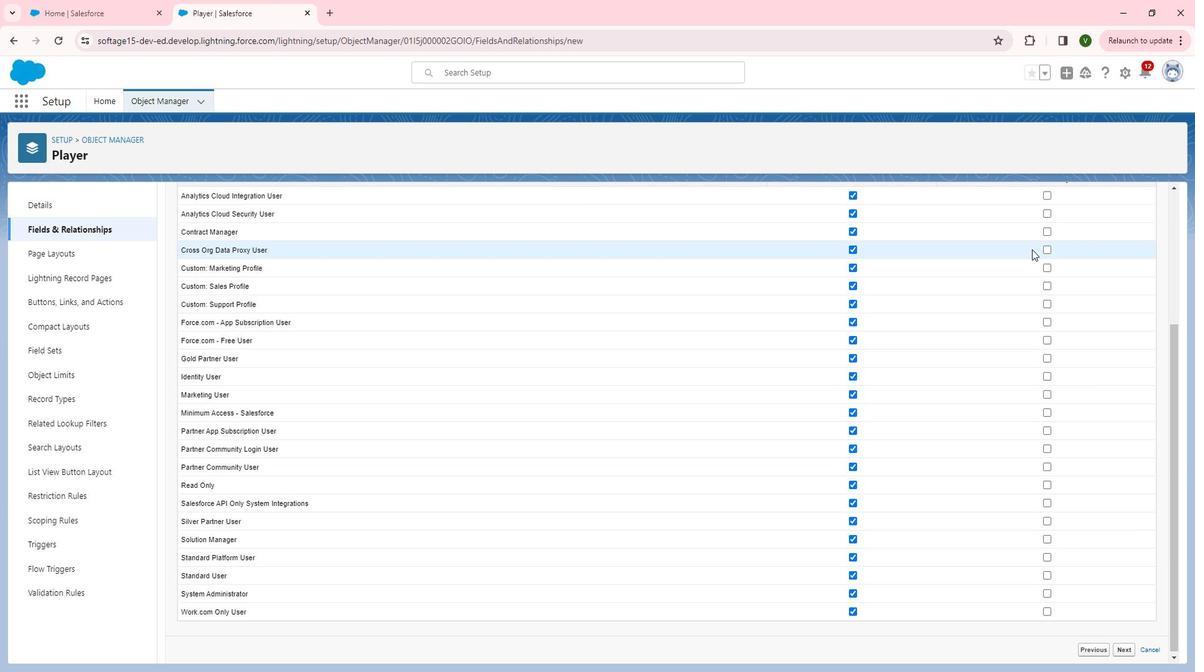 
Action: Mouse scrolled (1055, 263) with delta (0, 0)
Screenshot: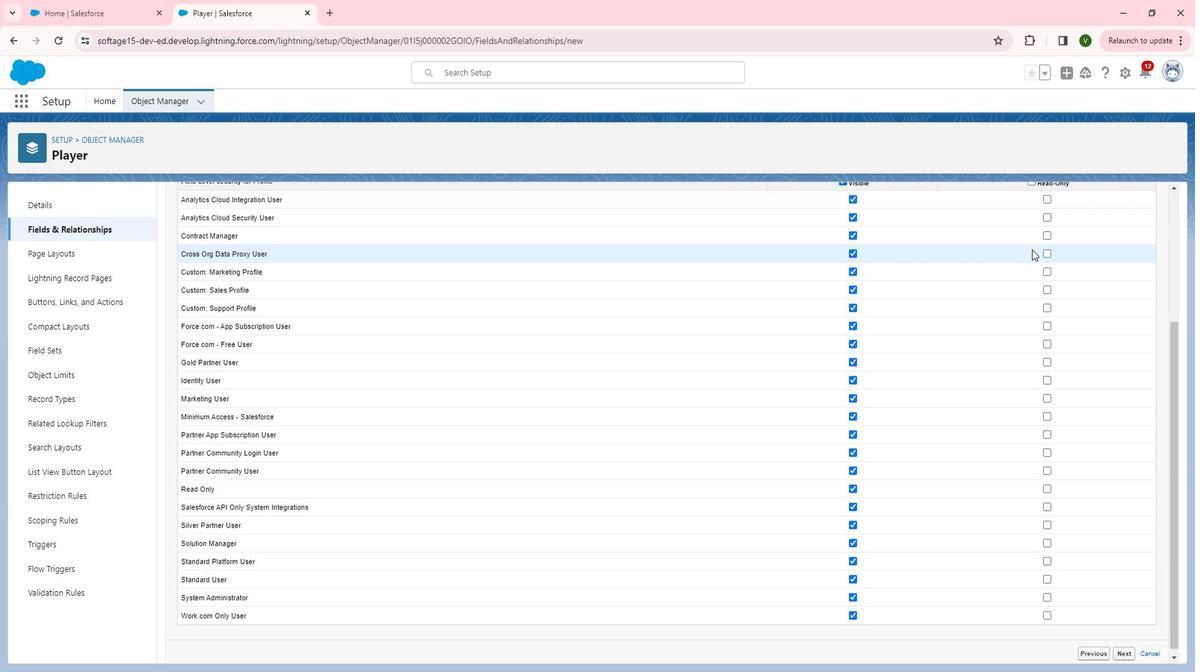 
Action: Mouse moved to (1073, 272)
Screenshot: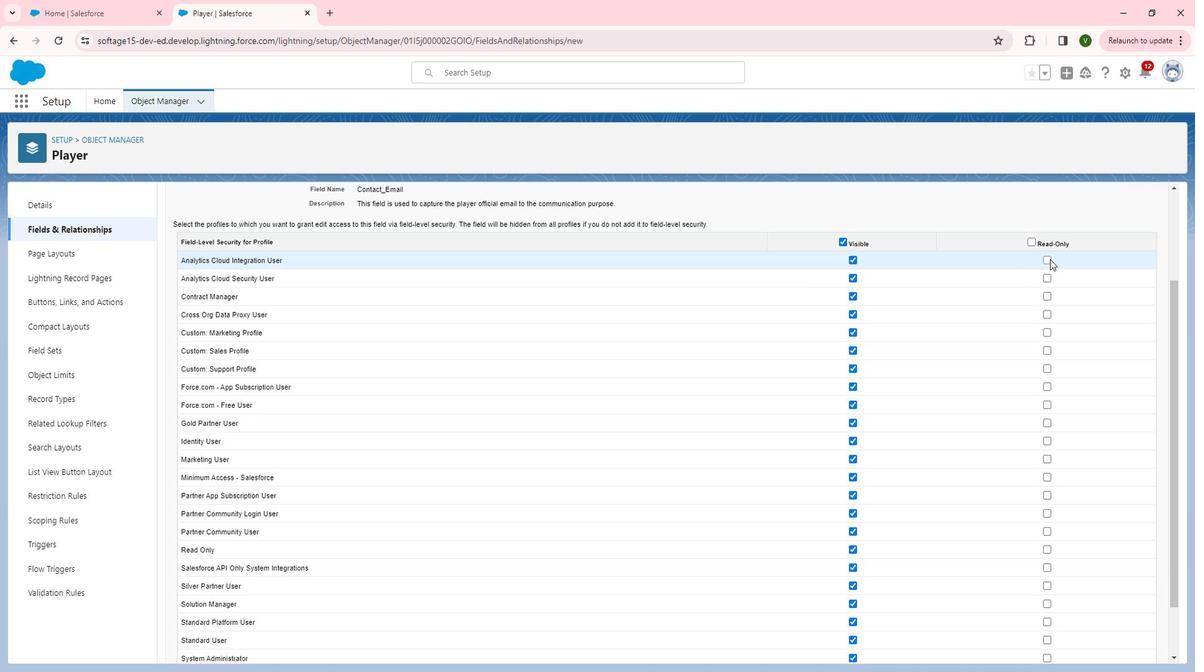 
Action: Mouse pressed left at (1073, 272)
Screenshot: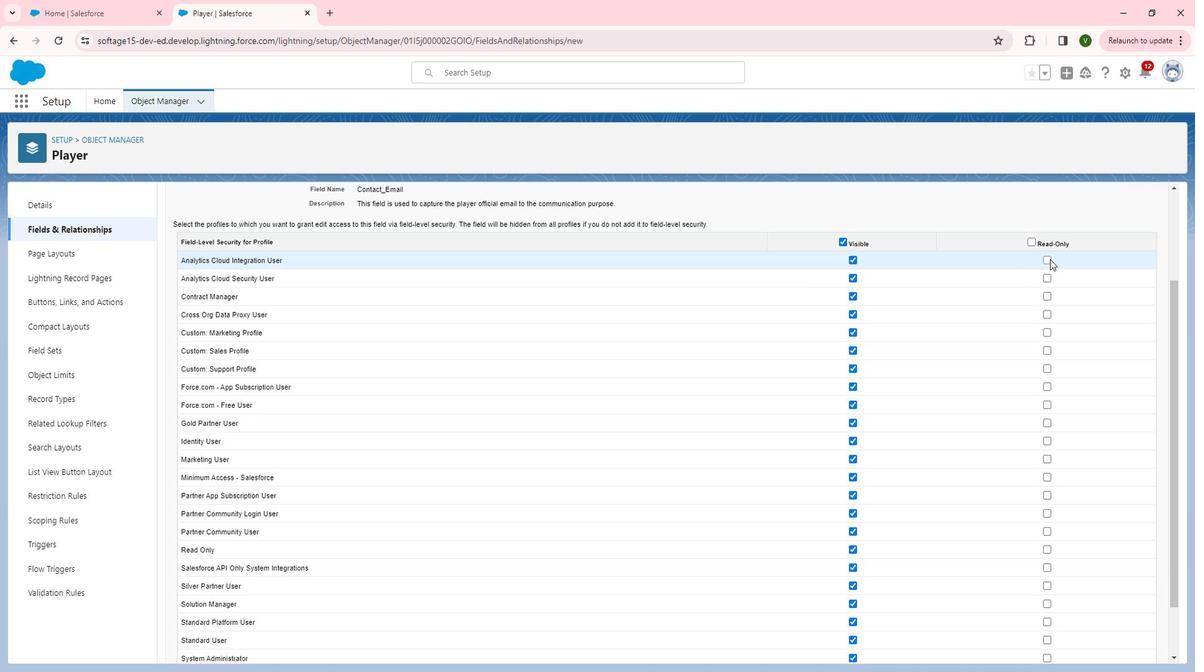 
Action: Mouse moved to (1067, 325)
Screenshot: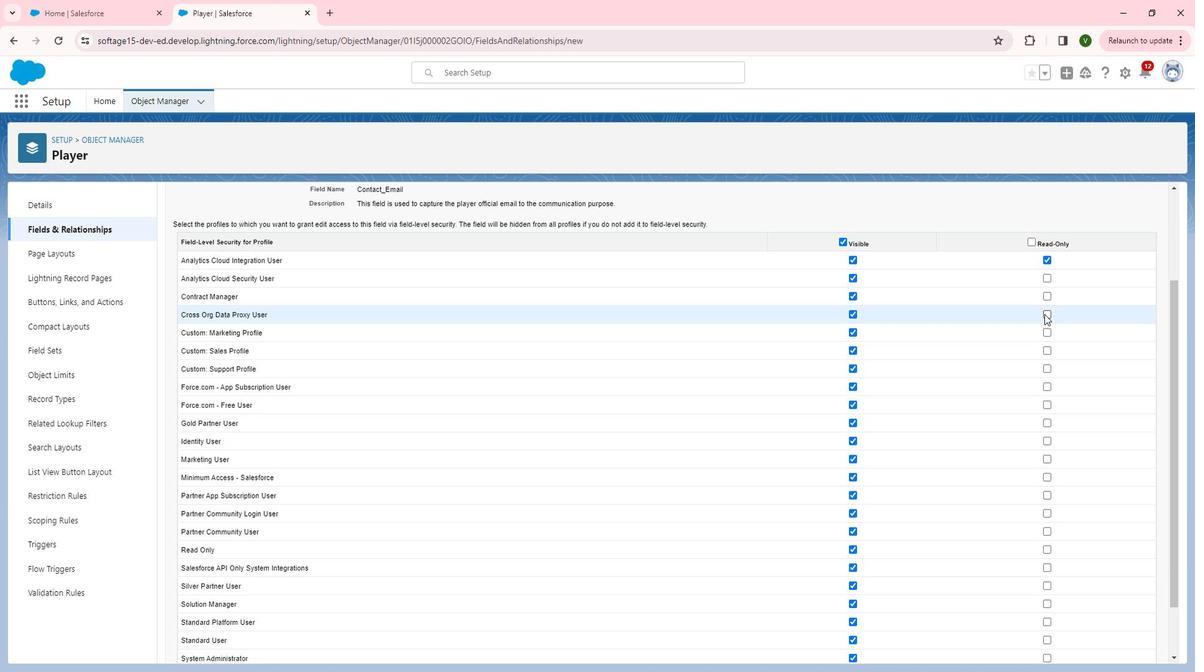
Action: Mouse pressed left at (1067, 325)
Screenshot: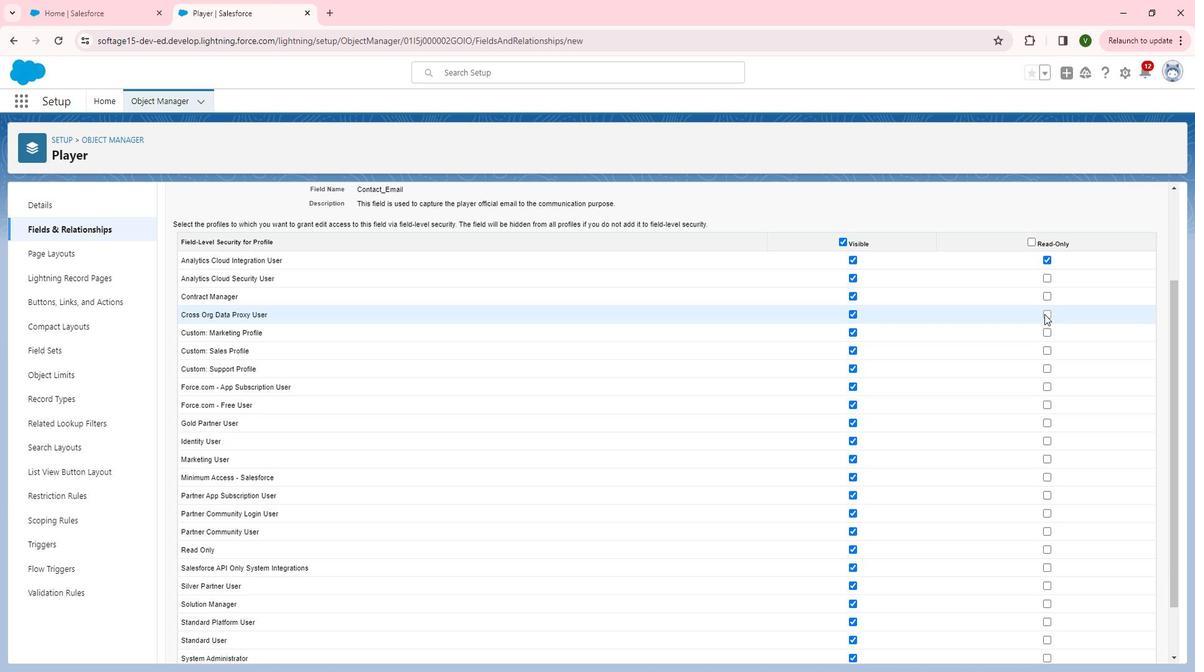 
Action: Mouse moved to (1067, 325)
Screenshot: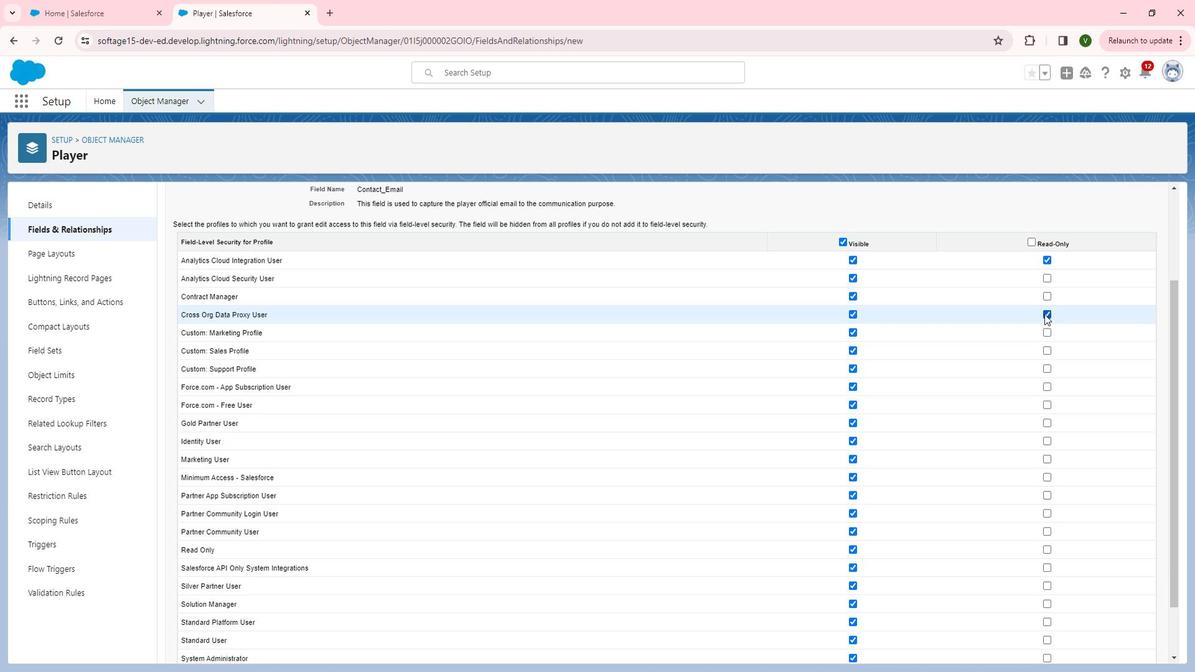 
Action: Mouse scrolled (1067, 324) with delta (0, 0)
Screenshot: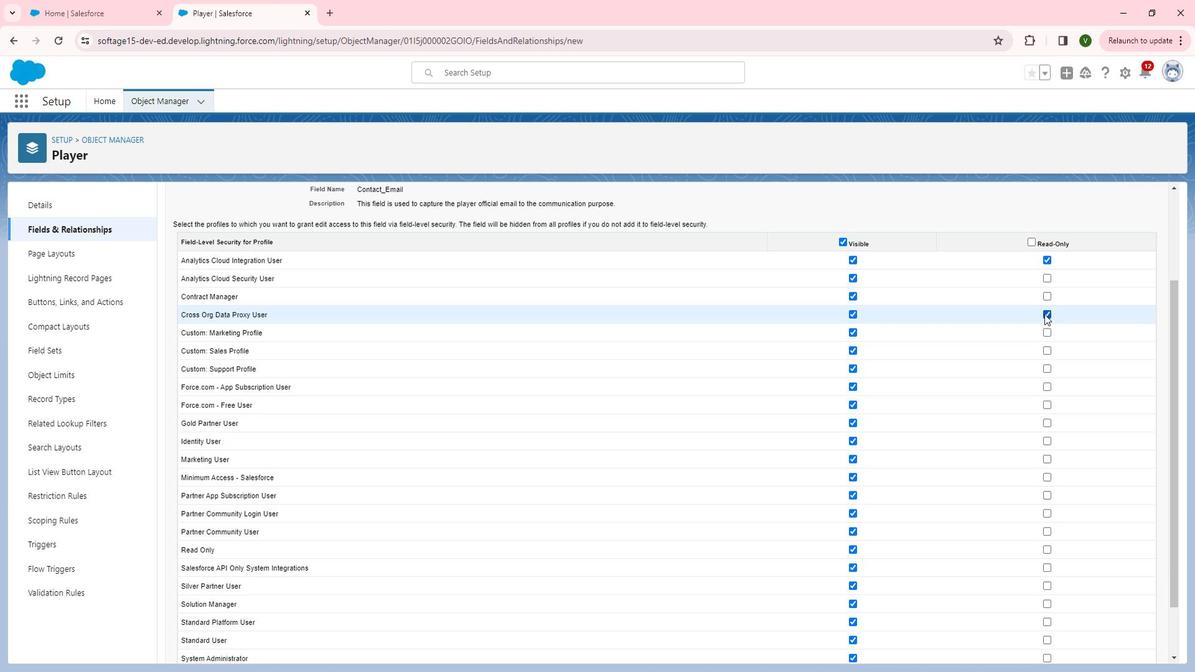 
Action: Mouse moved to (1072, 280)
Screenshot: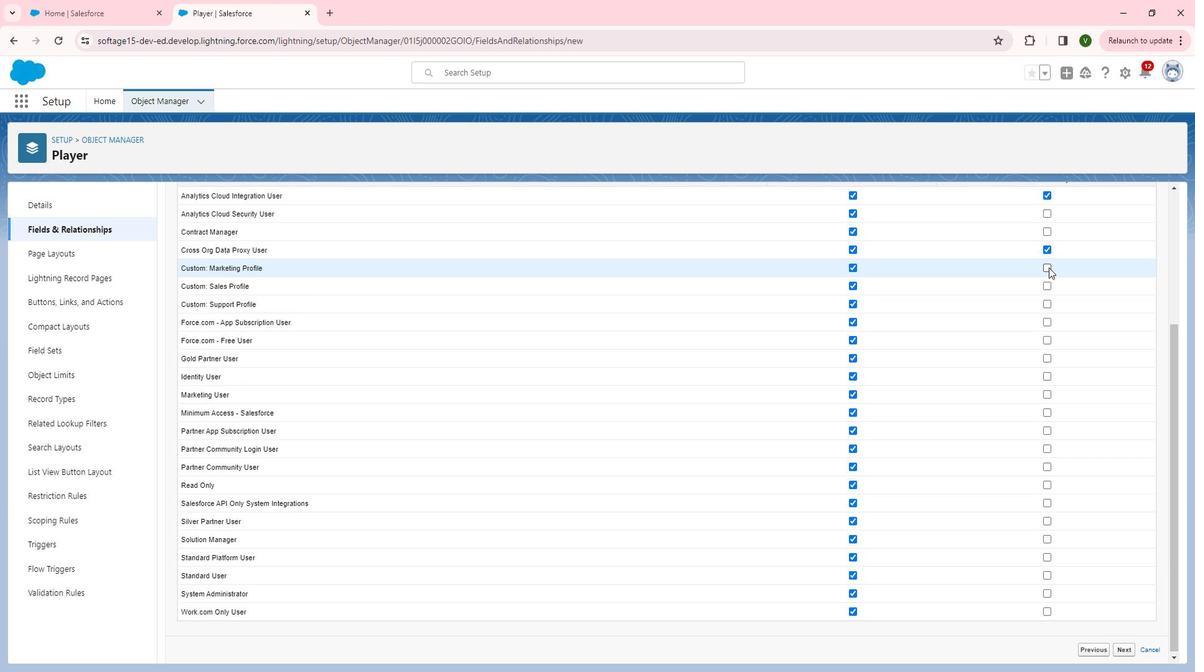 
Action: Mouse pressed left at (1072, 280)
Screenshot: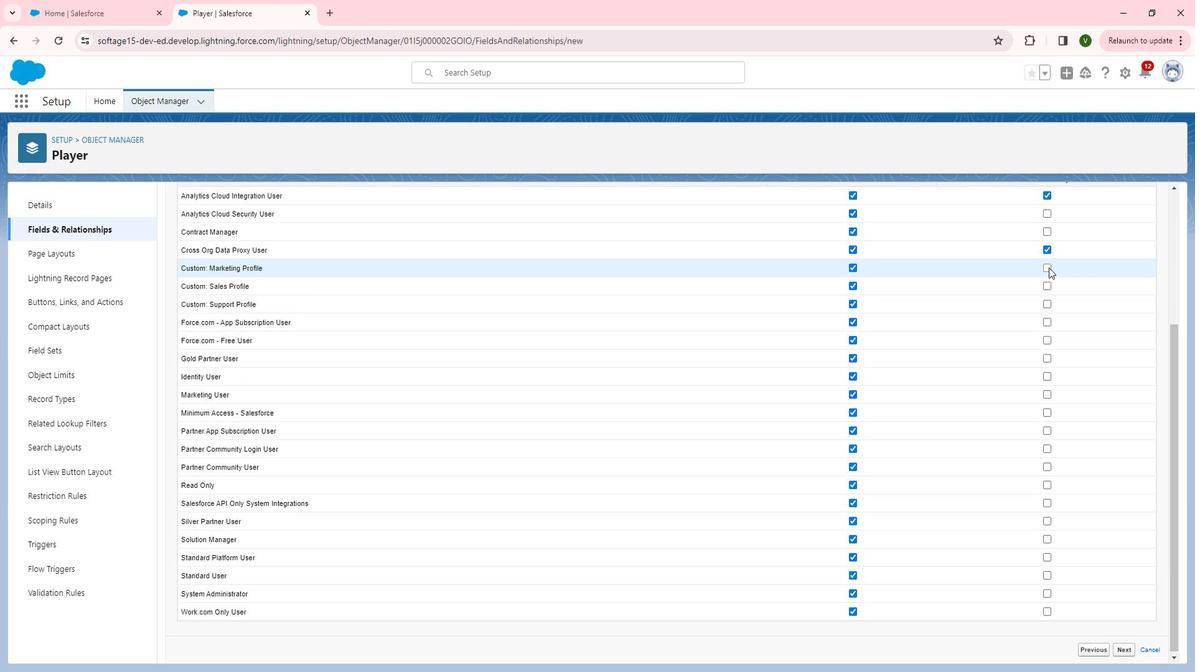 
Action: Mouse moved to (1068, 313)
Screenshot: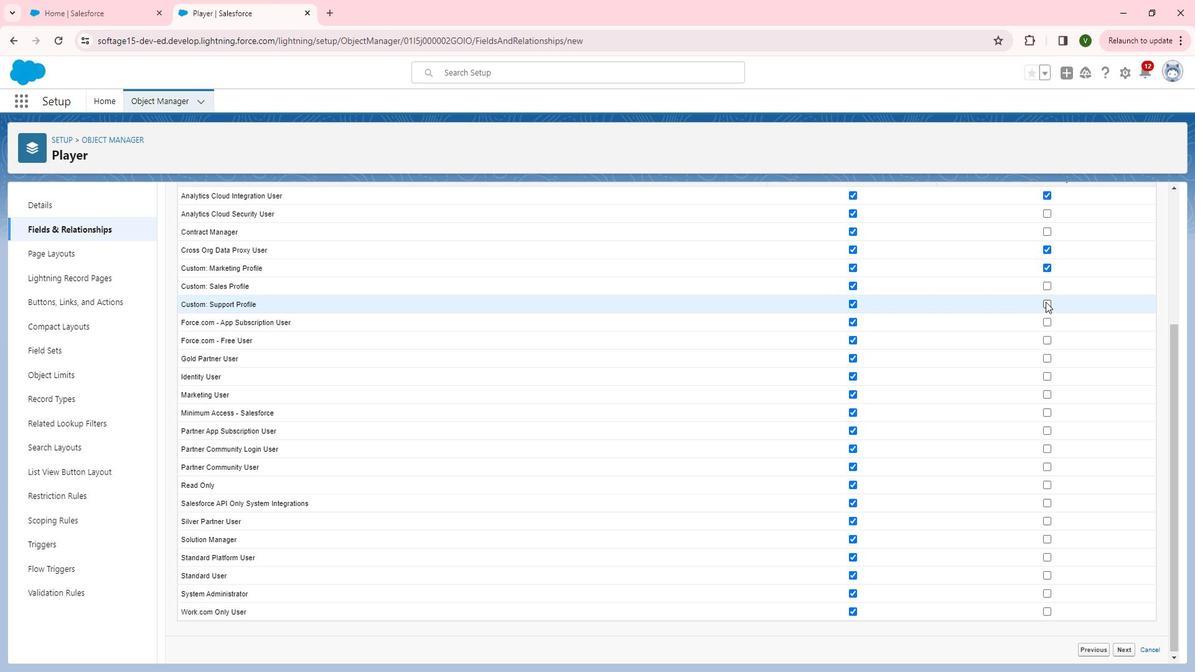 
Action: Mouse pressed left at (1068, 313)
Screenshot: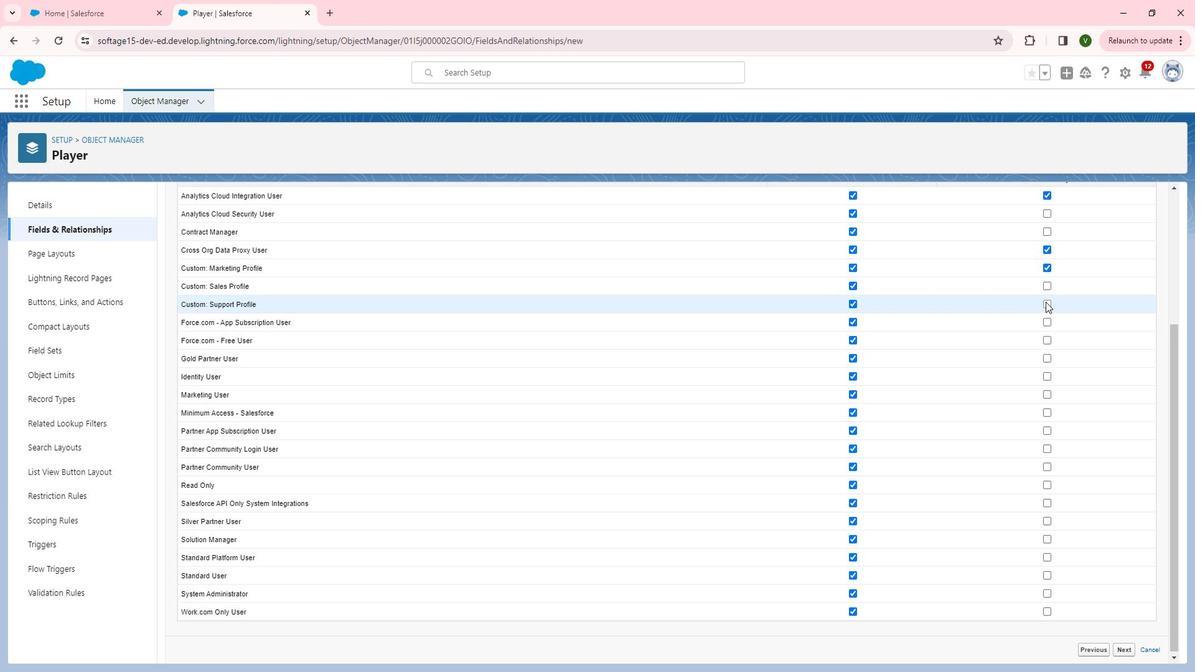 
Action: Mouse moved to (1072, 366)
Screenshot: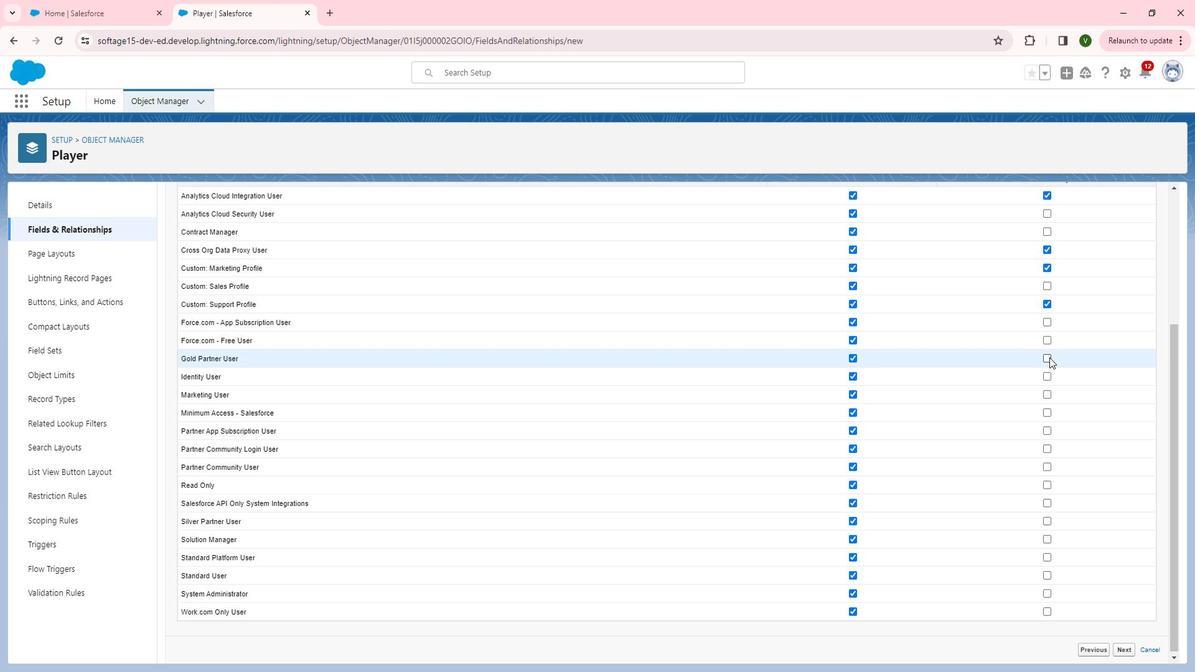 
Action: Mouse pressed left at (1072, 366)
Screenshot: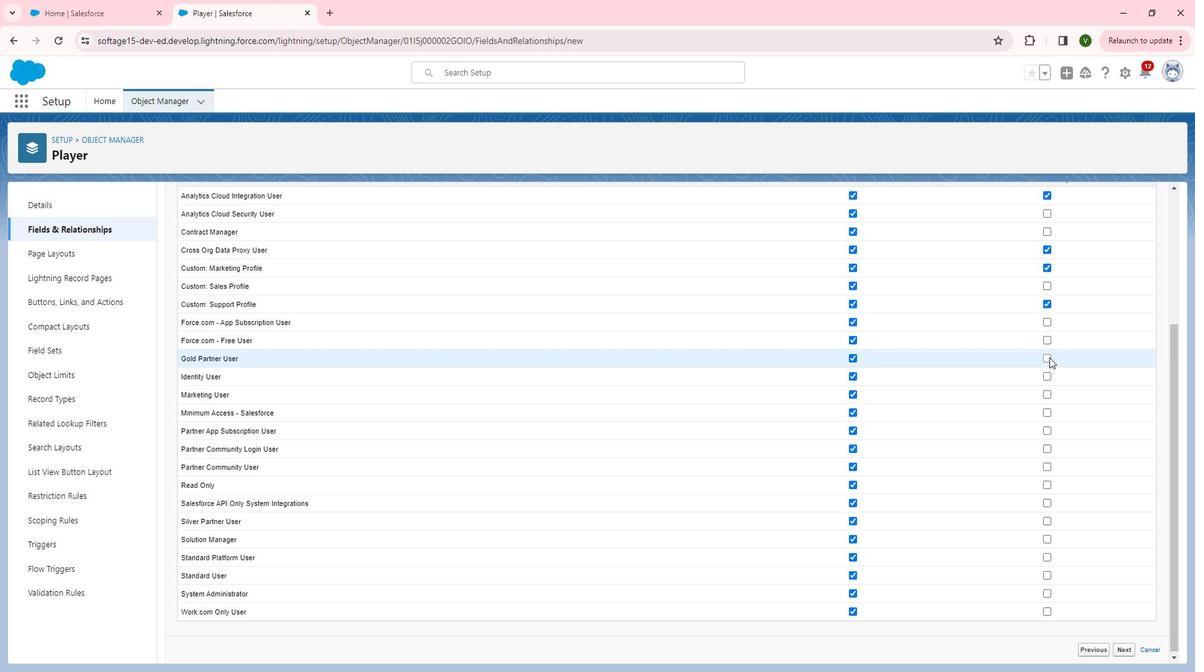 
Action: Mouse moved to (1071, 386)
Screenshot: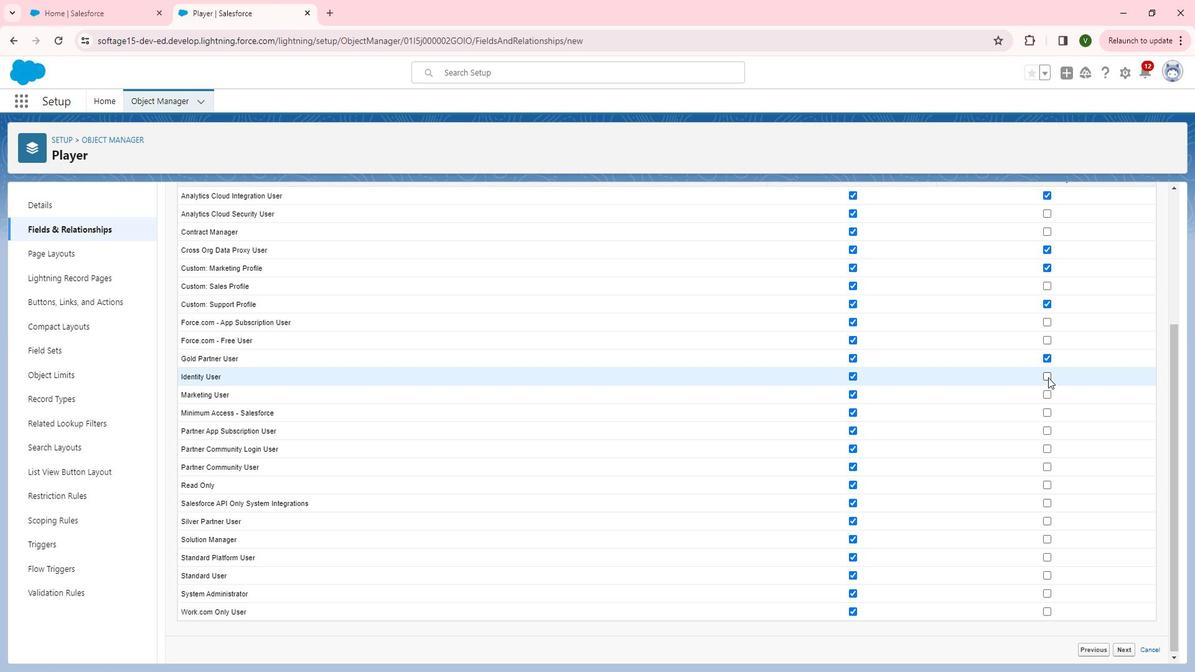 
Action: Mouse pressed left at (1071, 386)
Screenshot: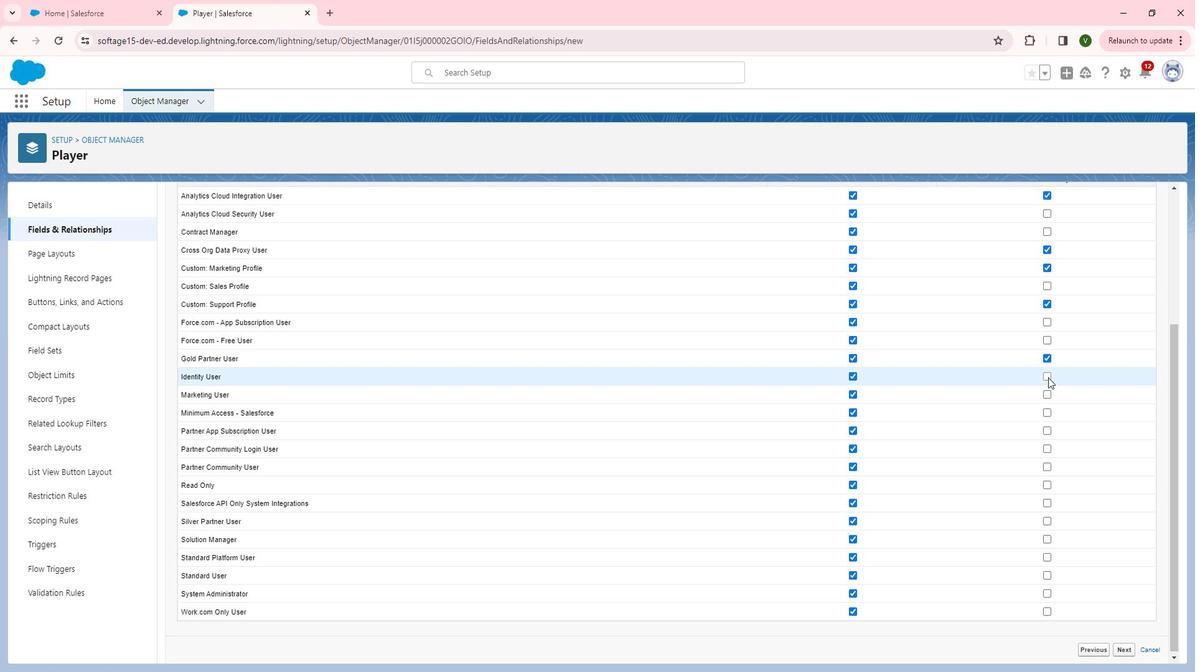 
Action: Mouse moved to (1072, 436)
Screenshot: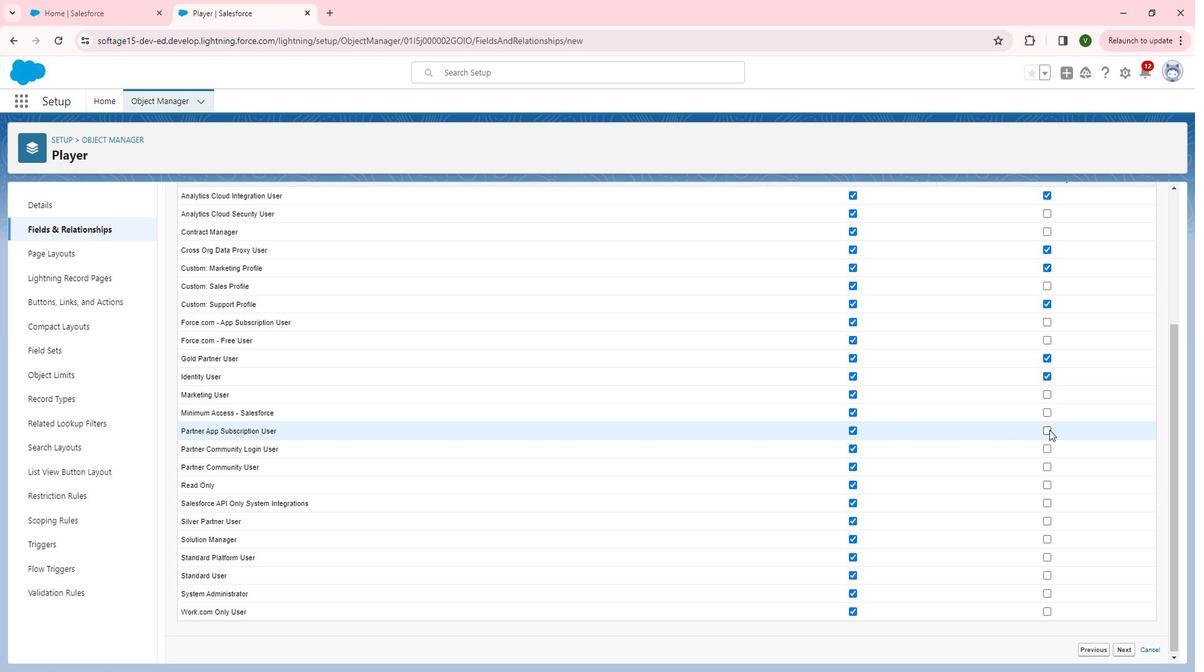 
Action: Mouse pressed left at (1072, 436)
Screenshot: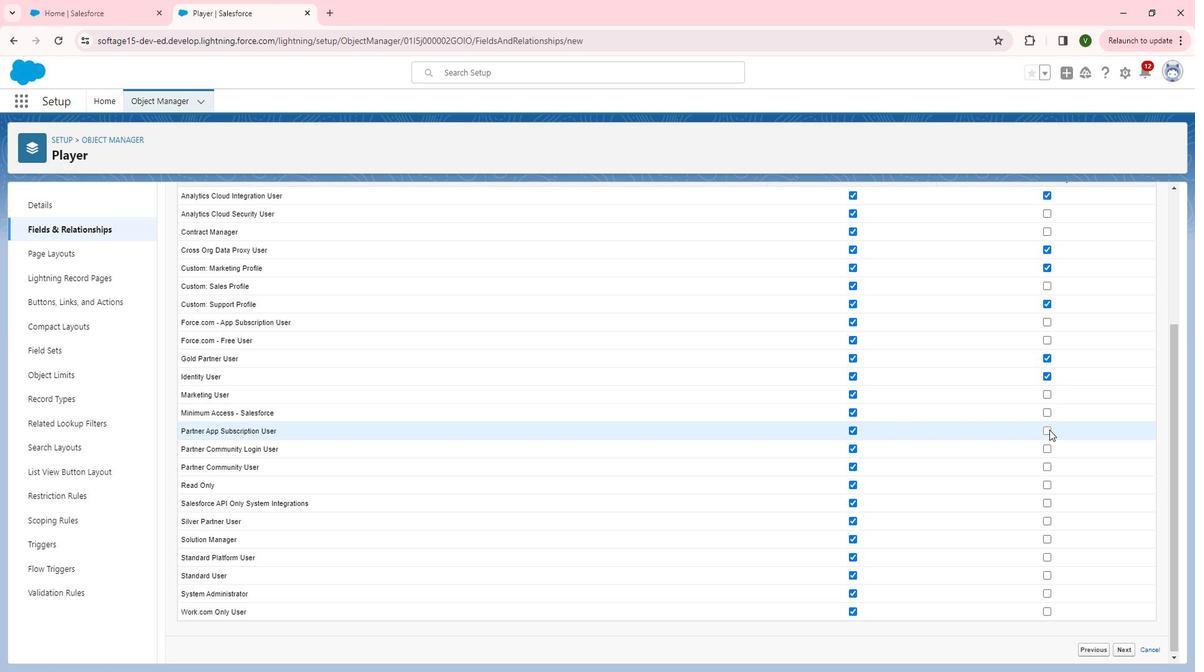 
Action: Mouse moved to (1067, 492)
Screenshot: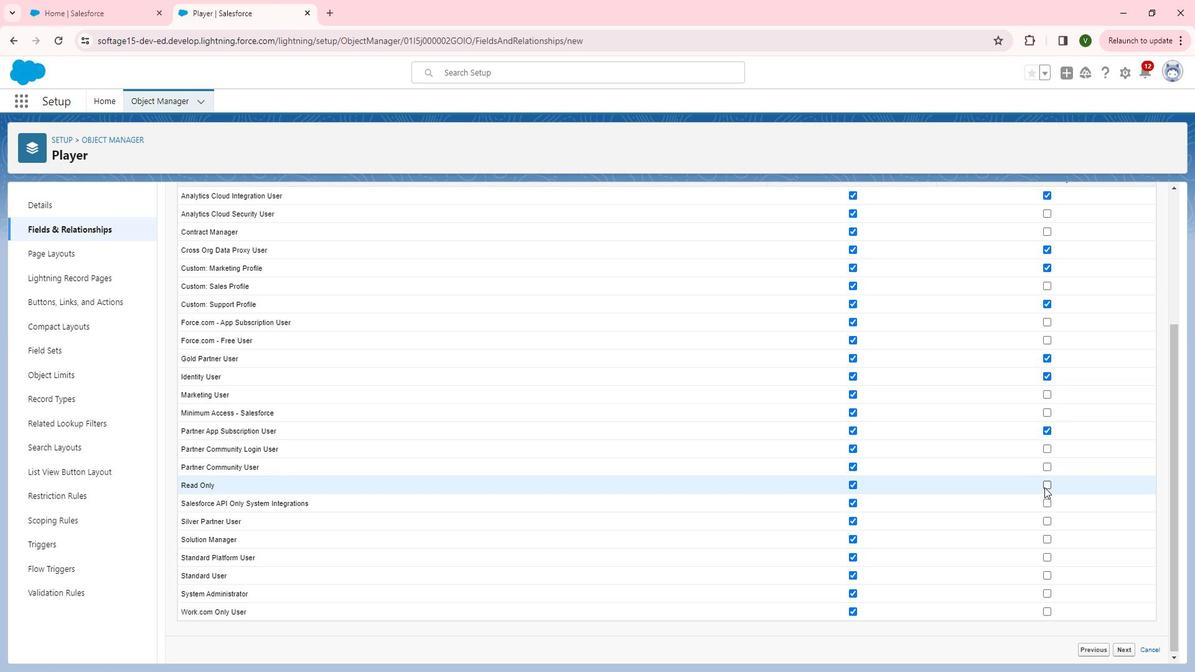 
Action: Mouse pressed left at (1067, 492)
Screenshot: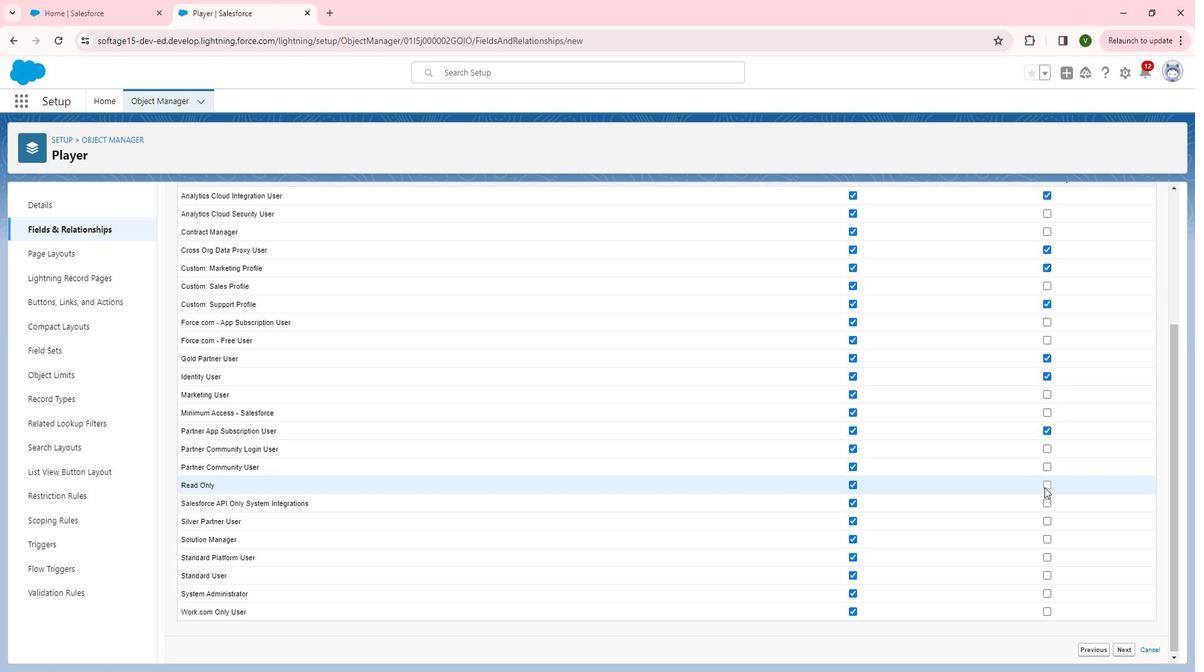 
Action: Mouse moved to (1068, 493)
Screenshot: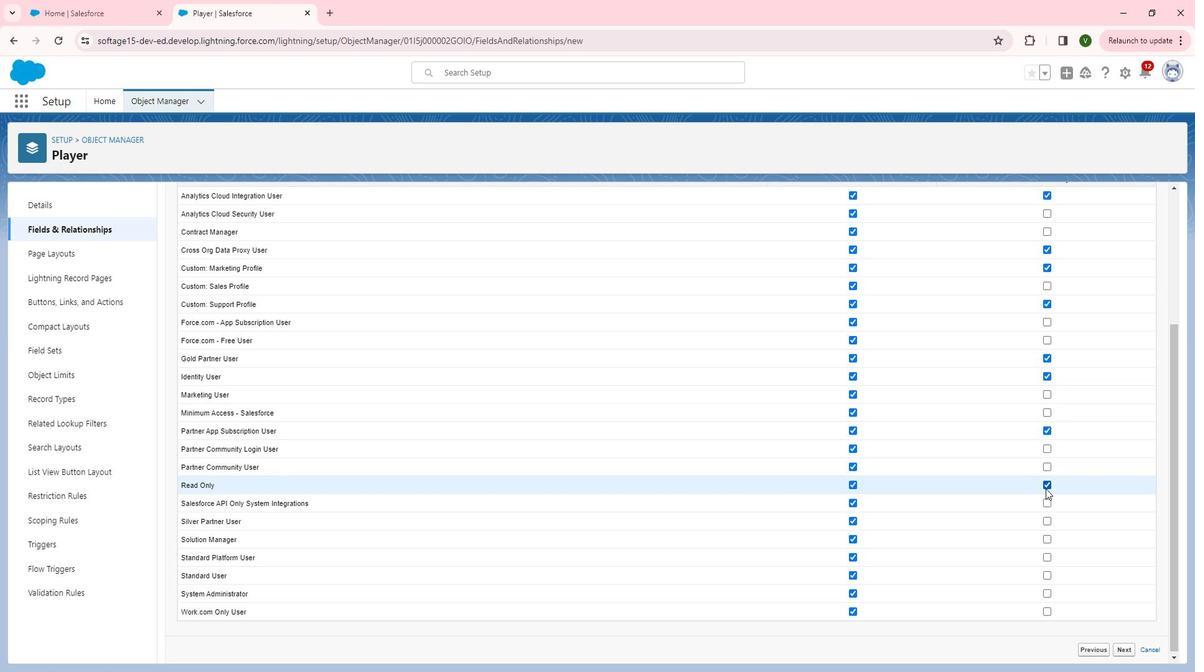 
Action: Mouse scrolled (1068, 492) with delta (0, 0)
Screenshot: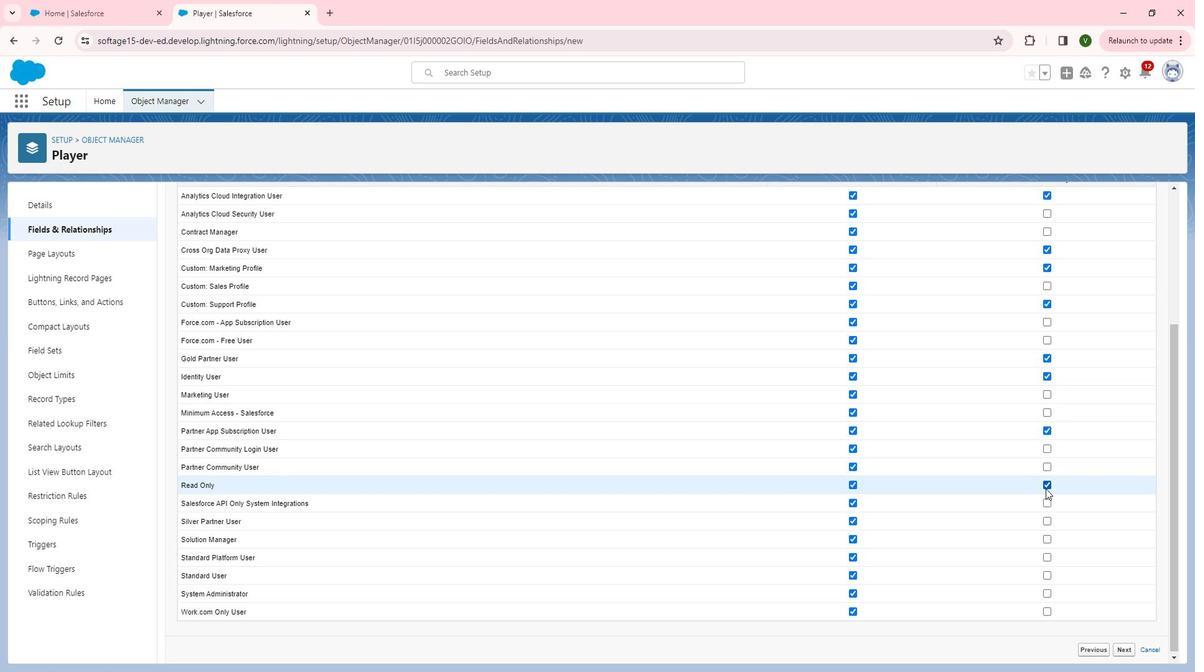 
Action: Mouse moved to (1070, 520)
Screenshot: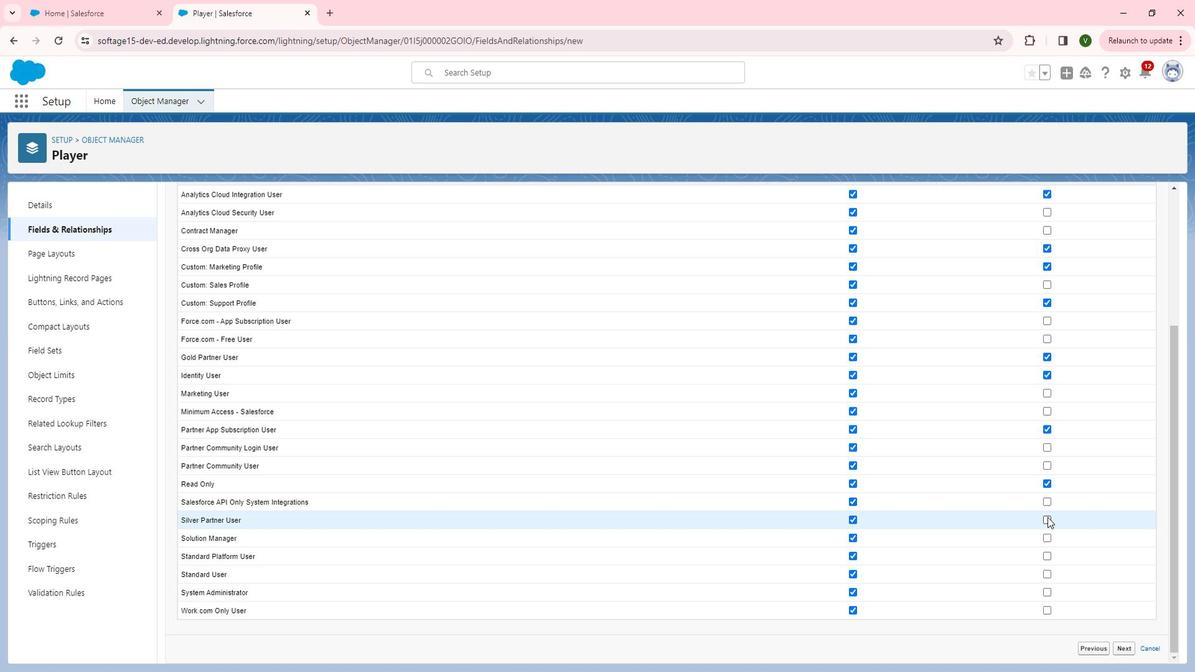 
Action: Mouse pressed left at (1070, 520)
Screenshot: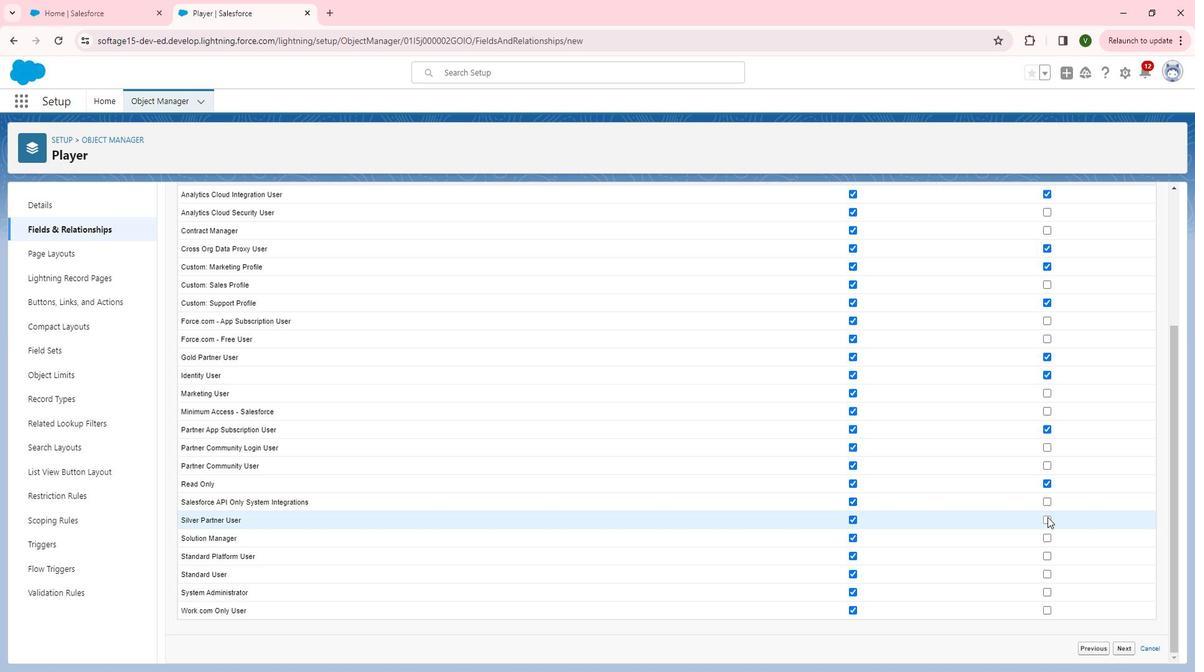 
Action: Mouse moved to (1070, 610)
Screenshot: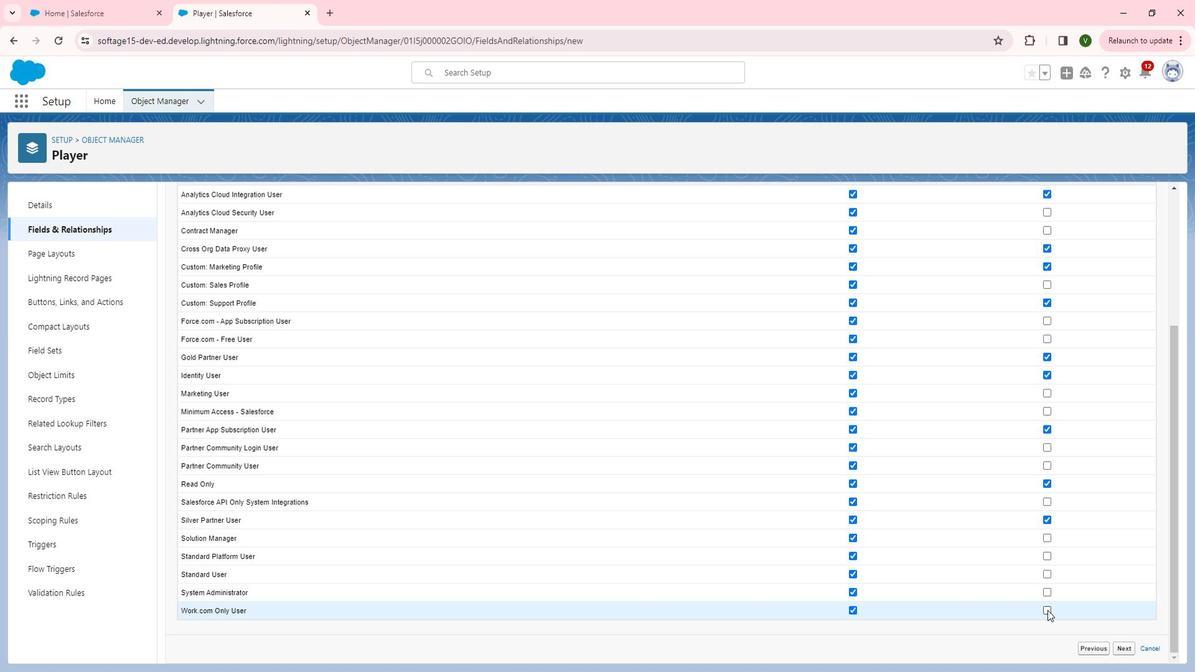 
Action: Mouse pressed left at (1070, 610)
Screenshot: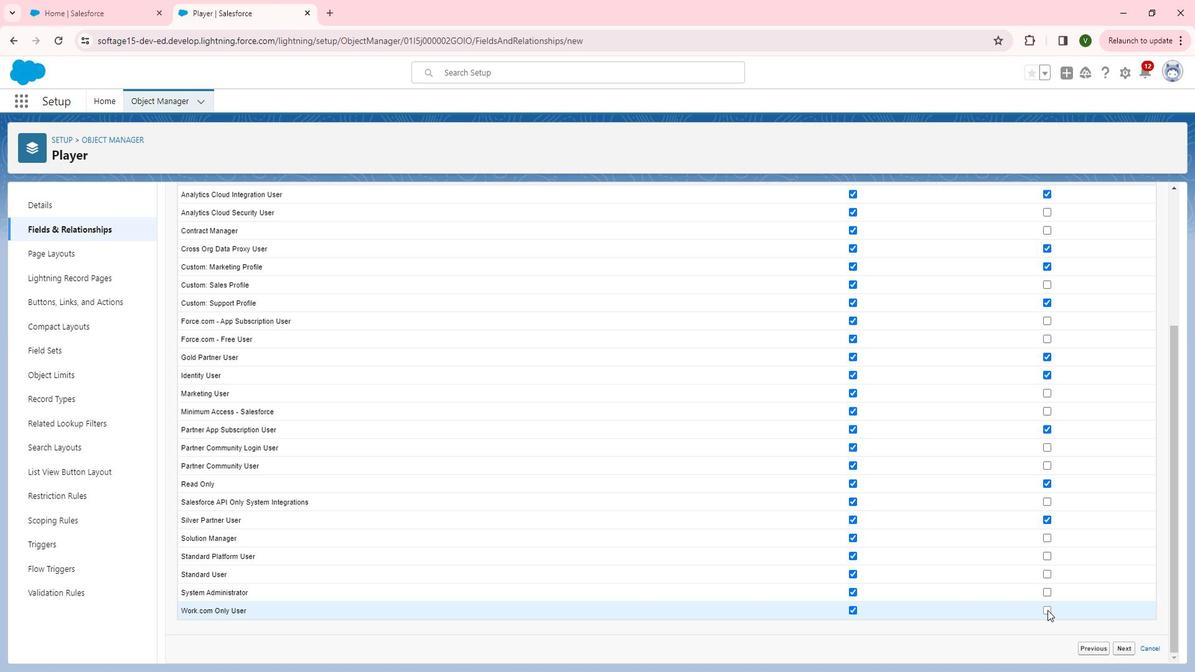 
Action: Mouse moved to (871, 505)
Screenshot: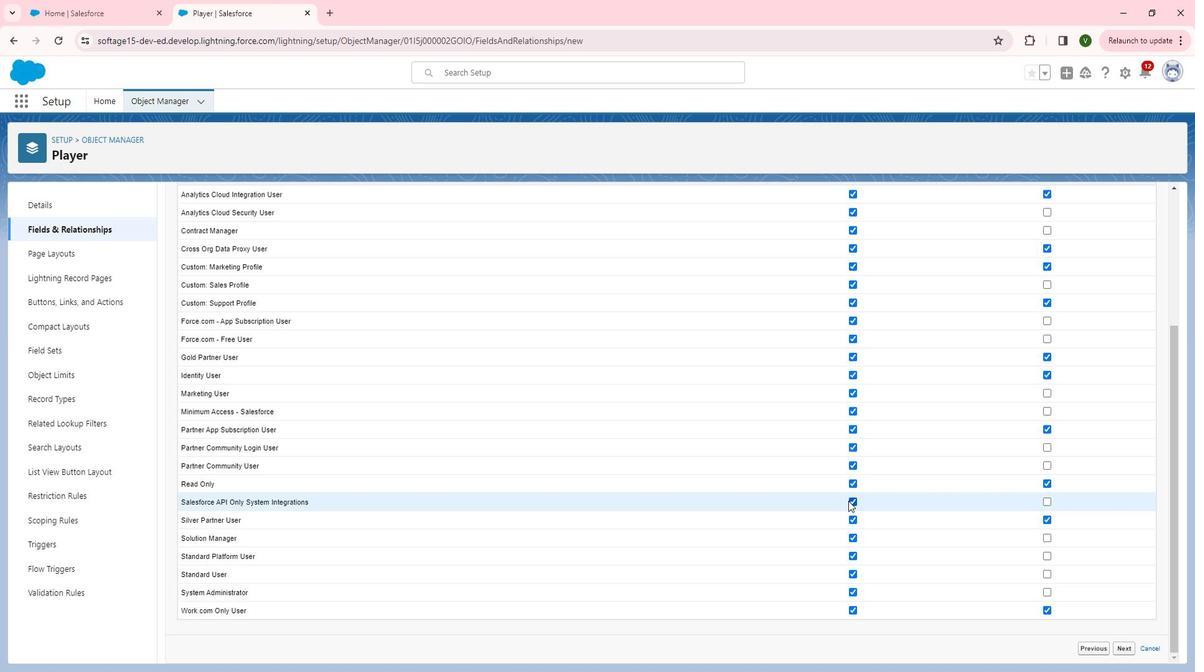 
Action: Mouse pressed left at (871, 505)
Screenshot: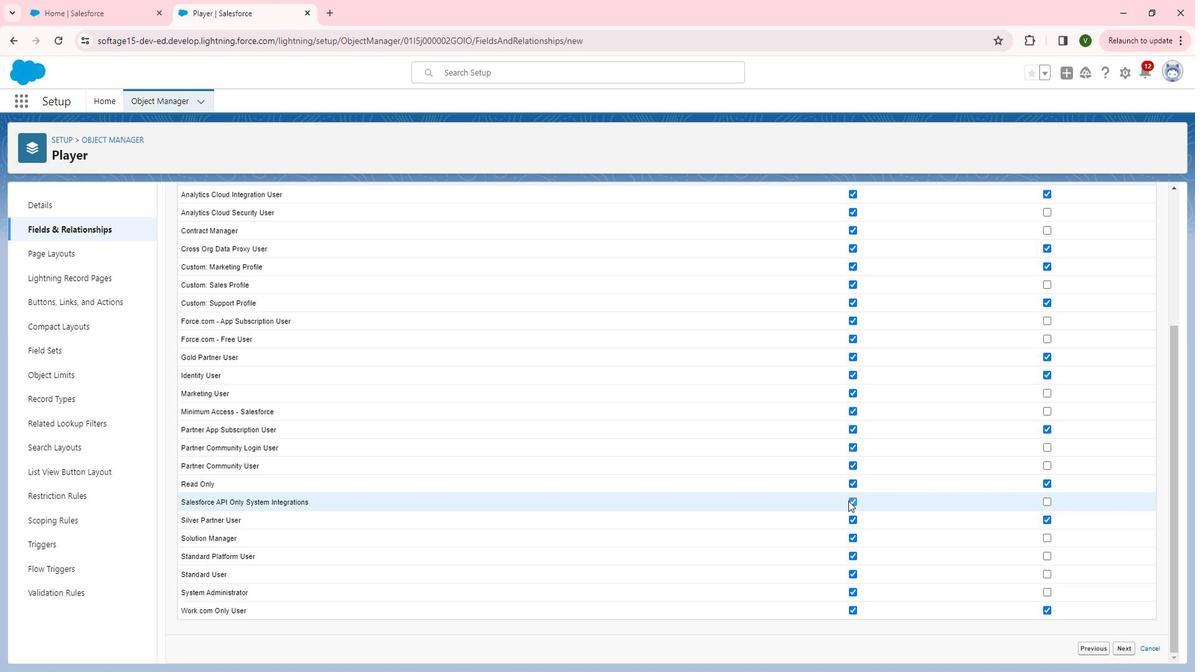
Action: Mouse moved to (877, 466)
Screenshot: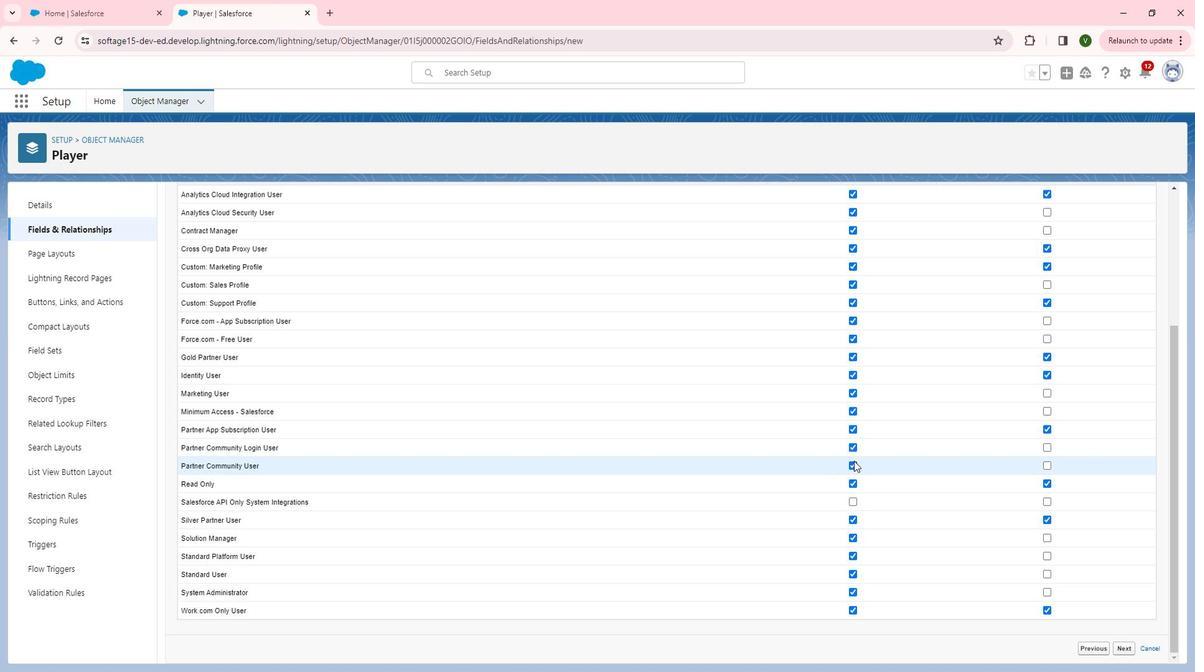 
Action: Mouse pressed left at (877, 466)
Screenshot: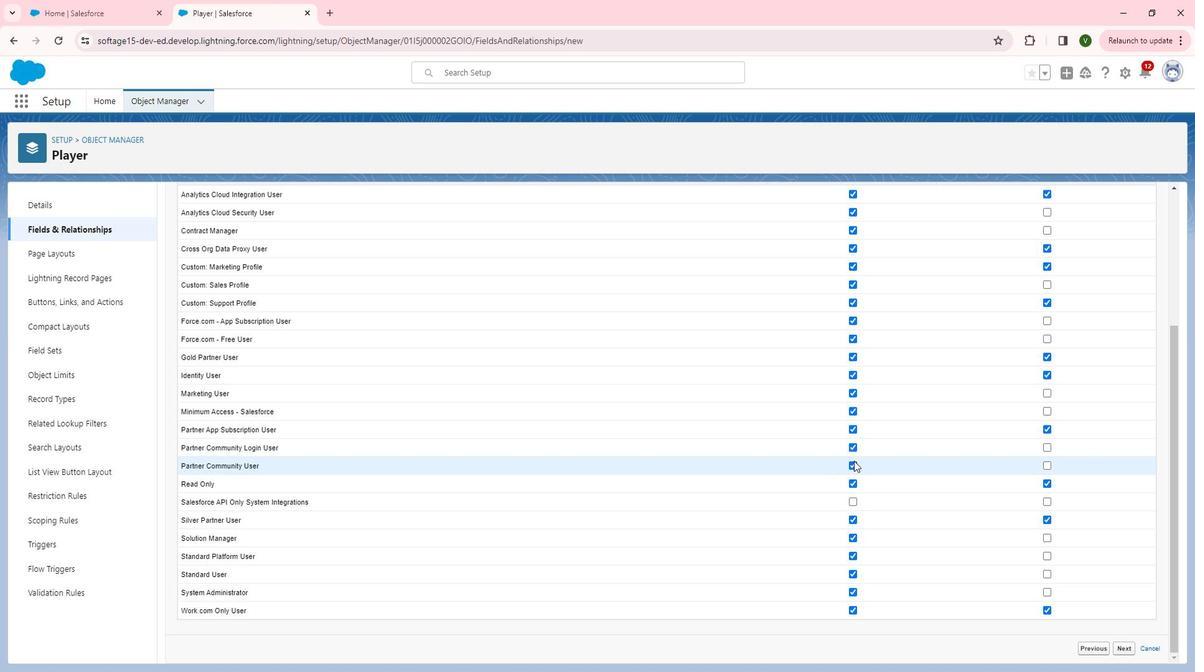 
Action: Mouse moved to (874, 455)
Screenshot: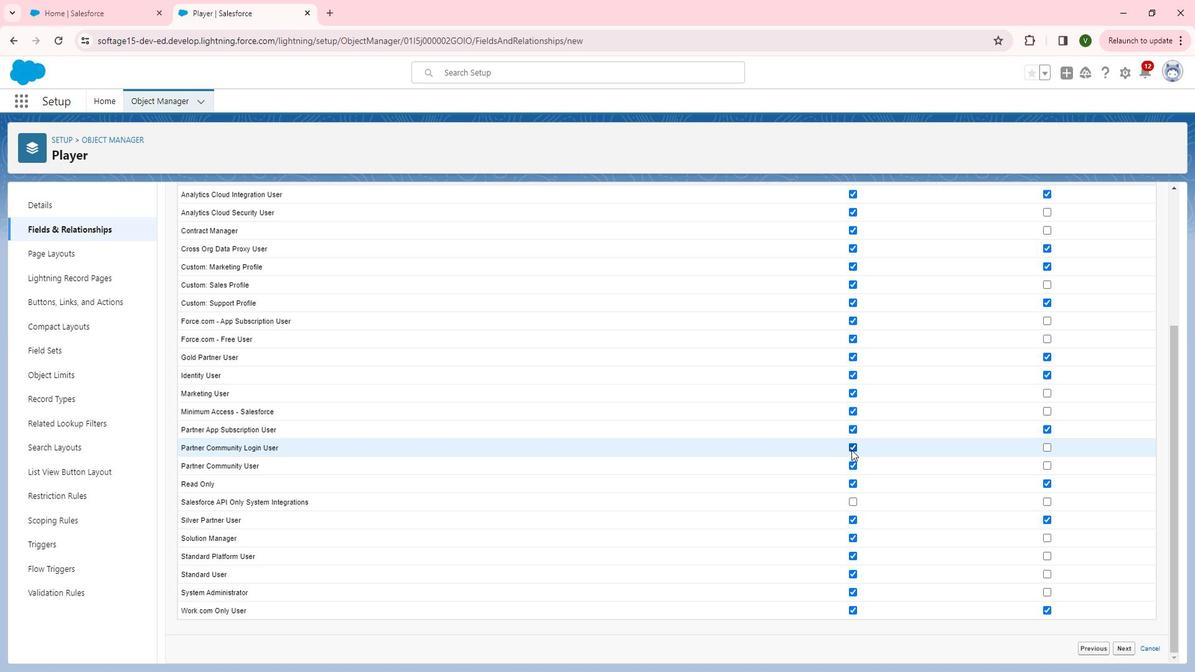 
Action: Mouse pressed left at (874, 455)
Screenshot: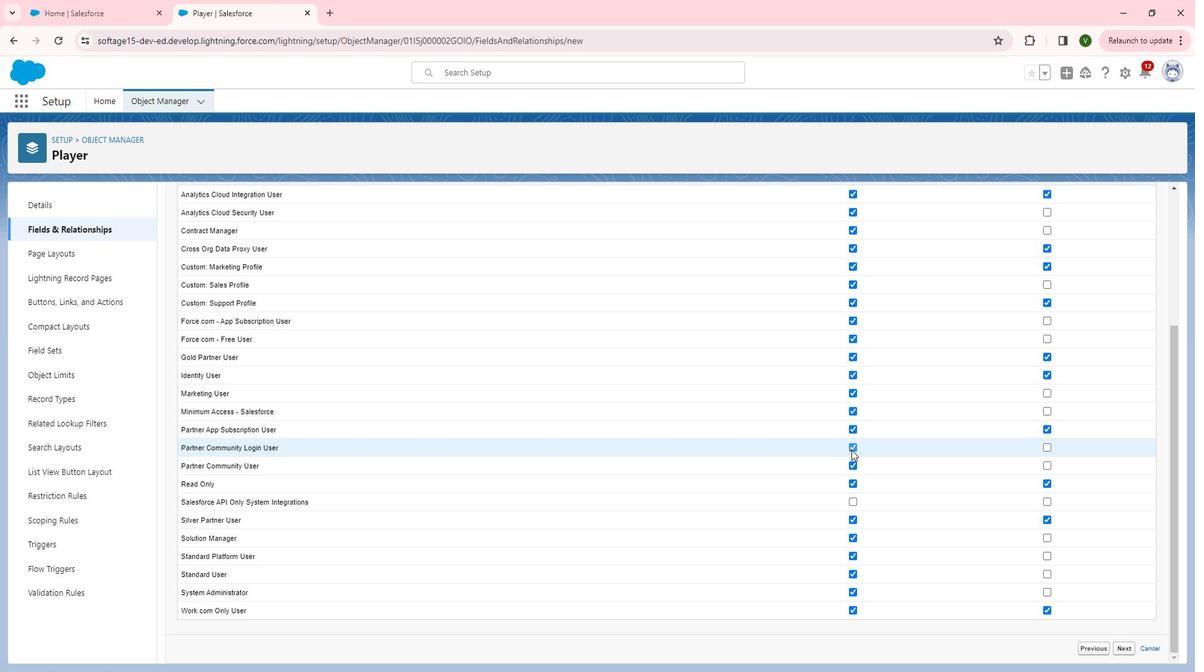 
Action: Mouse moved to (873, 469)
Screenshot: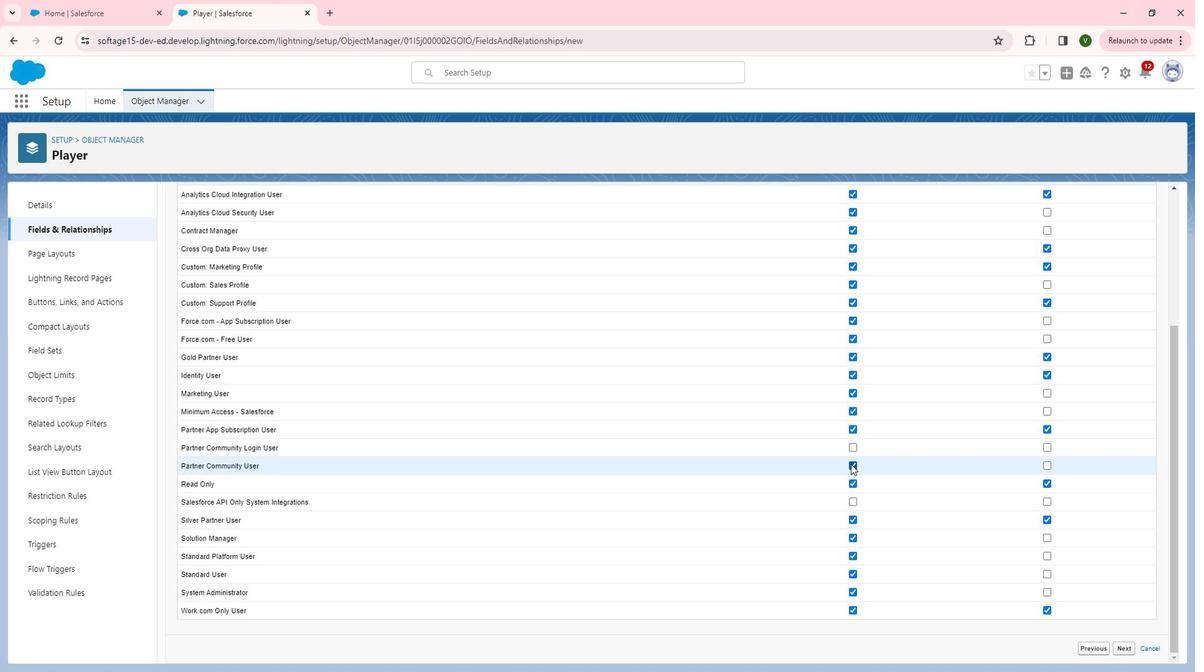 
Action: Mouse pressed left at (873, 469)
Screenshot: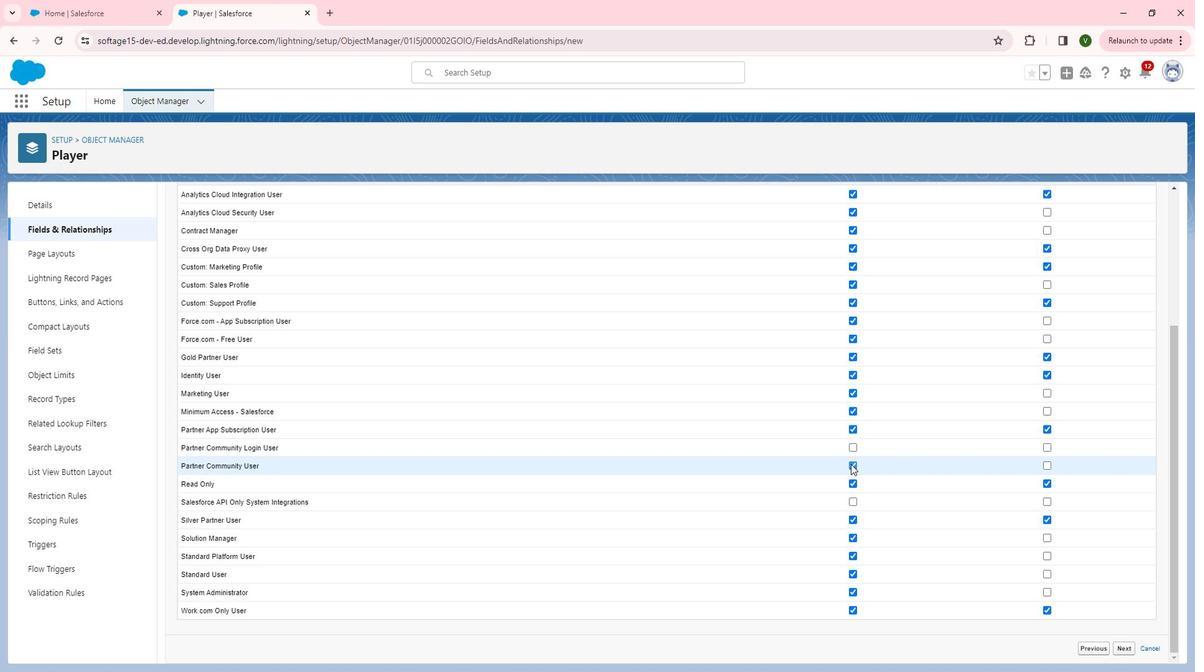 
Action: Mouse moved to (876, 416)
Screenshot: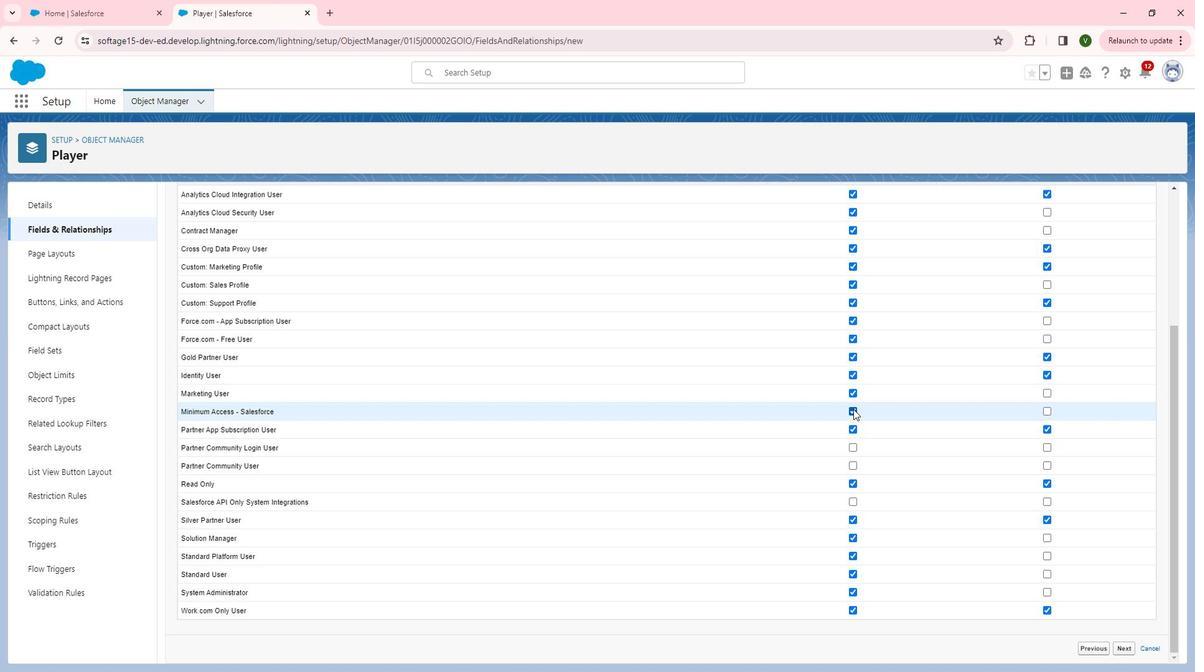 
Action: Mouse pressed left at (876, 416)
Screenshot: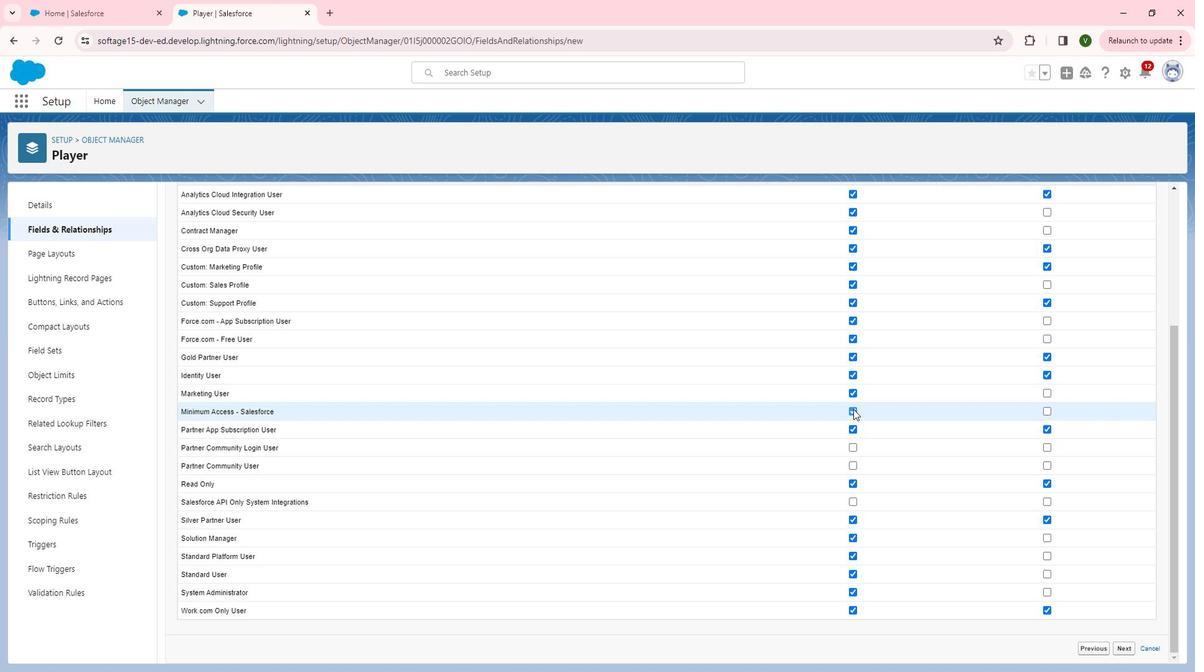 
Action: Mouse moved to (875, 400)
Screenshot: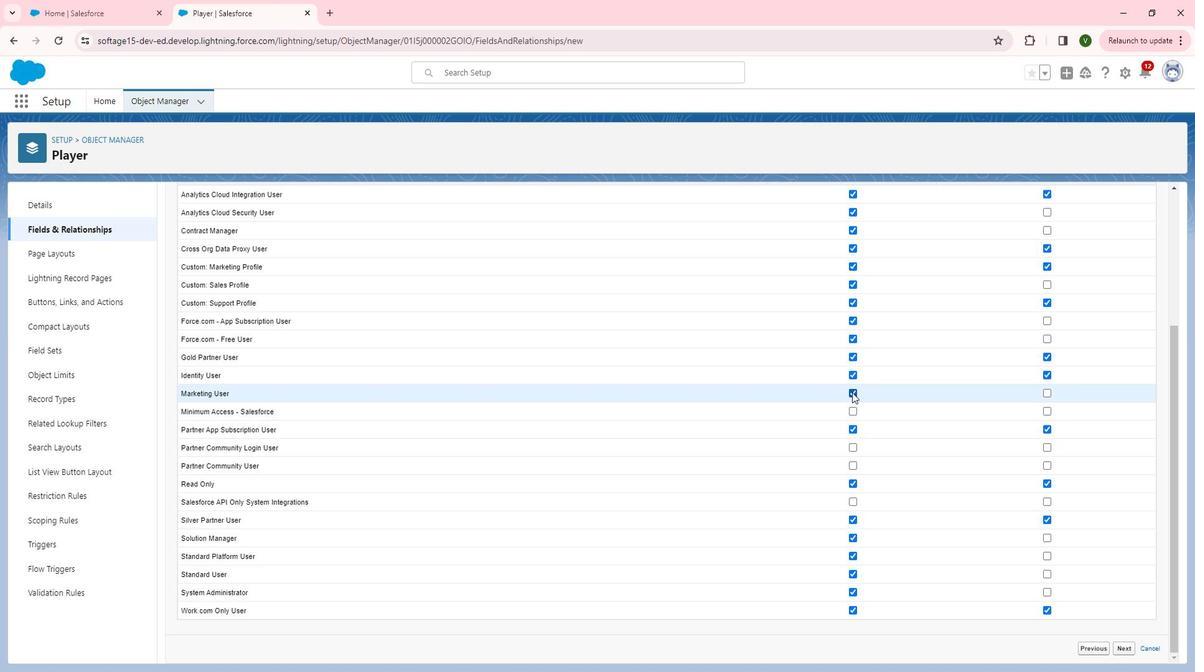 
Action: Mouse pressed left at (875, 400)
Screenshot: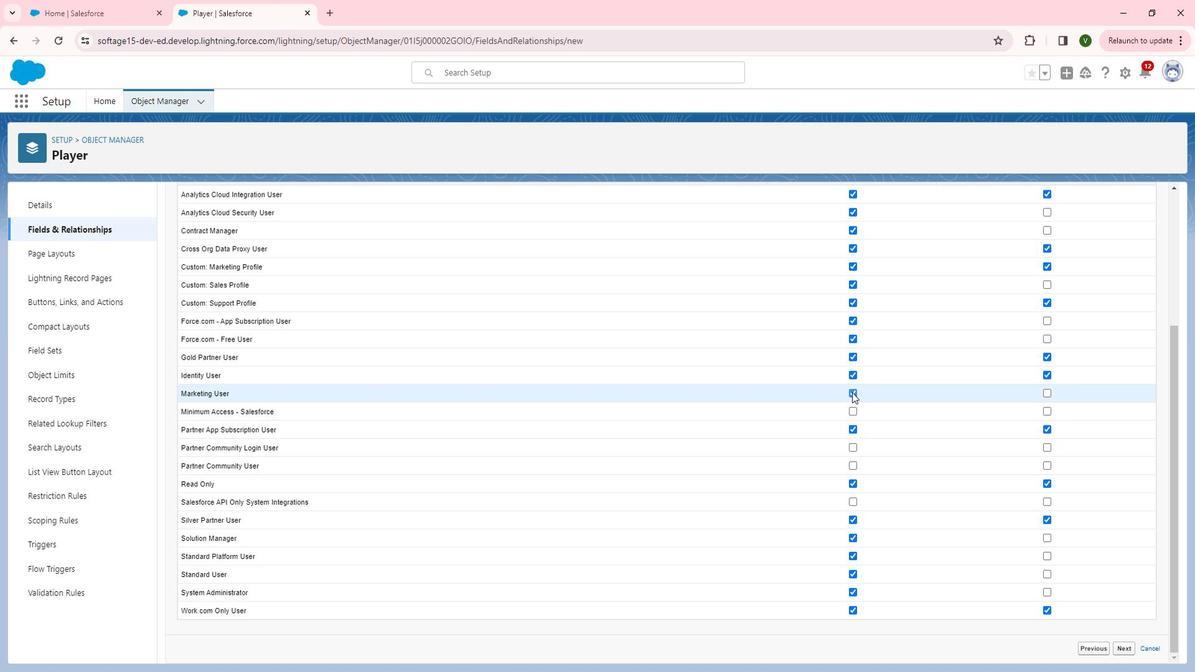
Action: Mouse moved to (874, 345)
Screenshot: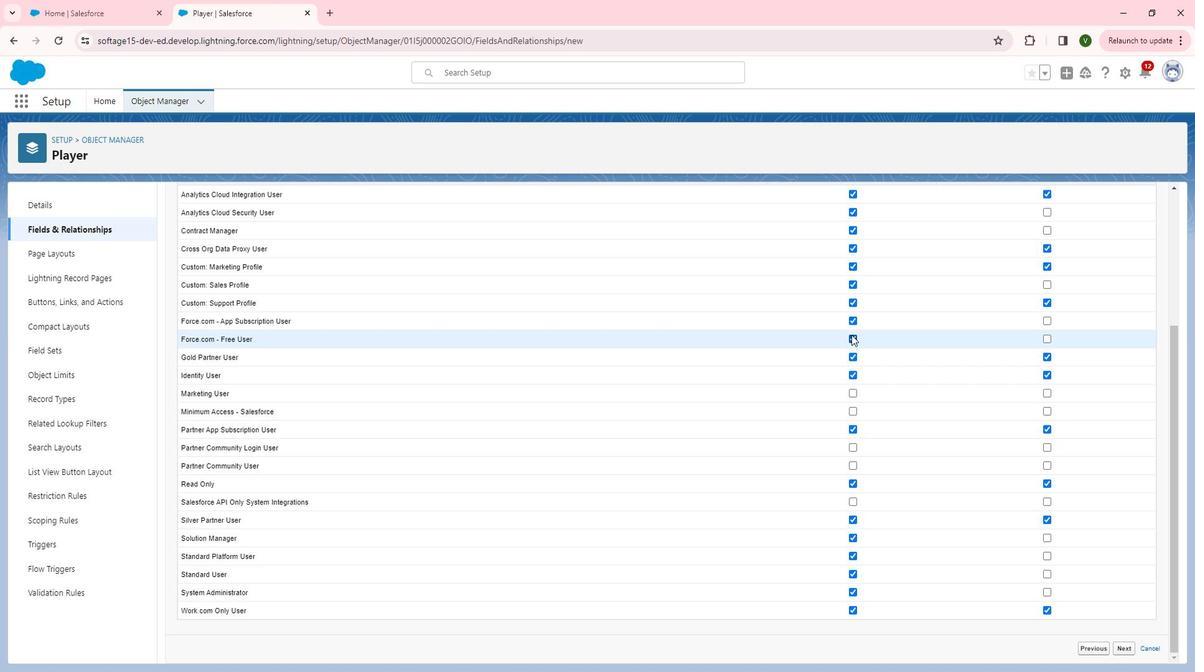 
Action: Mouse pressed left at (874, 345)
Screenshot: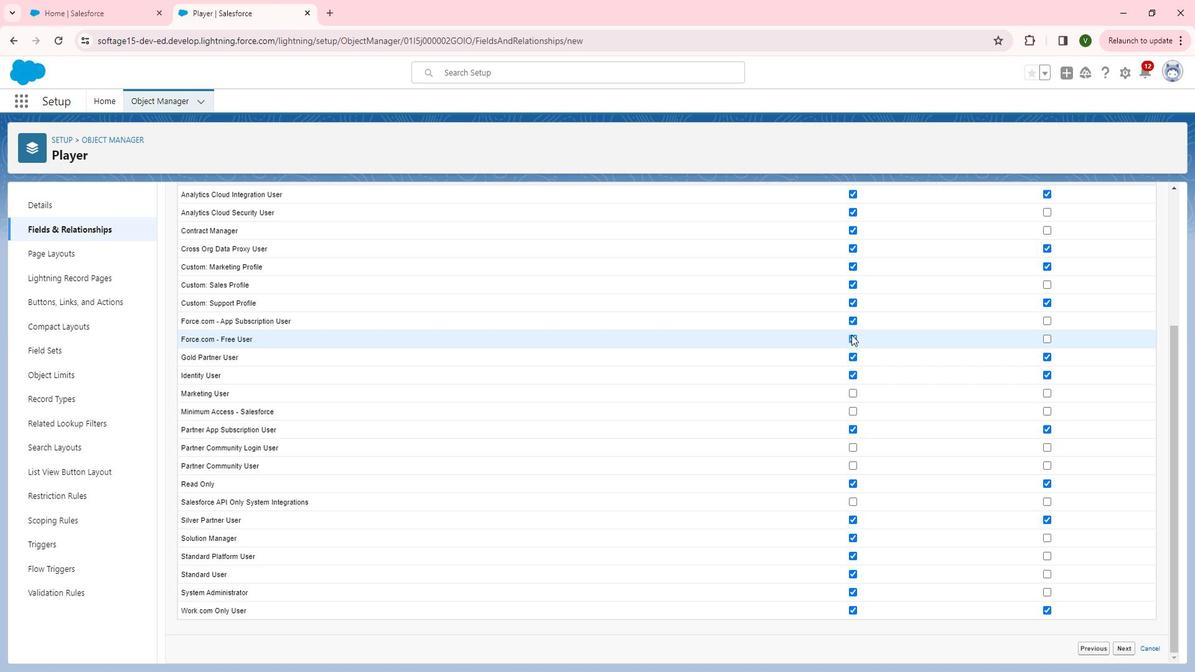 
Action: Mouse moved to (874, 345)
Screenshot: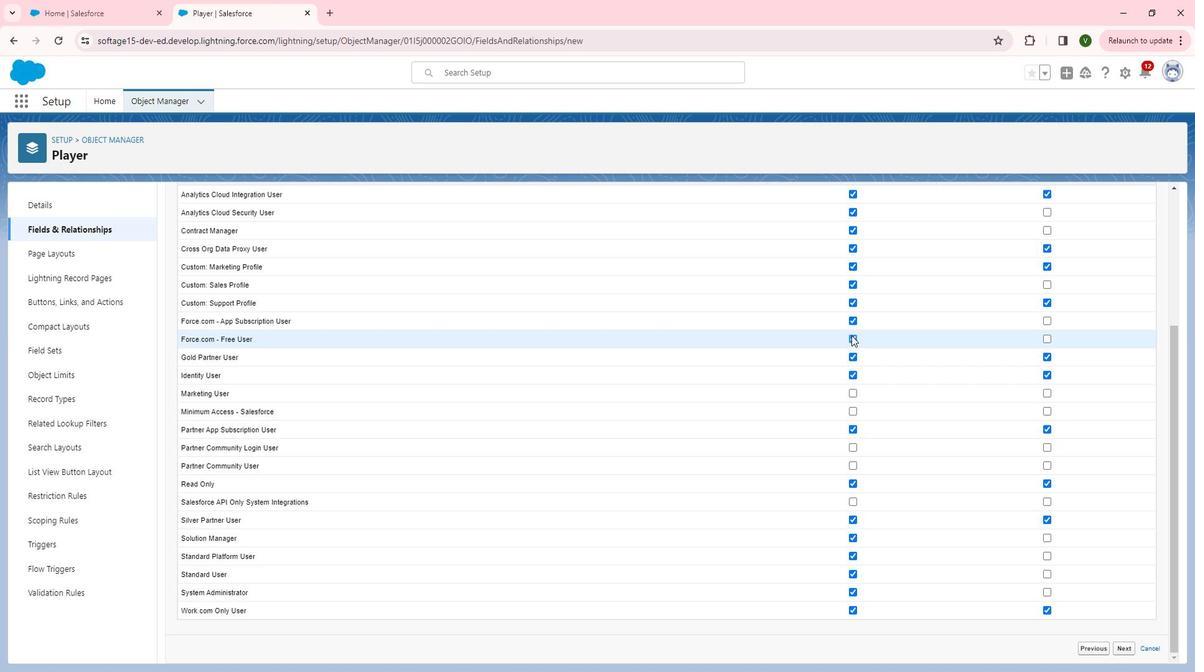 
Action: Mouse scrolled (874, 346) with delta (0, 0)
Screenshot: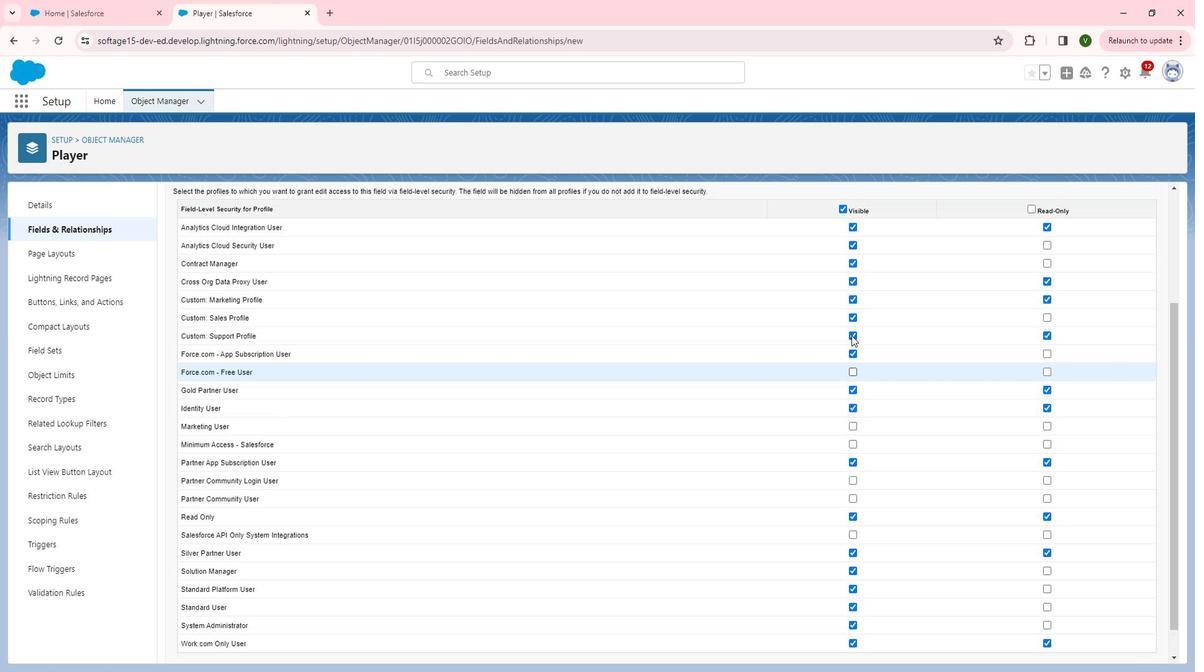 
Action: Mouse moved to (874, 357)
Screenshot: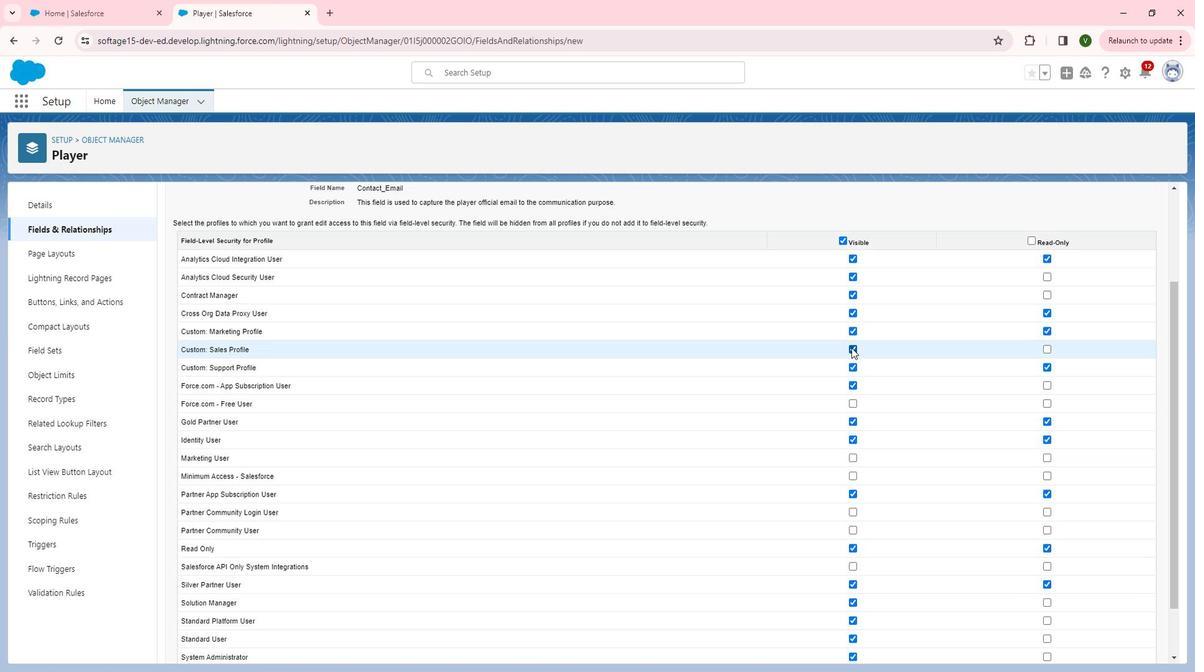 
Action: Mouse pressed left at (874, 357)
Screenshot: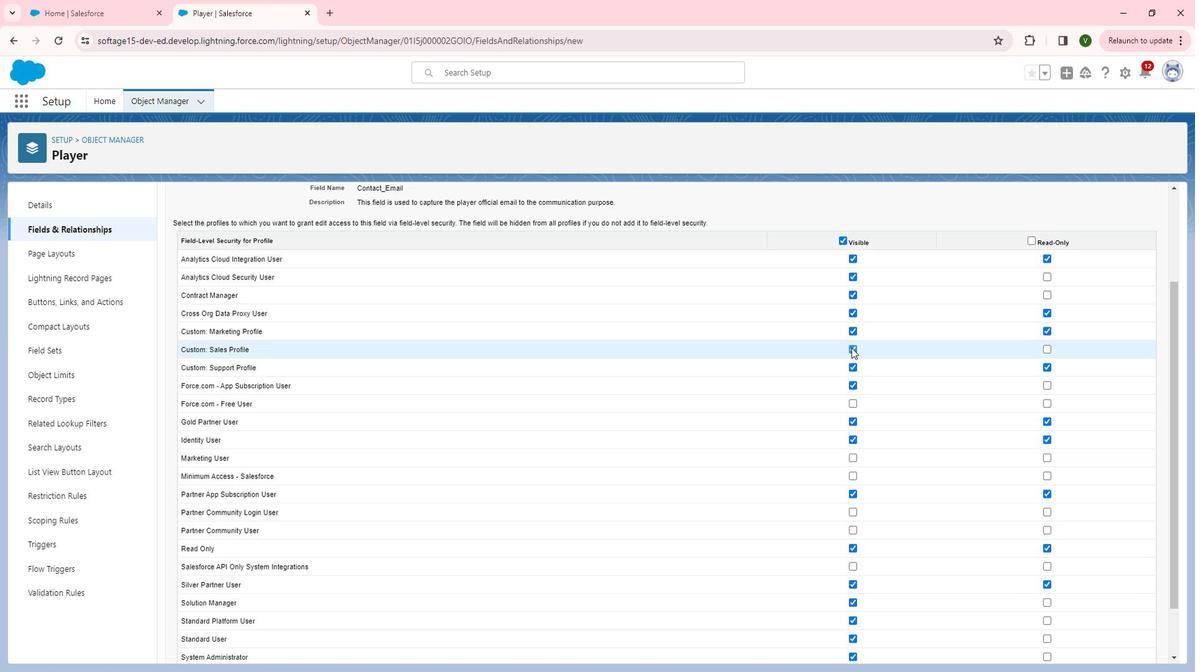 
Action: Mouse moved to (873, 307)
Screenshot: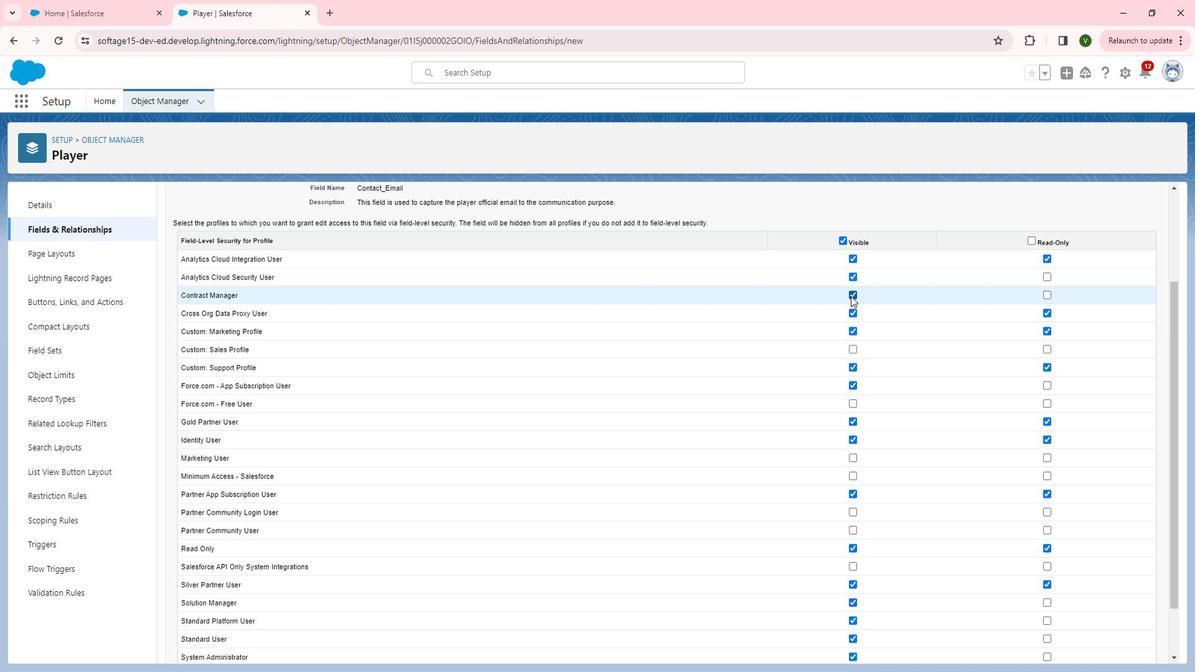 
Action: Mouse pressed left at (873, 307)
Screenshot: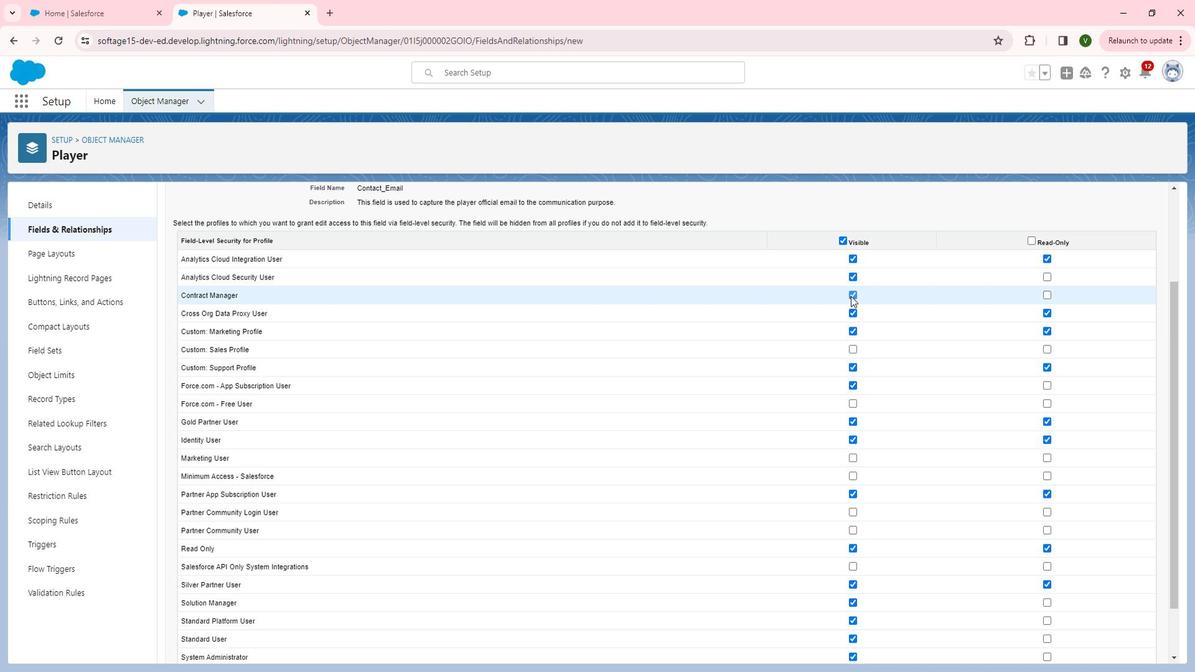 
Action: Mouse moved to (997, 424)
Screenshot: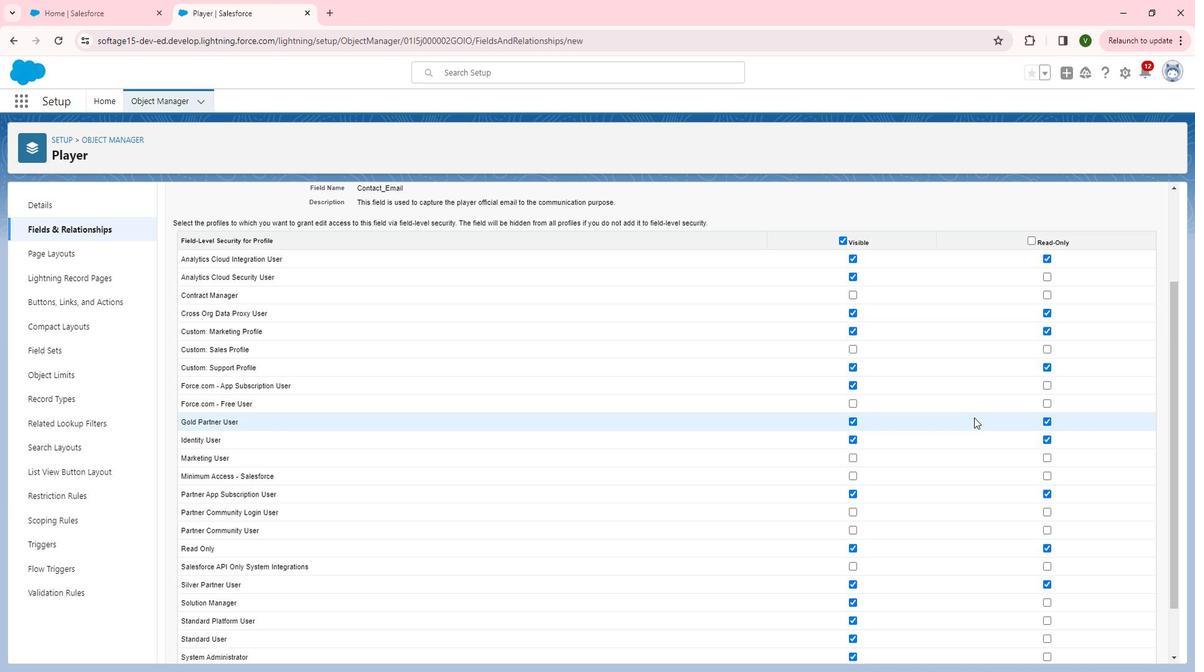 
Action: Mouse scrolled (997, 424) with delta (0, 0)
Screenshot: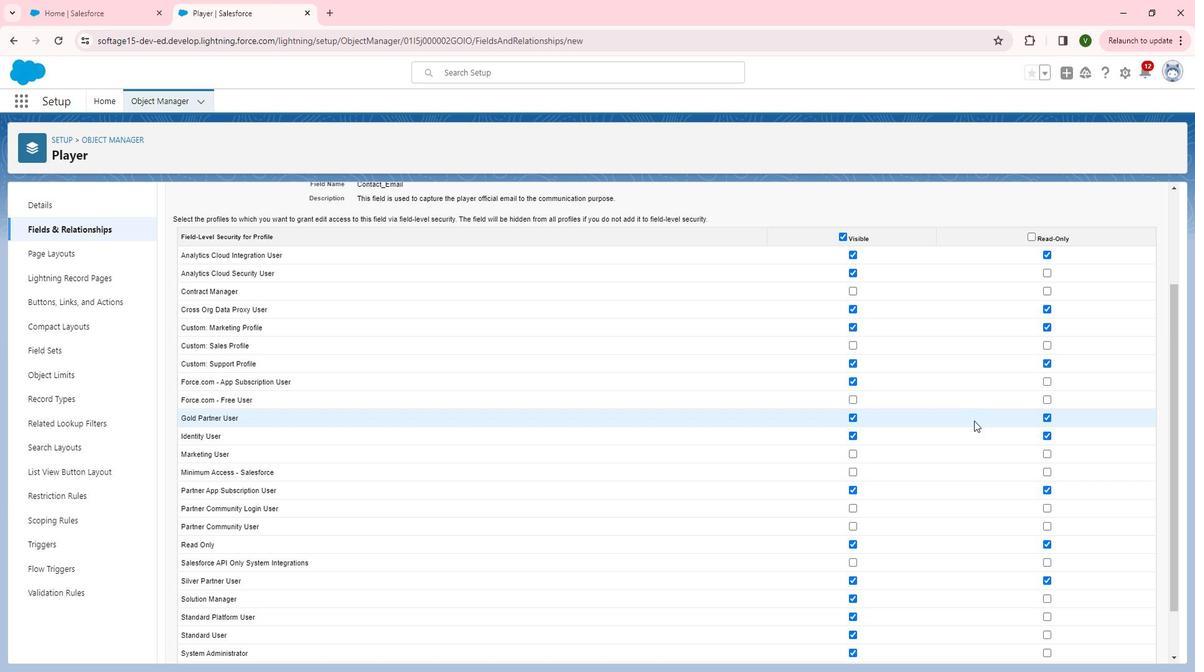 
Action: Mouse moved to (997, 427)
Screenshot: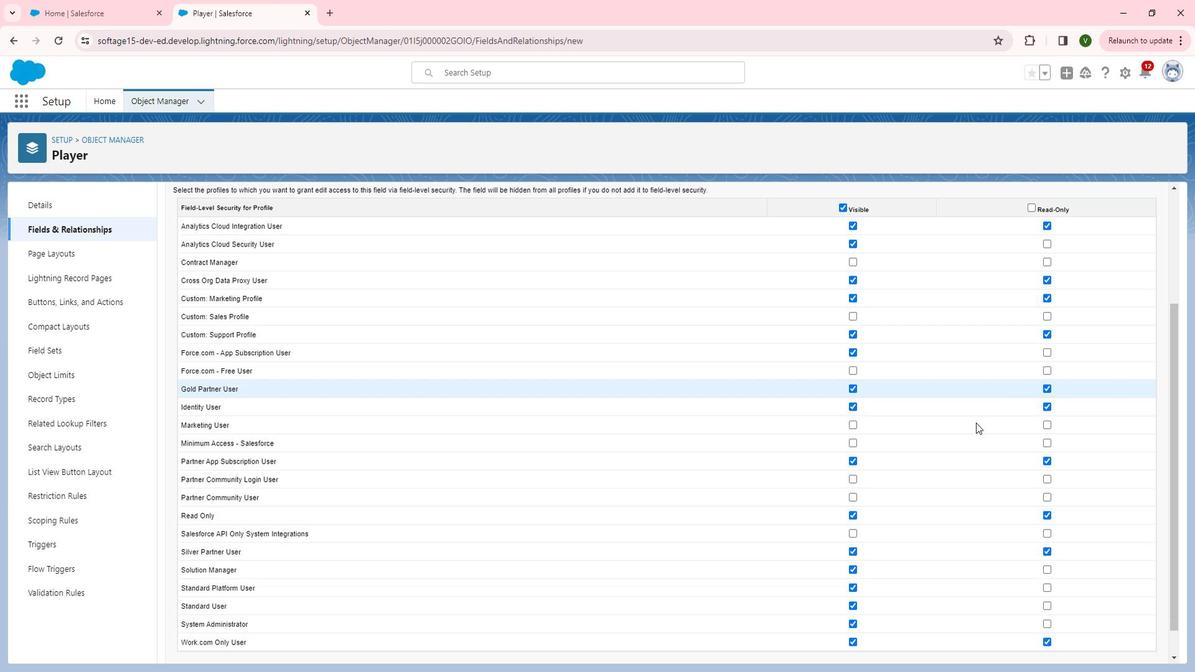 
Action: Mouse scrolled (997, 427) with delta (0, 0)
Screenshot: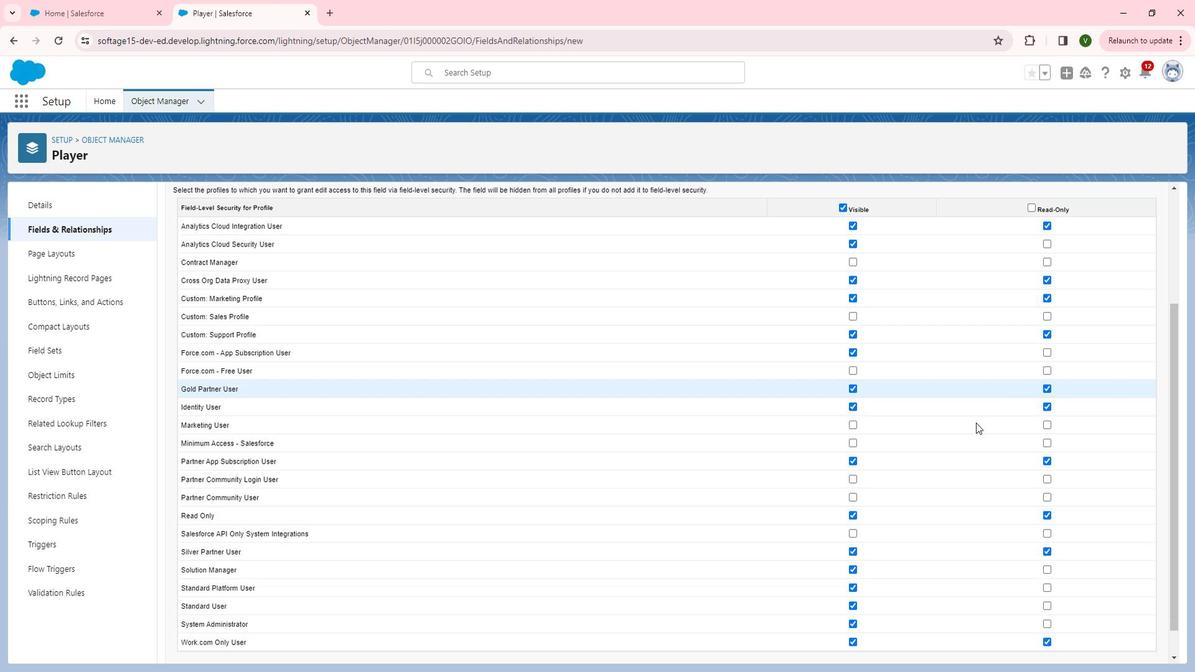 
Action: Mouse moved to (997, 429)
Screenshot: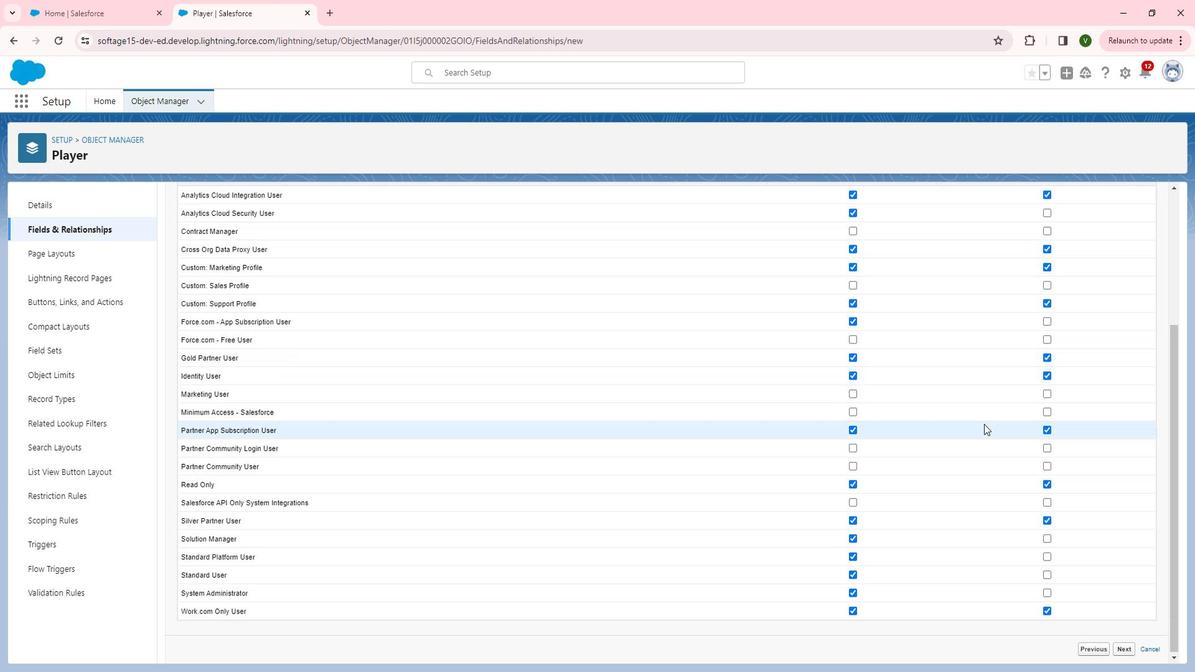 
Action: Mouse scrolled (997, 428) with delta (0, 0)
Screenshot: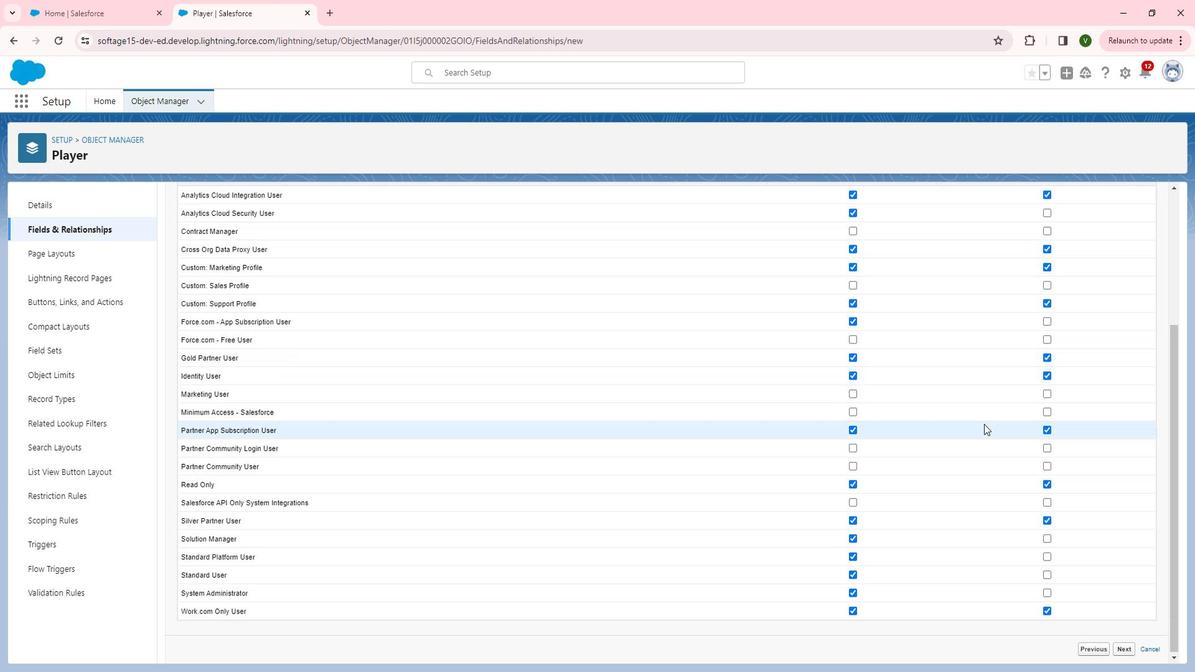 
Action: Mouse moved to (1004, 431)
Screenshot: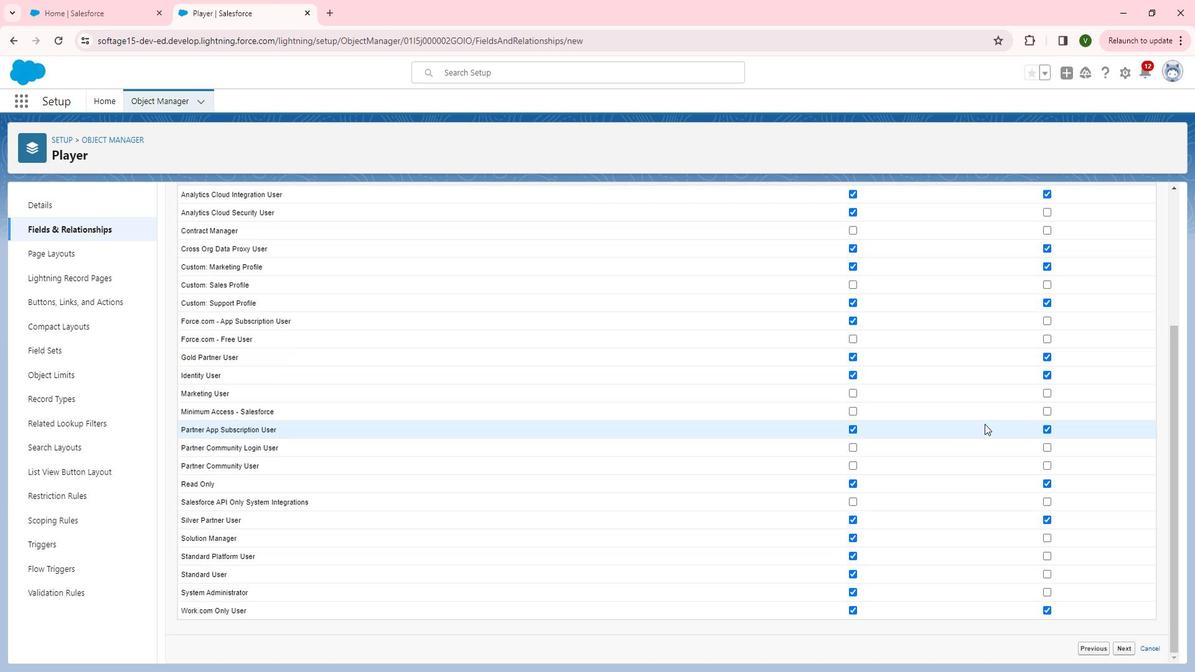 
Action: Mouse scrolled (1004, 430) with delta (0, 0)
Screenshot: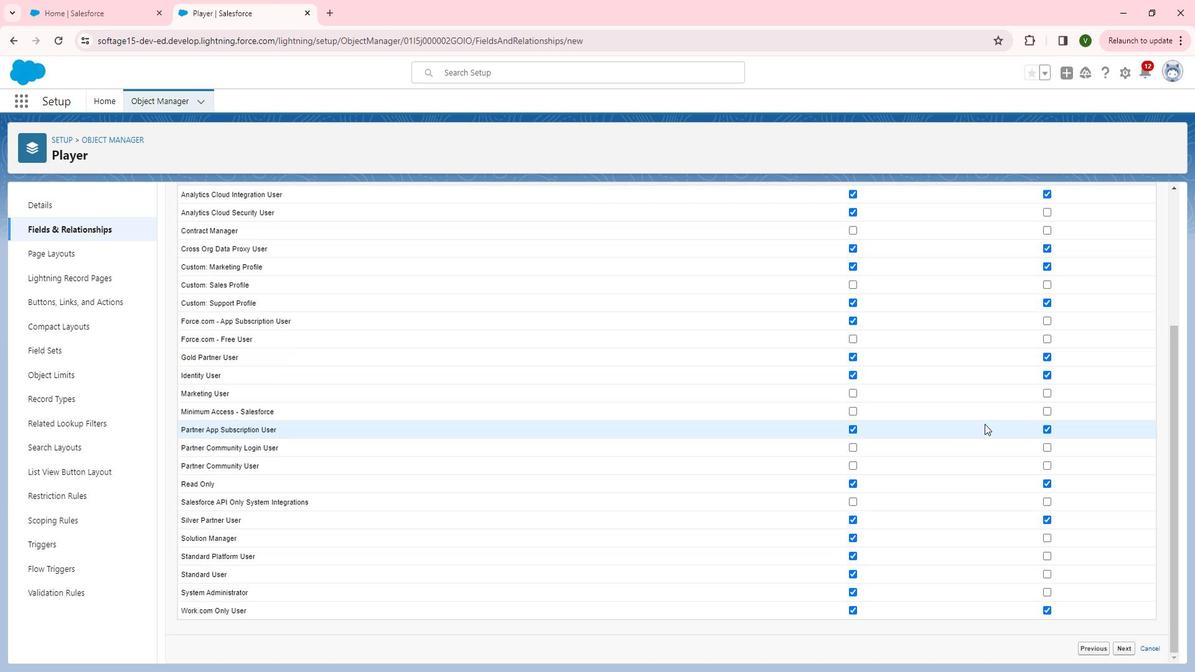 
Action: Mouse moved to (1147, 649)
Screenshot: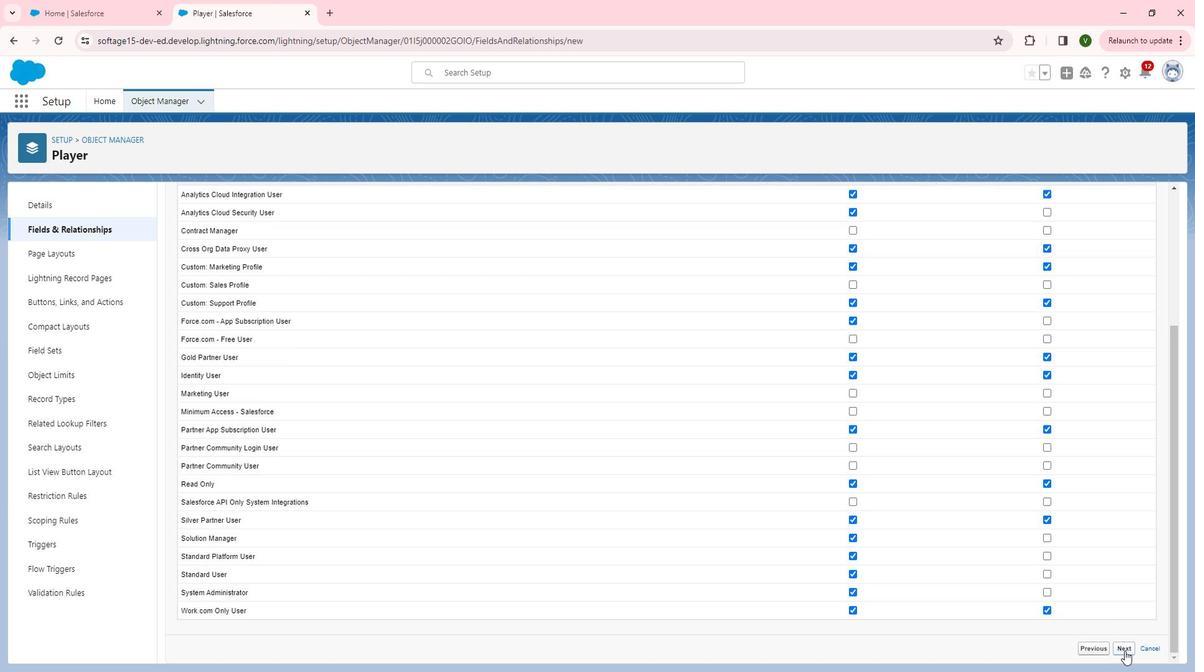 
Action: Mouse pressed left at (1147, 649)
Screenshot: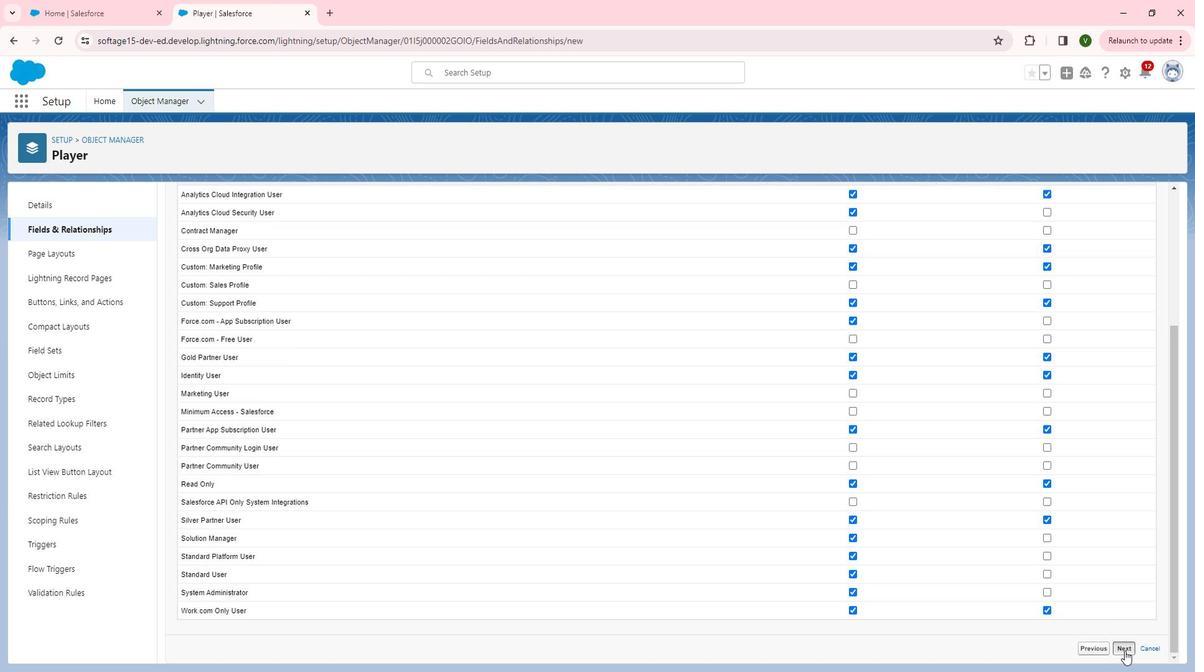 
Action: Mouse moved to (1161, 454)
Screenshot: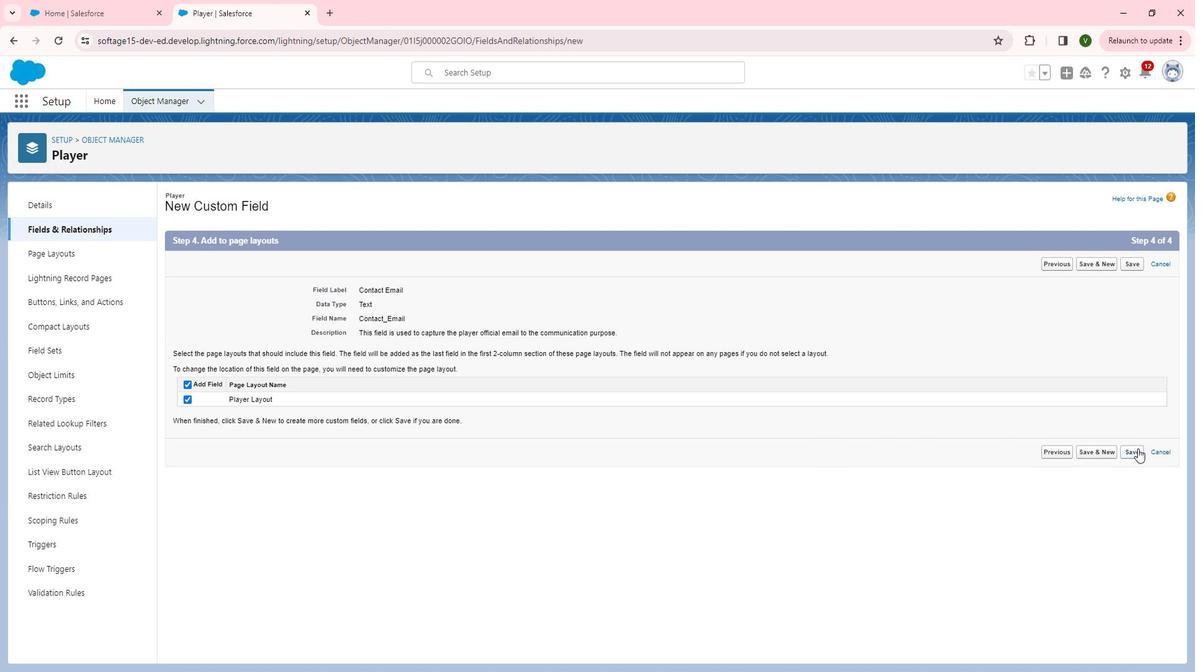 
Action: Mouse pressed left at (1161, 454)
Screenshot: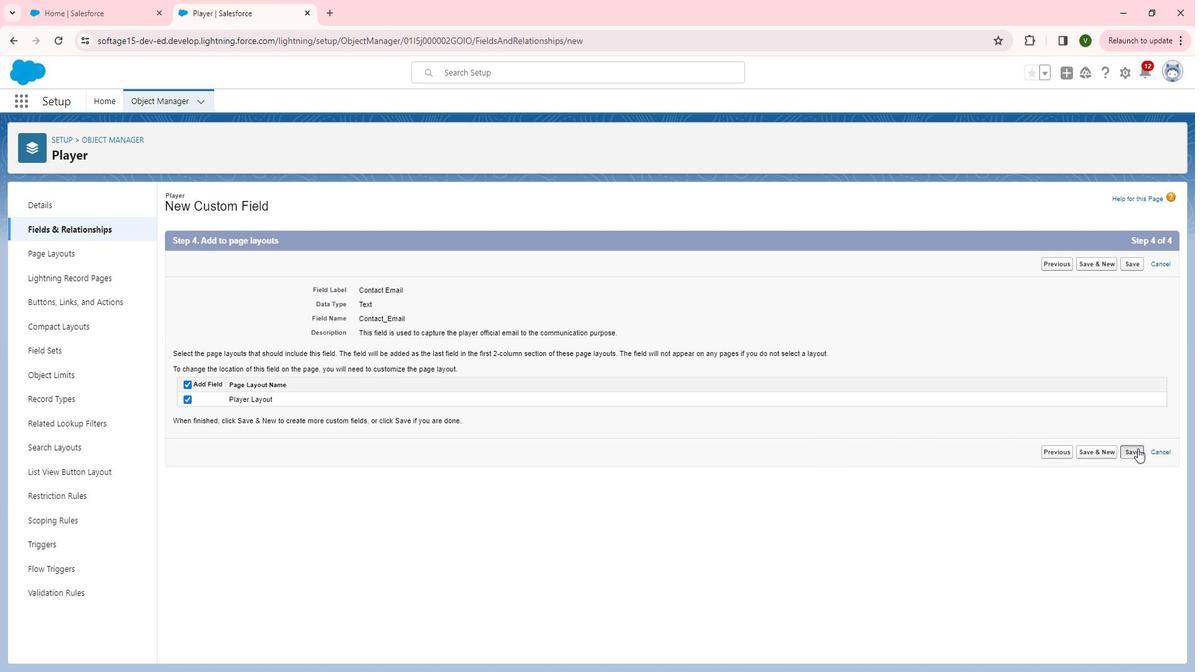 
Action: Mouse moved to (938, 219)
Screenshot: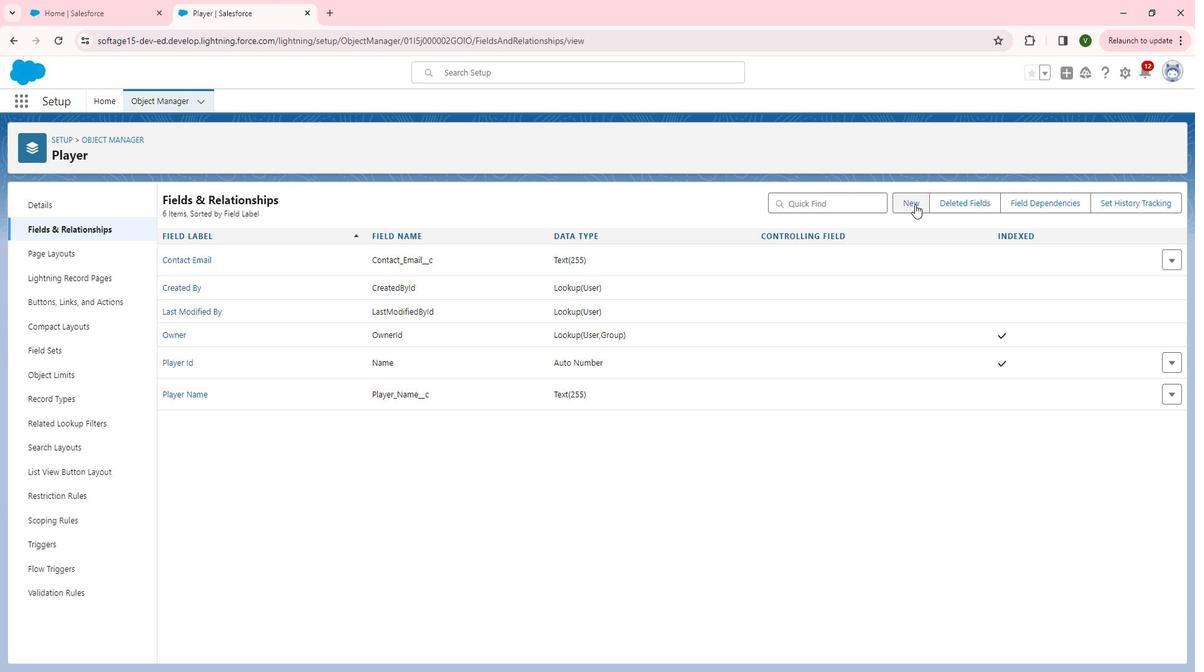 
Action: Mouse pressed left at (938, 219)
Screenshot: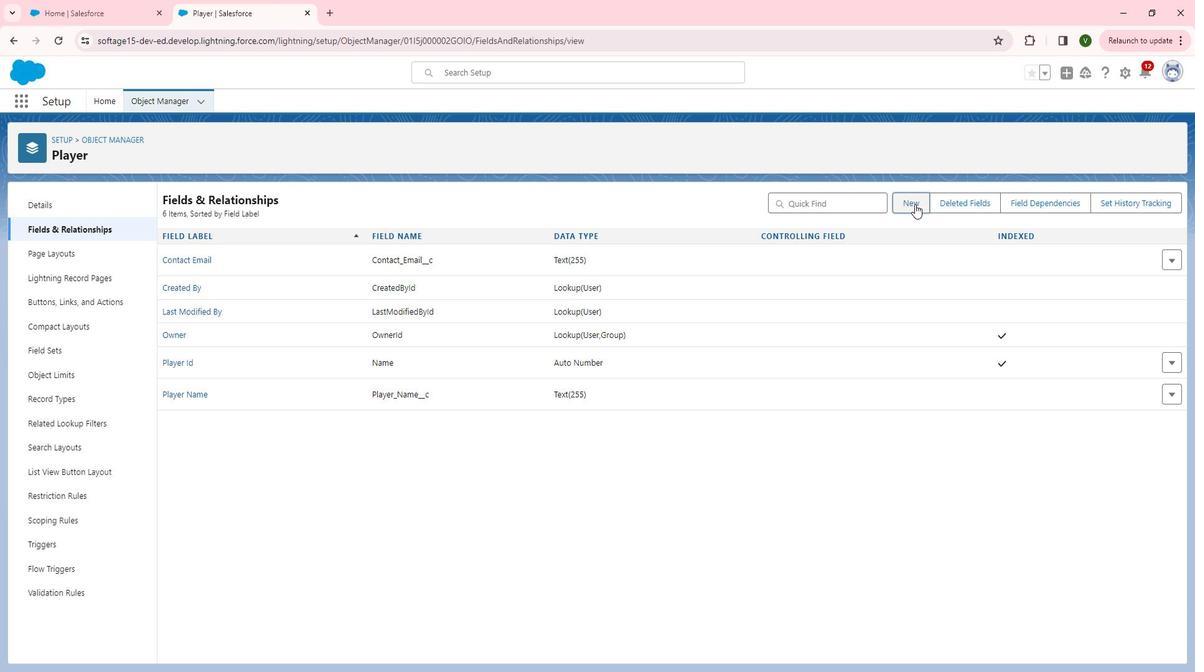 
Action: Mouse moved to (287, 427)
Screenshot: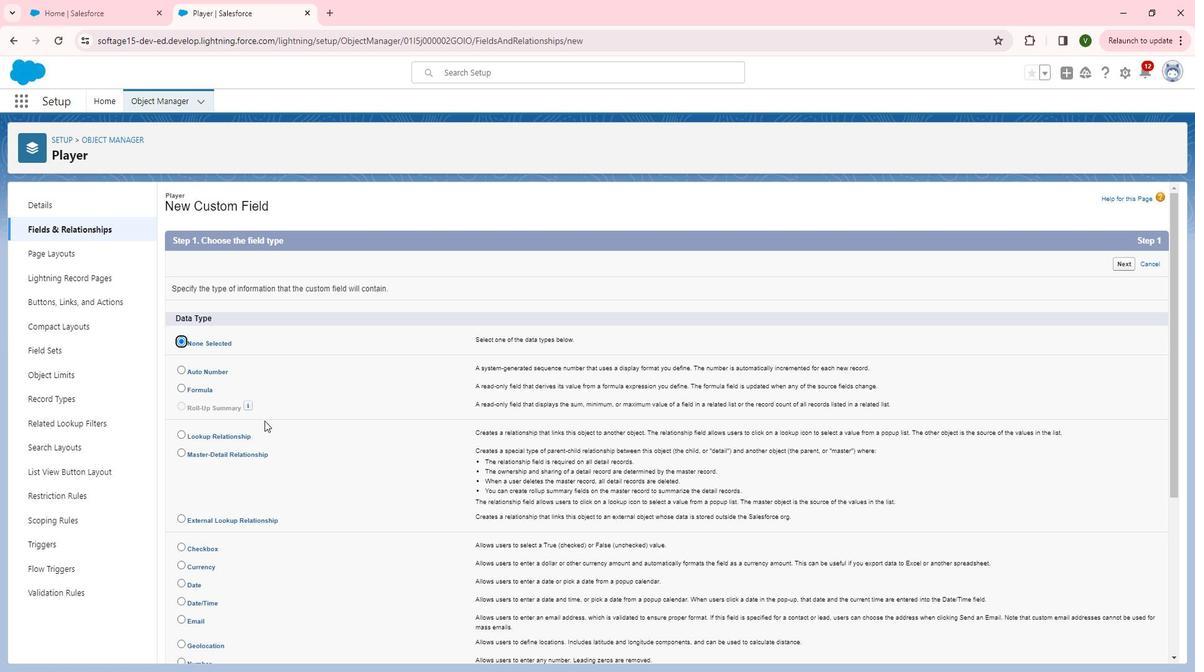 
Action: Mouse scrolled (287, 427) with delta (0, 0)
Screenshot: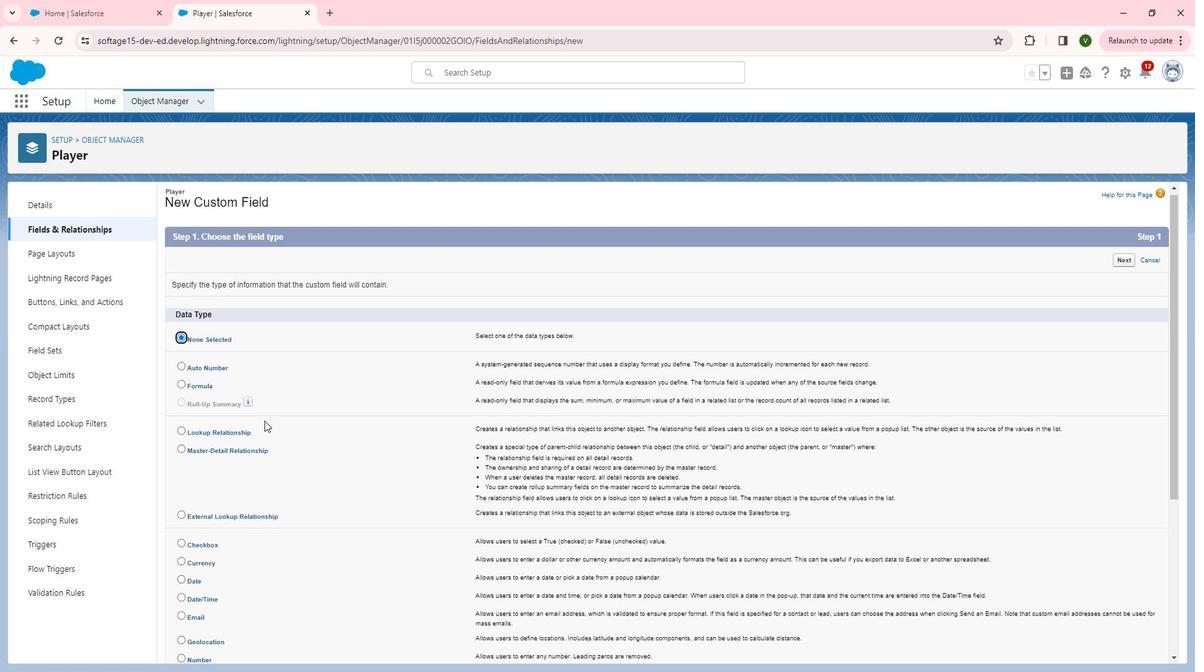 
Action: Mouse scrolled (287, 427) with delta (0, 0)
Screenshot: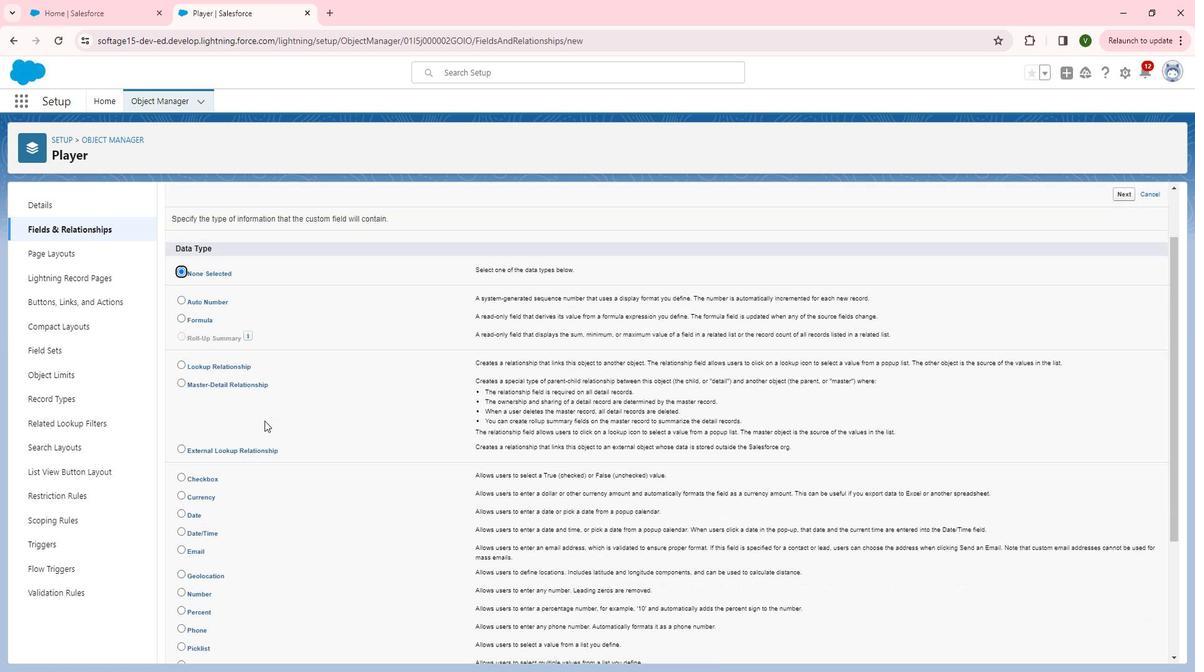 
Action: Mouse scrolled (287, 427) with delta (0, 0)
Screenshot: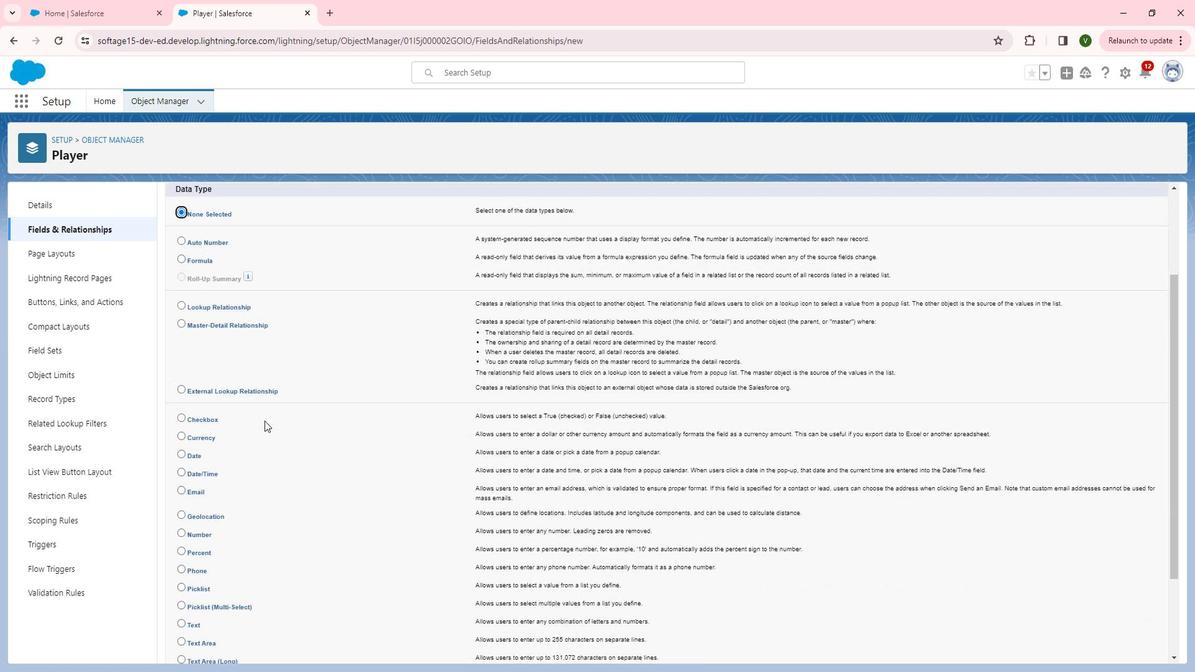 
Action: Mouse scrolled (287, 427) with delta (0, 0)
Screenshot: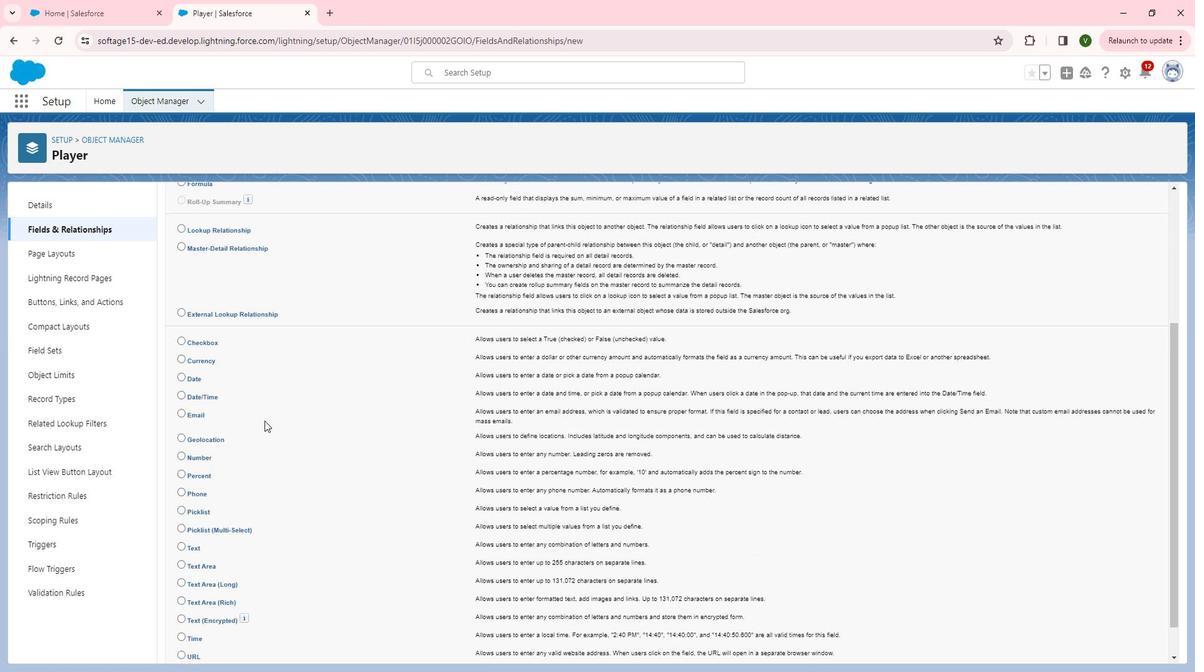 
Action: Mouse scrolled (287, 427) with delta (0, 0)
Screenshot: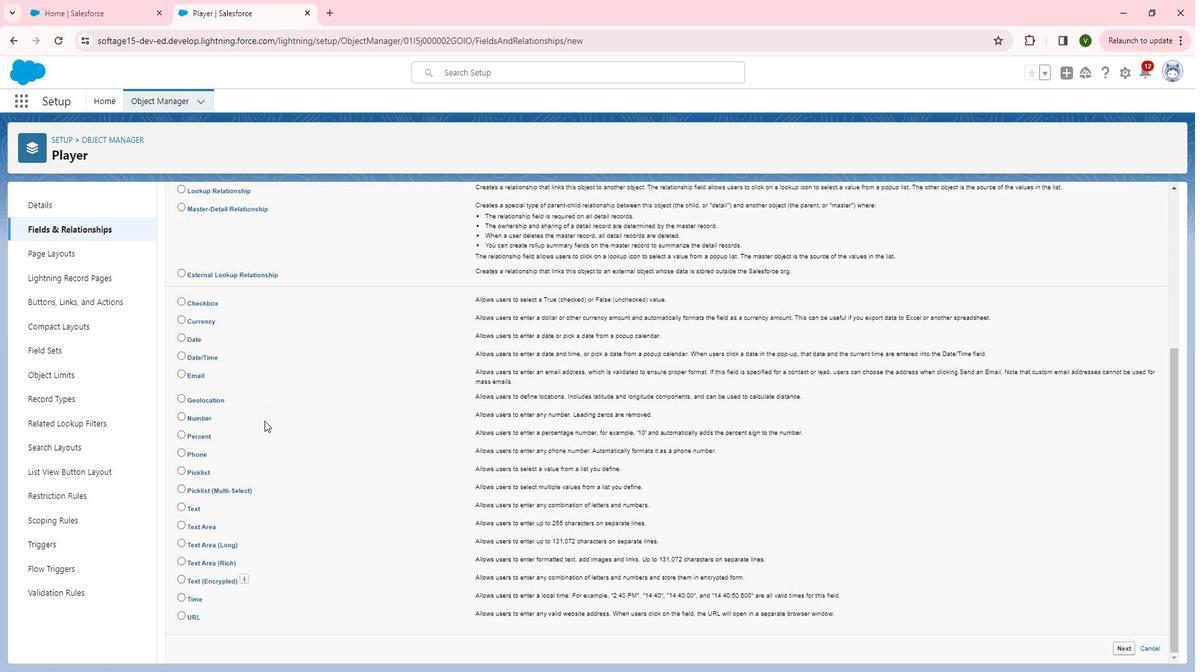 
Action: Mouse moved to (200, 512)
Screenshot: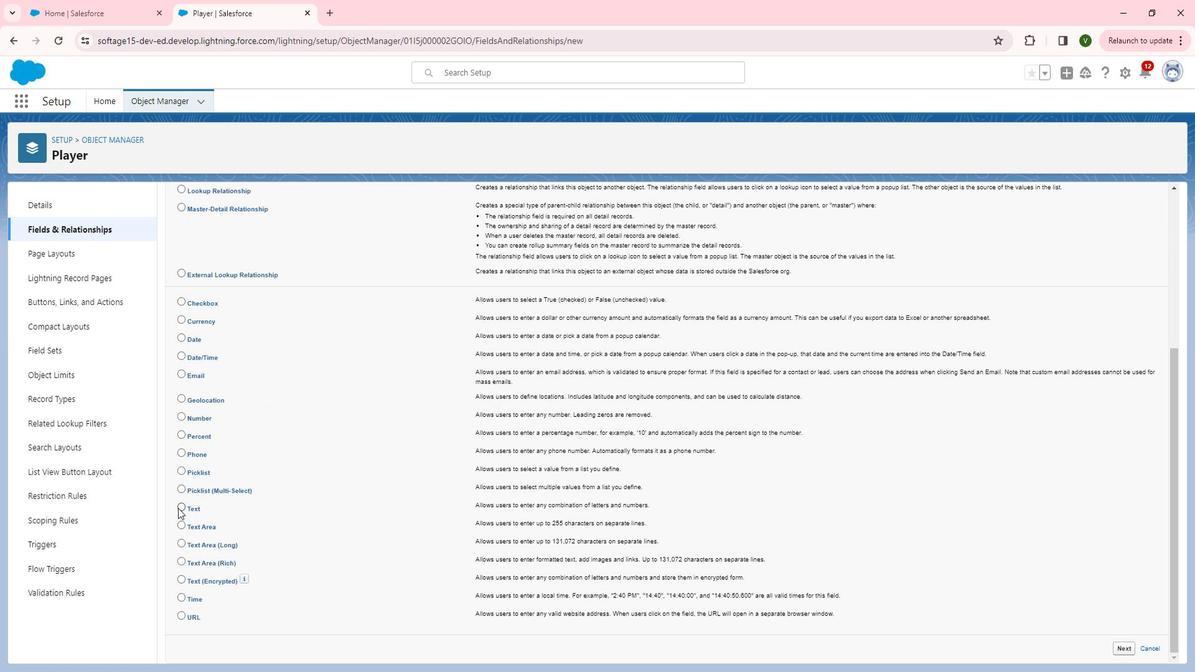 
Action: Mouse pressed left at (200, 512)
Screenshot: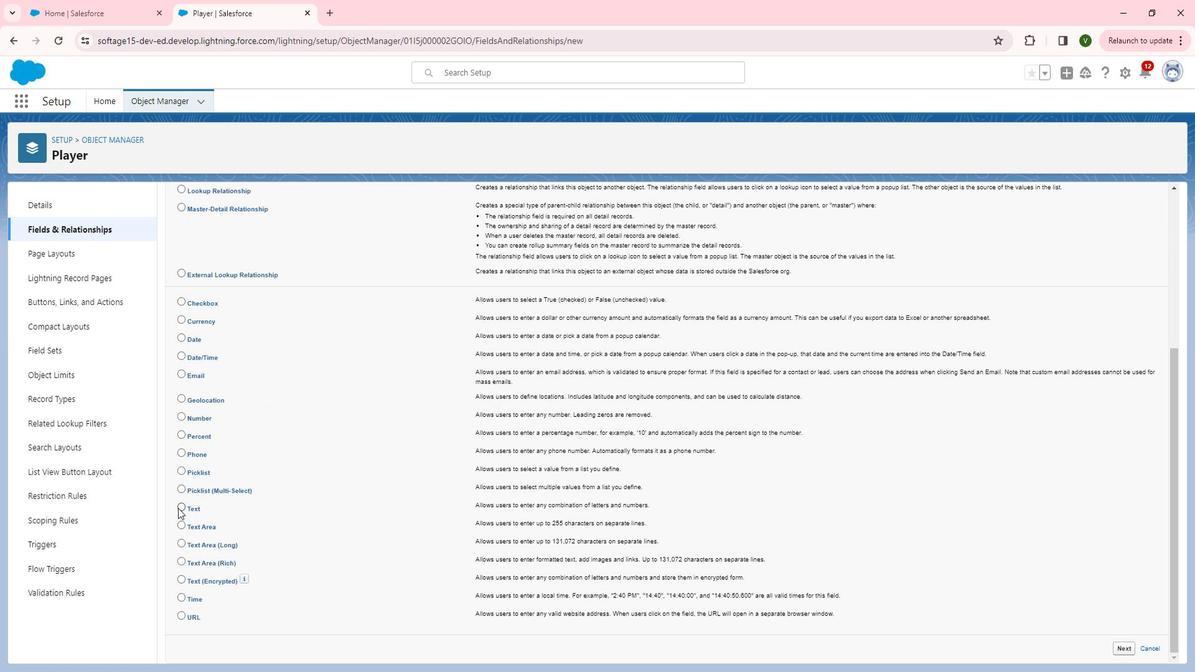 
Action: Mouse moved to (1144, 642)
Screenshot: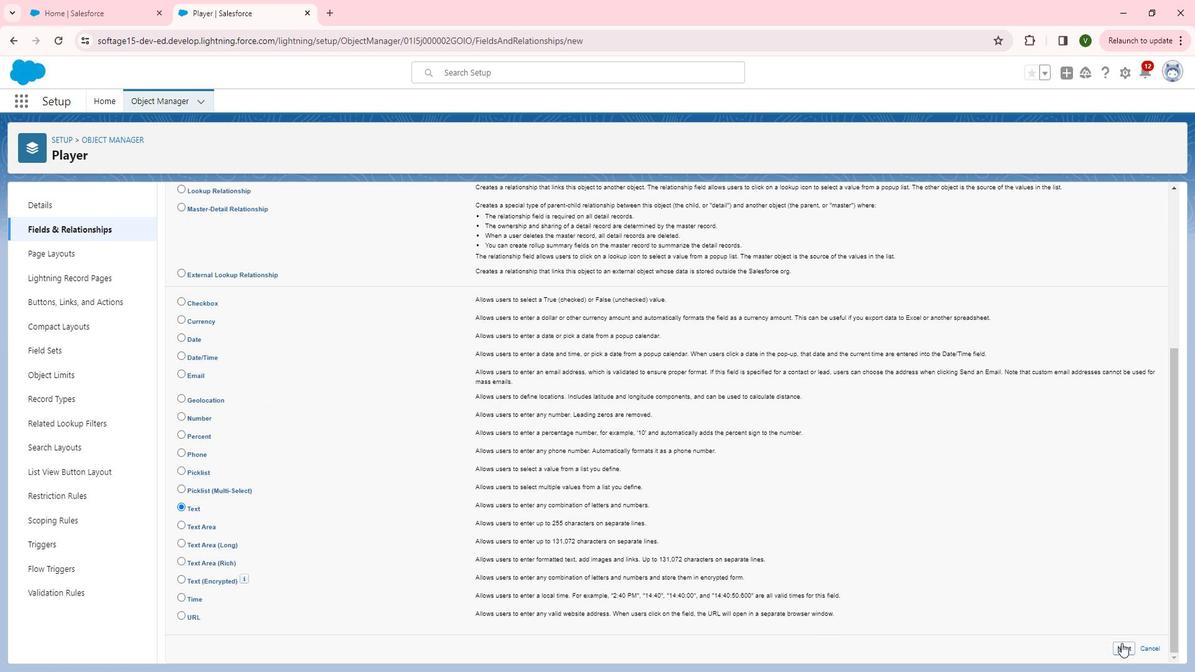 
Action: Mouse pressed left at (1144, 642)
Screenshot: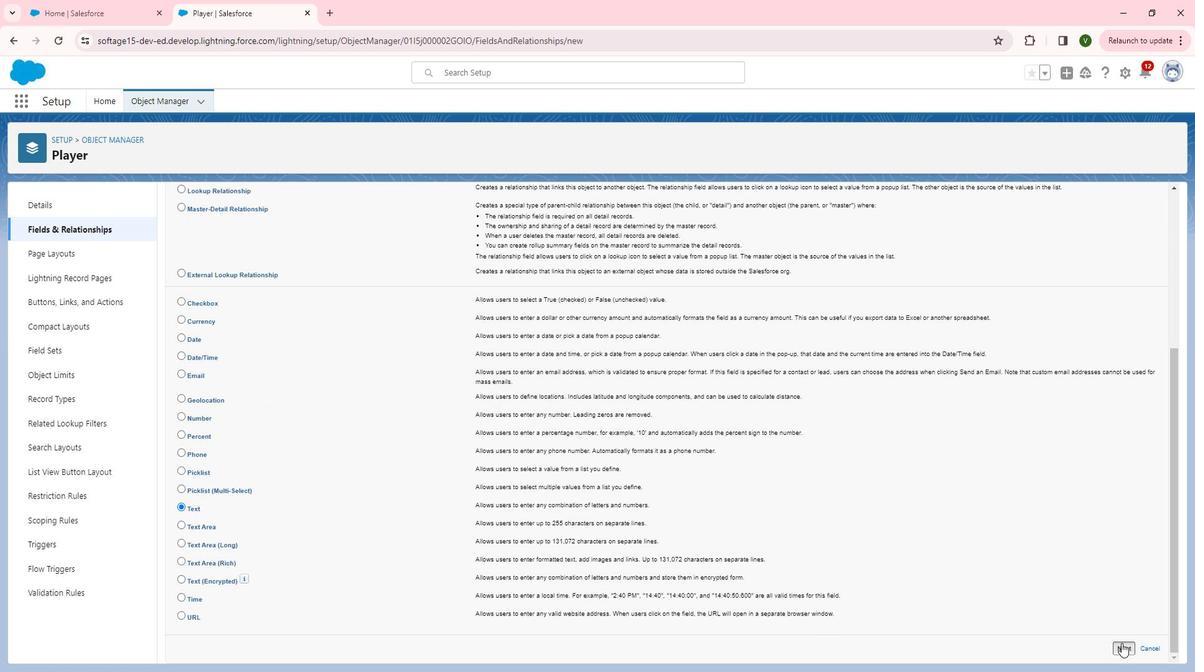 
Action: Mouse moved to (417, 299)
Screenshot: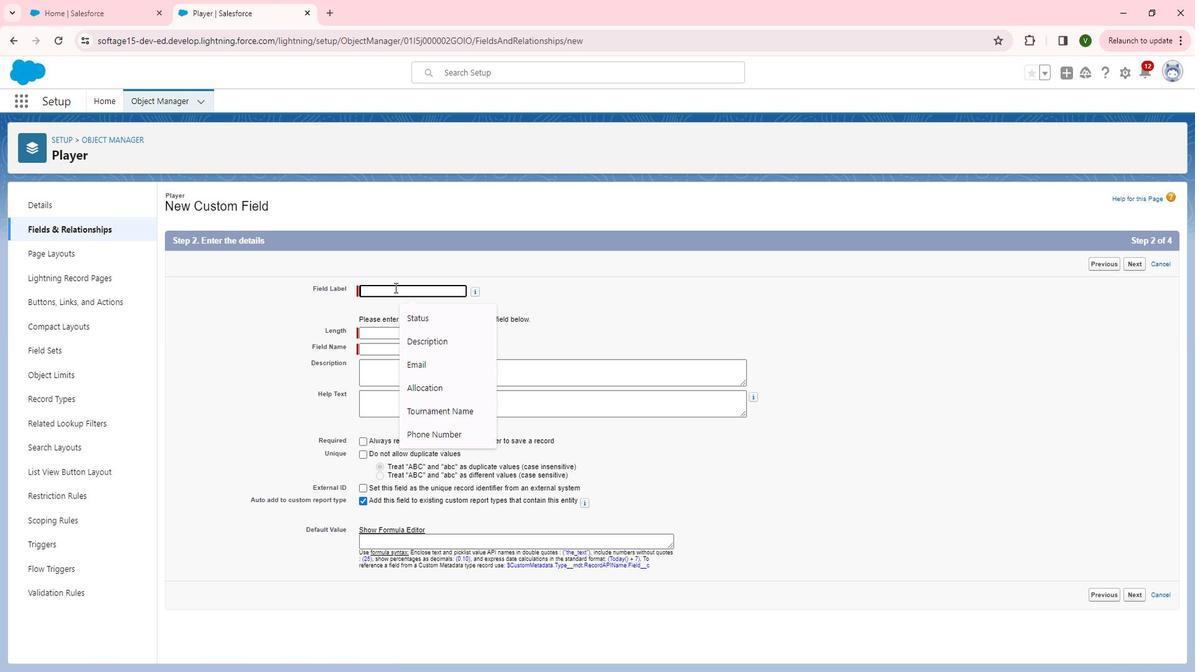 
Action: Mouse pressed left at (417, 299)
Screenshot: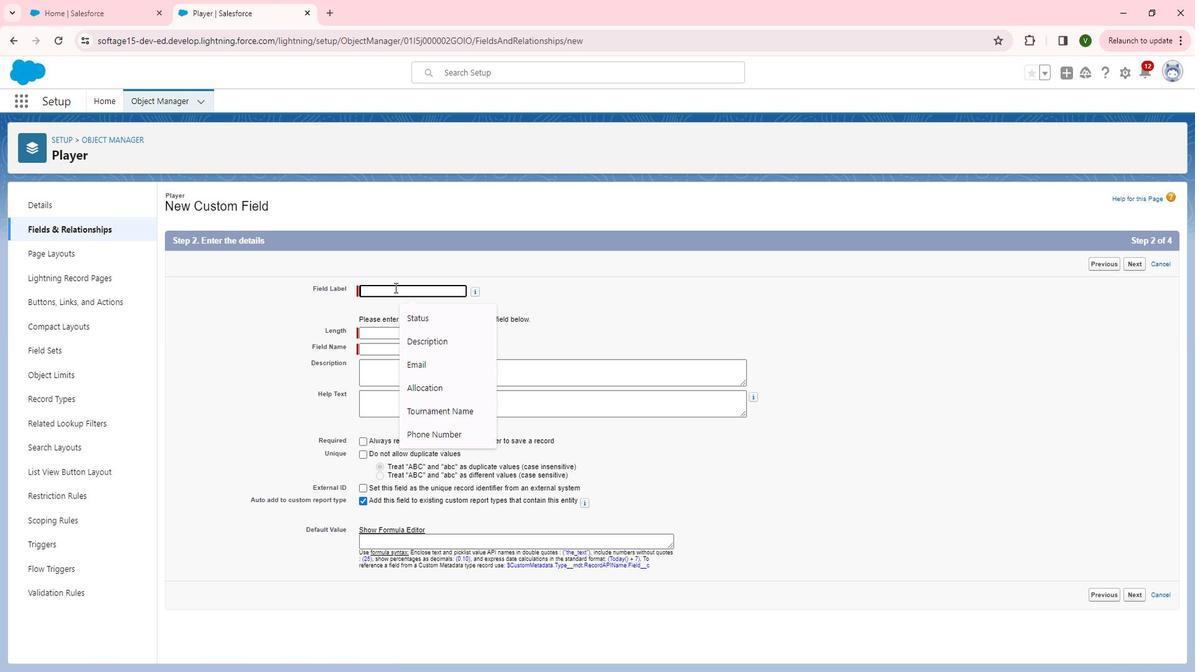 
Action: Key pressed <Key.shift_r><Key.shift_r><Key.shift_r><Key.shift_r>Phone<Key.space><Key.shift_r>Number
Screenshot: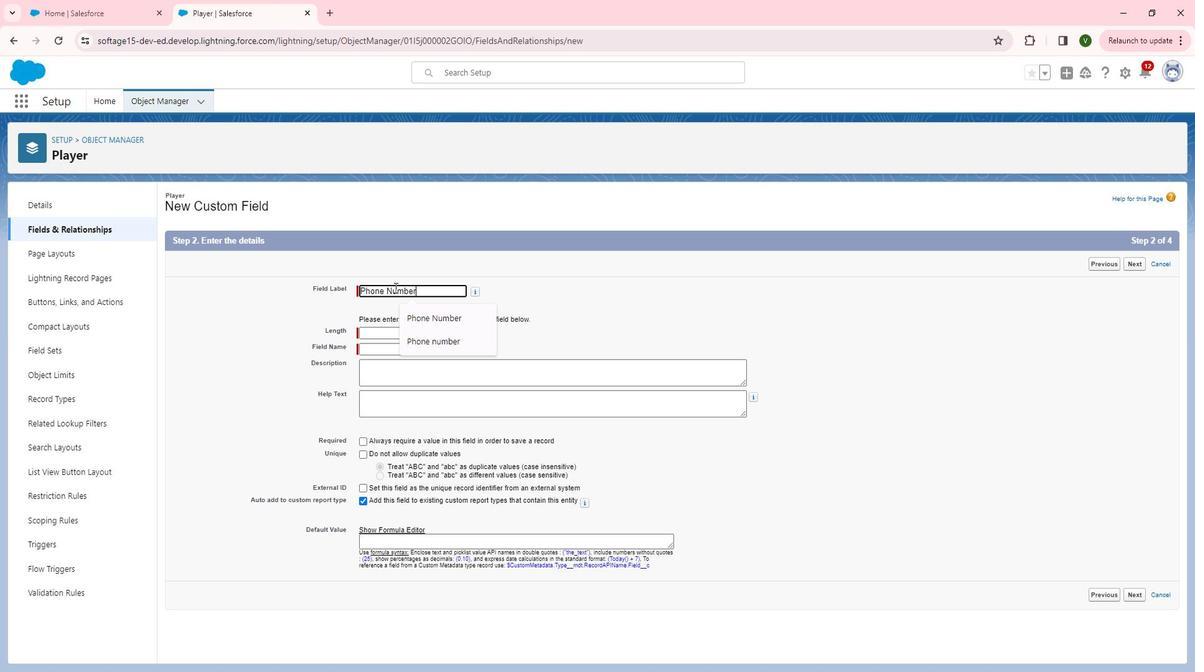 
Action: Mouse moved to (401, 339)
Screenshot: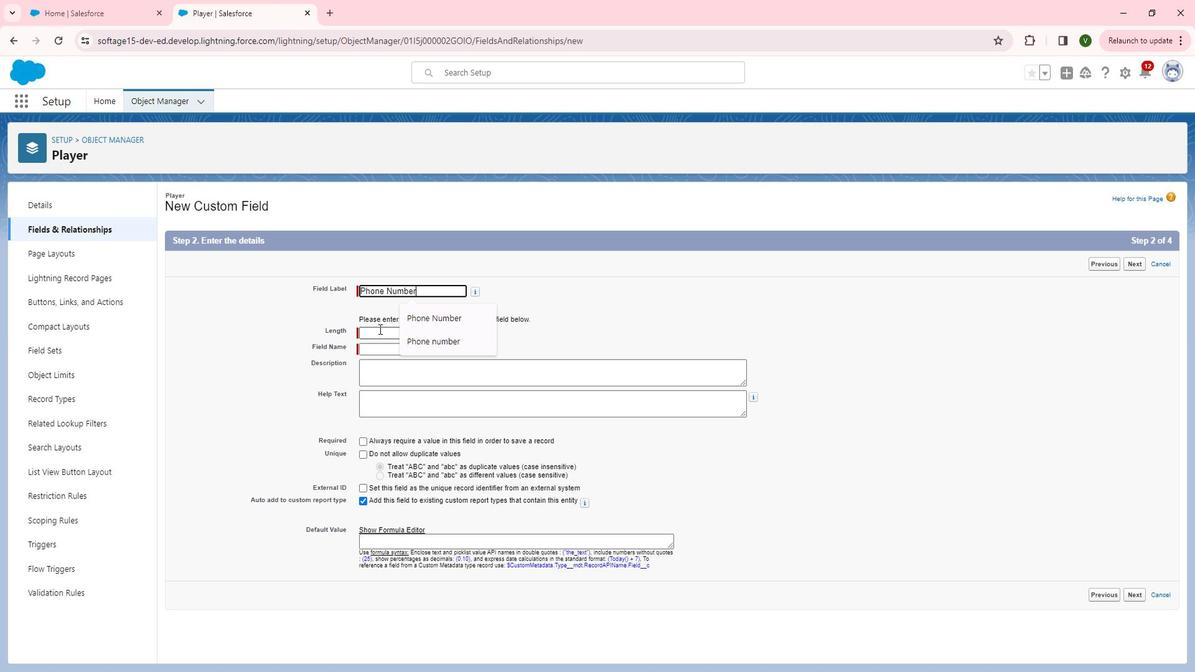 
Action: Mouse pressed left at (401, 339)
Screenshot: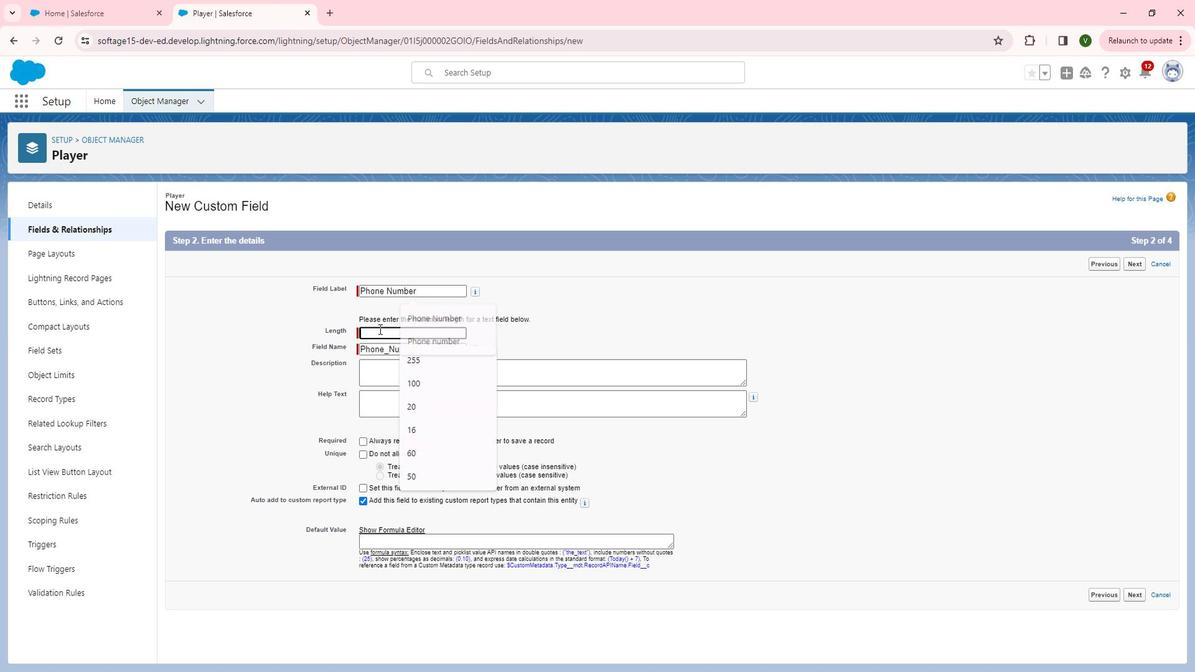 
Action: Key pressed 255<Key.tab><Key.tab><Key.tab><Key.shift>This<Key.space>field<Key.space>is<Key.space>for<Key.space>the<Key.space>capture<Key.space>the<Key.space>player<Key.space>official<Key.space>phone<Key.space>number<Key.space>to<Key.space>the<Key.space>u<Key.backspace>cumm<Key.backspace><Key.backspace><Key.backspace>ommunication<Key.space>purpose.<Key.tab><Key.shift>Enter<Key.space>the<Key.space>player<Key.space>official<Key.space>contact<Key.space>number.<Key.space><Key.backspace><Key.backspace><Key.space>for<Key.space>the<Key.space>cu<Key.backspace>ommunication<Key.space>purpose.
Screenshot: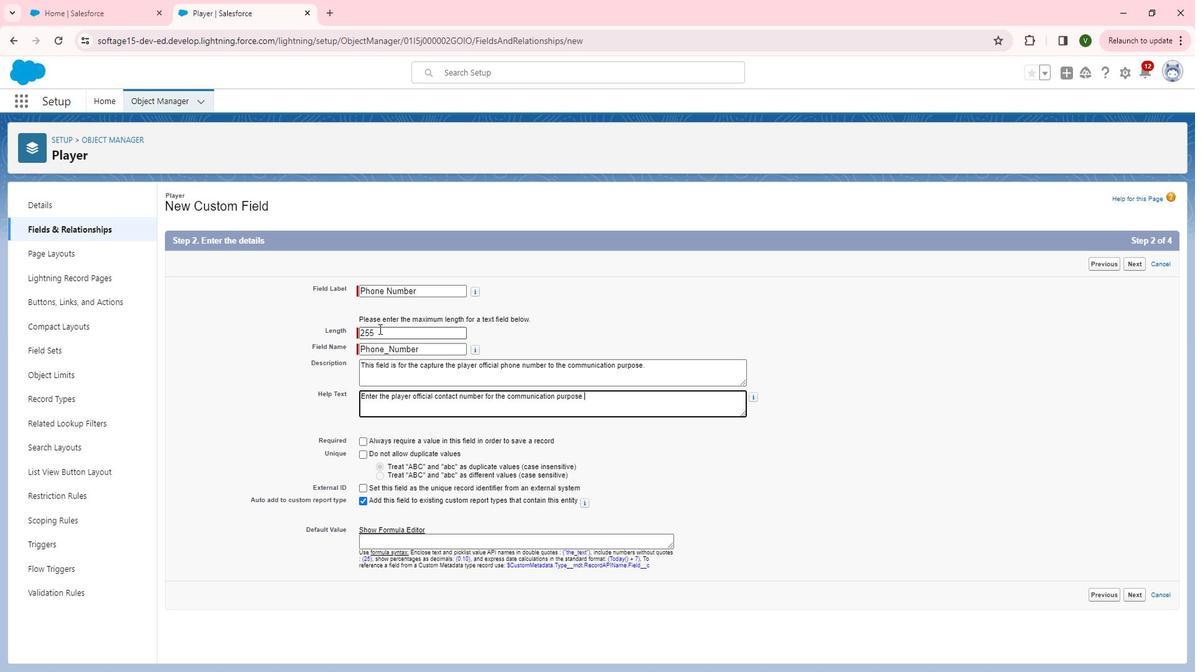 
Action: Mouse moved to (978, 545)
Screenshot: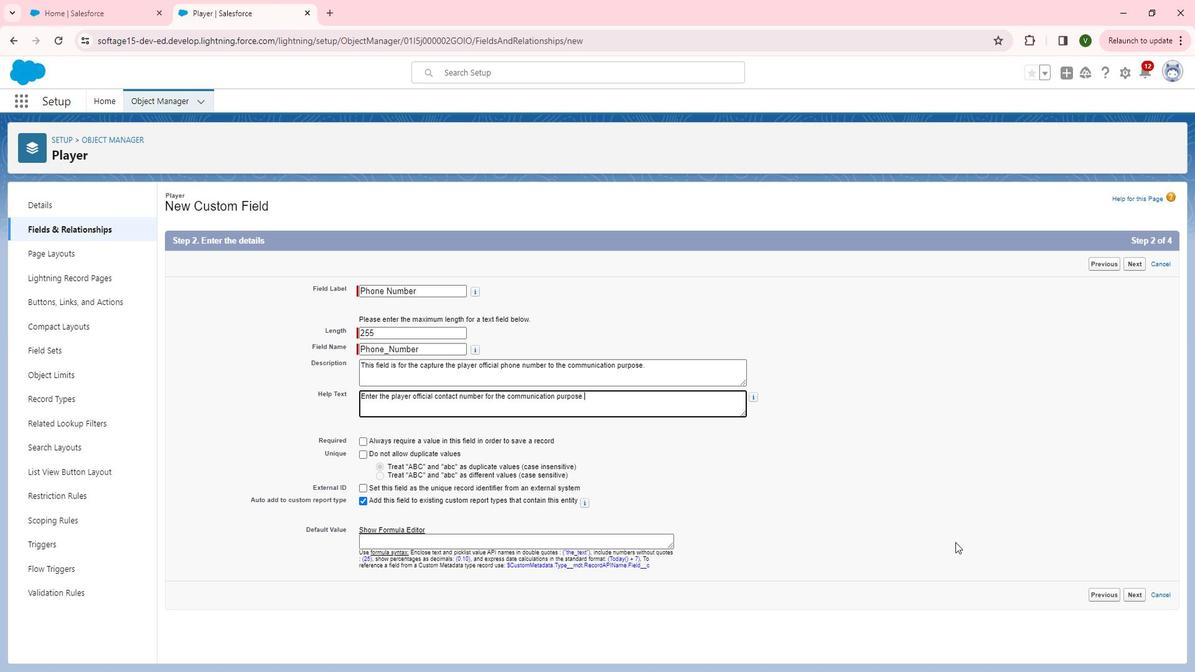 
Action: Mouse pressed left at (978, 545)
Screenshot: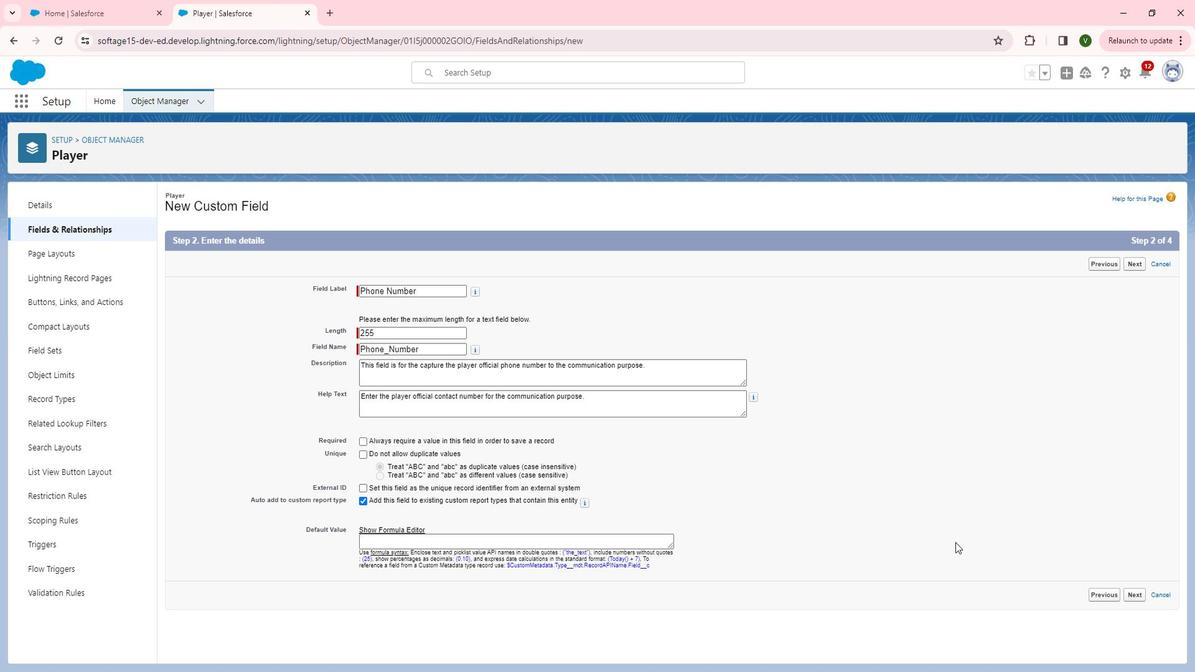
Action: Mouse moved to (1157, 594)
